 Task: Select traffic view around selected location Cumberland Island National Seashore, Georgia, United States and identify the nearest hotel to the peak traffic point
Action: Mouse moved to (236, 35)
Screenshot: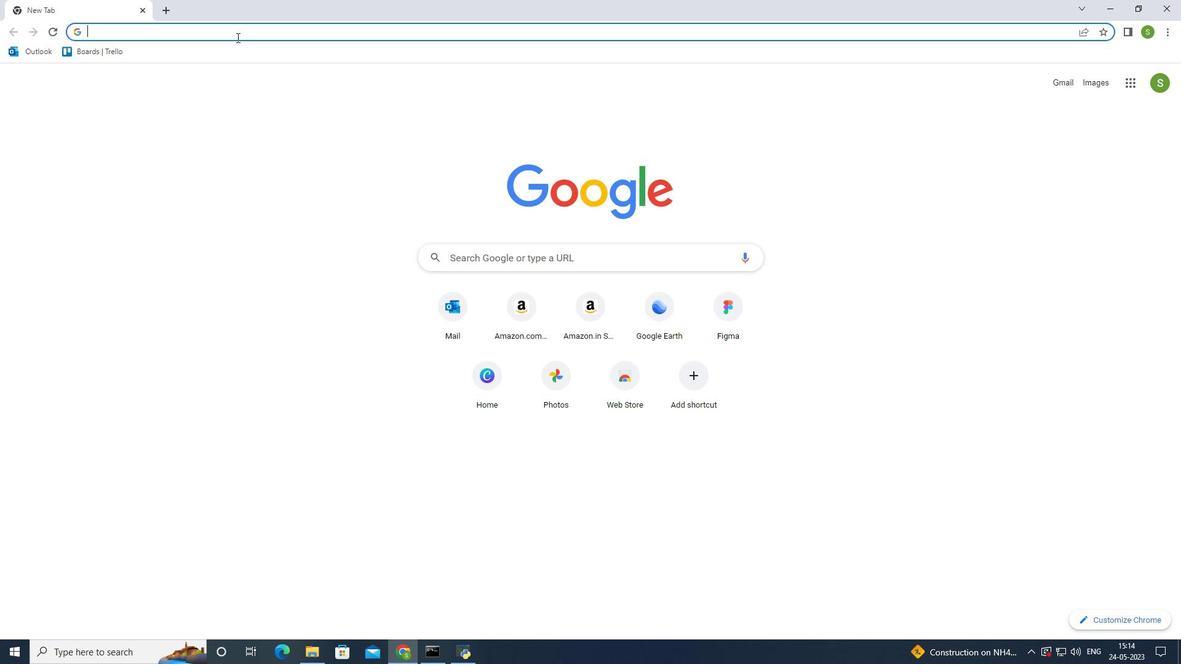 
Action: Mouse pressed left at (236, 35)
Screenshot: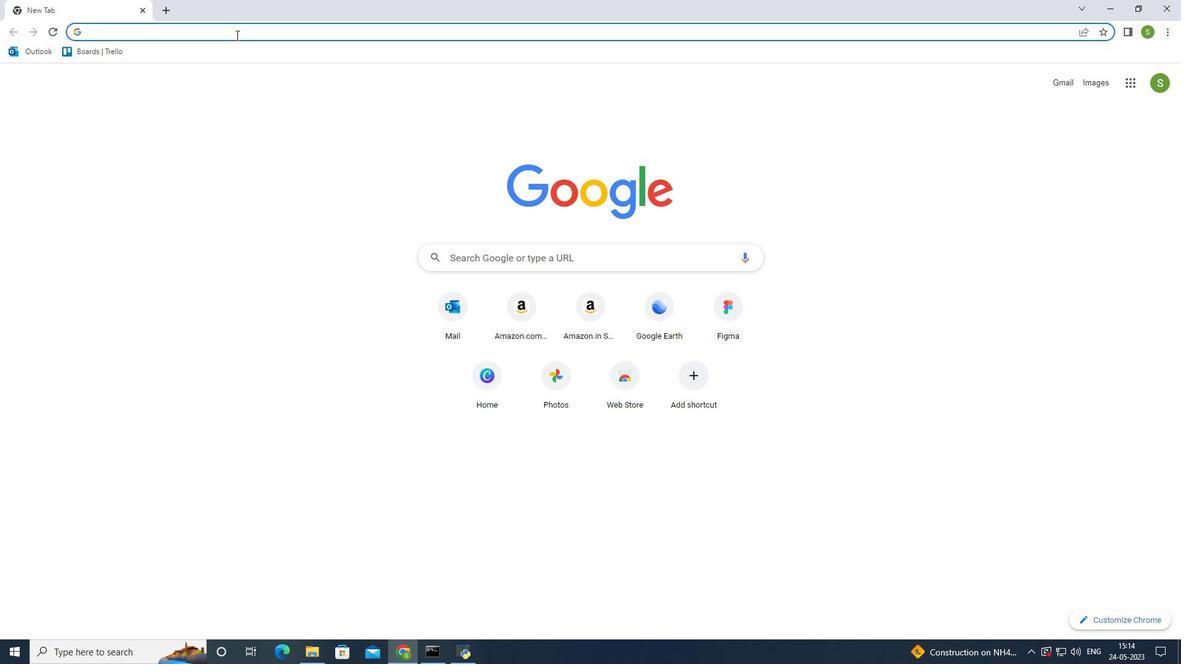 
Action: Mouse moved to (206, 54)
Screenshot: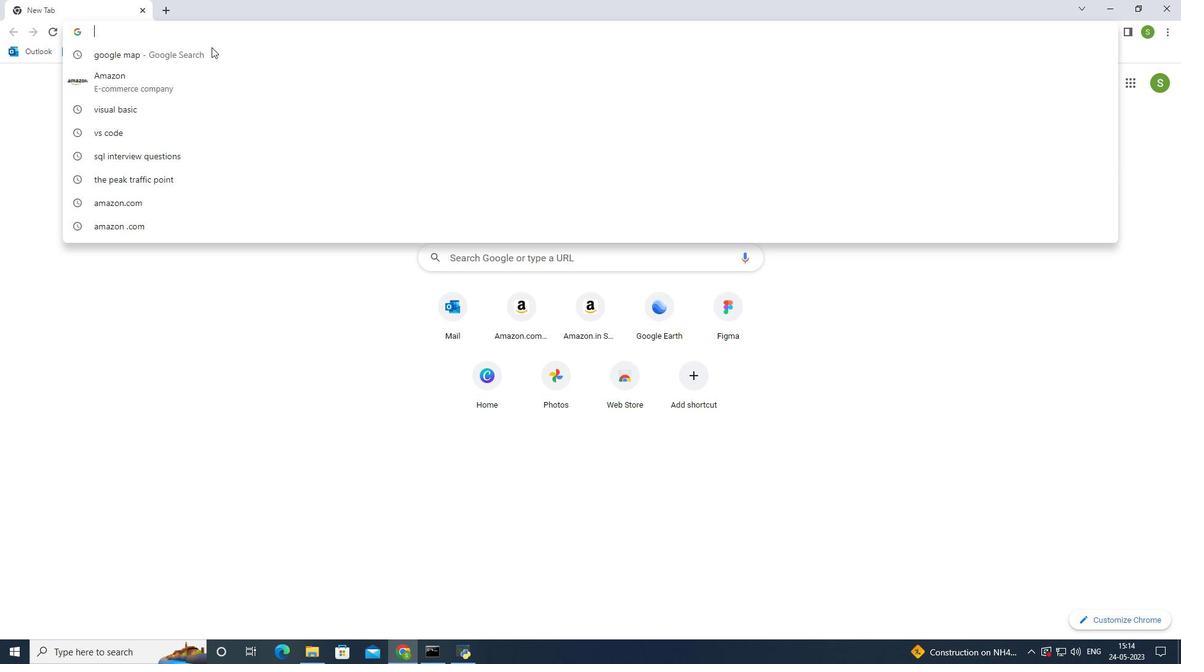 
Action: Mouse pressed left at (206, 54)
Screenshot: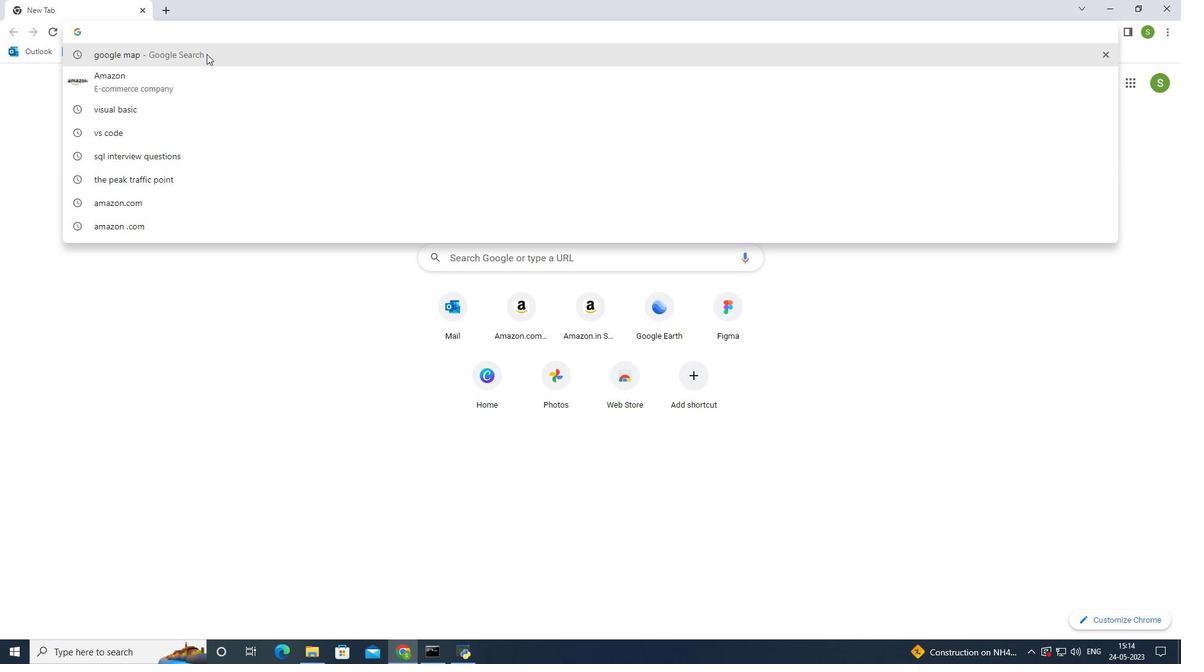 
Action: Mouse moved to (205, 193)
Screenshot: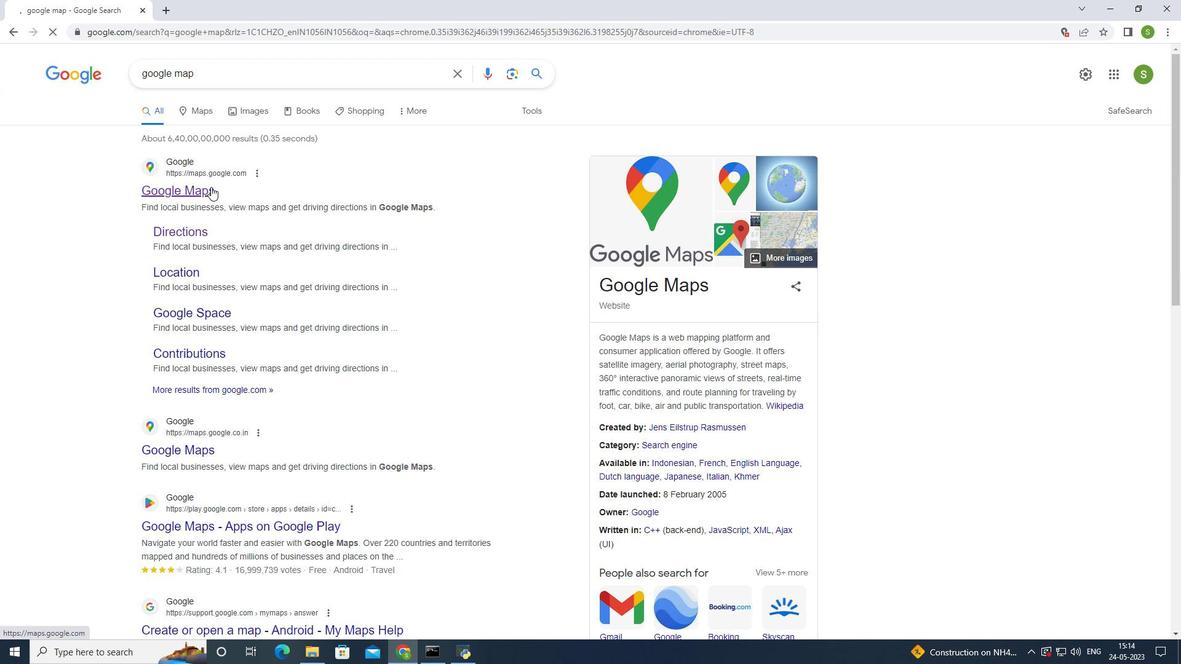 
Action: Mouse pressed left at (205, 193)
Screenshot: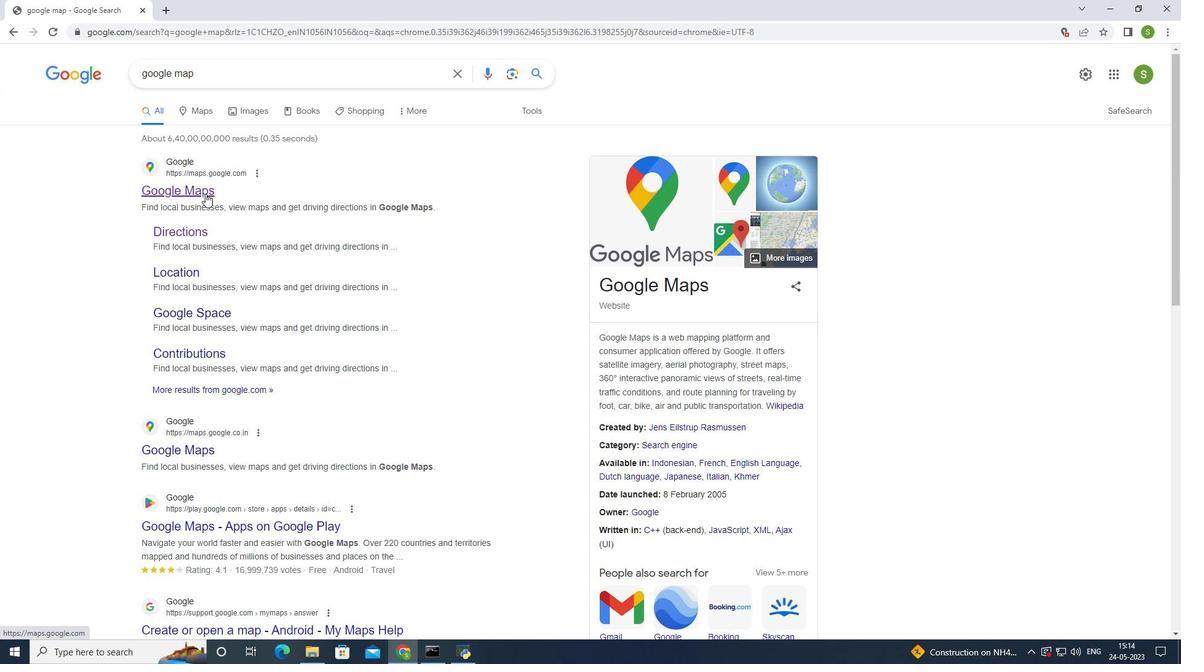 
Action: Mouse moved to (211, 63)
Screenshot: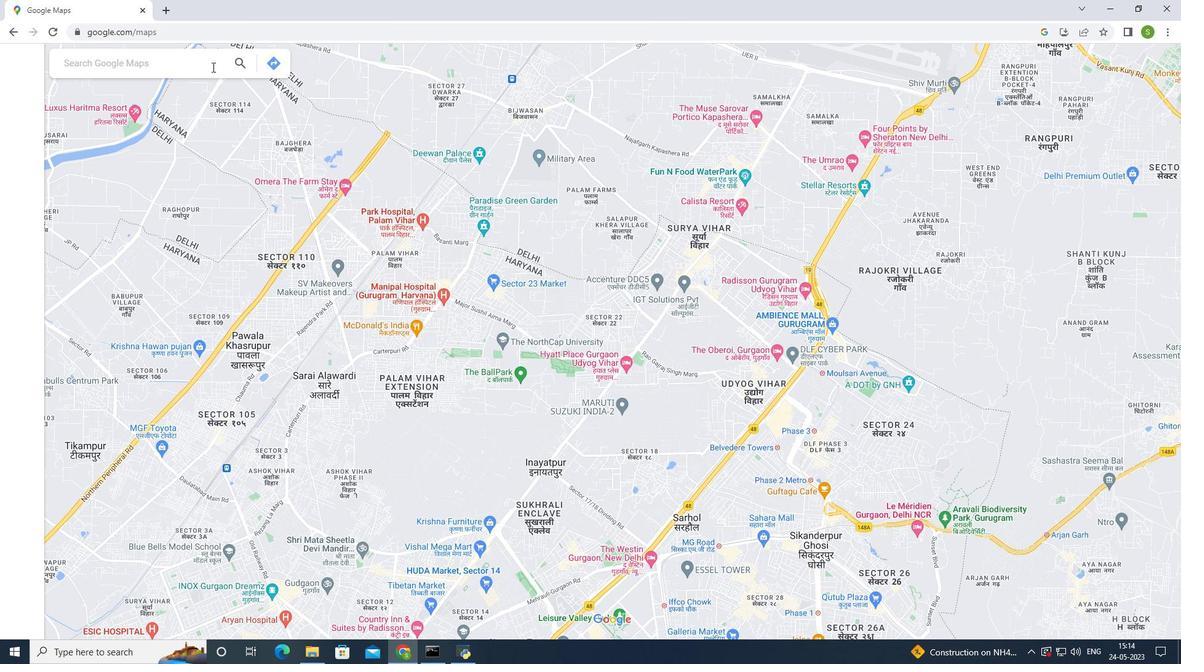 
Action: Mouse pressed left at (211, 63)
Screenshot: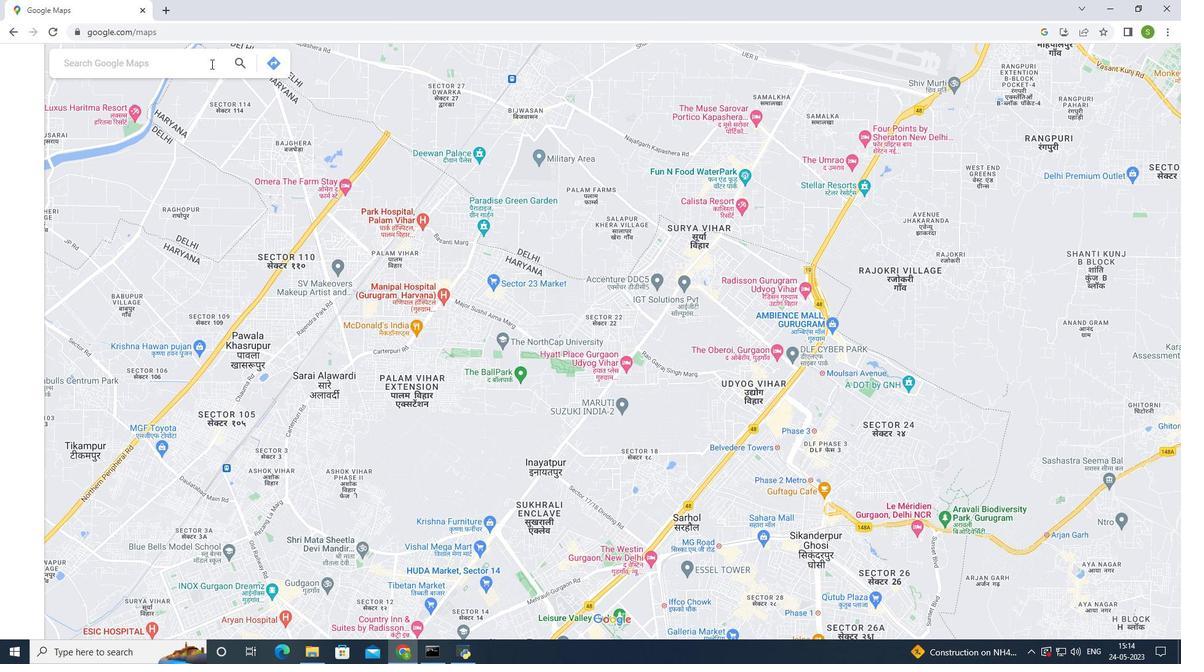 
Action: Mouse moved to (525, 174)
Screenshot: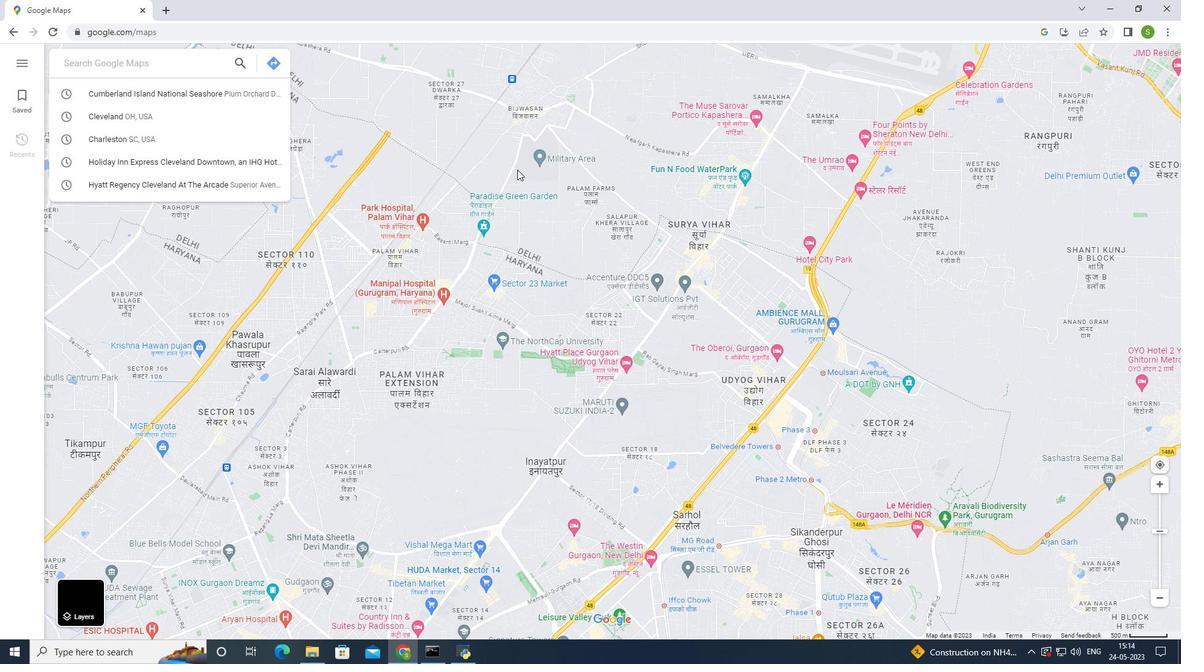 
Action: Key pressed <Key.caps_lock>C<Key.caps_lock>umberland<Key.space><Key.caps_lock>I<Key.caps_lock>sland<Key.space><Key.caps_lock>N<Key.caps_lock>ational<Key.space><Key.caps_lock>S<Key.caps_lock>eashores<Key.space><Key.caps_lock>G<Key.caps_lock>eorgia<Key.space><Key.caps_lock>U<Key.caps_lock>nited<Key.space>satat
Screenshot: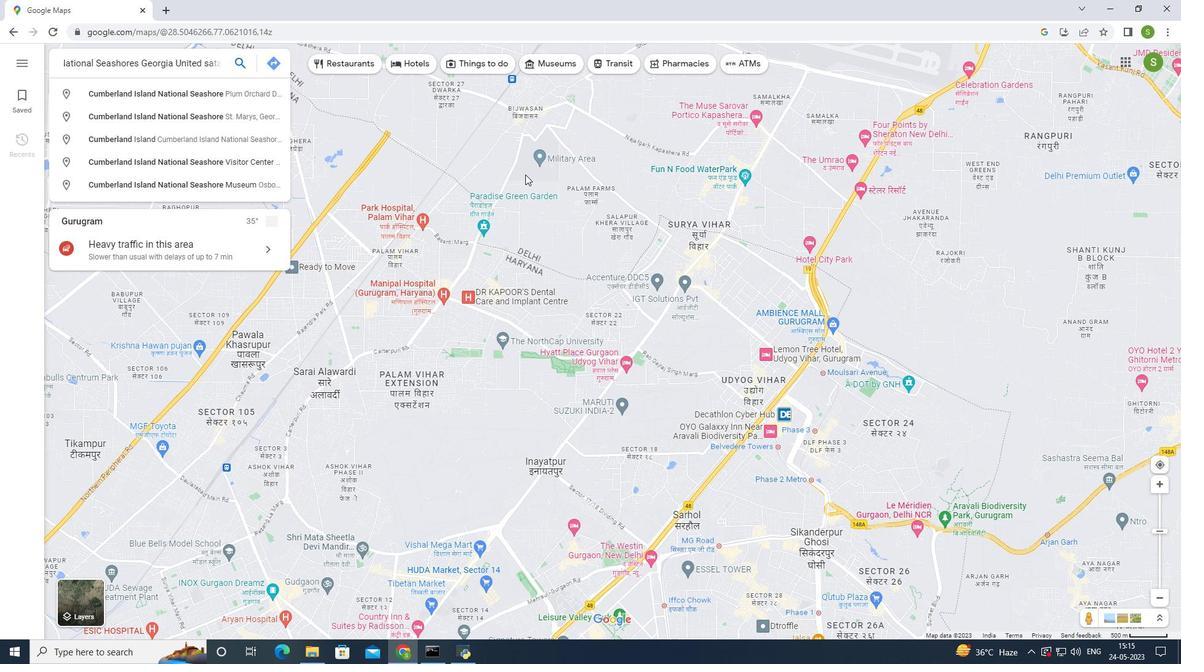 
Action: Mouse moved to (683, 73)
Screenshot: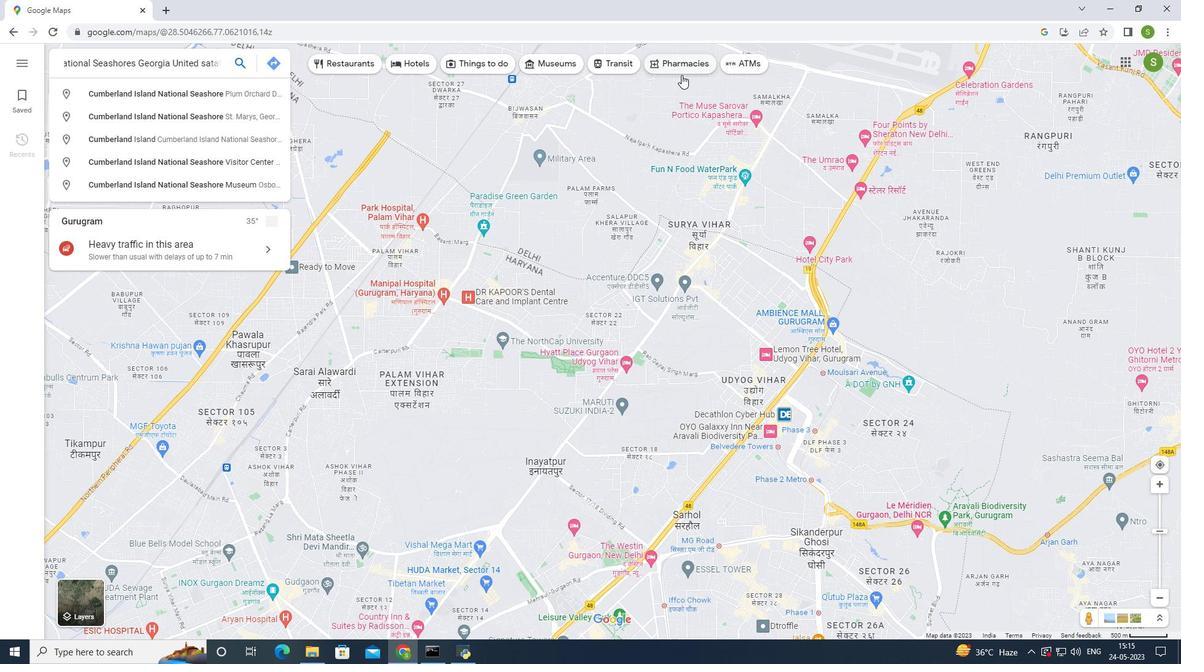 
Action: Key pressed <Key.backspace>
Screenshot: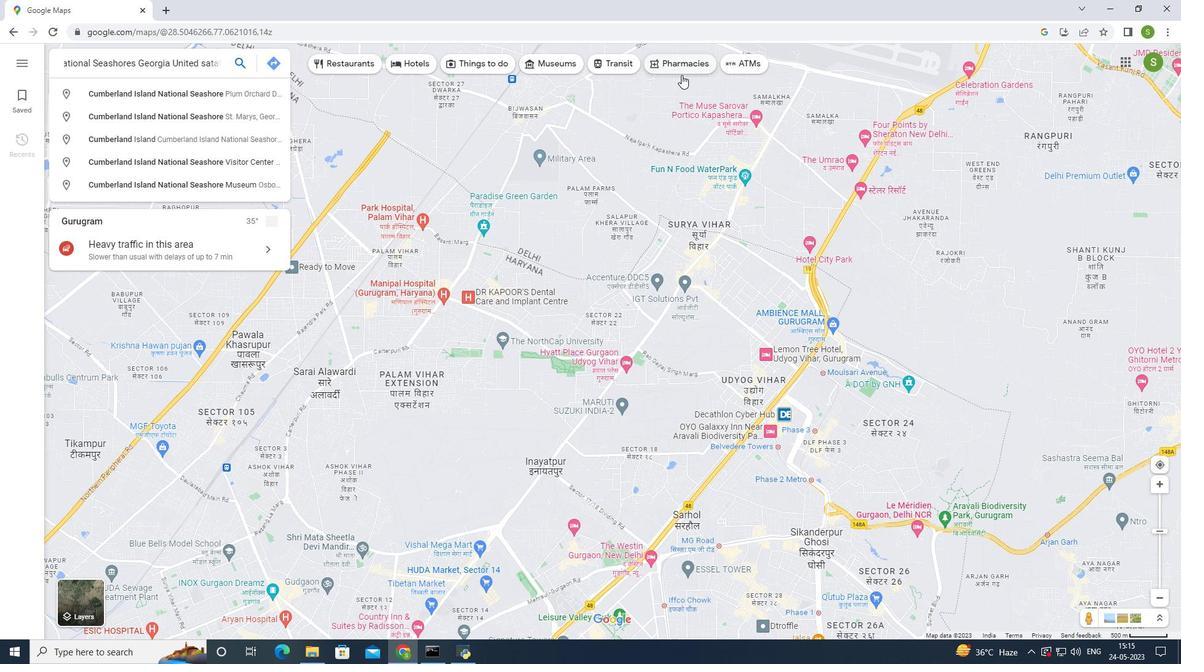 
Action: Mouse moved to (686, 71)
Screenshot: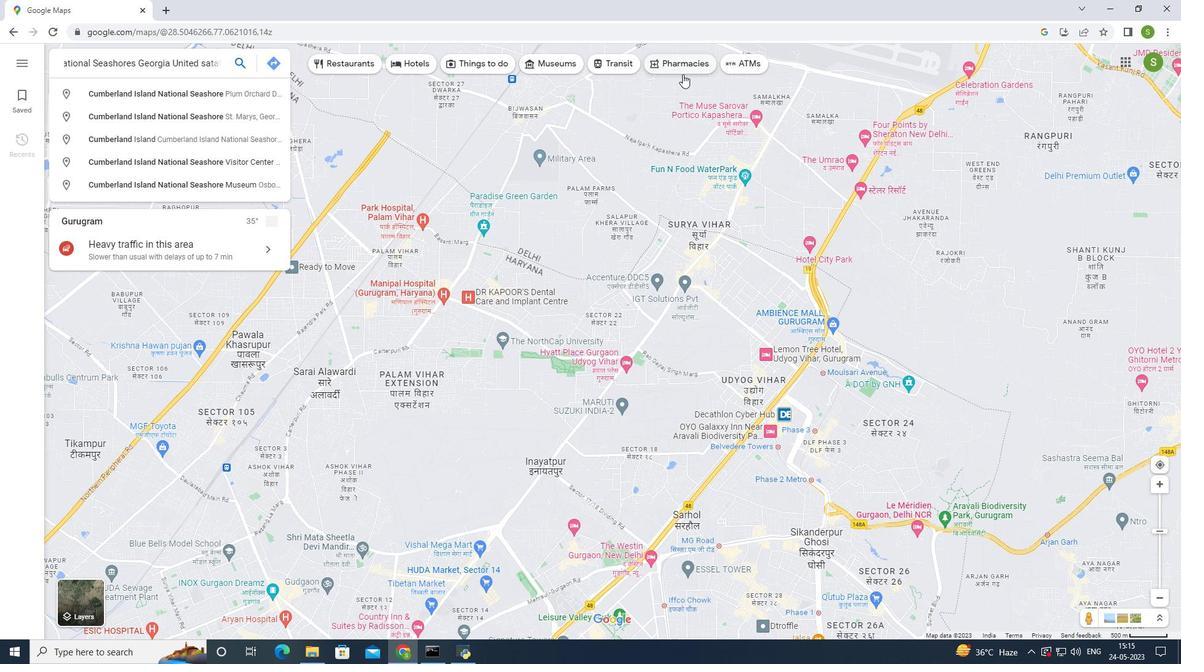 
Action: Key pressed <Key.backspace>
Screenshot: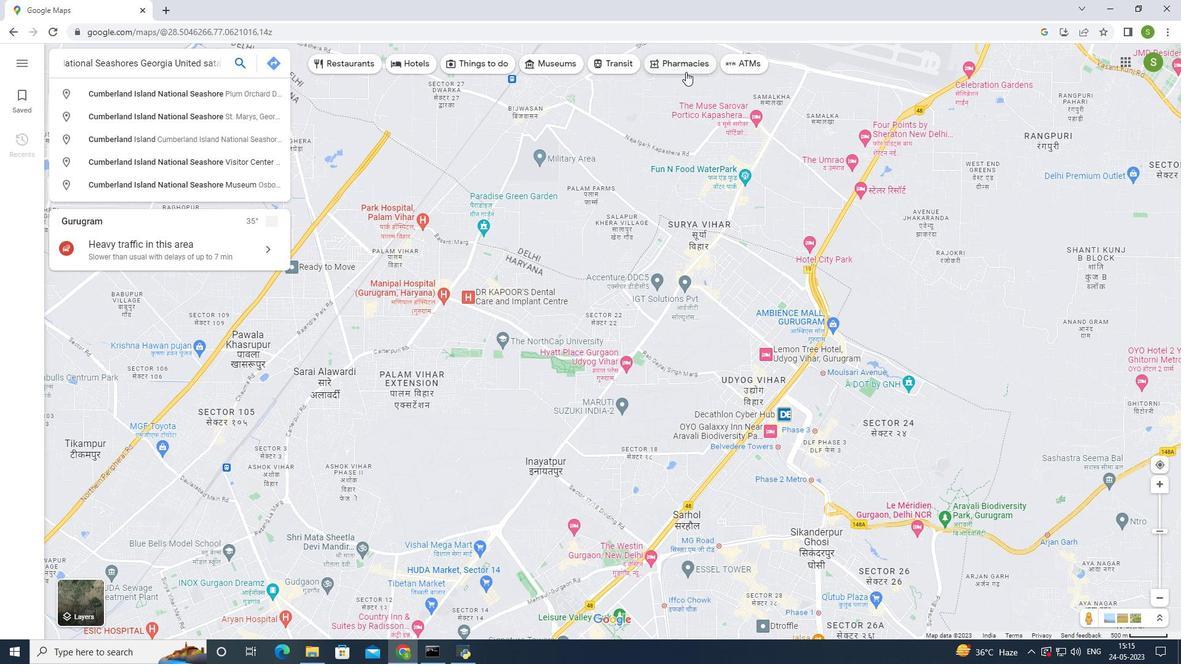 
Action: Mouse moved to (686, 71)
Screenshot: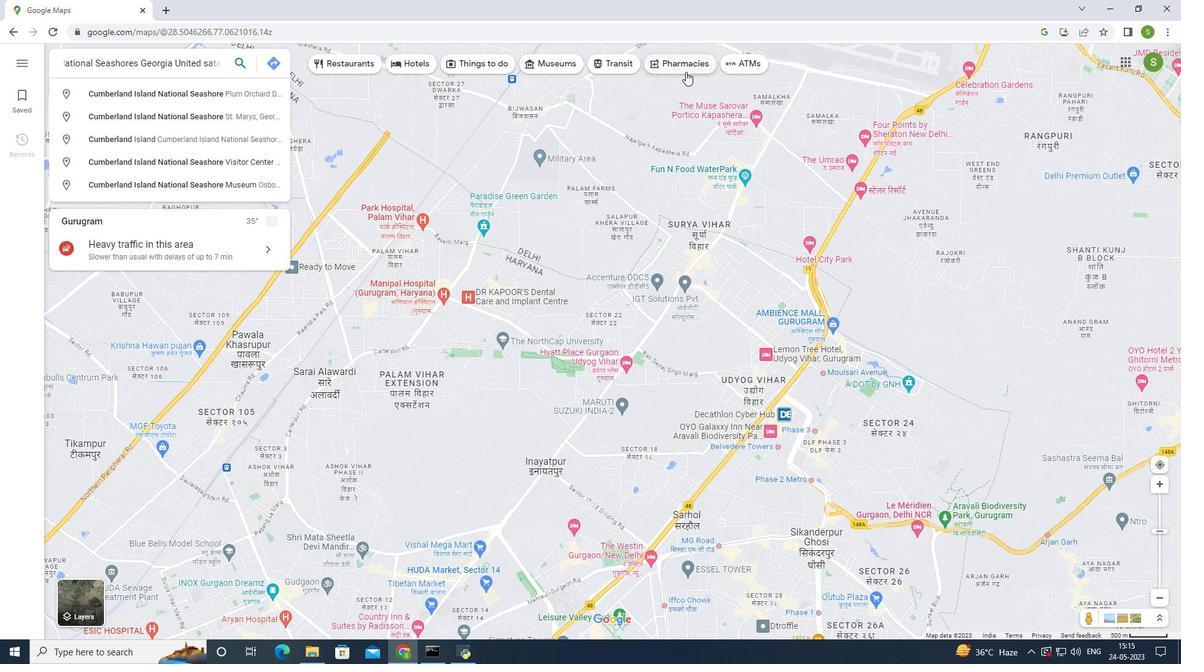 
Action: Key pressed <Key.backspace><Key.backspace>tates
Screenshot: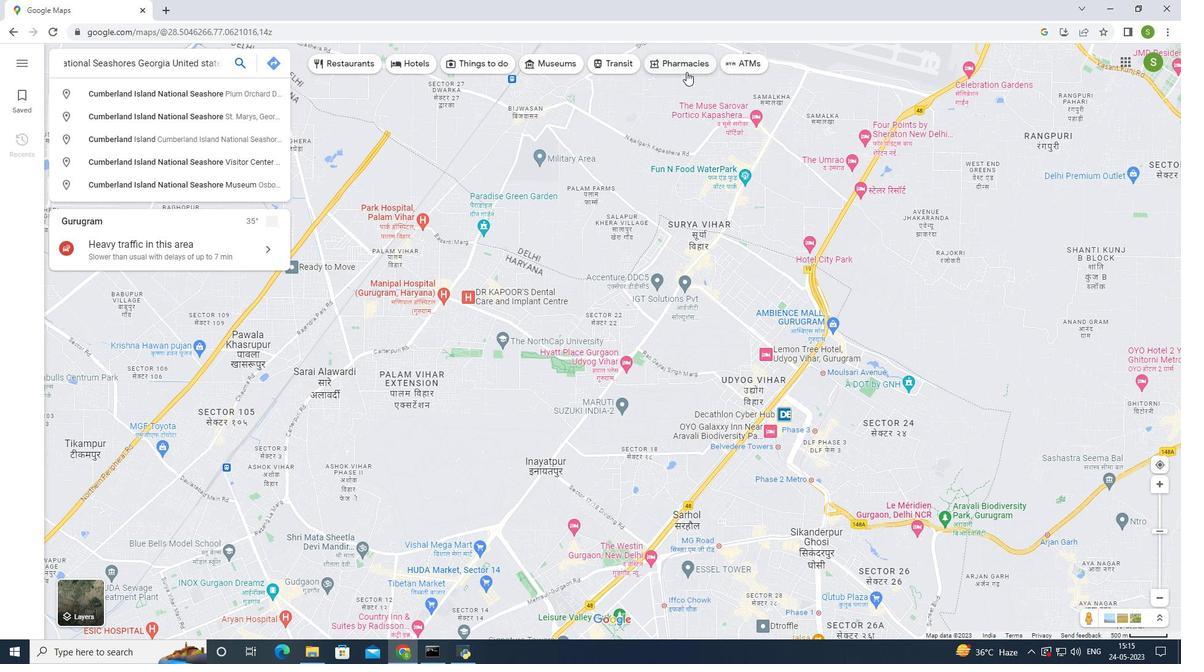 
Action: Mouse moved to (692, 67)
Screenshot: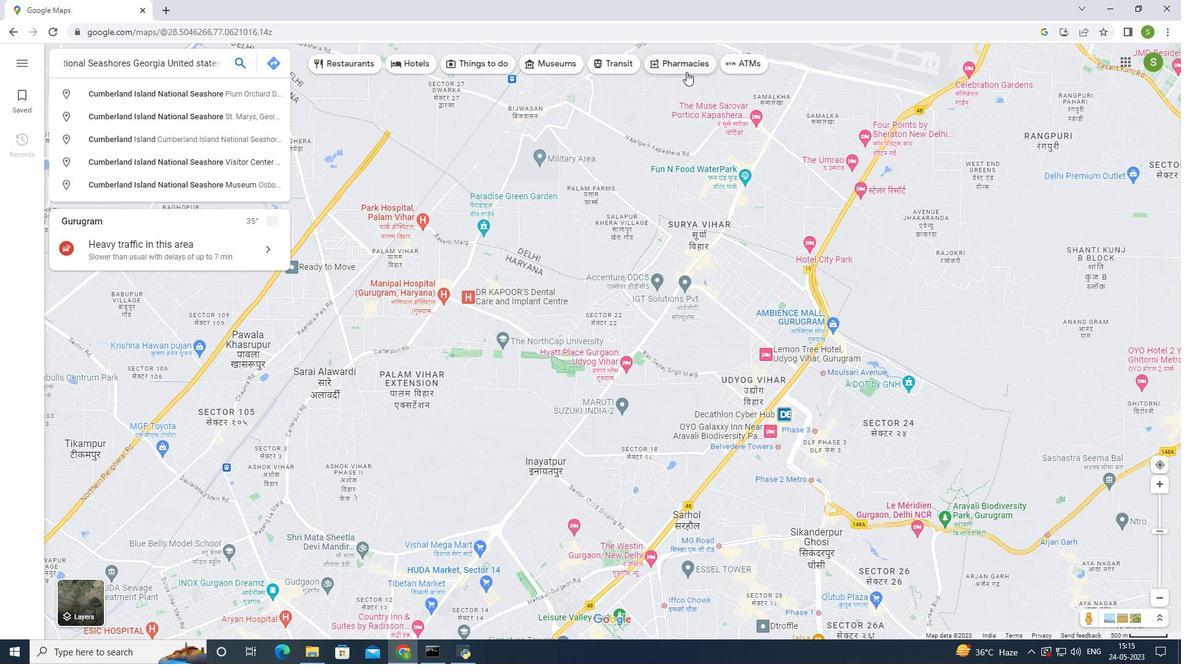 
Action: Key pressed <Key.enter>
Screenshot: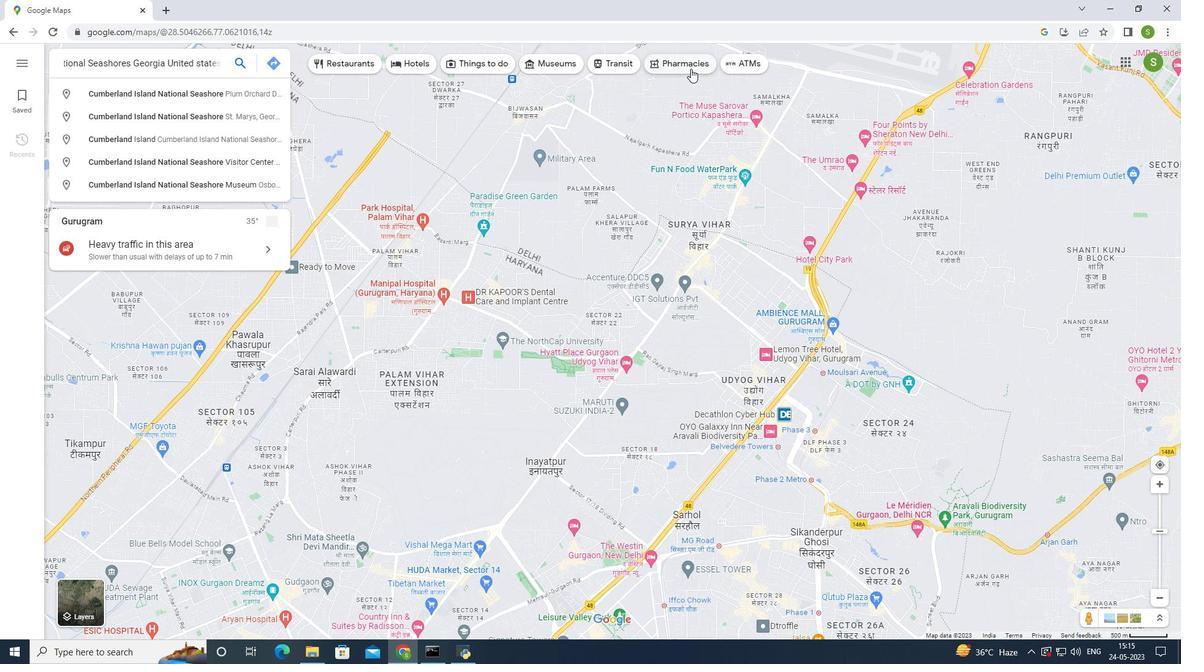 
Action: Mouse moved to (252, 399)
Screenshot: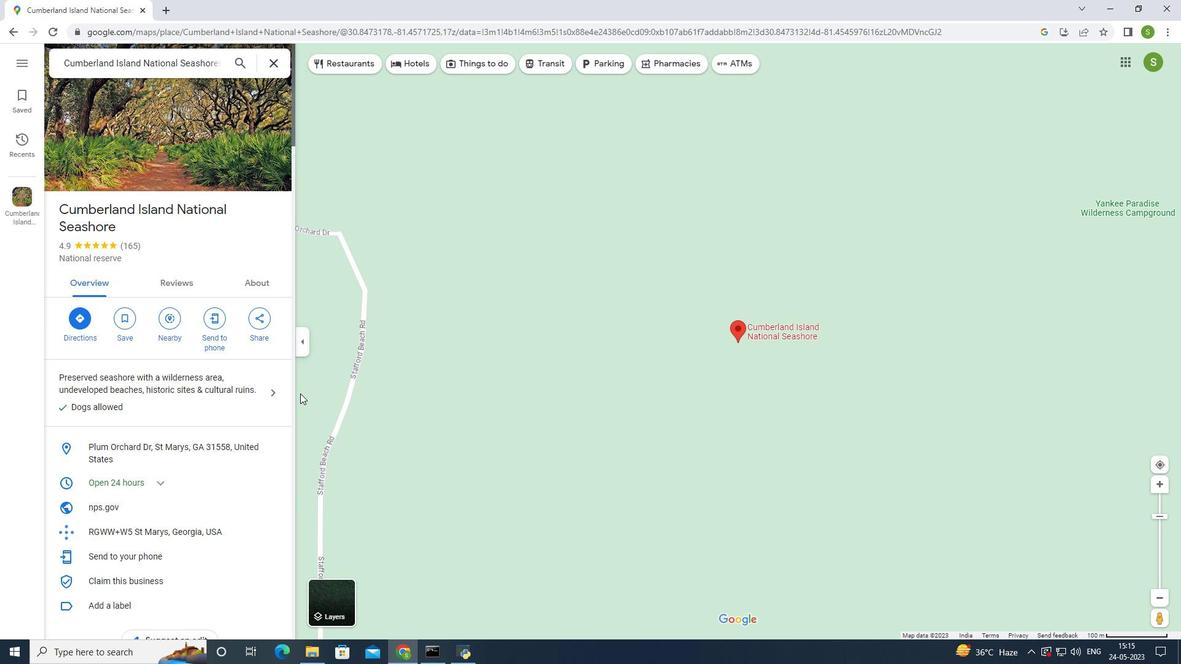 
Action: Mouse scrolled (252, 398) with delta (0, 0)
Screenshot: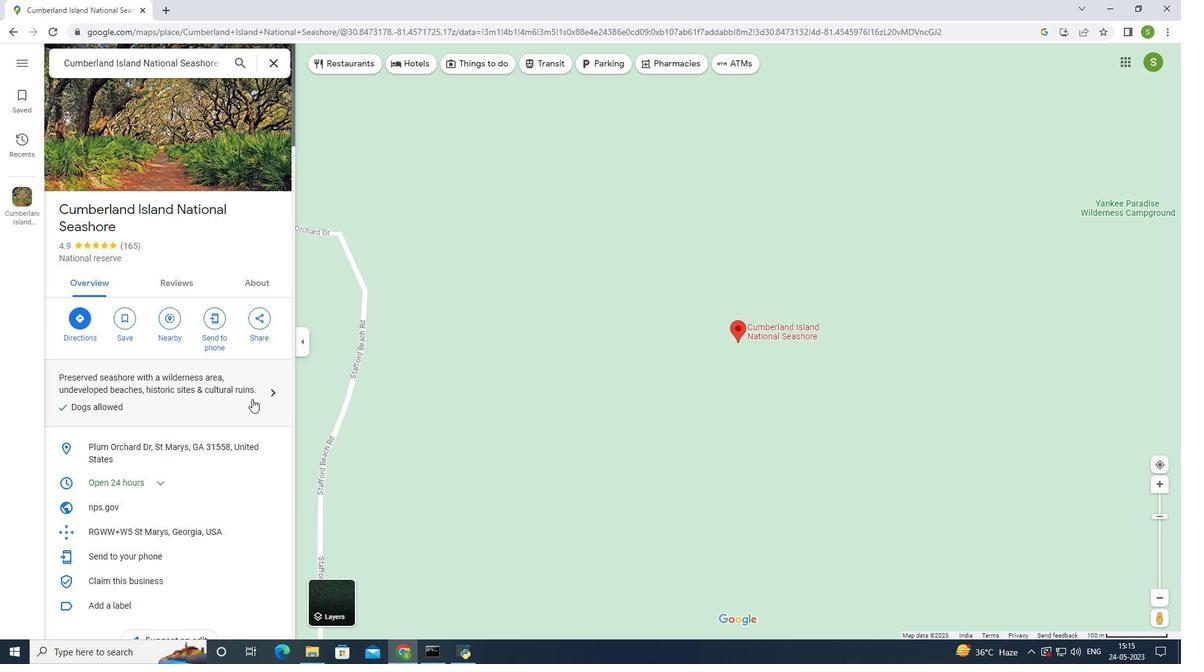 
Action: Mouse scrolled (252, 398) with delta (0, 0)
Screenshot: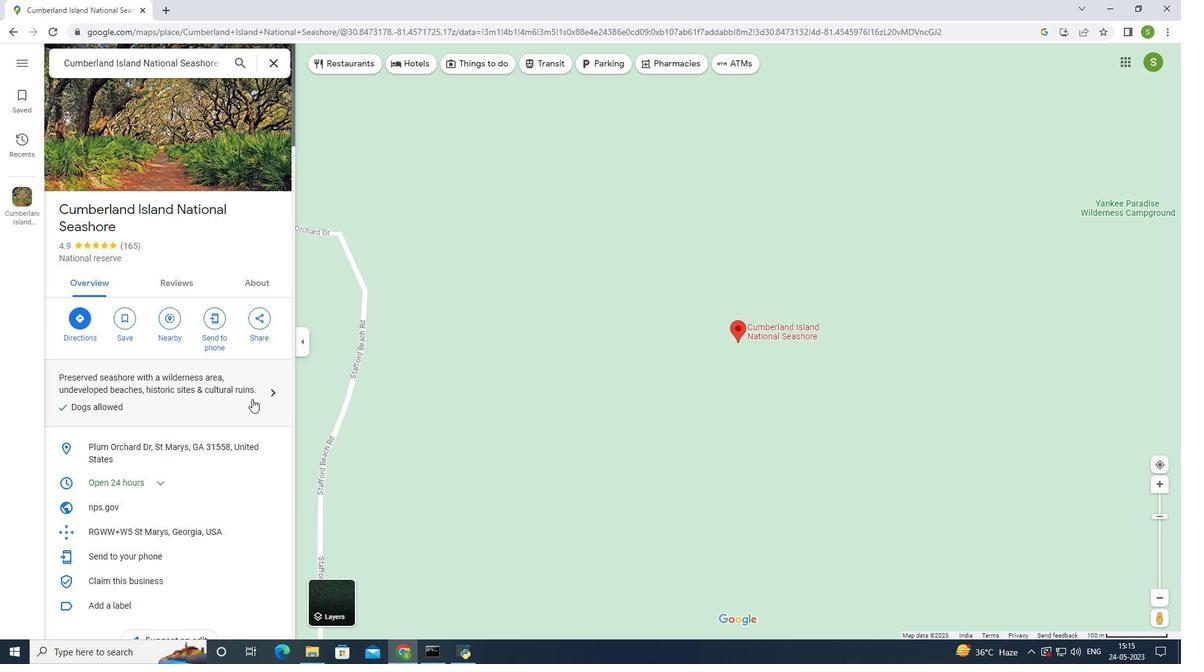 
Action: Mouse scrolled (252, 398) with delta (0, 0)
Screenshot: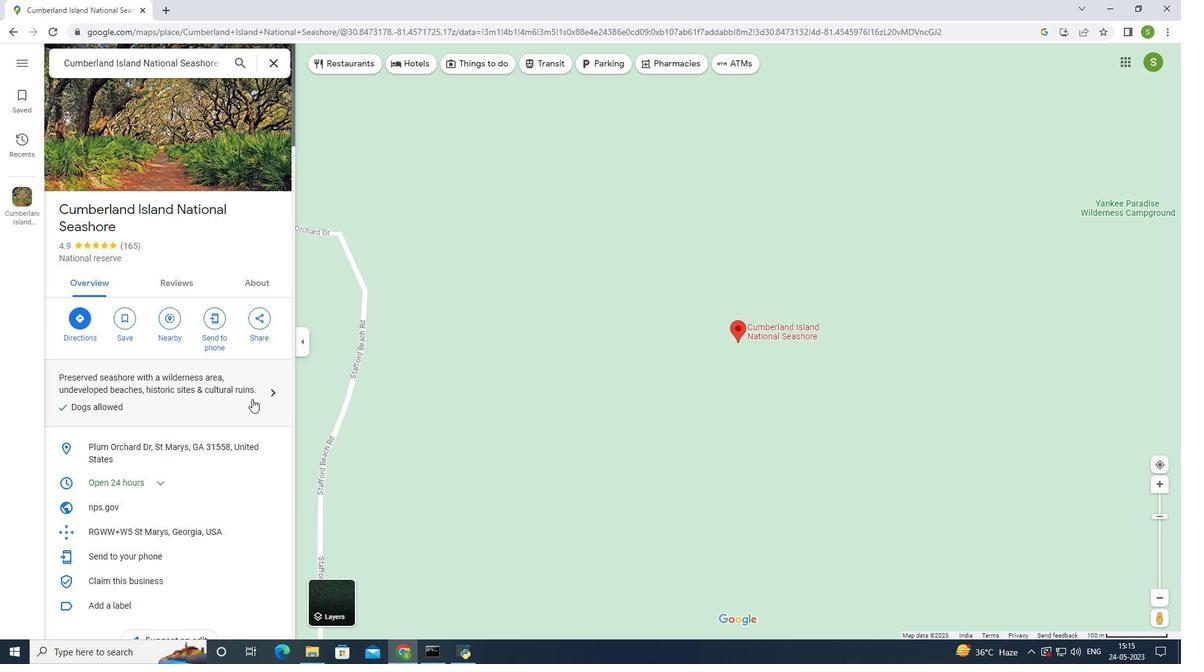 
Action: Mouse scrolled (252, 398) with delta (0, 0)
Screenshot: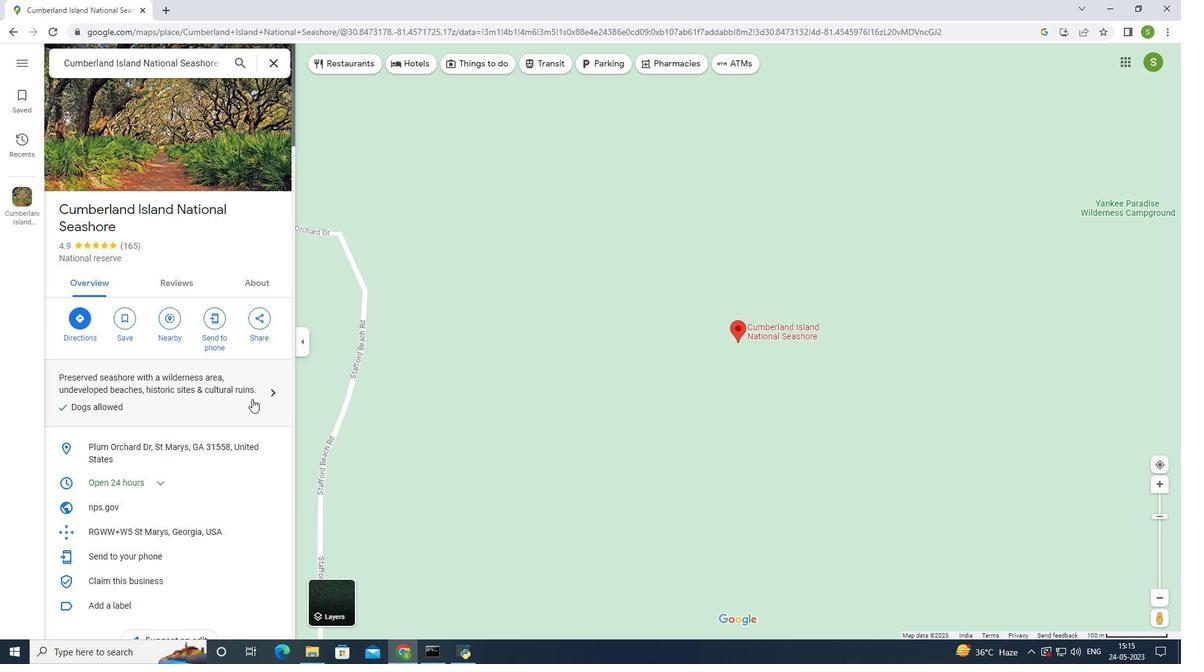 
Action: Mouse moved to (249, 398)
Screenshot: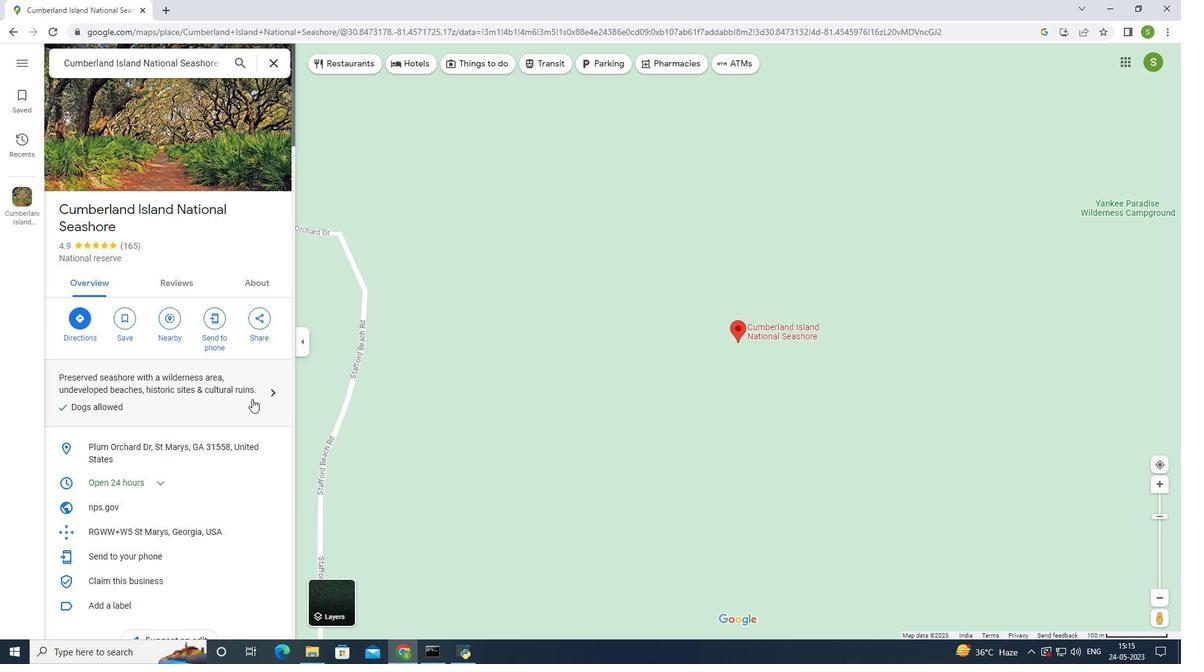 
Action: Mouse scrolled (249, 398) with delta (0, 0)
Screenshot: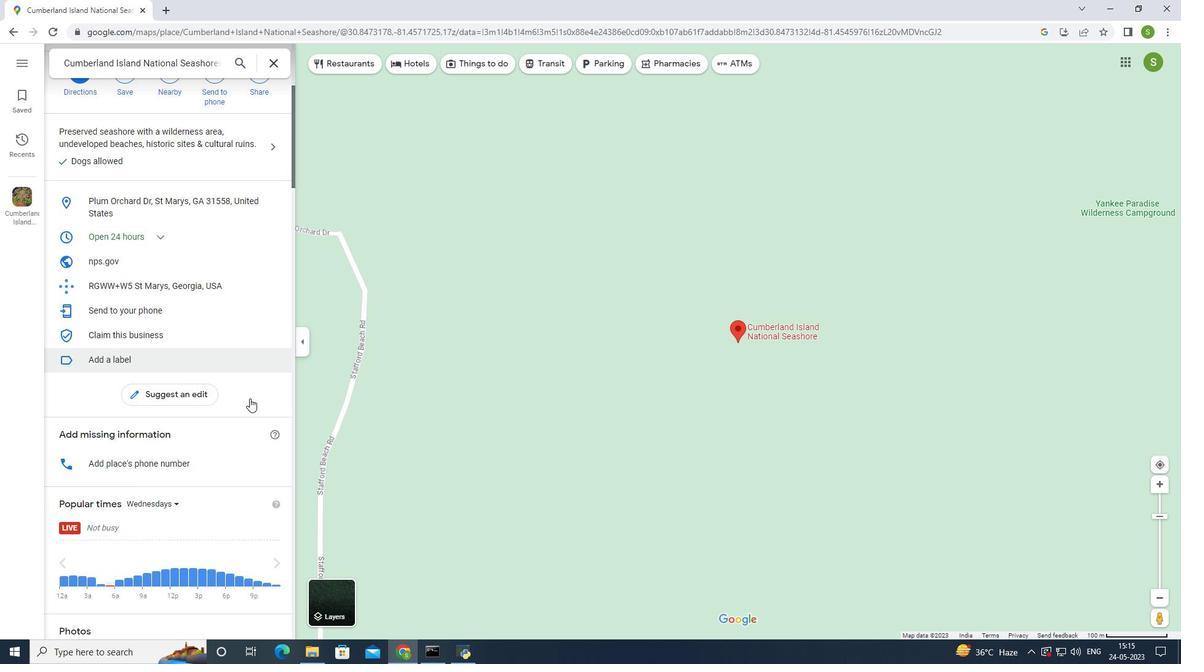 
Action: Mouse scrolled (249, 398) with delta (0, 0)
Screenshot: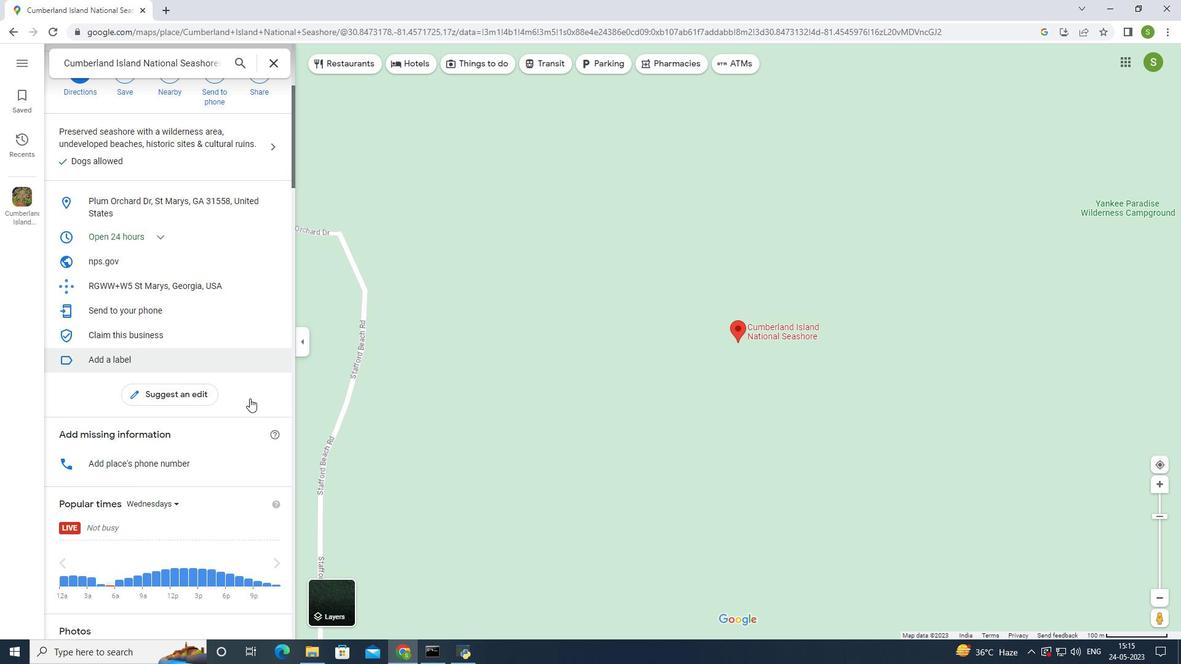 
Action: Mouse scrolled (249, 398) with delta (0, 0)
Screenshot: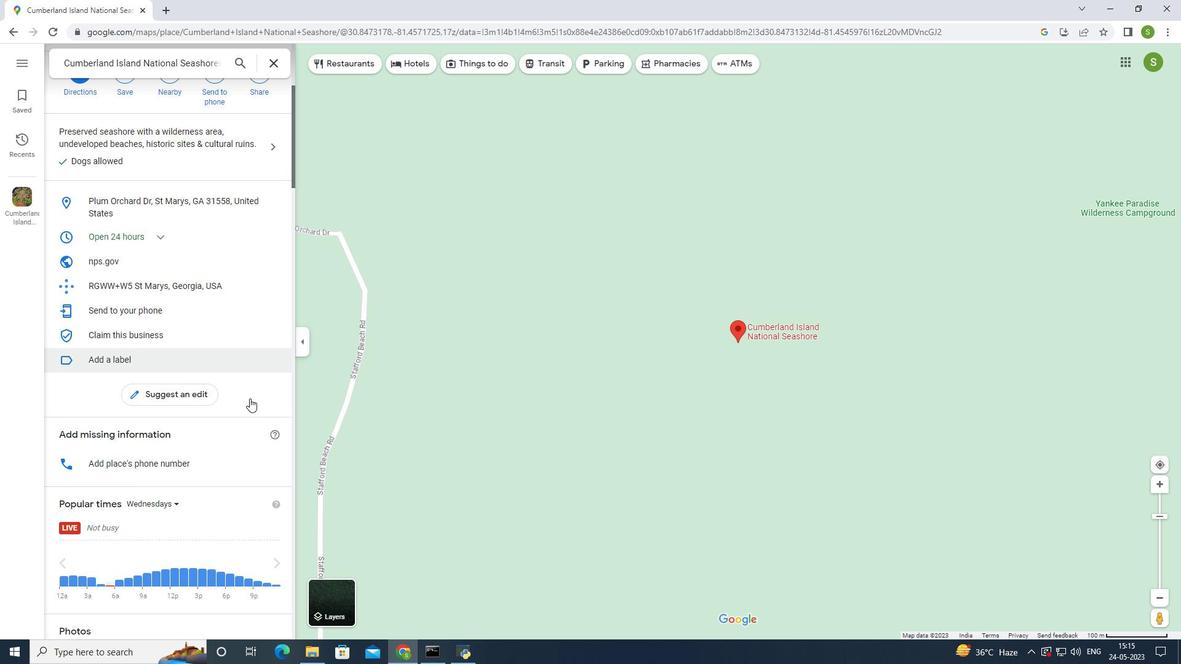 
Action: Mouse scrolled (249, 398) with delta (0, 0)
Screenshot: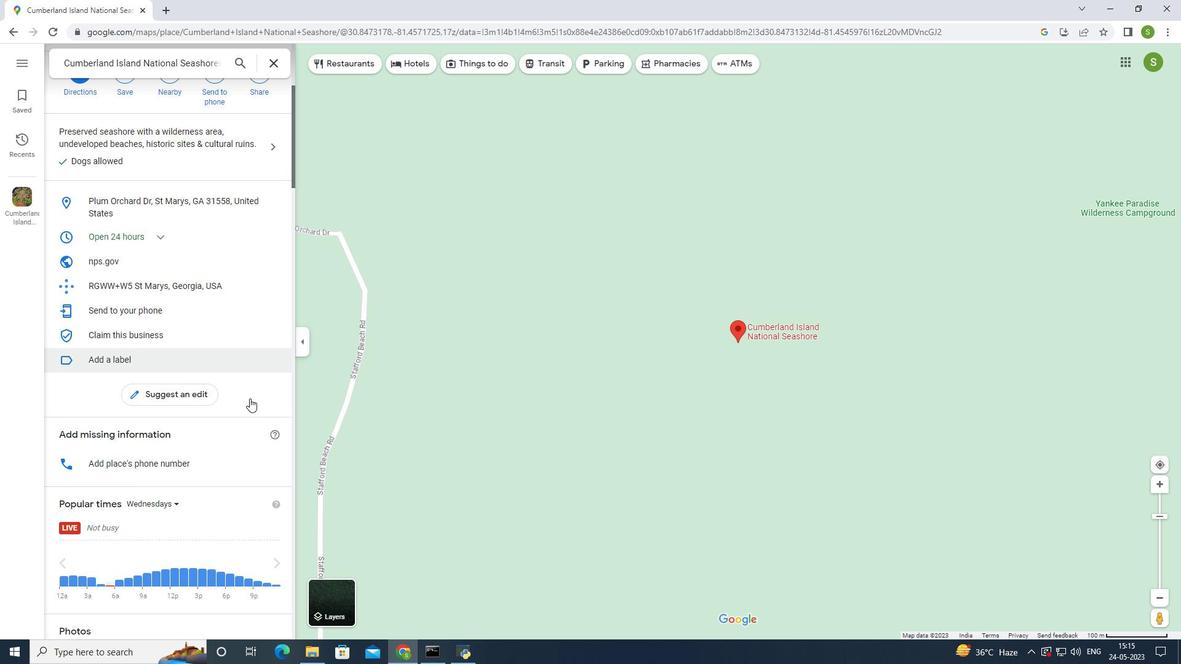
Action: Mouse moved to (243, 395)
Screenshot: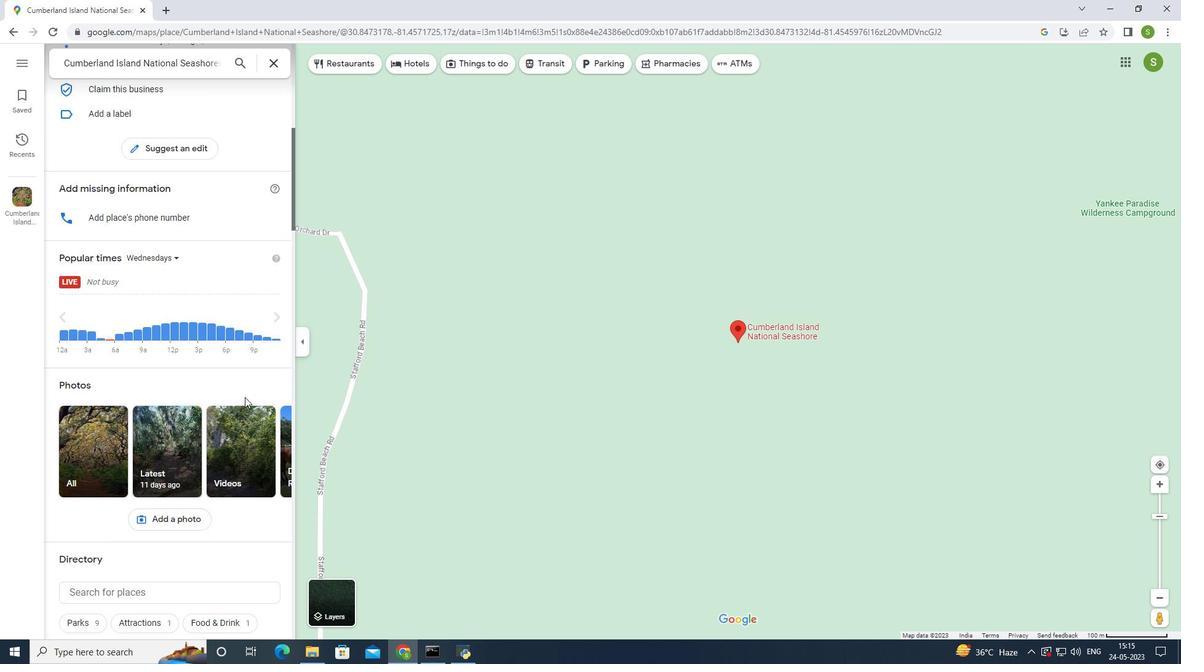 
Action: Mouse scrolled (243, 394) with delta (0, 0)
Screenshot: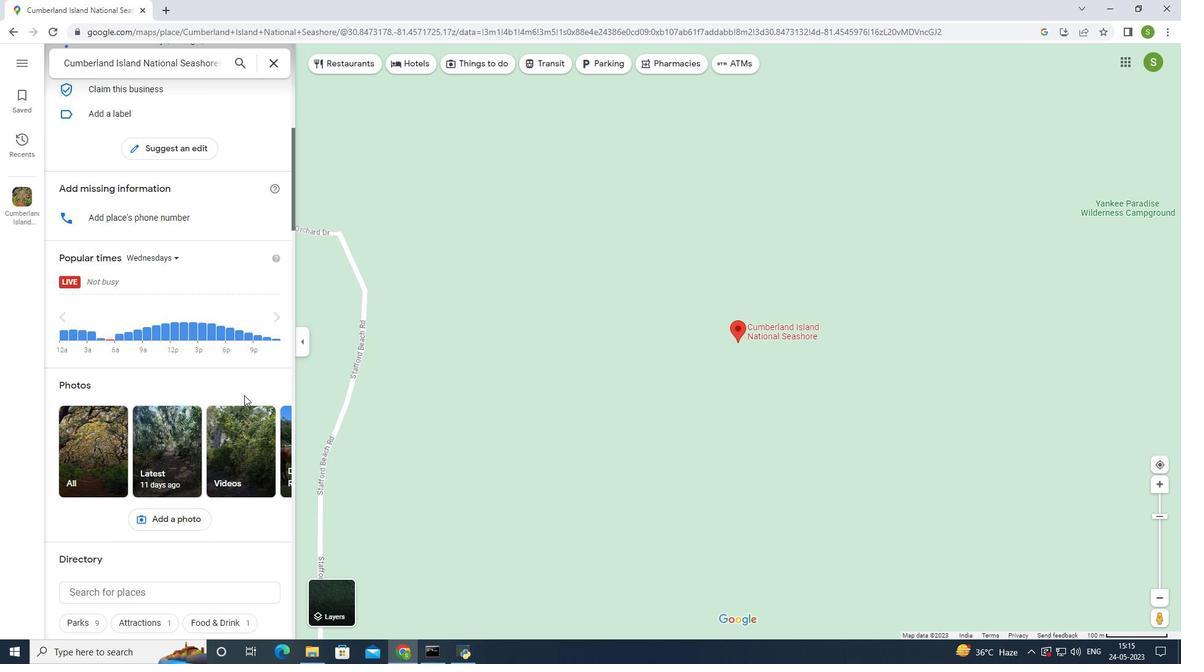
Action: Mouse scrolled (243, 394) with delta (0, 0)
Screenshot: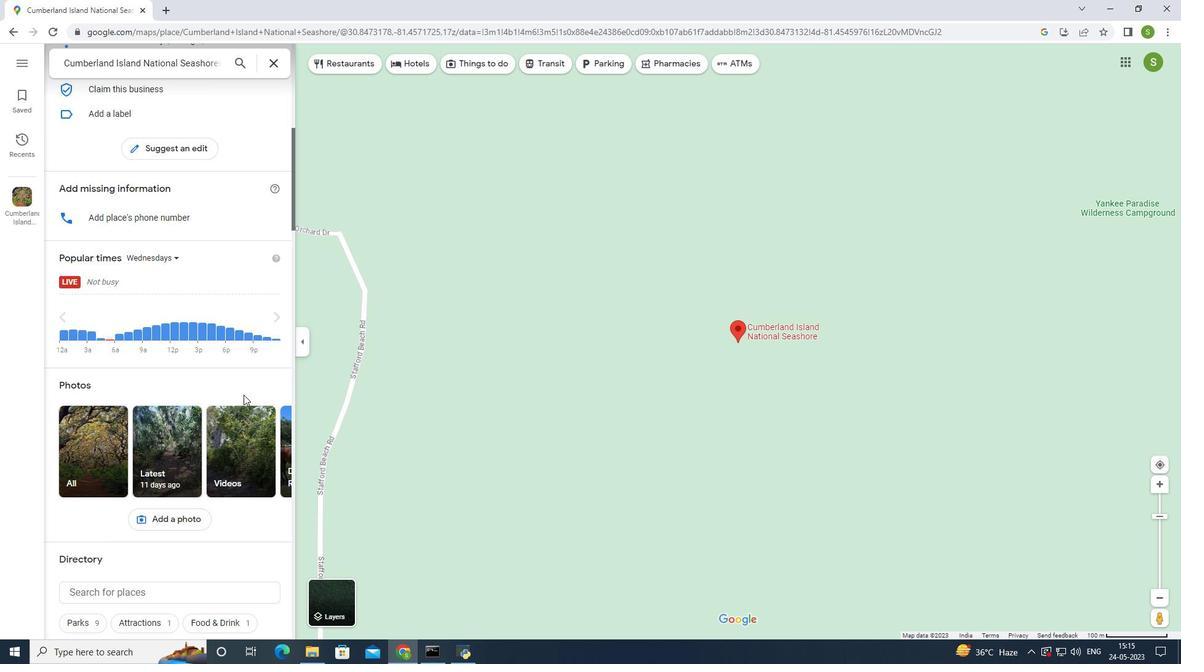 
Action: Mouse scrolled (243, 394) with delta (0, 0)
Screenshot: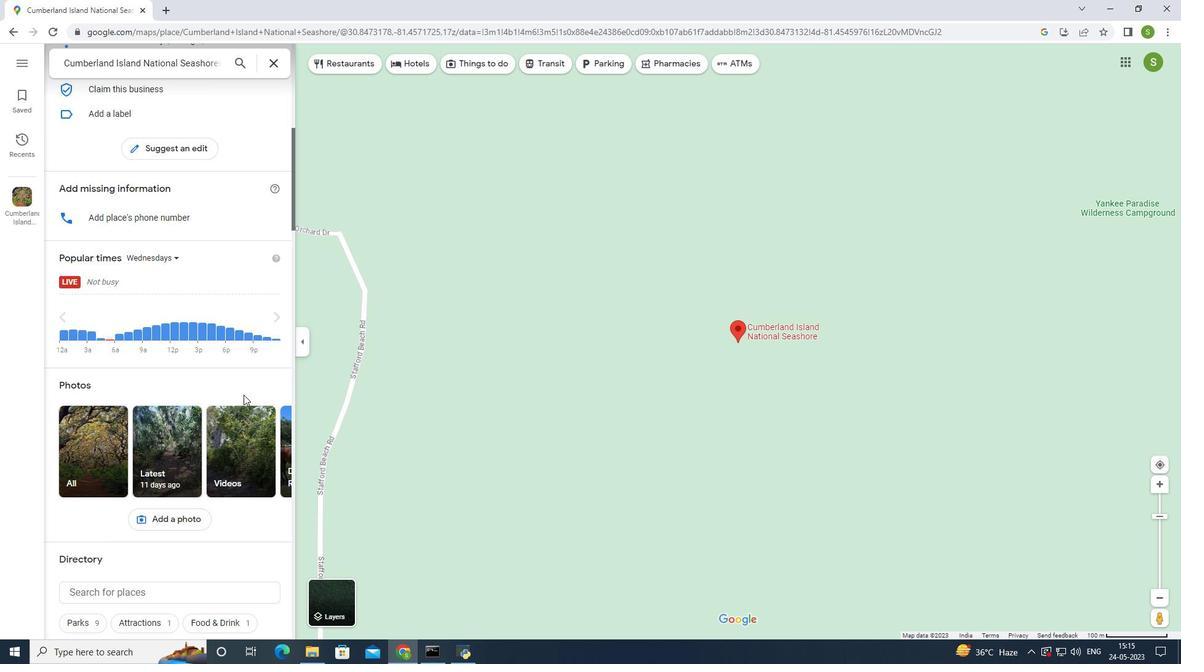 
Action: Mouse scrolled (243, 394) with delta (0, 0)
Screenshot: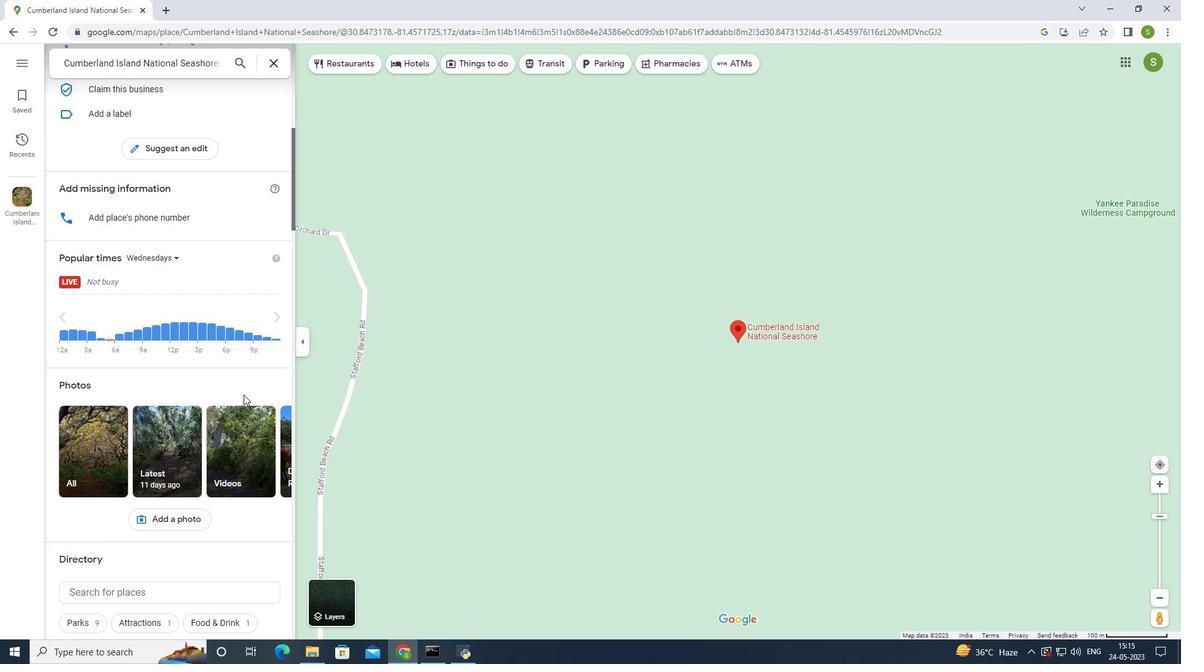 
Action: Mouse scrolled (243, 394) with delta (0, 0)
Screenshot: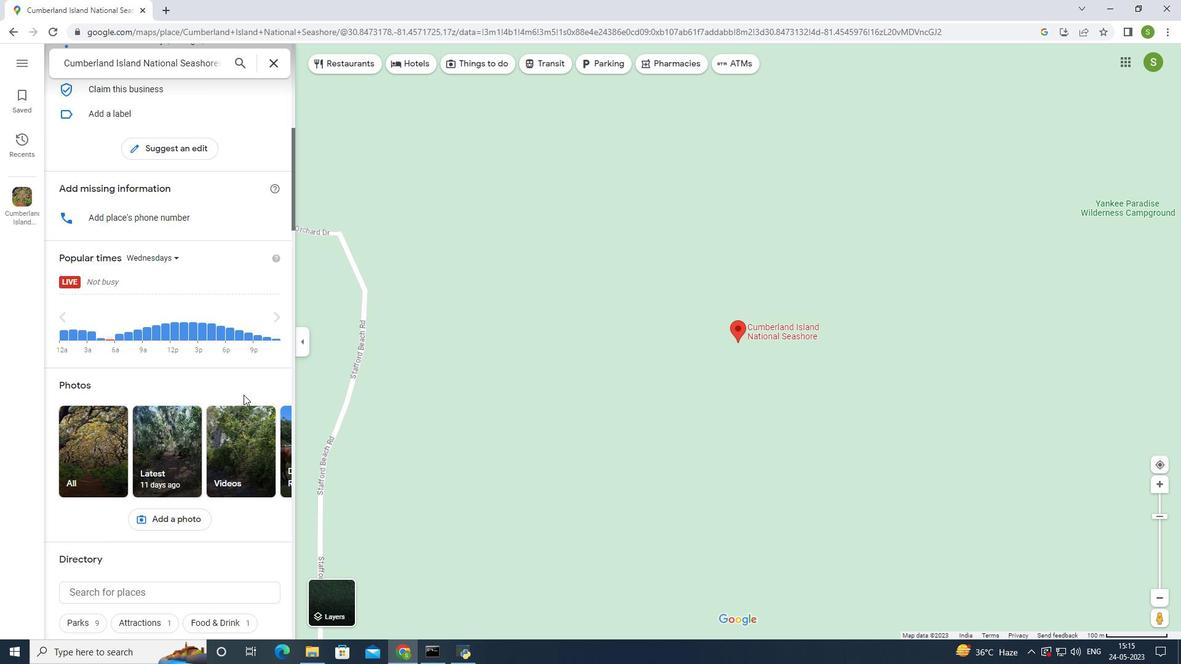 
Action: Mouse moved to (243, 393)
Screenshot: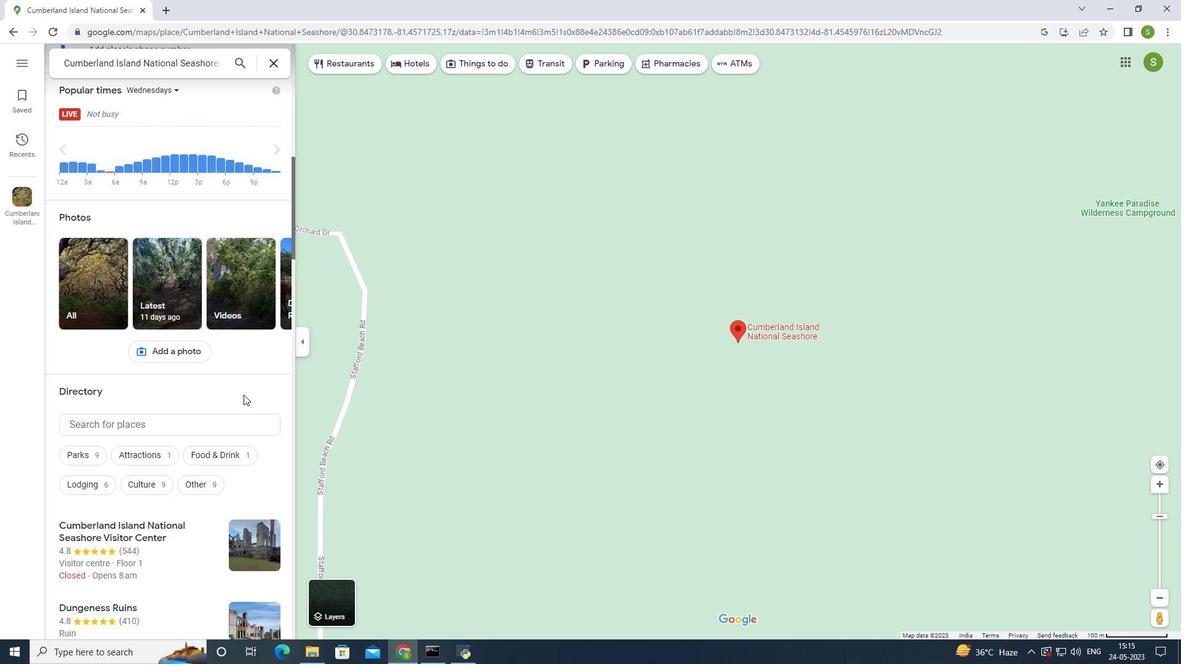 
Action: Mouse scrolled (243, 393) with delta (0, 0)
Screenshot: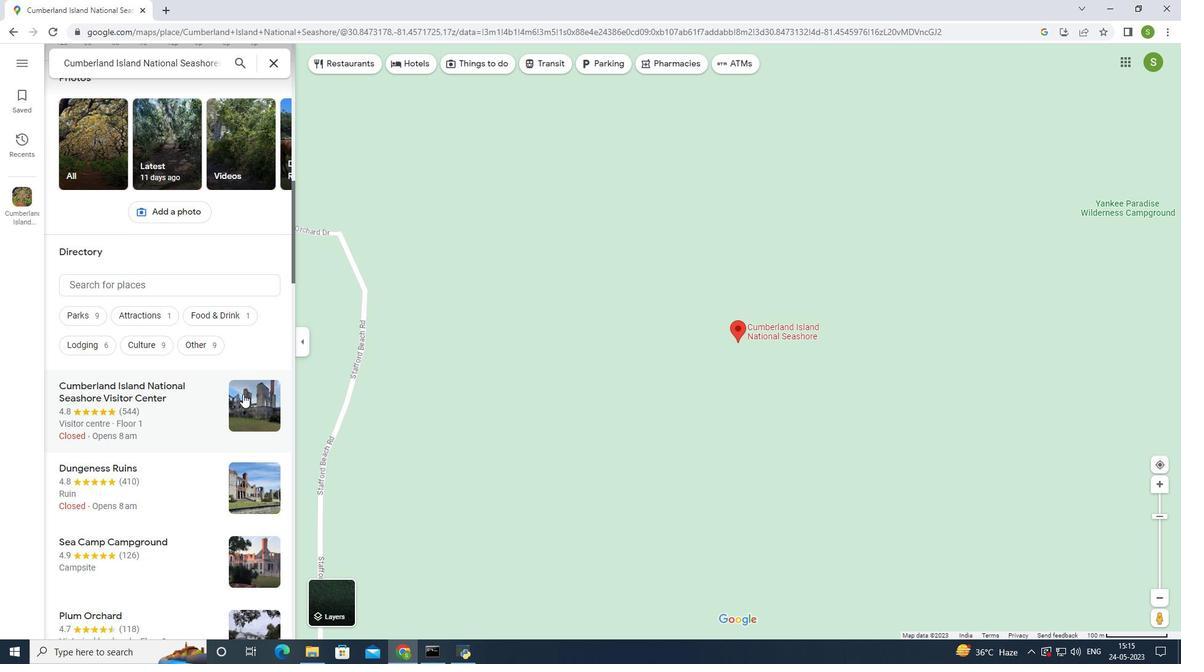 
Action: Mouse scrolled (243, 393) with delta (0, 0)
Screenshot: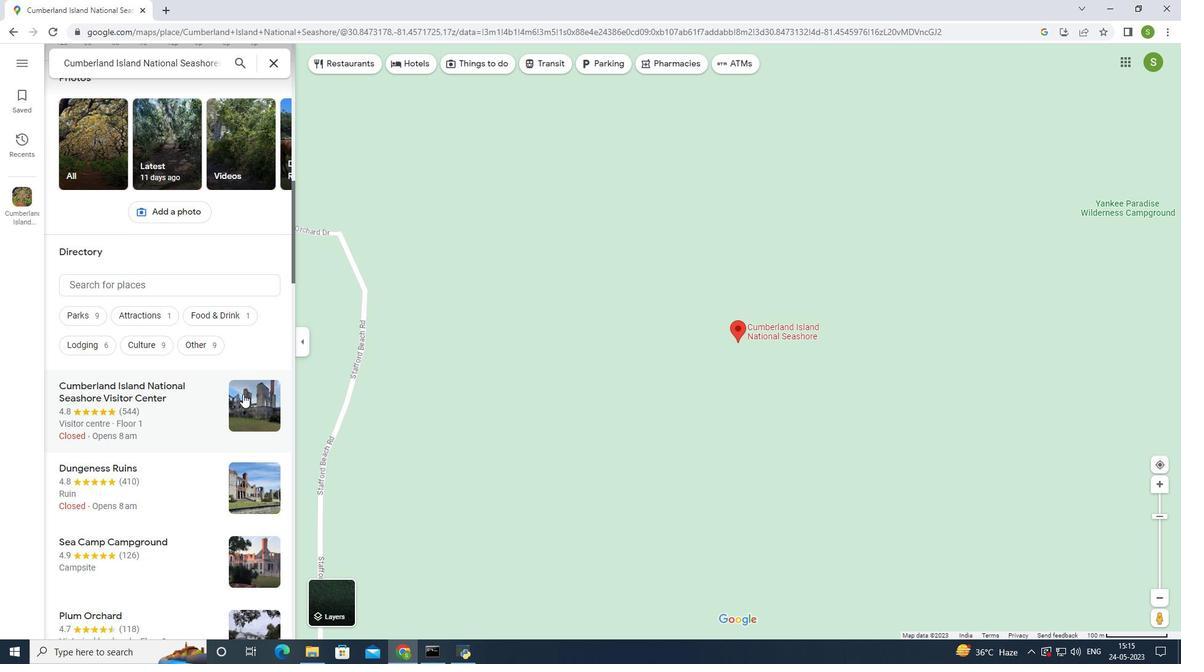 
Action: Mouse scrolled (243, 393) with delta (0, 0)
Screenshot: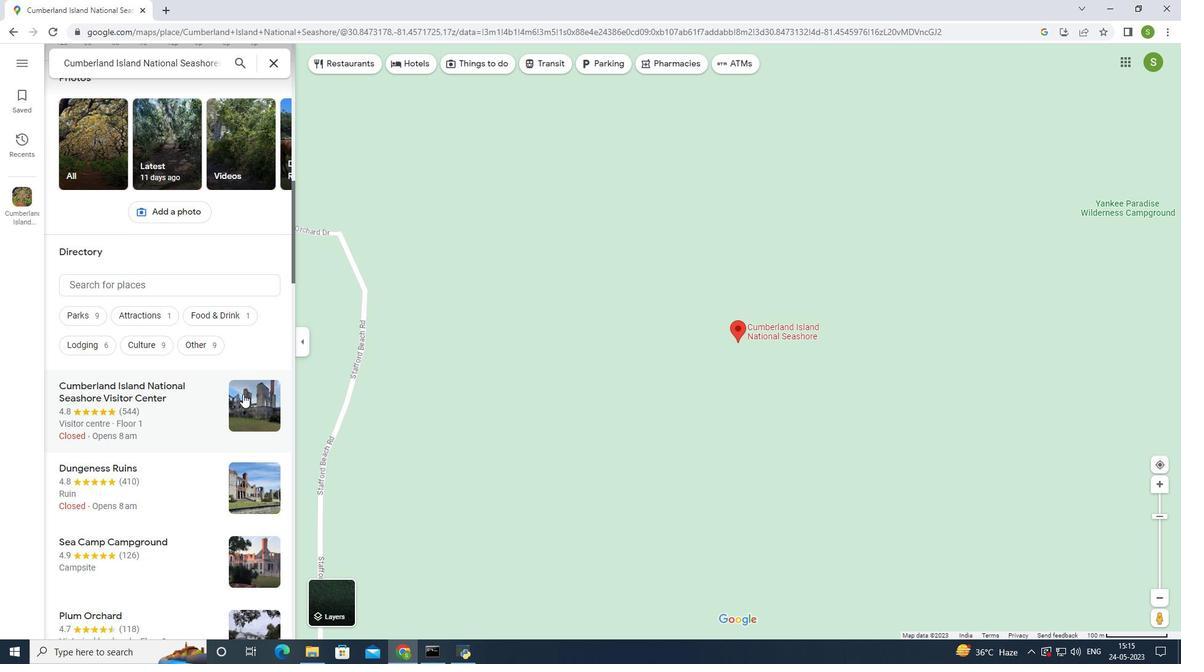 
Action: Mouse scrolled (243, 393) with delta (0, 0)
Screenshot: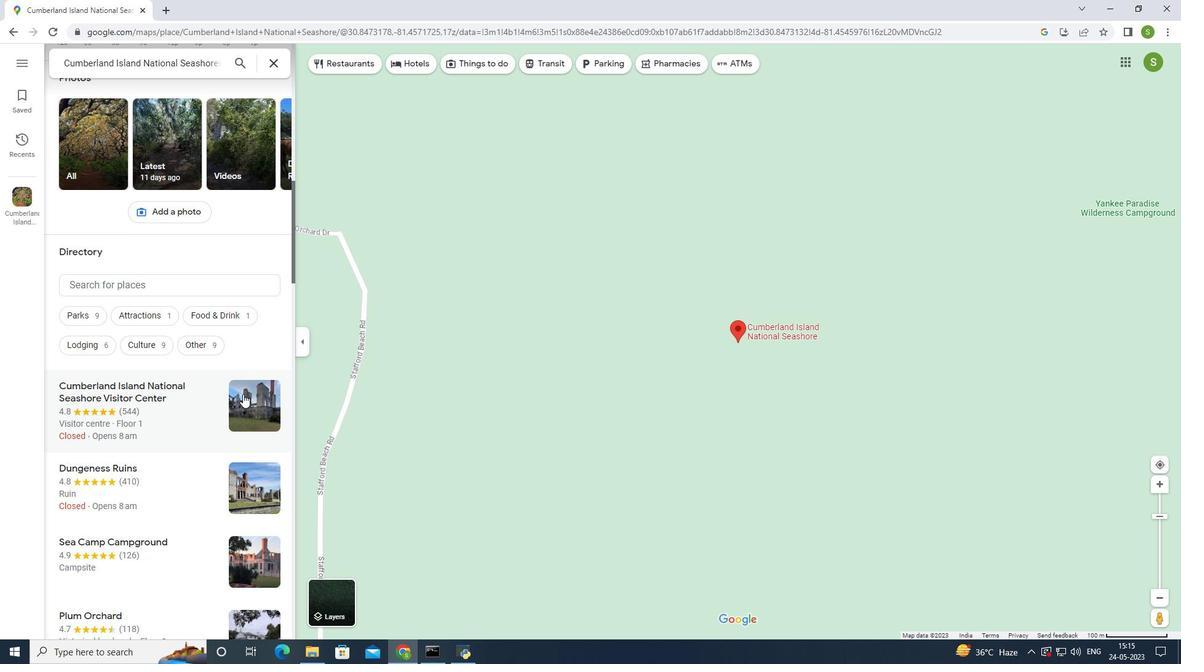 
Action: Mouse moved to (243, 391)
Screenshot: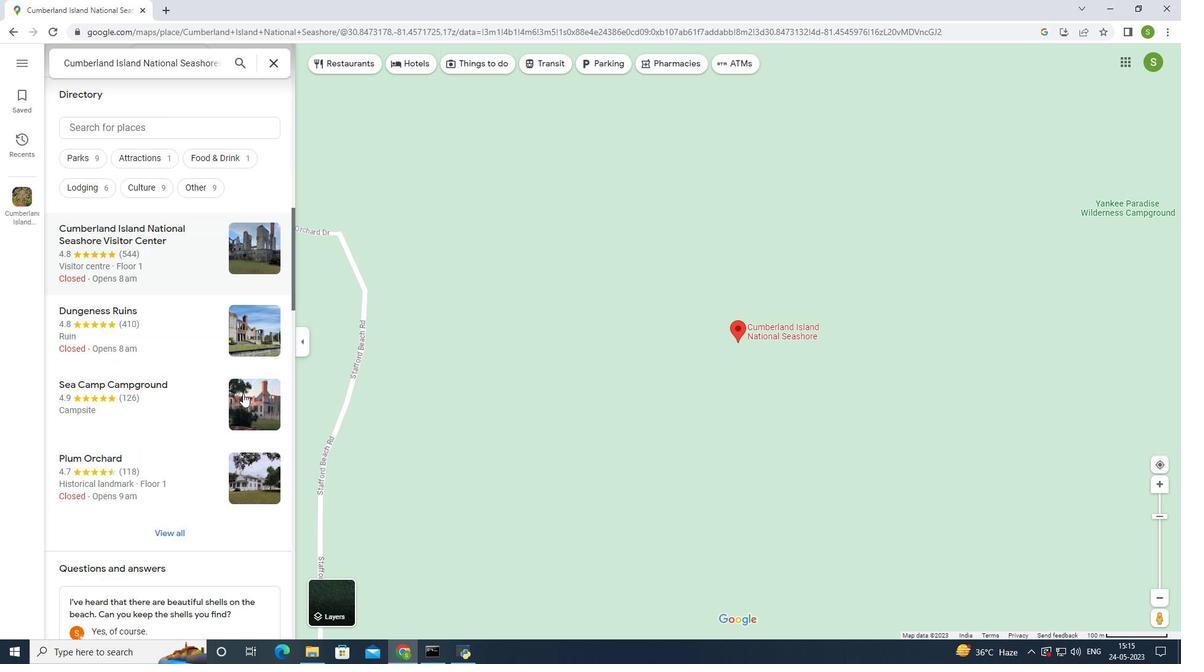 
Action: Mouse scrolled (243, 391) with delta (0, 0)
Screenshot: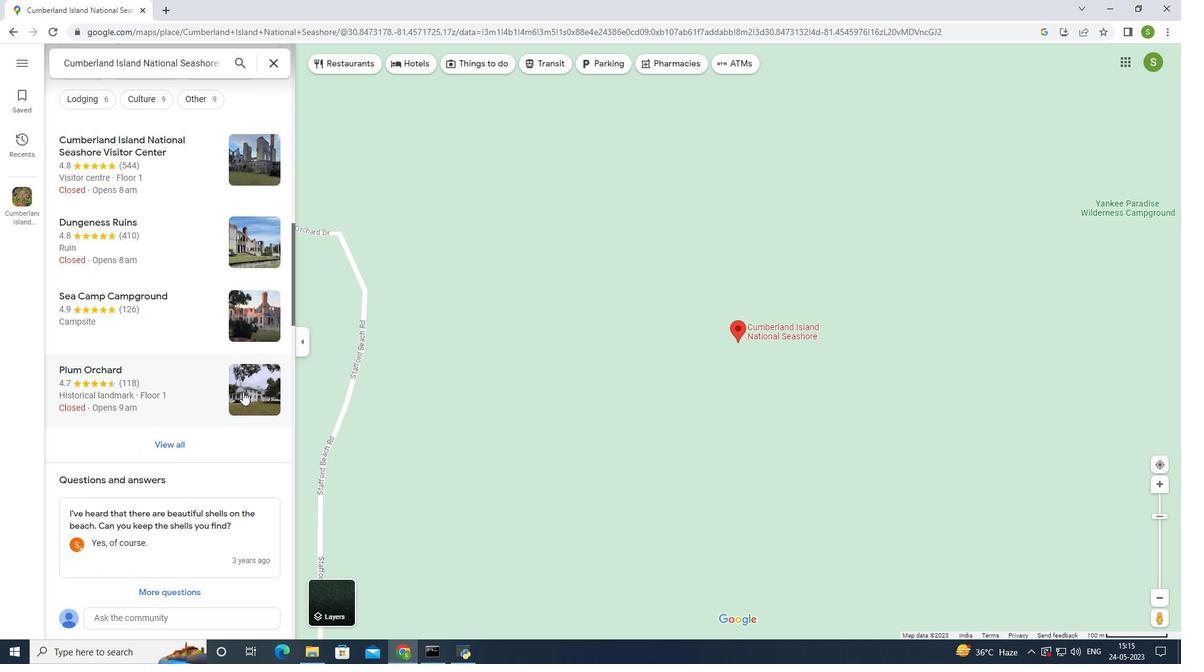 
Action: Mouse scrolled (243, 391) with delta (0, 0)
Screenshot: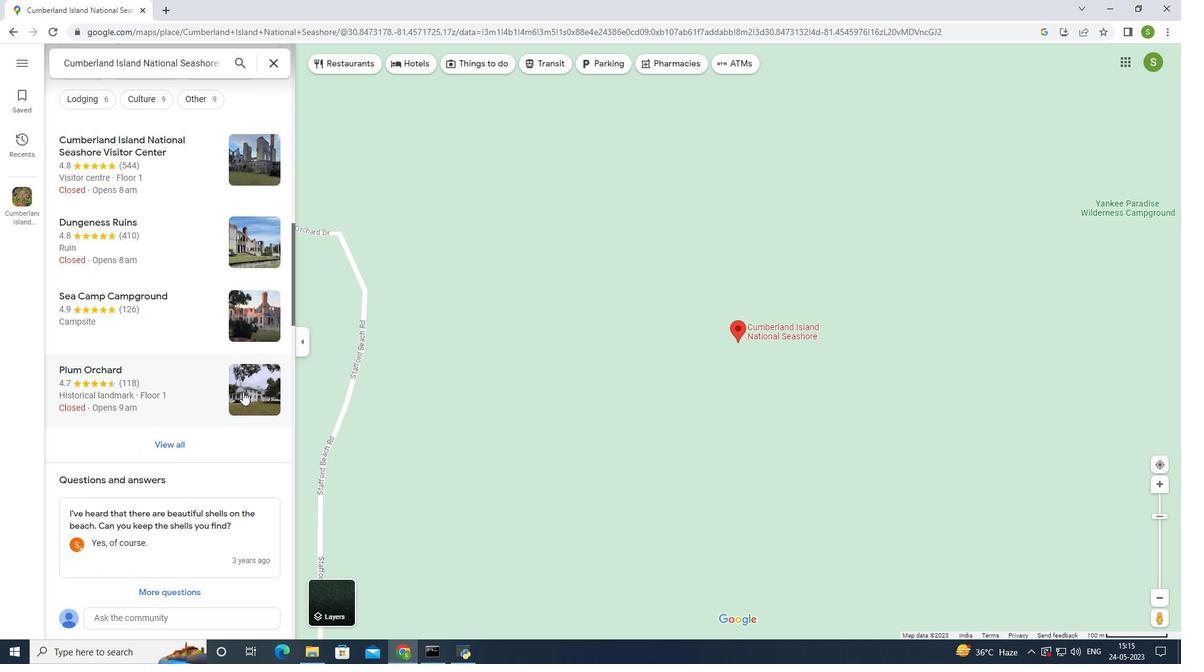 
Action: Mouse scrolled (243, 391) with delta (0, 0)
Screenshot: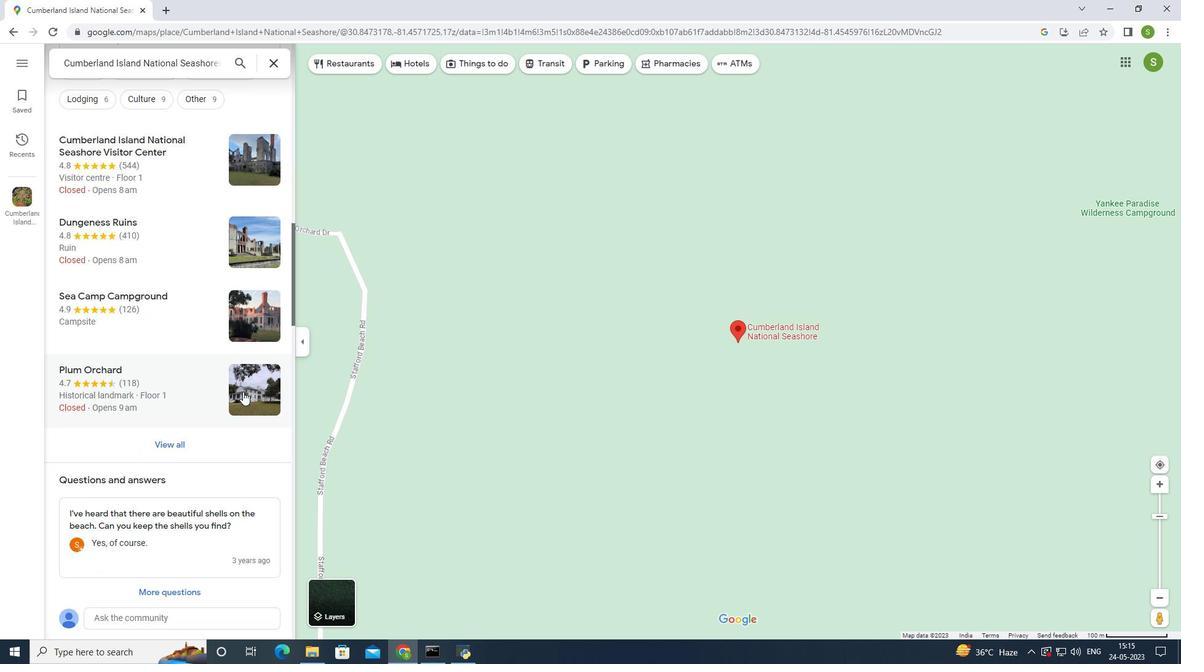 
Action: Mouse scrolled (243, 391) with delta (0, 0)
Screenshot: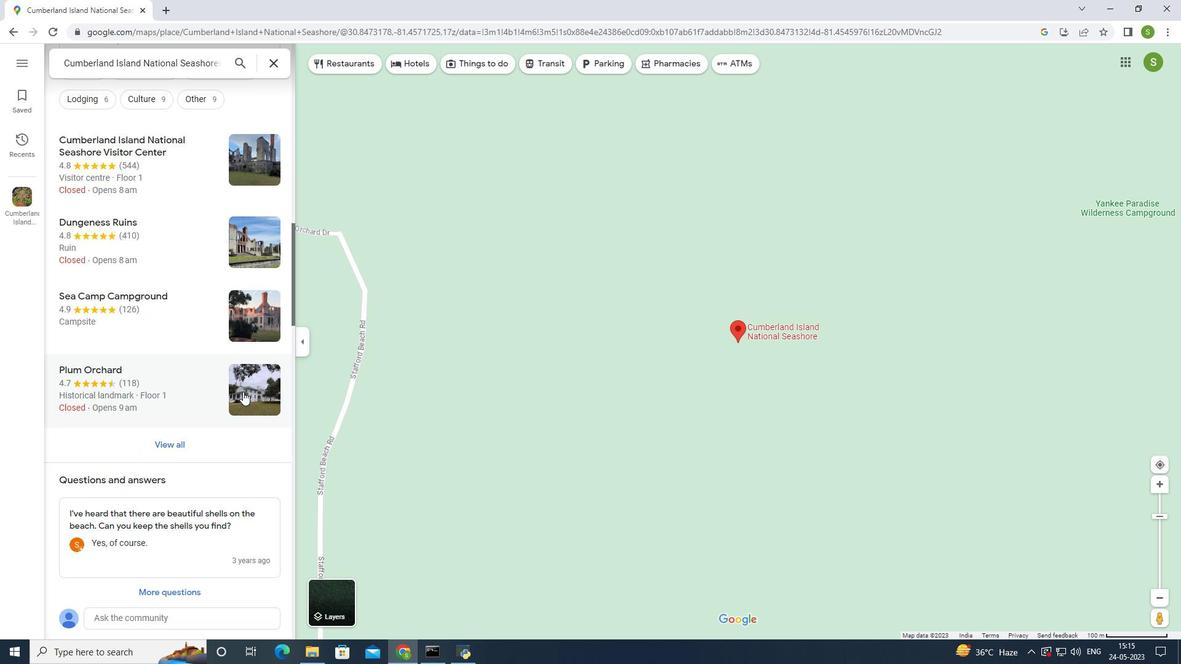 
Action: Mouse moved to (243, 391)
Screenshot: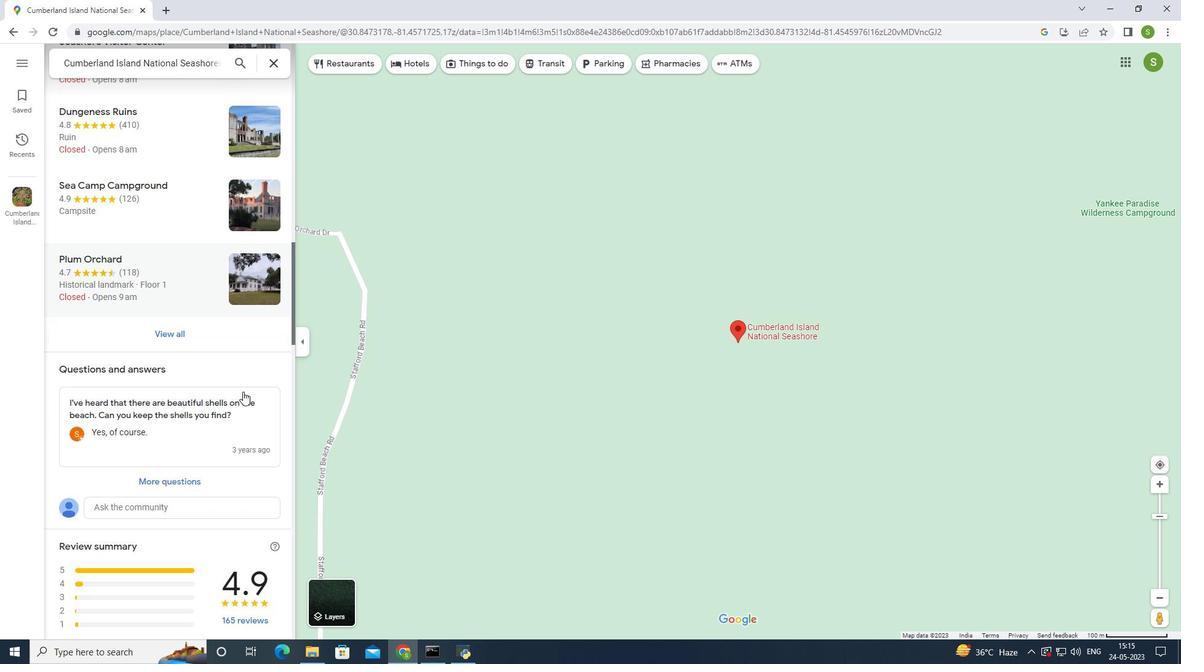 
Action: Mouse scrolled (243, 390) with delta (0, 0)
Screenshot: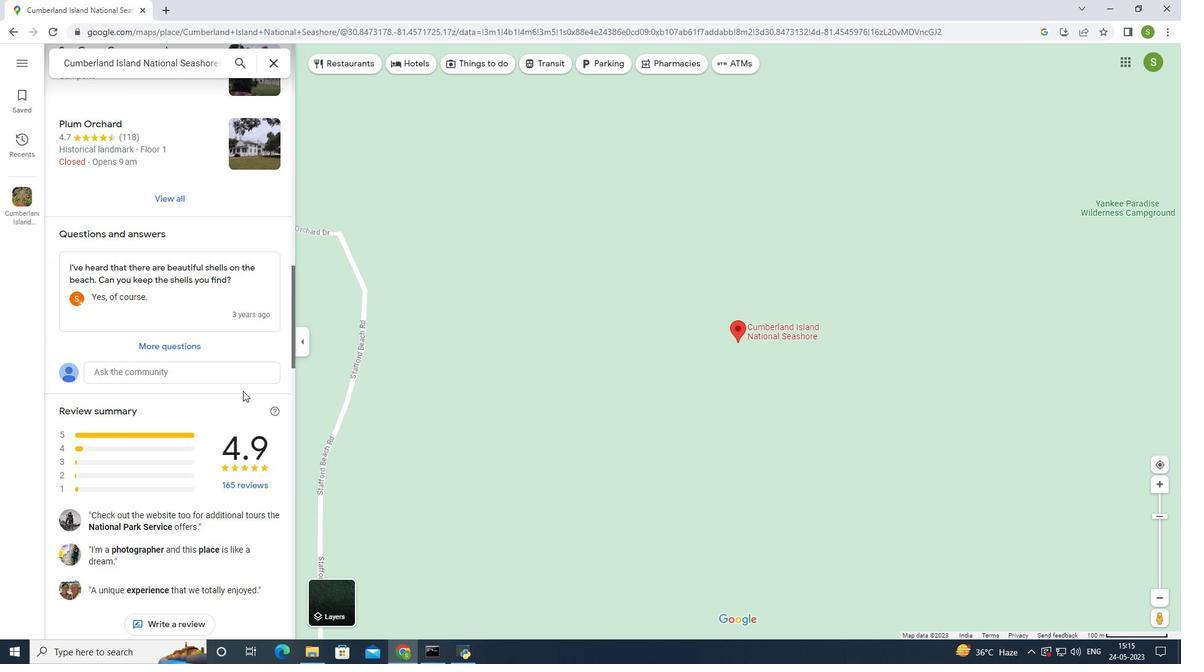 
Action: Mouse scrolled (243, 390) with delta (0, 0)
Screenshot: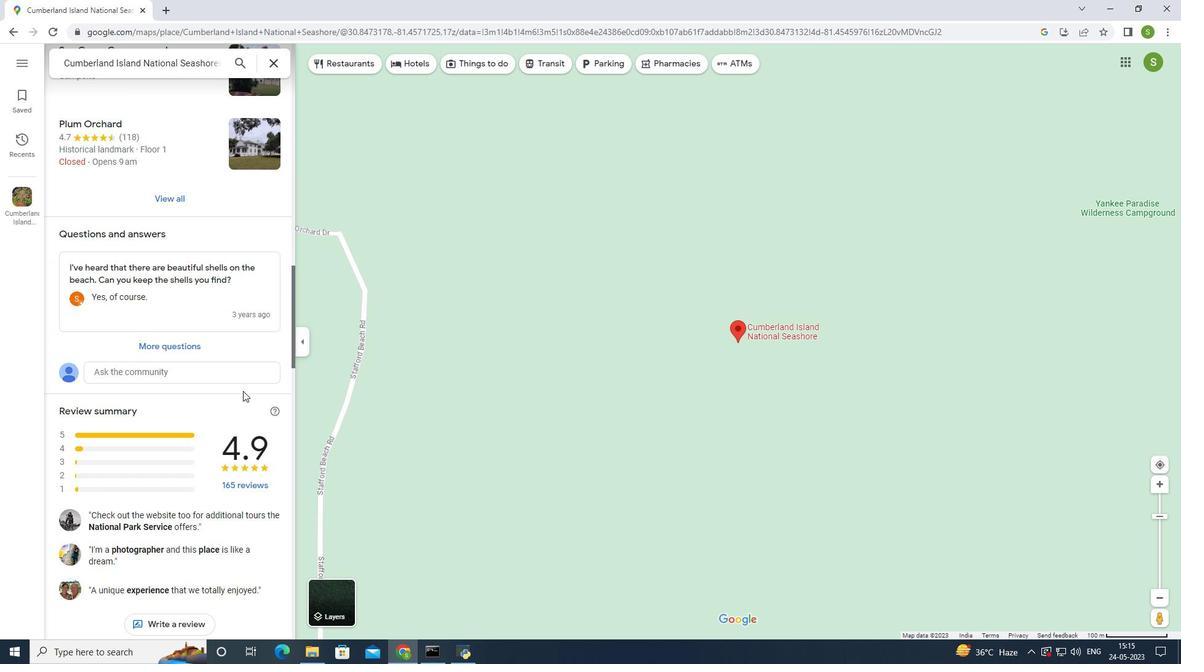 
Action: Mouse scrolled (243, 390) with delta (0, 0)
Screenshot: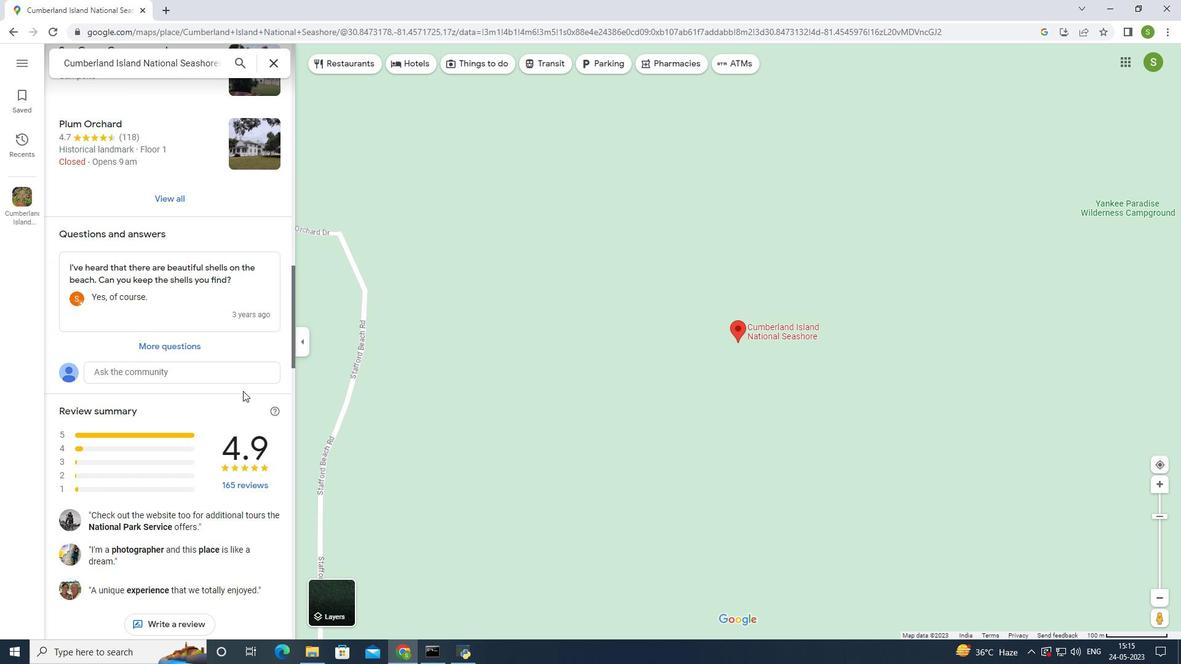 
Action: Mouse scrolled (243, 390) with delta (0, 0)
Screenshot: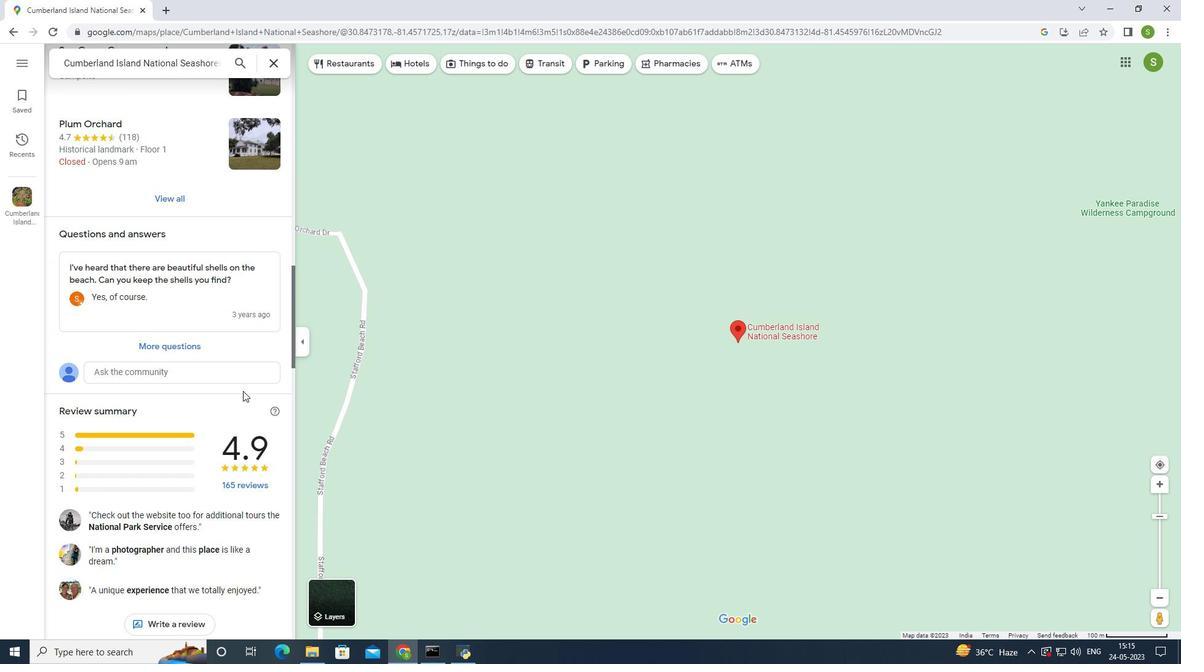 
Action: Mouse moved to (242, 388)
Screenshot: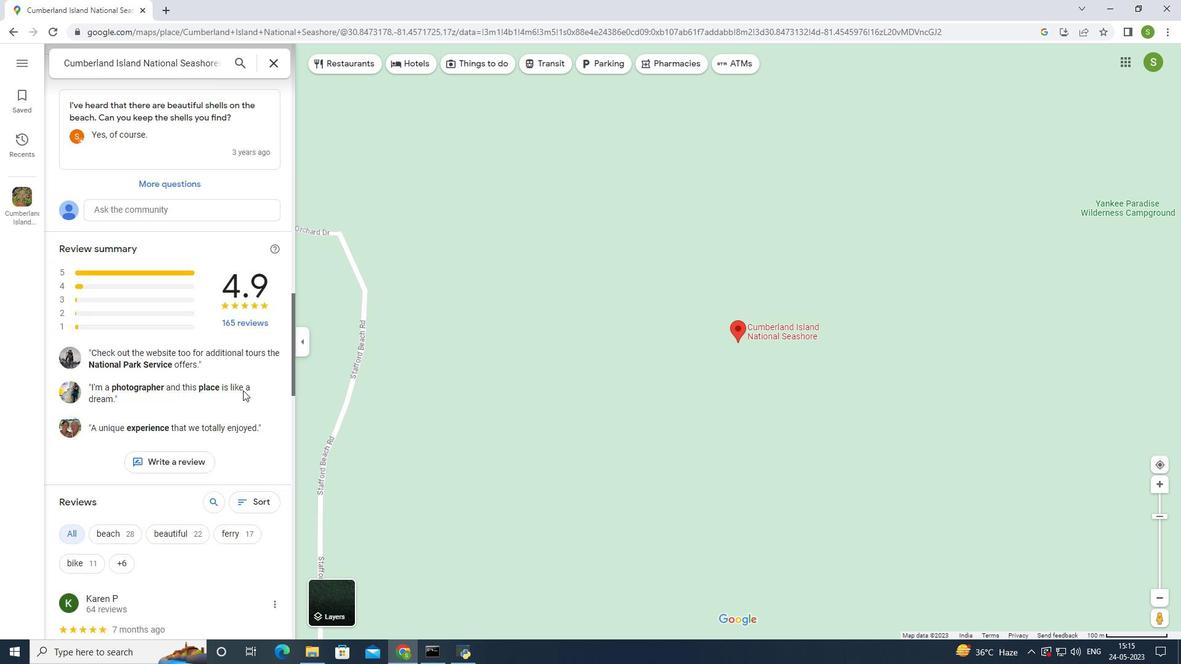 
Action: Mouse scrolled (242, 387) with delta (0, 0)
Screenshot: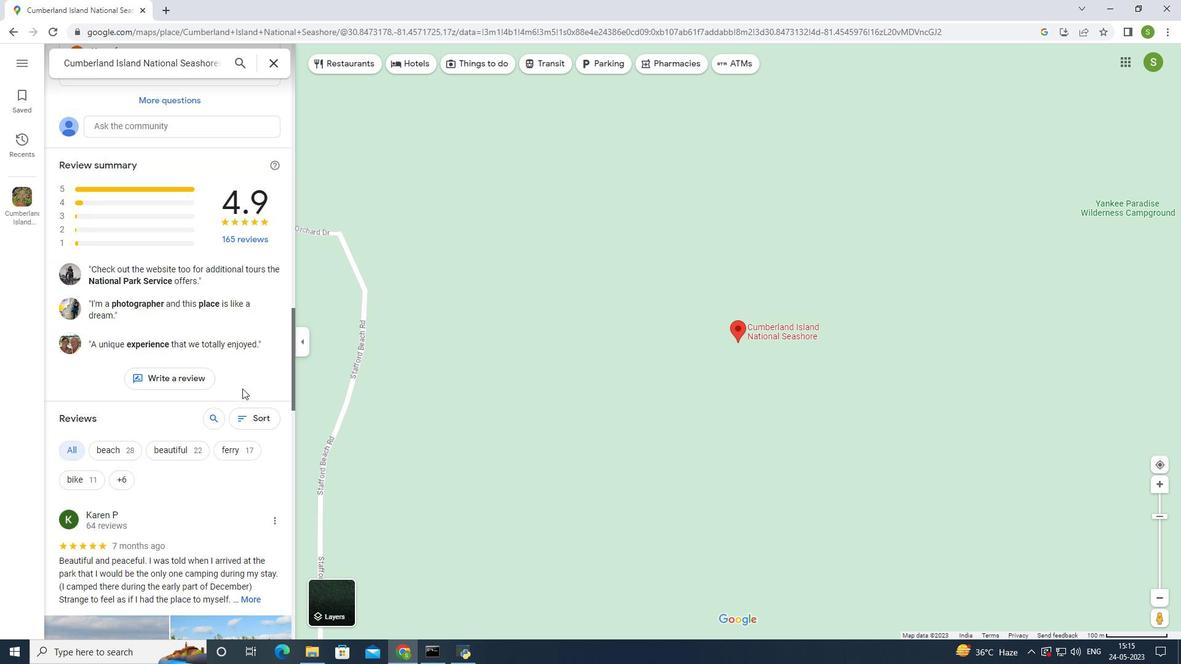 
Action: Mouse moved to (242, 388)
Screenshot: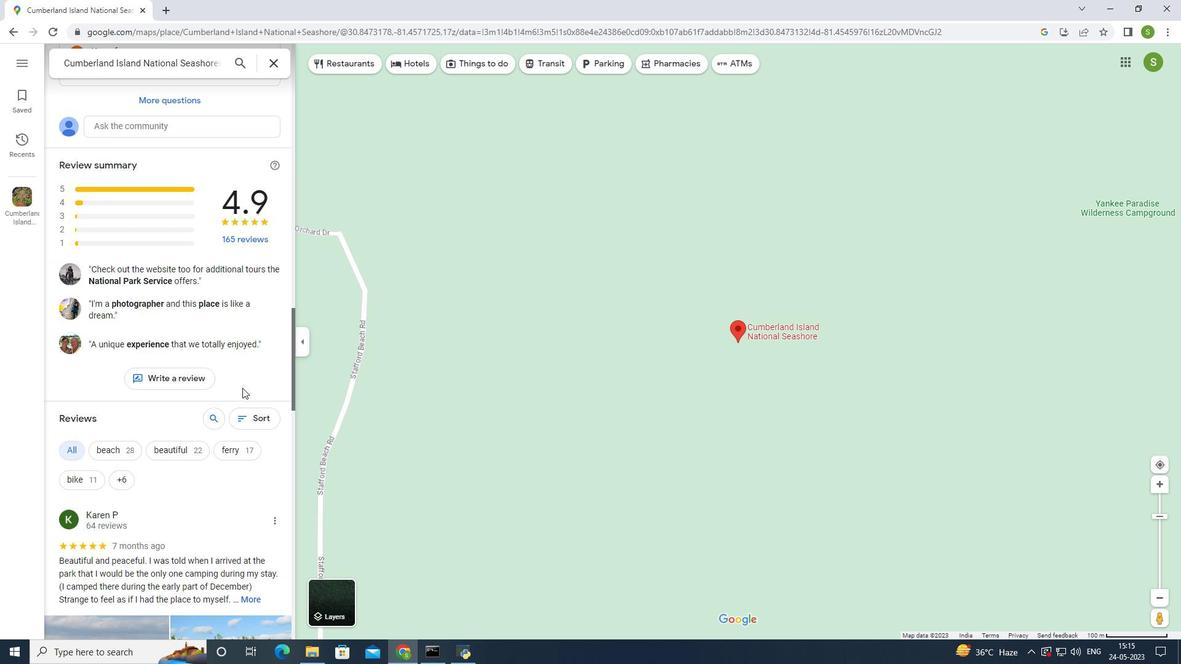 
Action: Mouse scrolled (242, 387) with delta (0, 0)
Screenshot: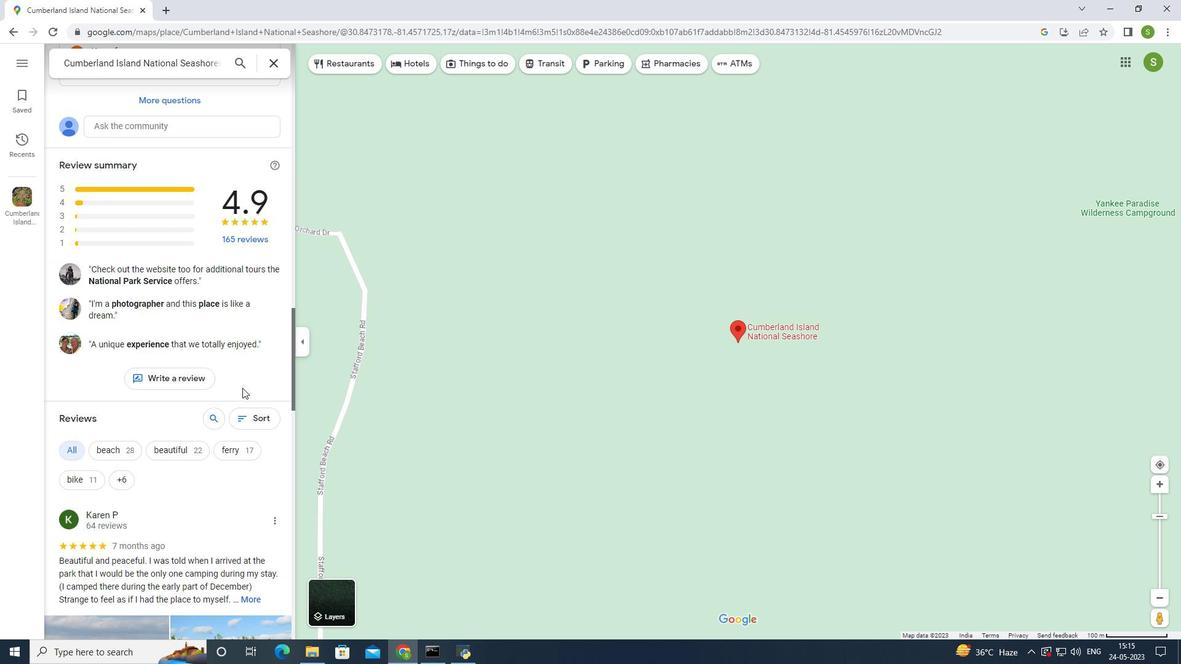 
Action: Mouse scrolled (242, 387) with delta (0, 0)
Screenshot: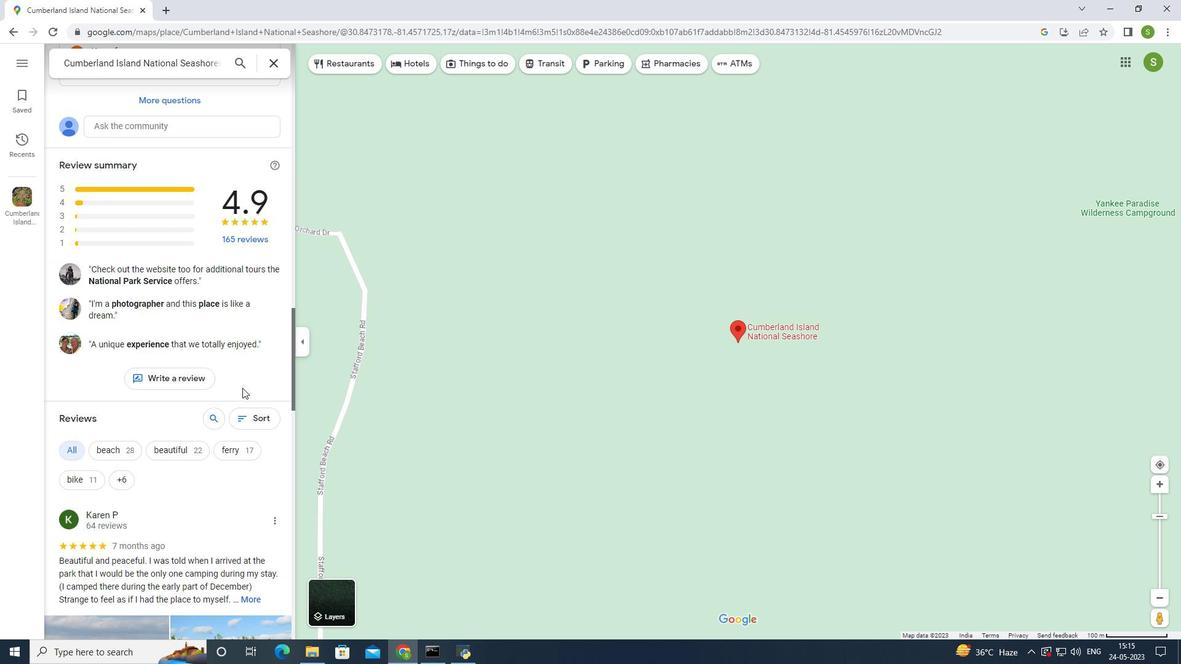 
Action: Mouse moved to (242, 387)
Screenshot: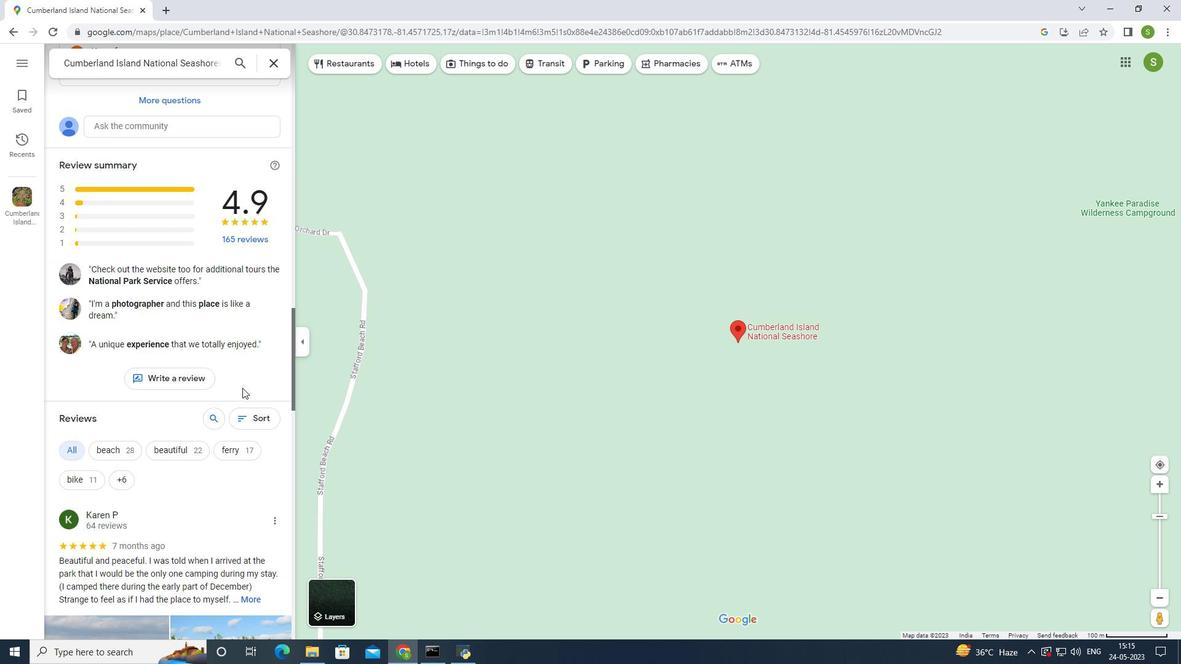 
Action: Mouse scrolled (242, 387) with delta (0, 0)
Screenshot: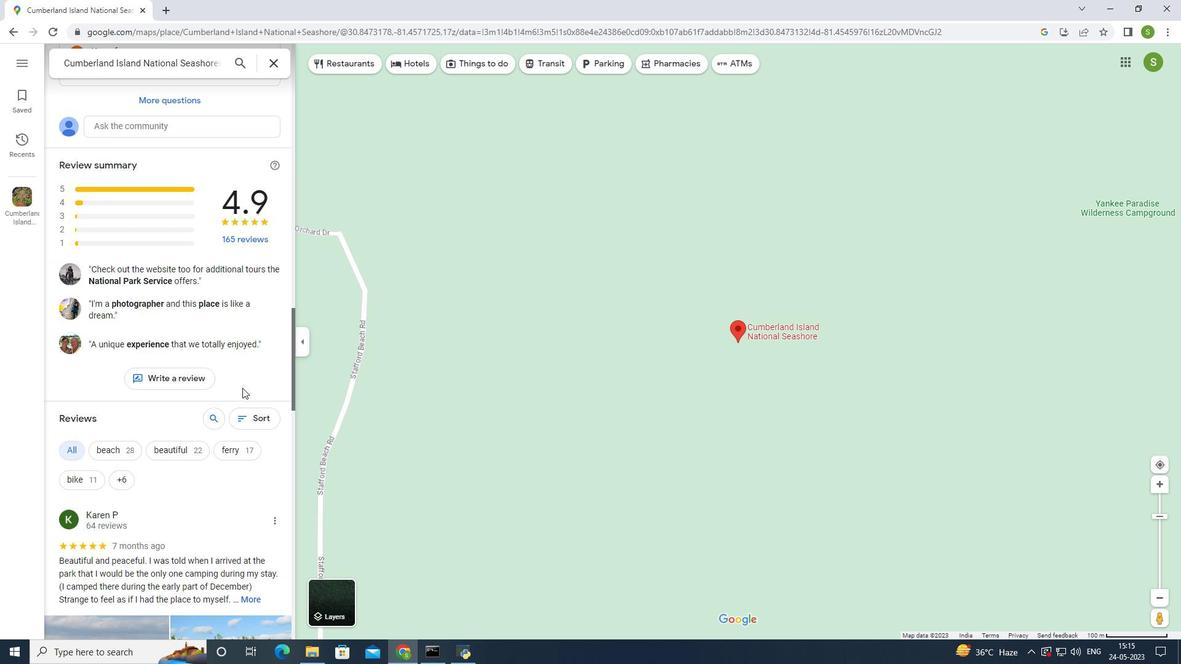 
Action: Mouse moved to (242, 386)
Screenshot: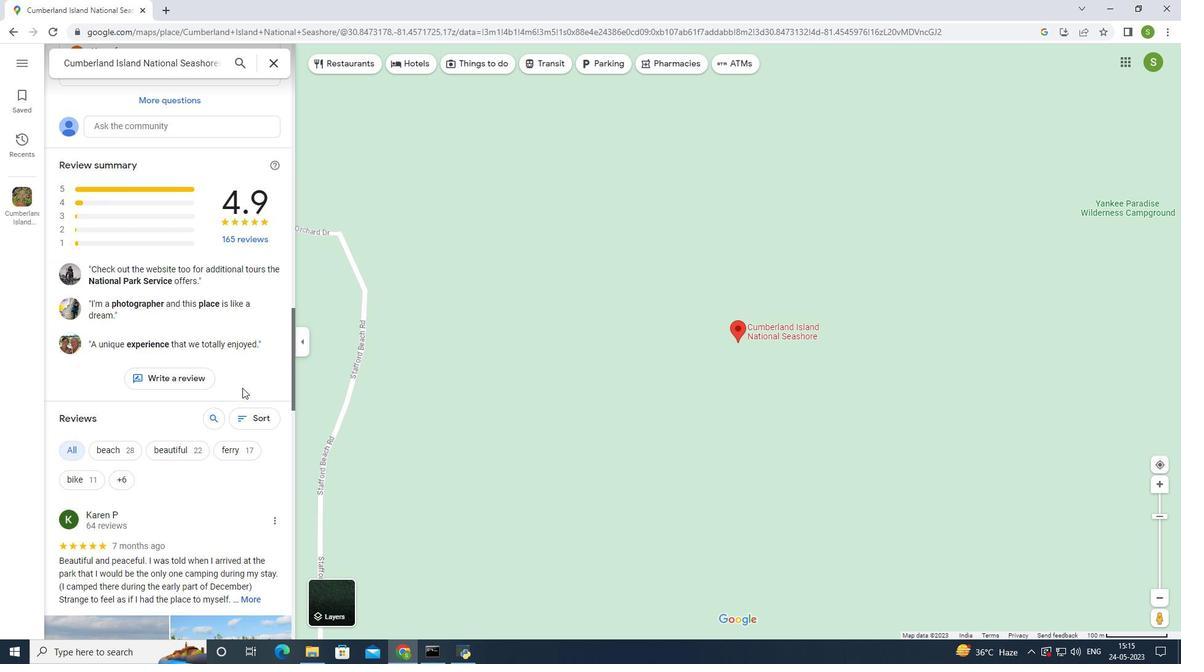 
Action: Mouse scrolled (242, 385) with delta (0, 0)
Screenshot: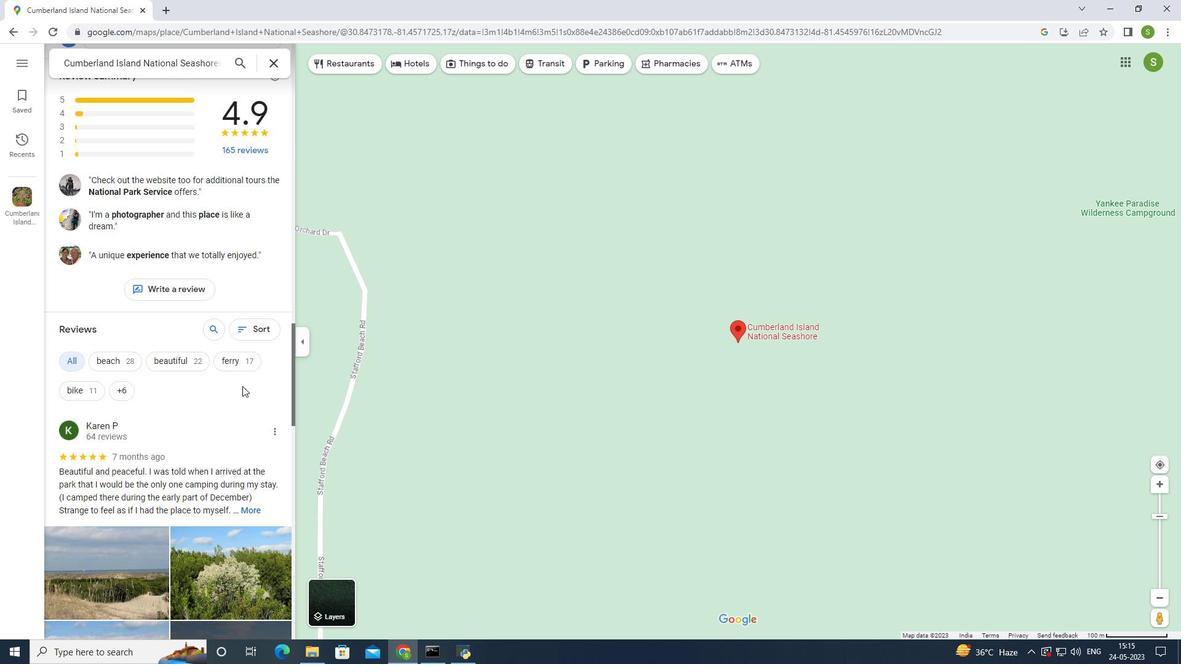 
Action: Mouse scrolled (242, 385) with delta (0, 0)
Screenshot: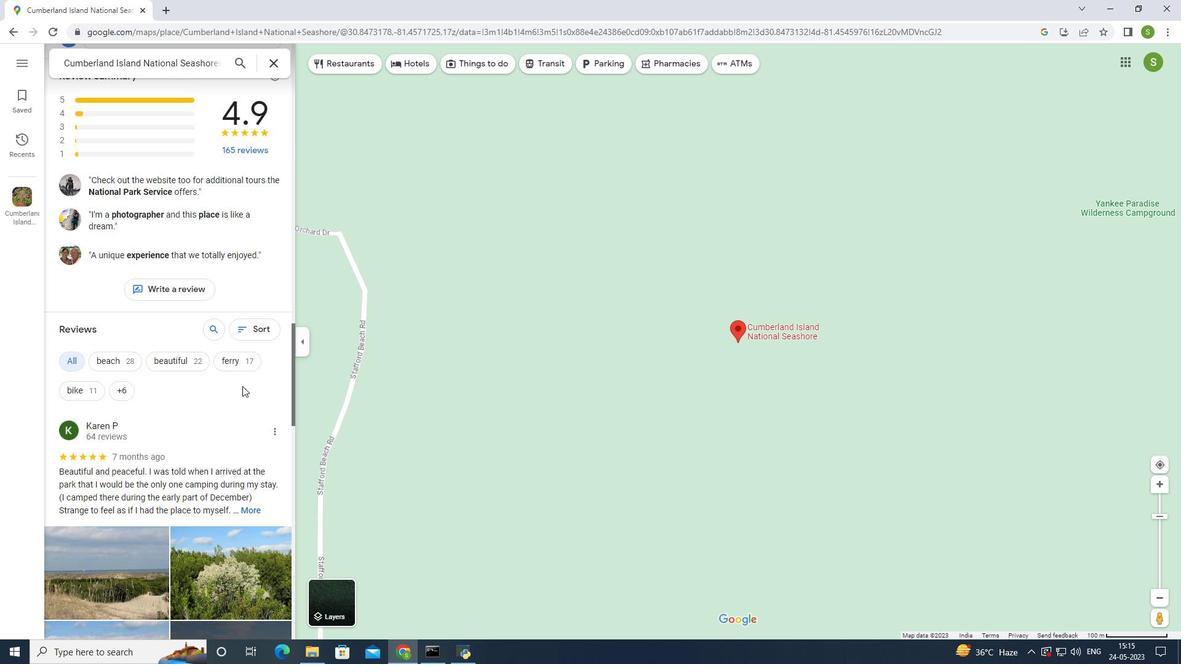 
Action: Mouse scrolled (242, 385) with delta (0, 0)
Screenshot: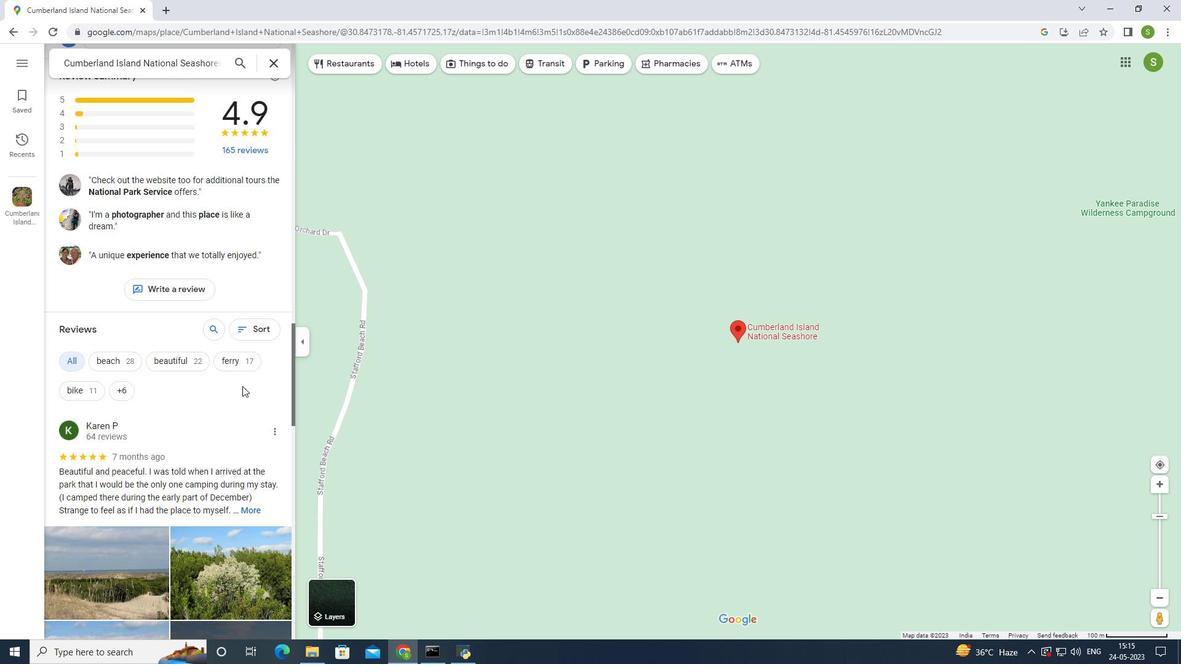 
Action: Mouse scrolled (242, 385) with delta (0, 0)
Screenshot: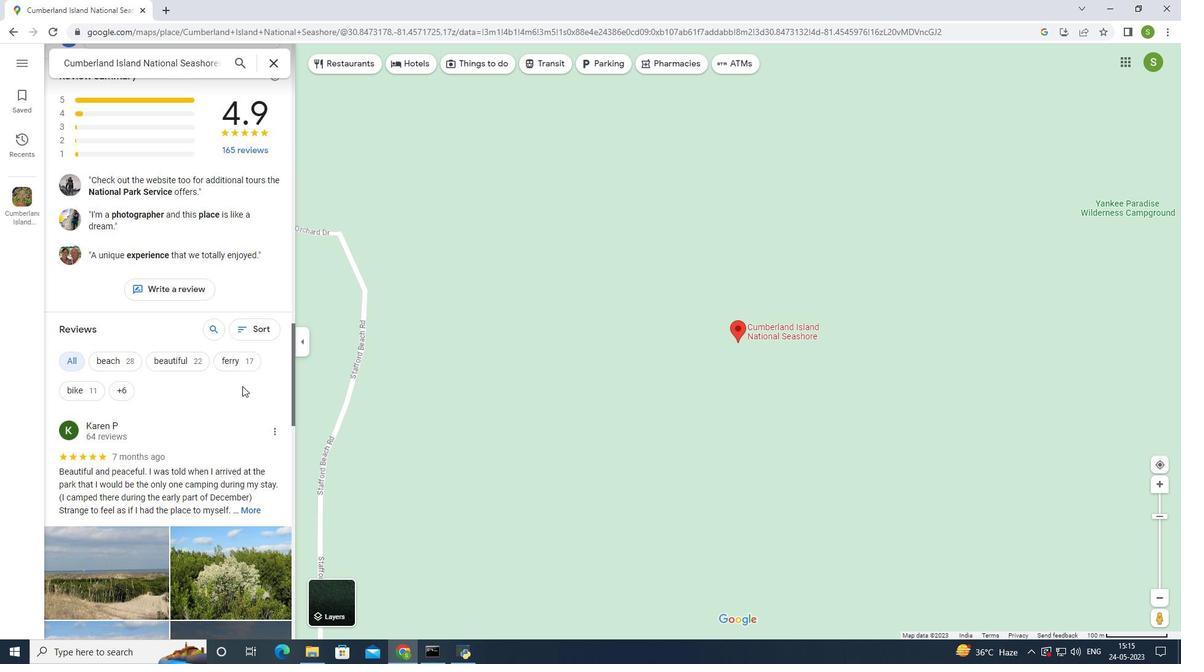 
Action: Mouse scrolled (242, 385) with delta (0, 0)
Screenshot: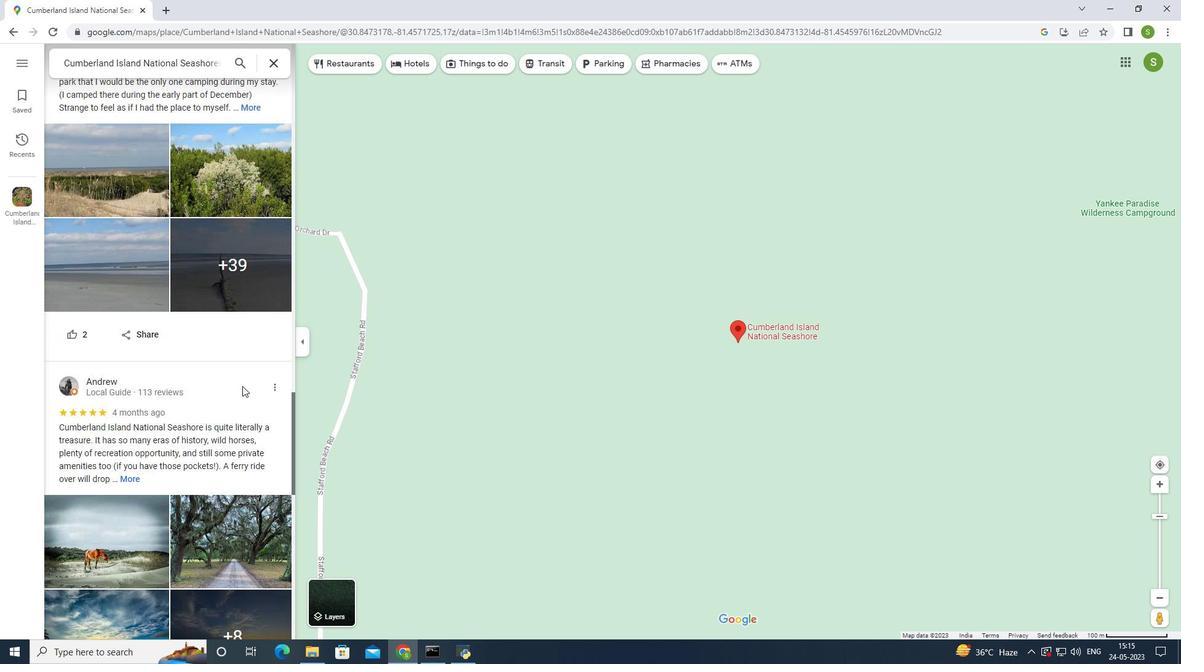 
Action: Mouse scrolled (242, 385) with delta (0, 0)
Screenshot: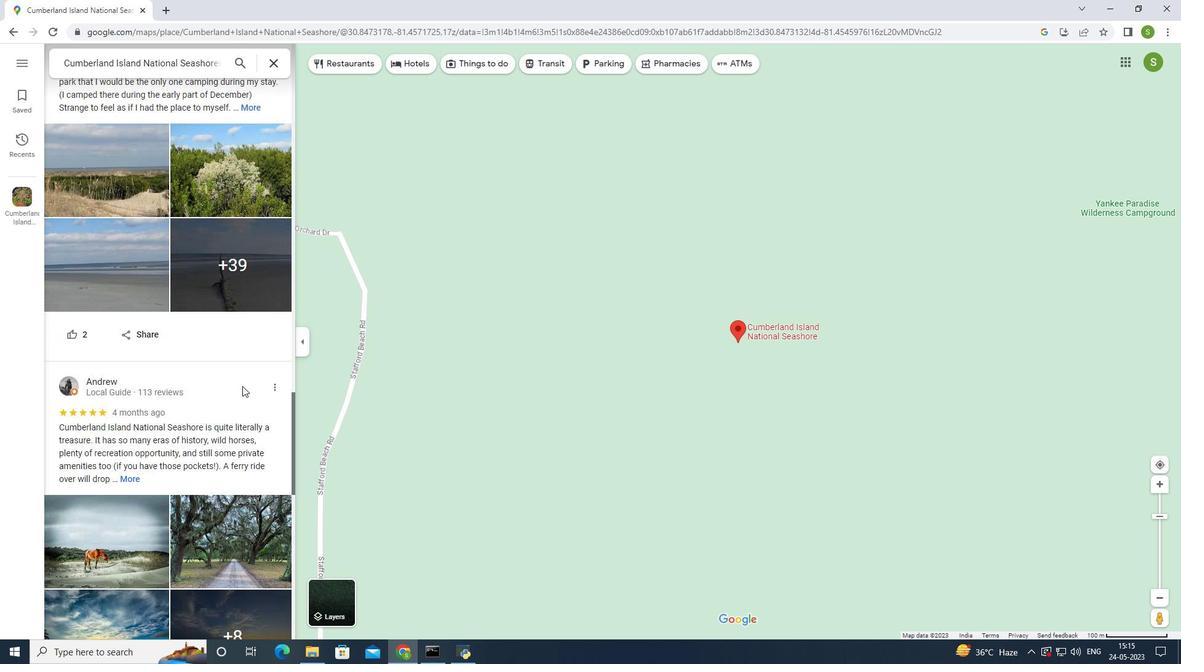 
Action: Mouse scrolled (242, 385) with delta (0, 0)
Screenshot: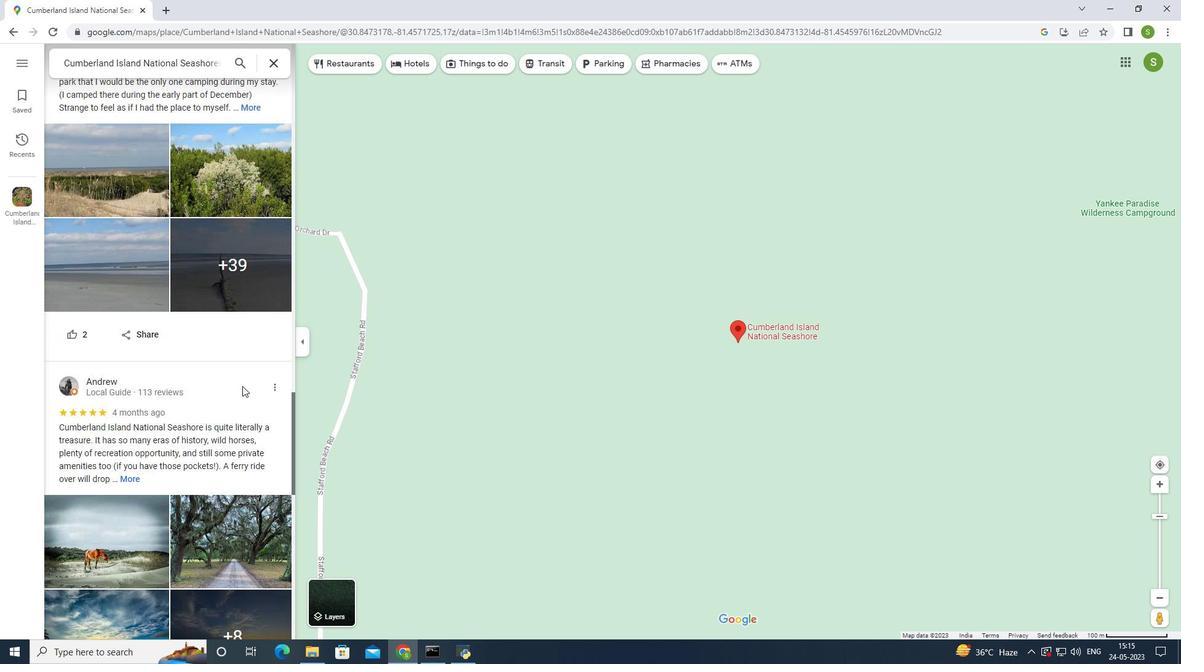 
Action: Mouse scrolled (242, 385) with delta (0, 0)
Screenshot: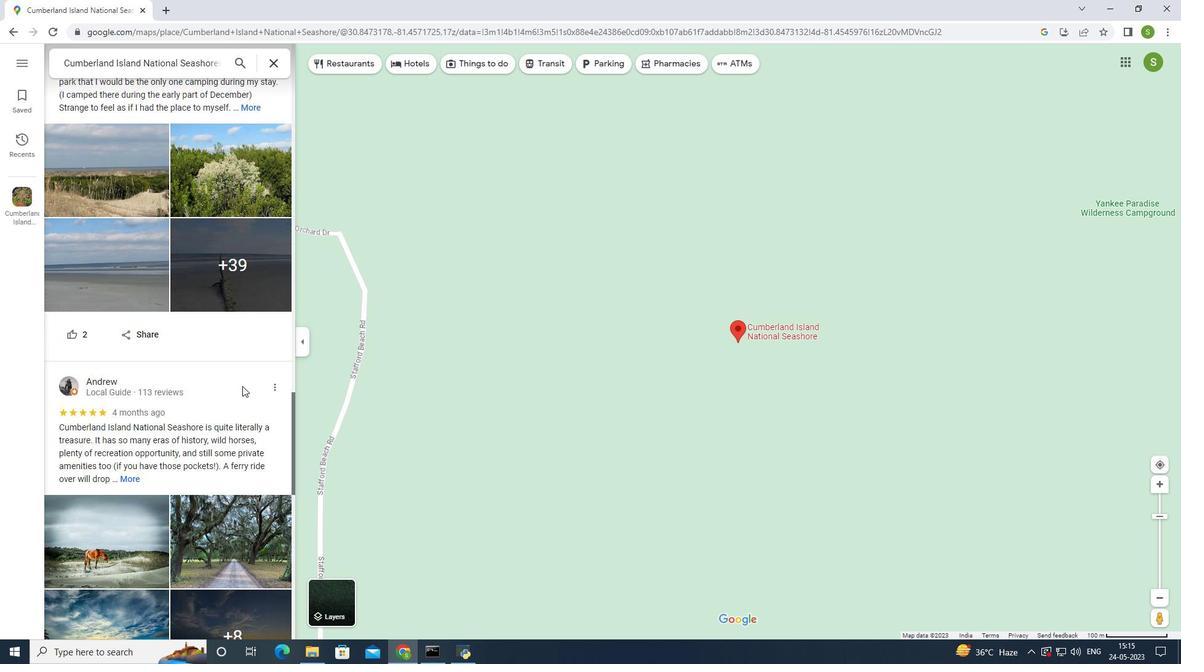 
Action: Mouse moved to (242, 384)
Screenshot: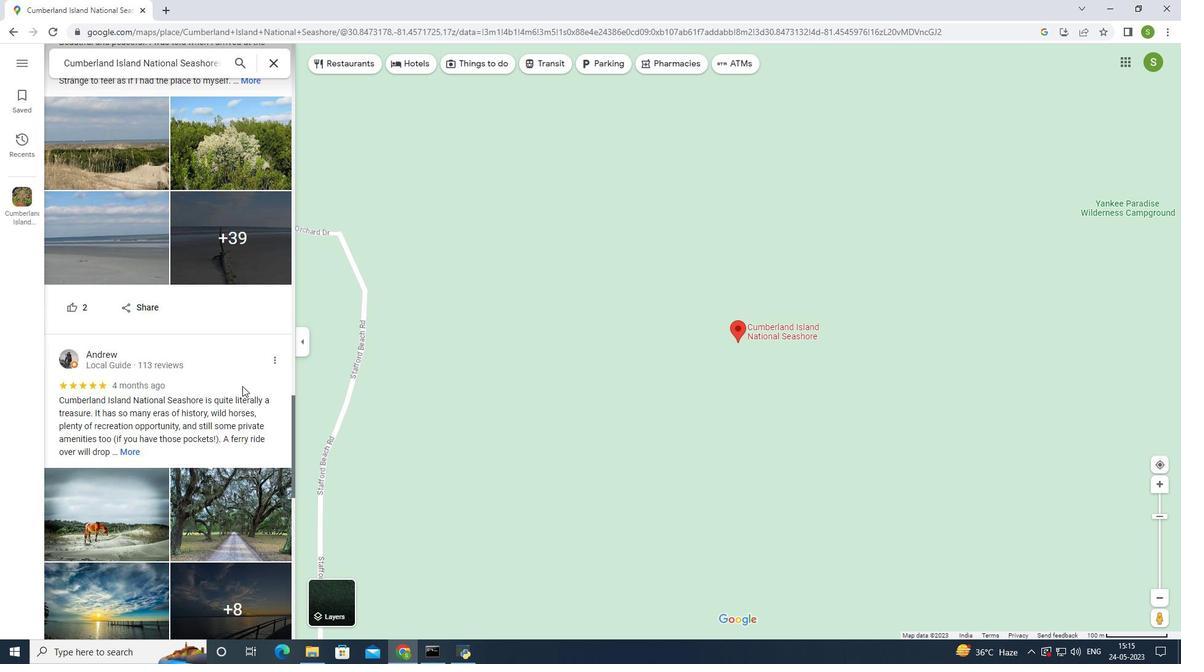 
Action: Mouse scrolled (242, 383) with delta (0, 0)
Screenshot: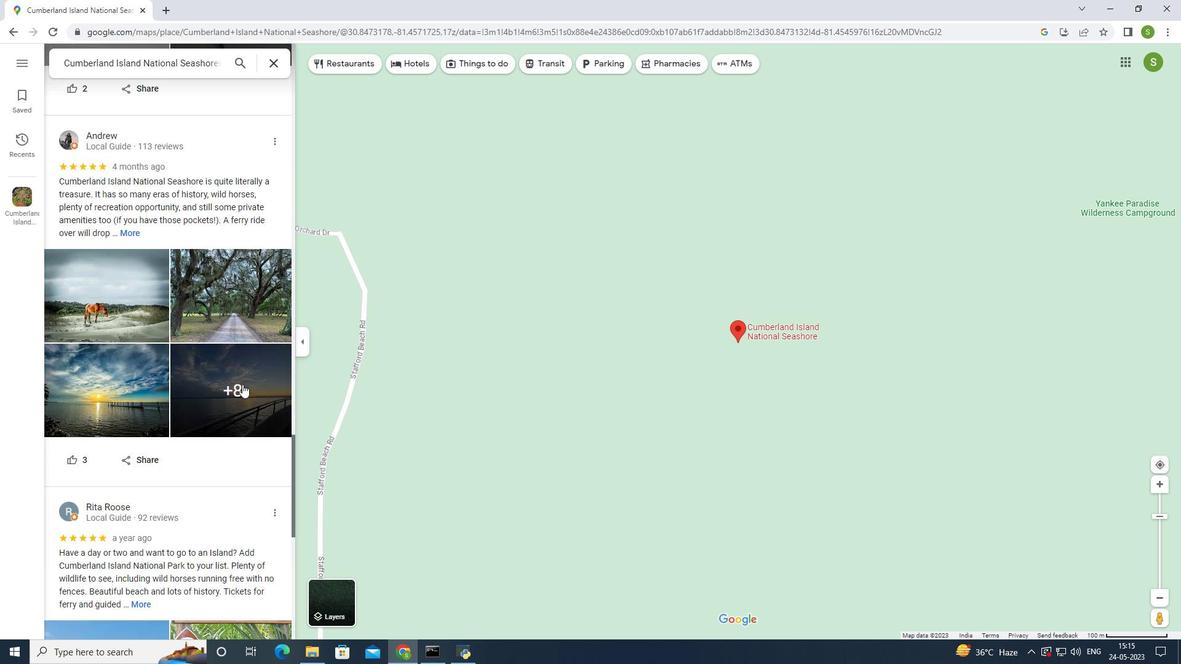 
Action: Mouse scrolled (242, 383) with delta (0, 0)
Screenshot: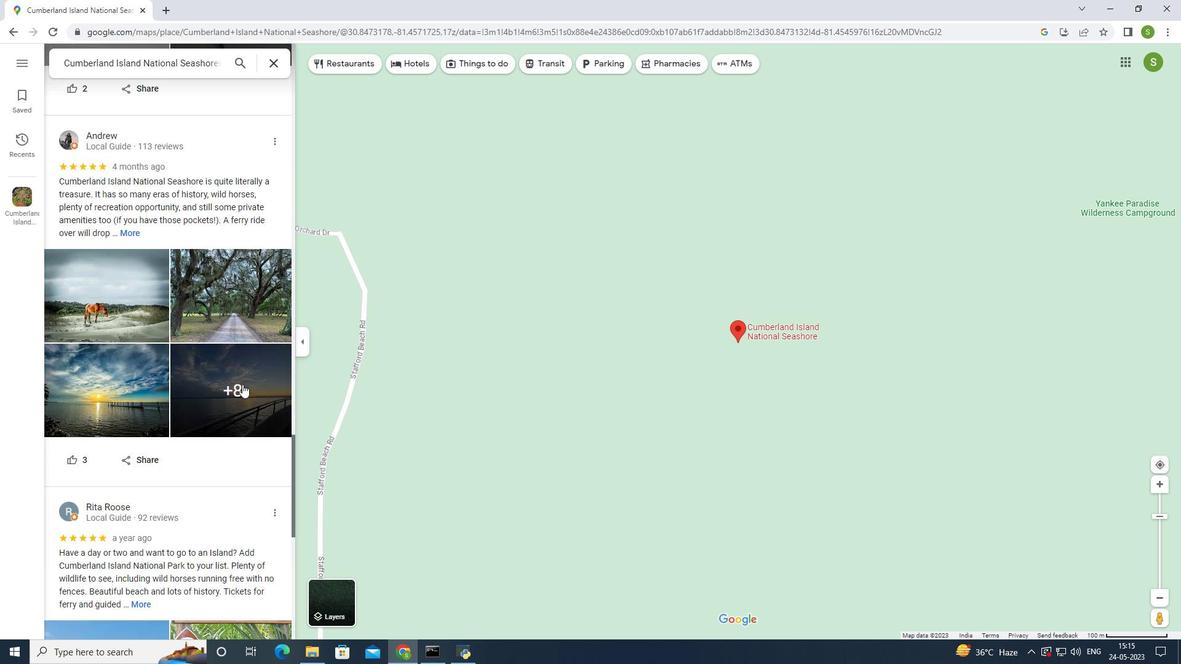 
Action: Mouse scrolled (242, 383) with delta (0, 0)
Screenshot: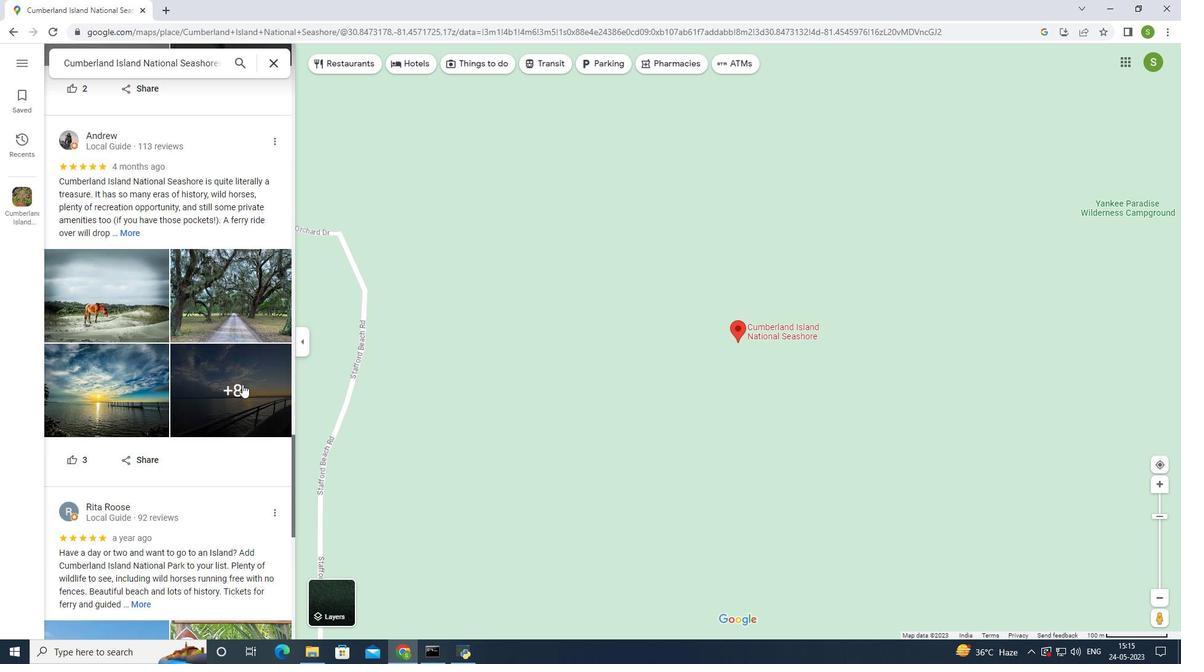 
Action: Mouse scrolled (242, 383) with delta (0, 0)
Screenshot: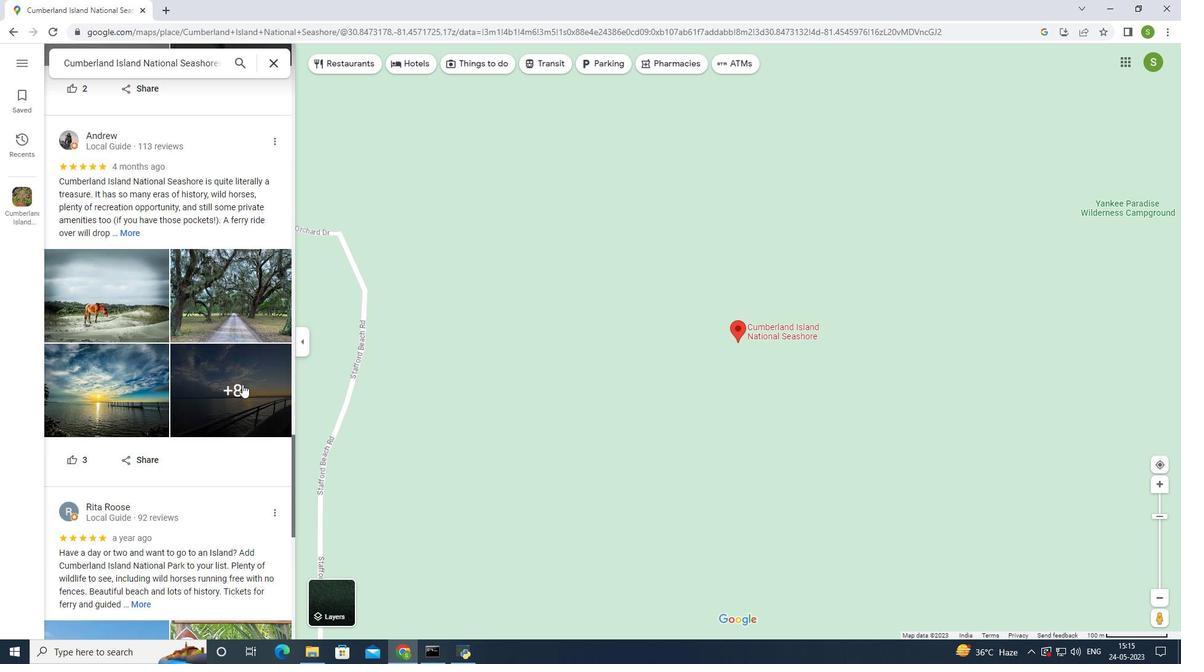 
Action: Mouse moved to (242, 382)
Screenshot: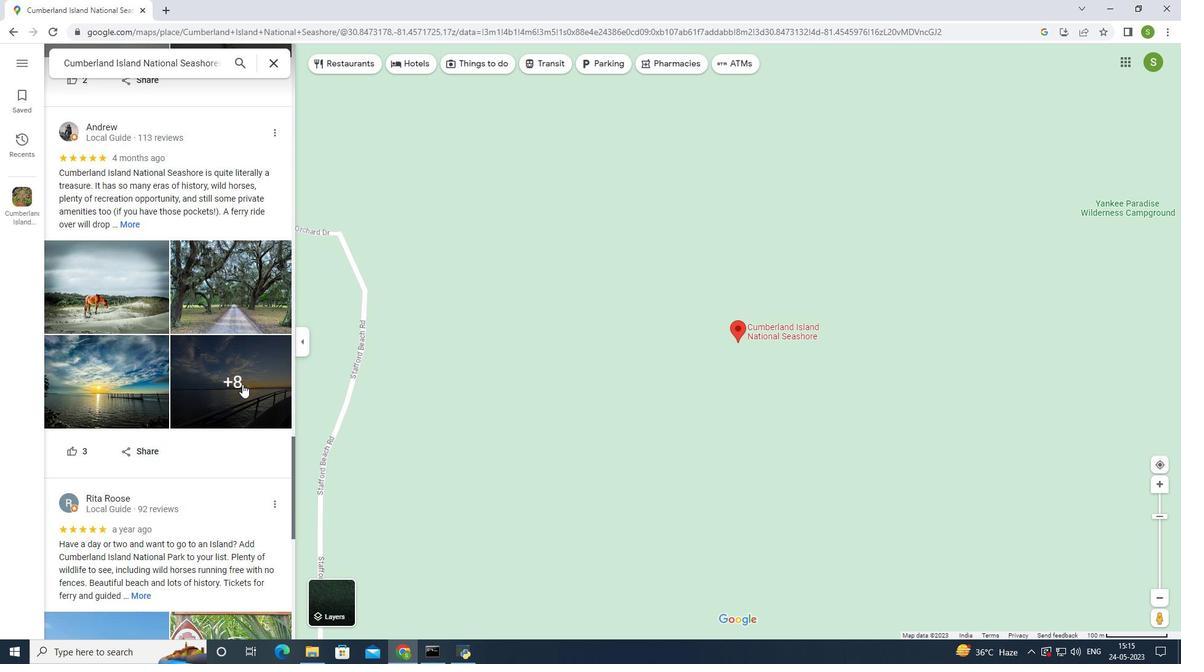 
Action: Mouse scrolled (242, 382) with delta (0, 0)
Screenshot: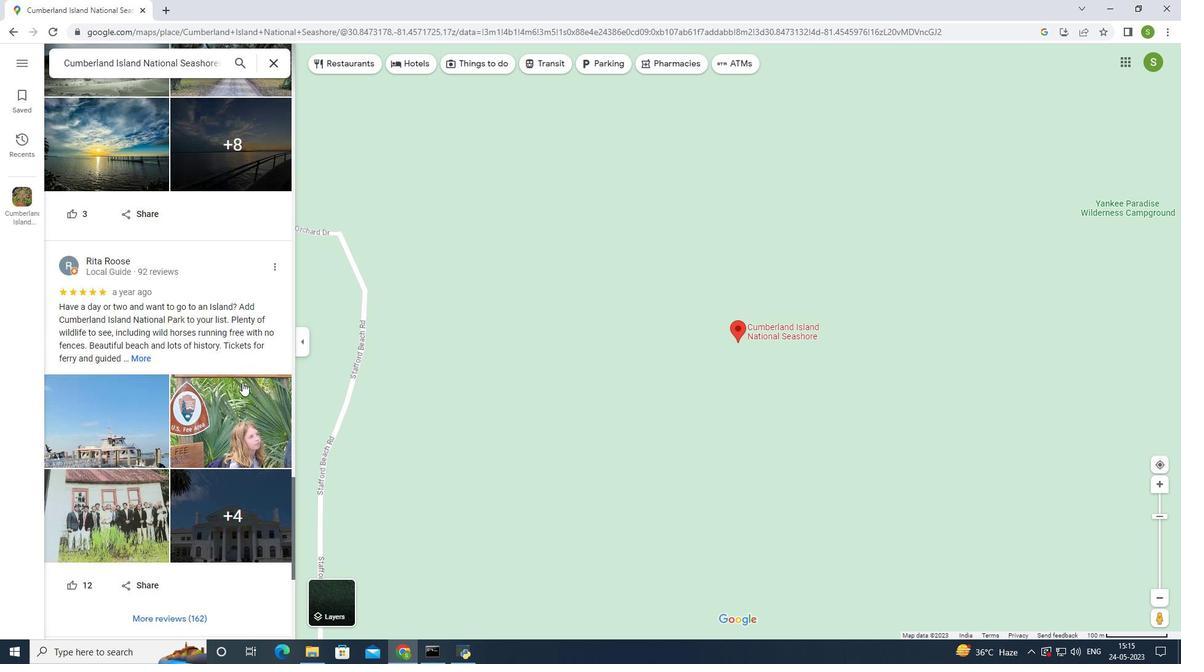 
Action: Mouse scrolled (242, 382) with delta (0, 0)
Screenshot: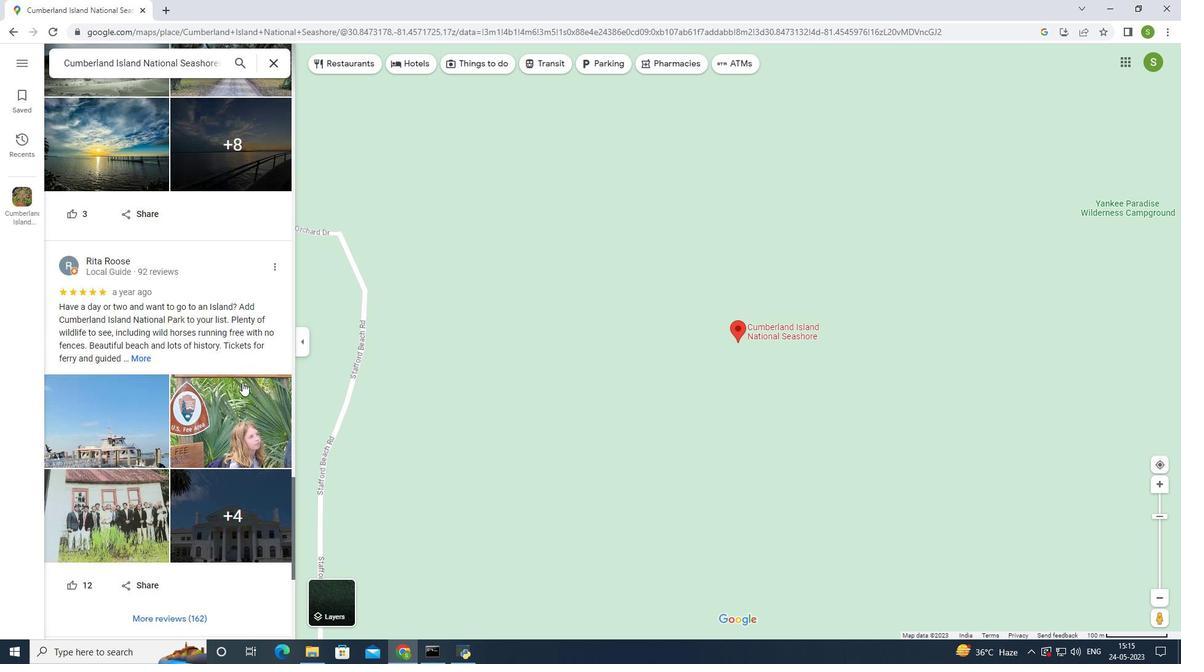 
Action: Mouse scrolled (242, 382) with delta (0, 0)
Screenshot: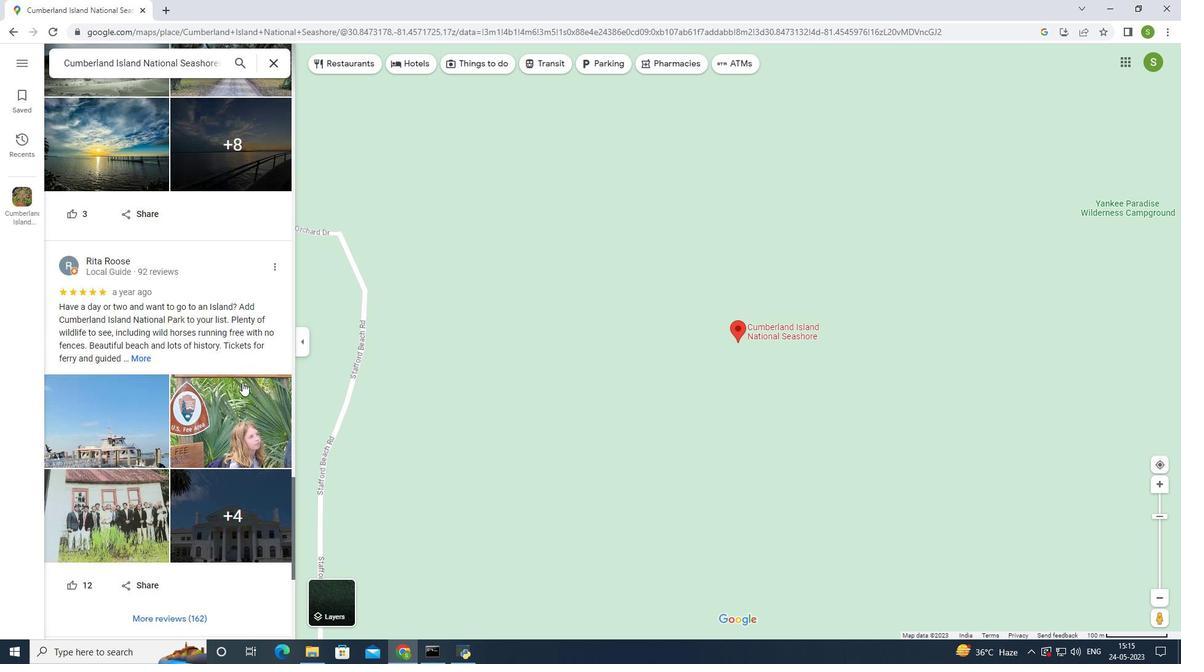 
Action: Mouse scrolled (242, 382) with delta (0, 0)
Screenshot: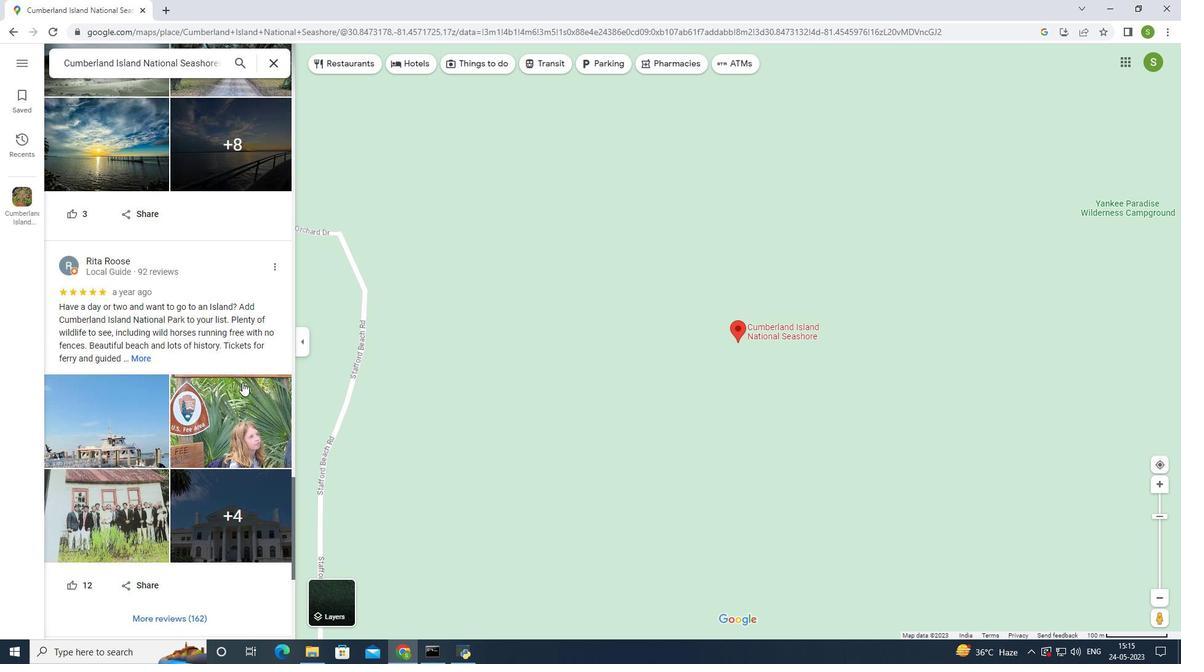 
Action: Mouse scrolled (242, 382) with delta (0, 0)
Screenshot: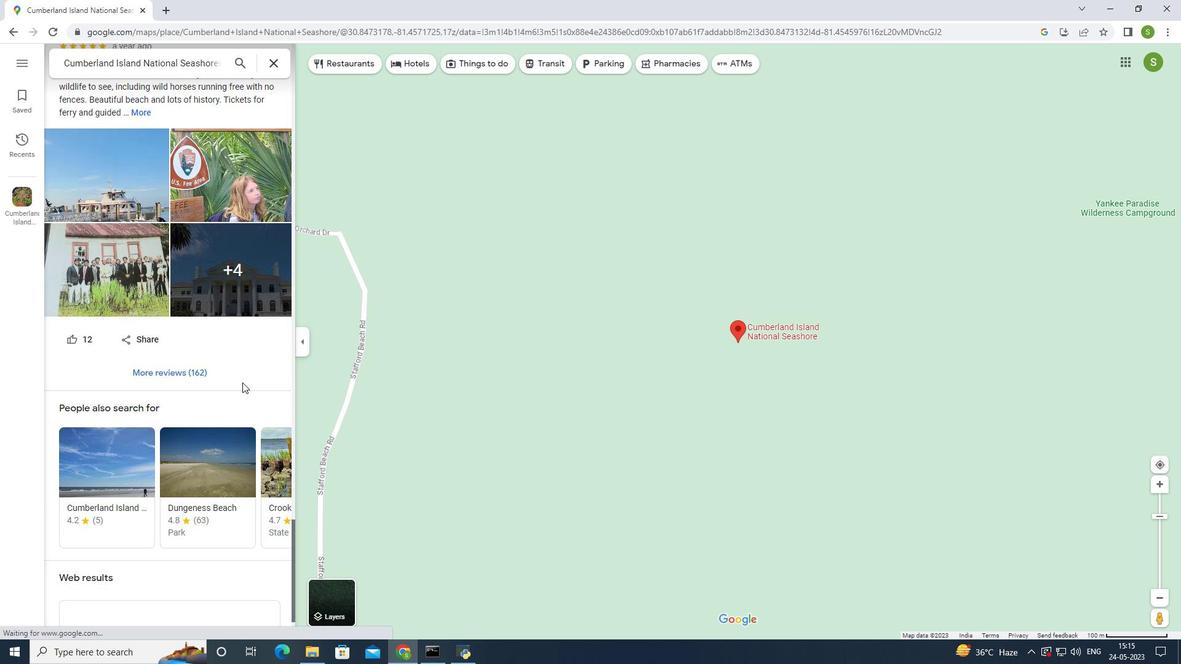 
Action: Mouse scrolled (242, 382) with delta (0, 0)
Screenshot: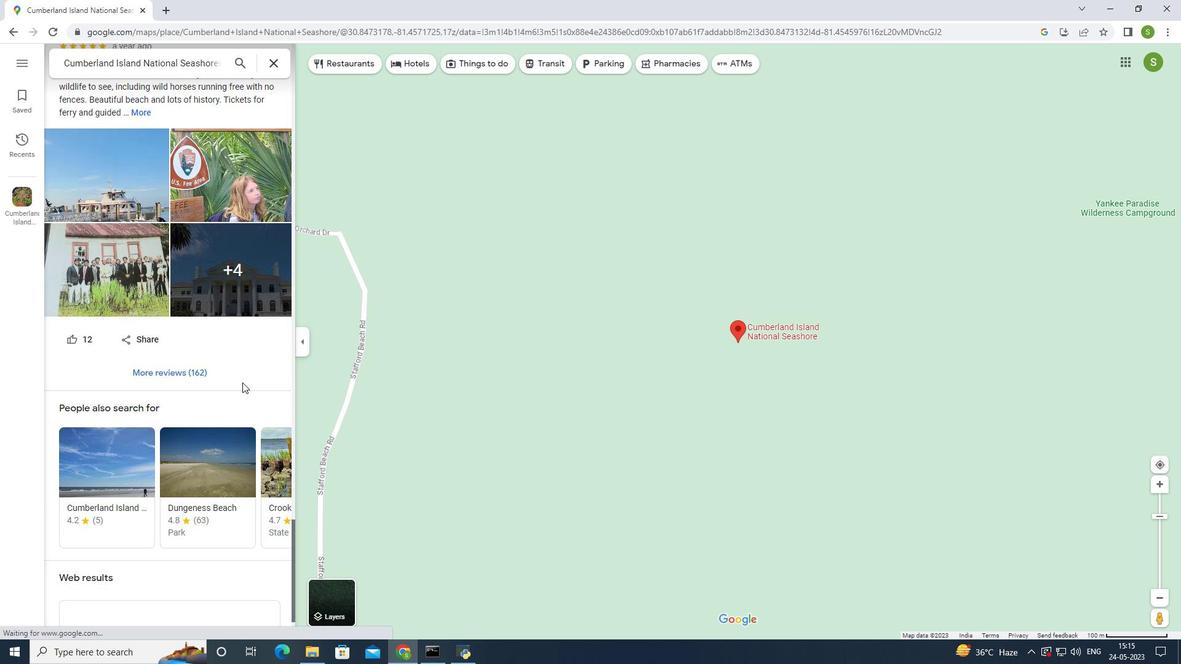 
Action: Mouse scrolled (242, 382) with delta (0, 0)
Screenshot: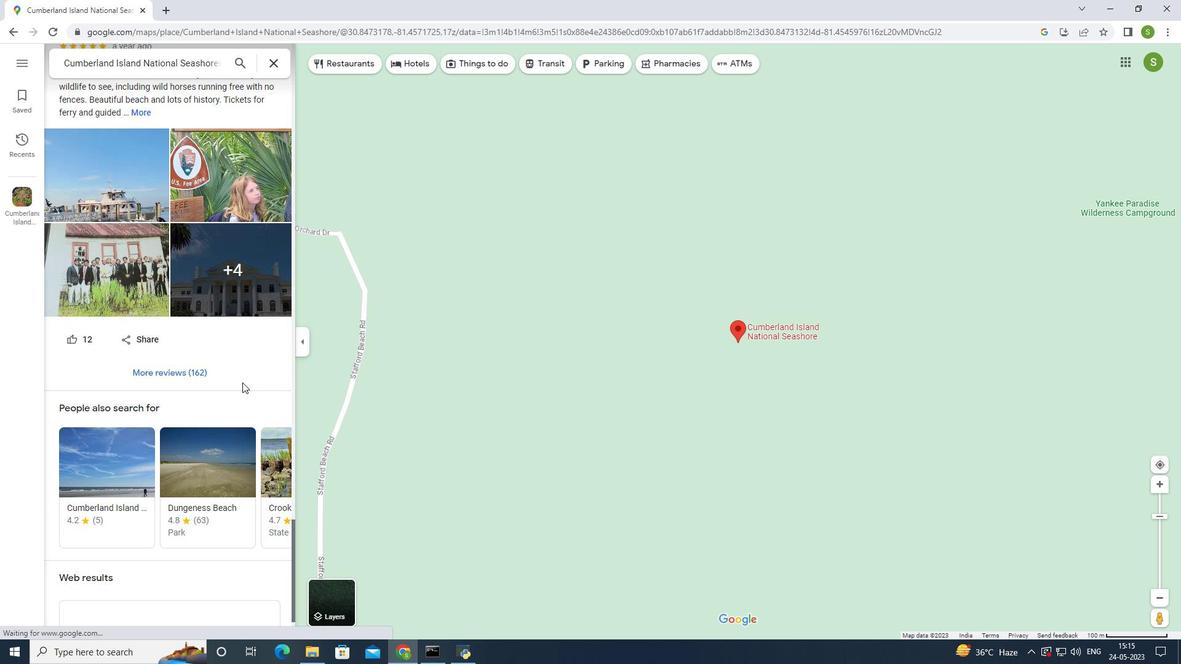 
Action: Mouse scrolled (242, 382) with delta (0, 0)
Screenshot: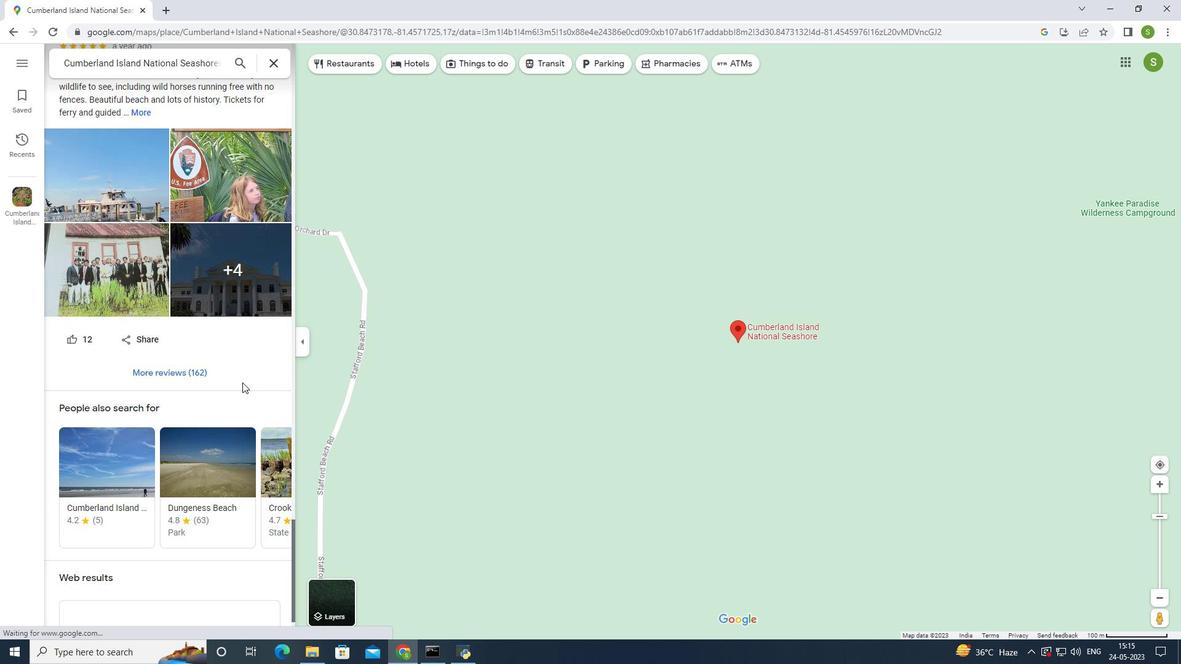 
Action: Mouse scrolled (242, 382) with delta (0, 0)
Screenshot: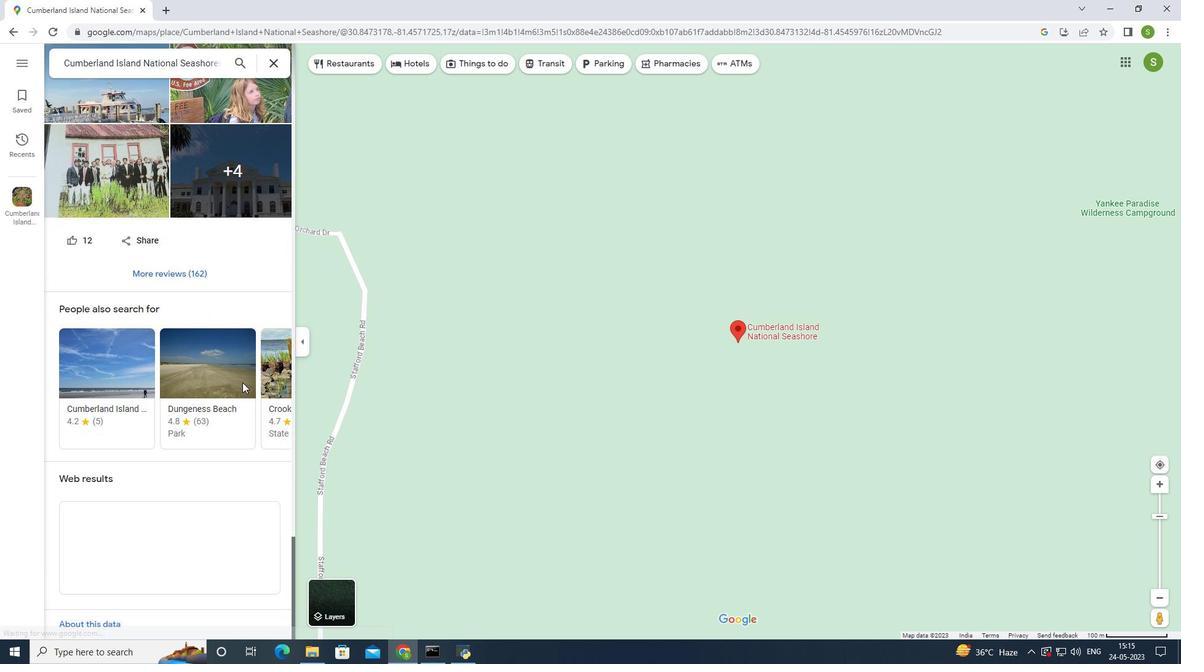 
Action: Mouse scrolled (242, 382) with delta (0, 0)
Screenshot: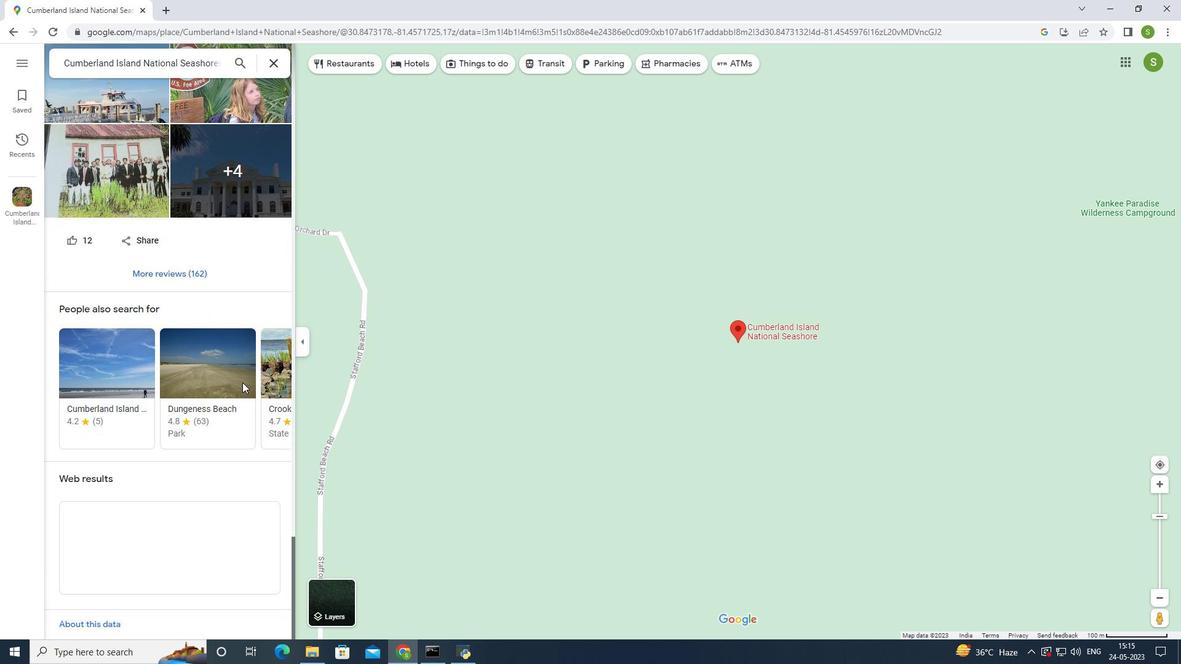 
Action: Mouse scrolled (242, 382) with delta (0, 0)
Screenshot: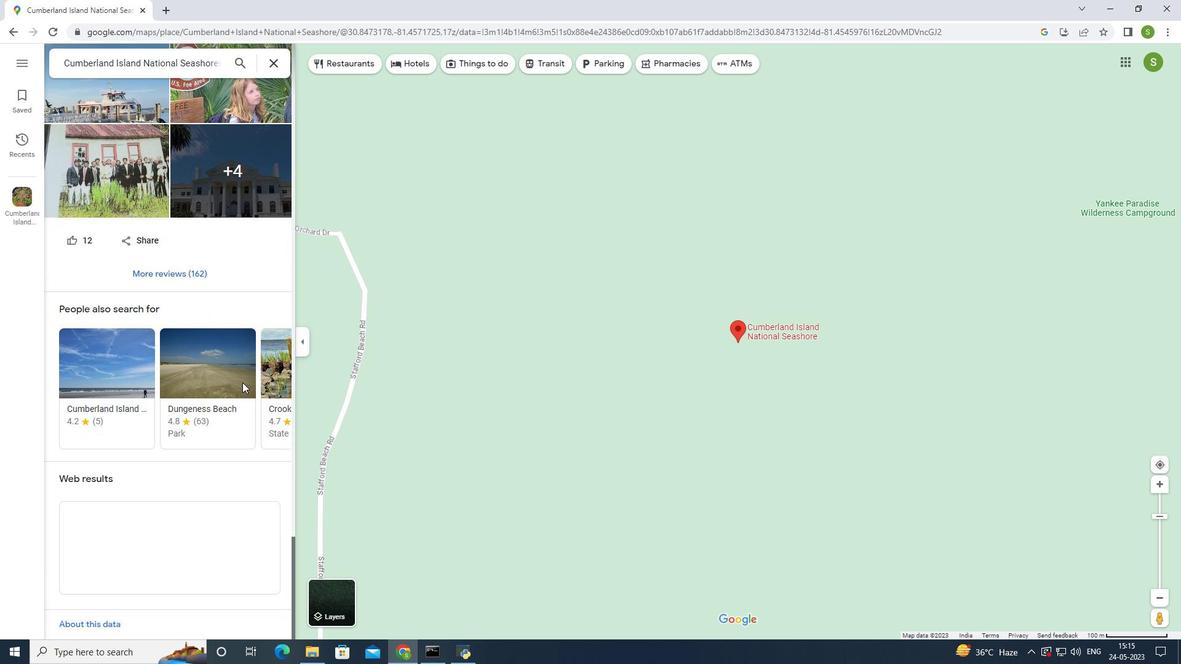 
Action: Mouse scrolled (242, 382) with delta (0, 0)
Screenshot: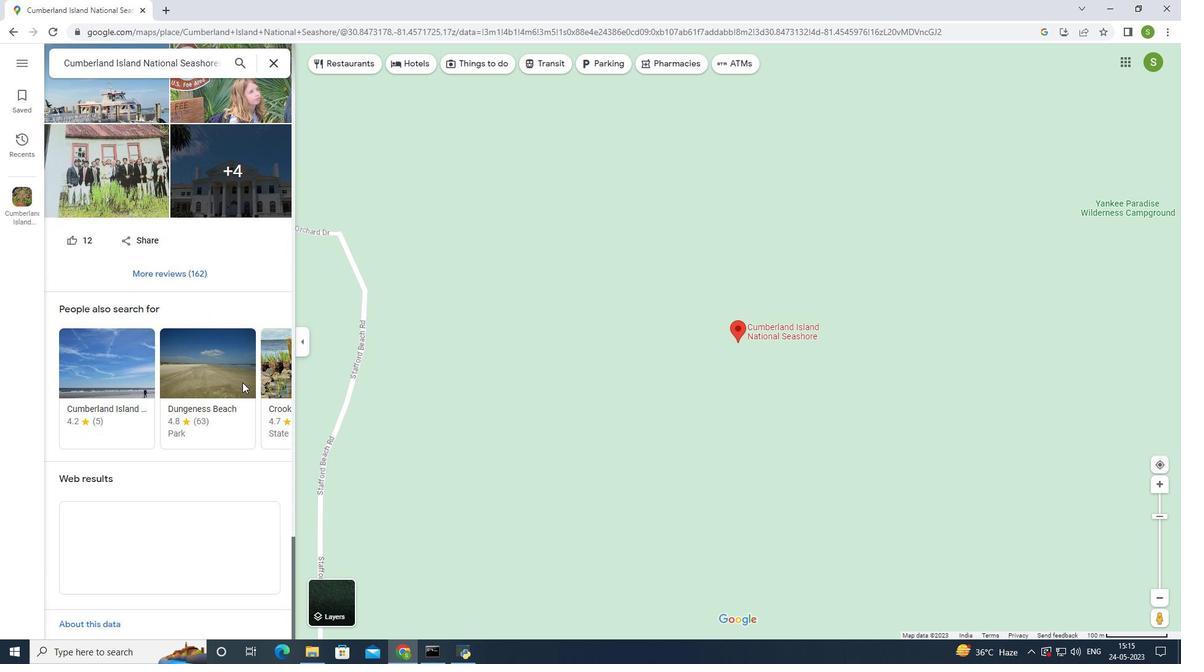 
Action: Mouse scrolled (242, 382) with delta (0, 0)
Screenshot: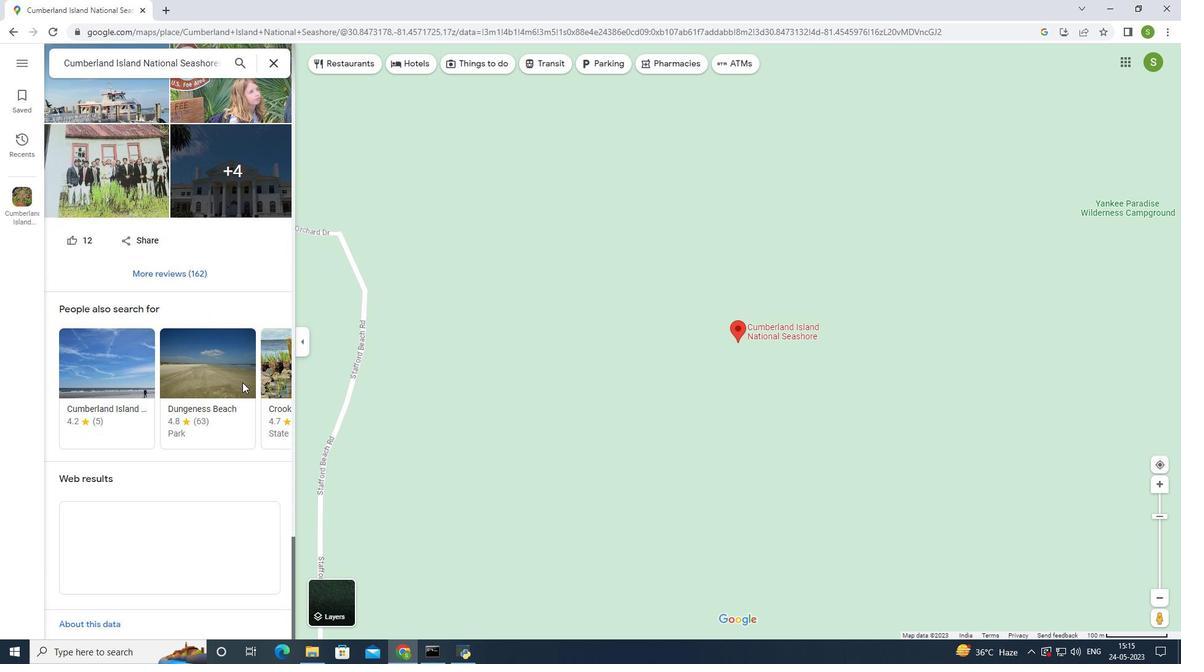 
Action: Mouse scrolled (242, 382) with delta (0, 0)
Screenshot: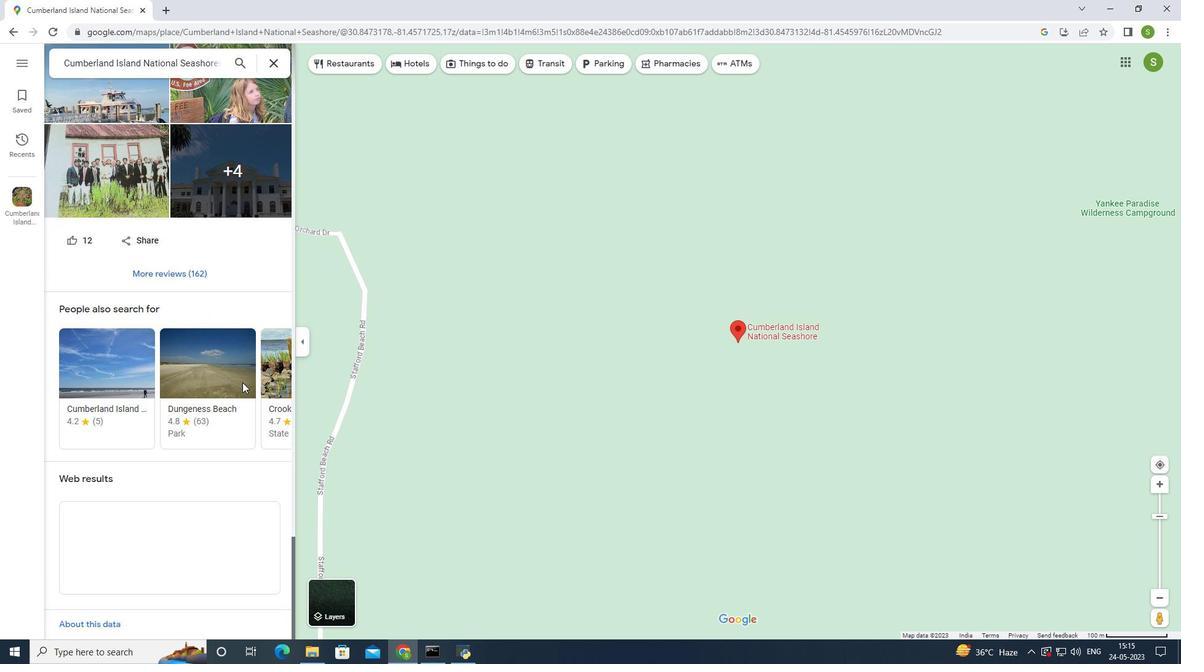
Action: Mouse scrolled (242, 382) with delta (0, 0)
Screenshot: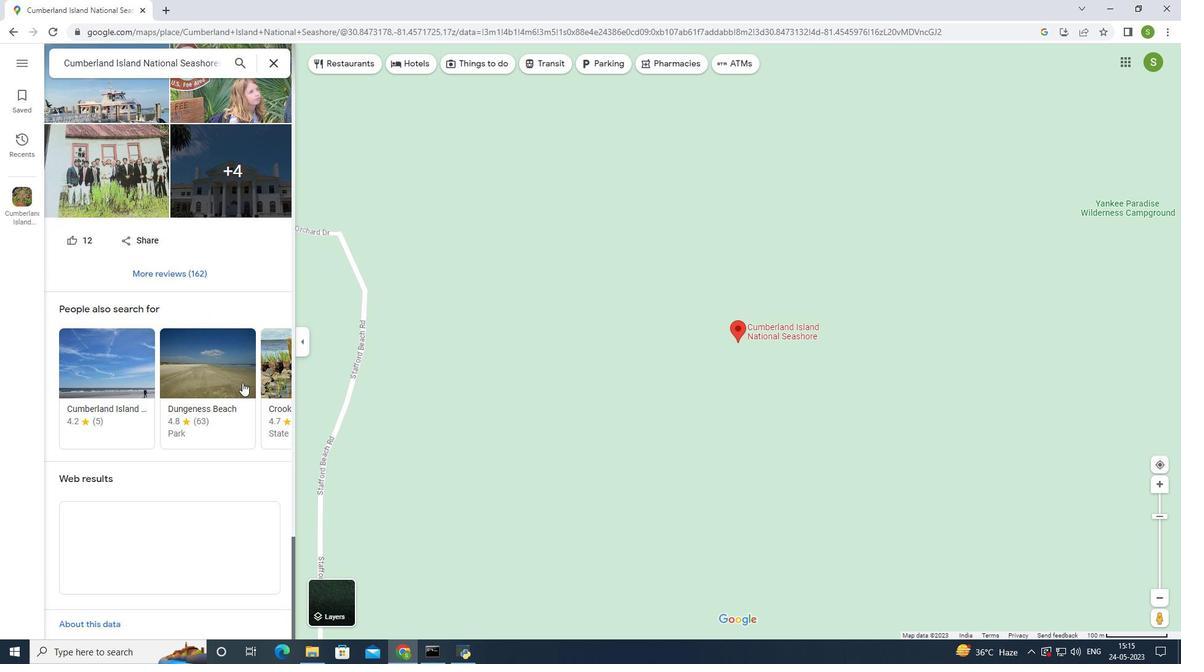 
Action: Mouse scrolled (242, 382) with delta (0, 0)
Screenshot: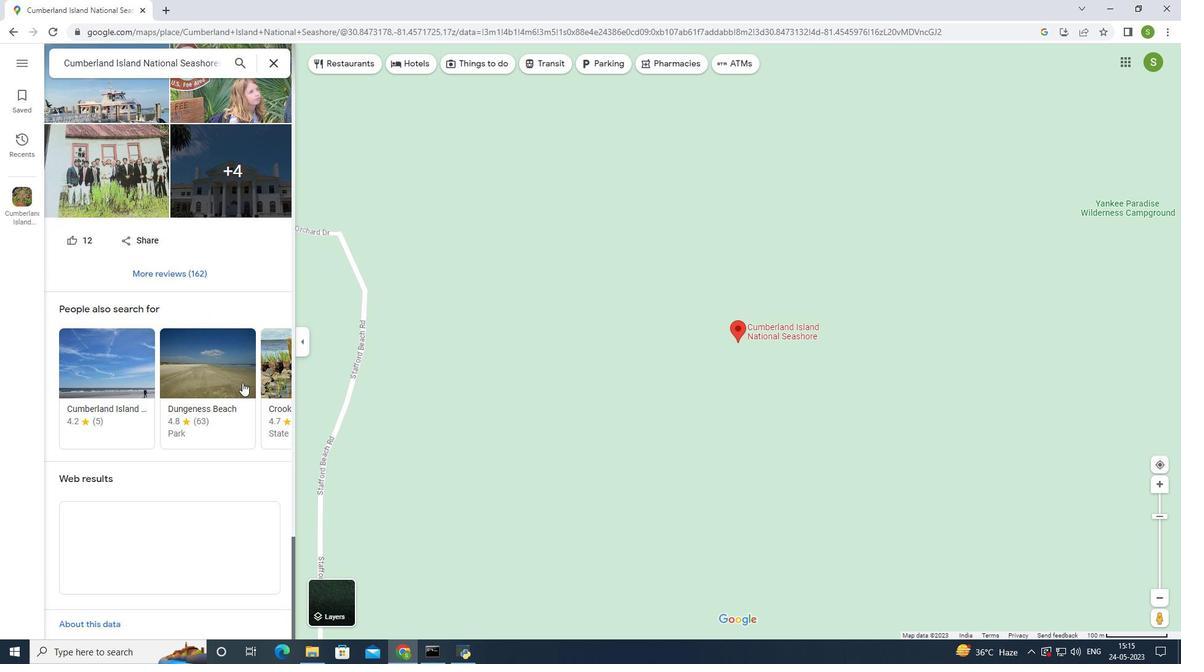 
Action: Mouse scrolled (242, 382) with delta (0, 0)
Screenshot: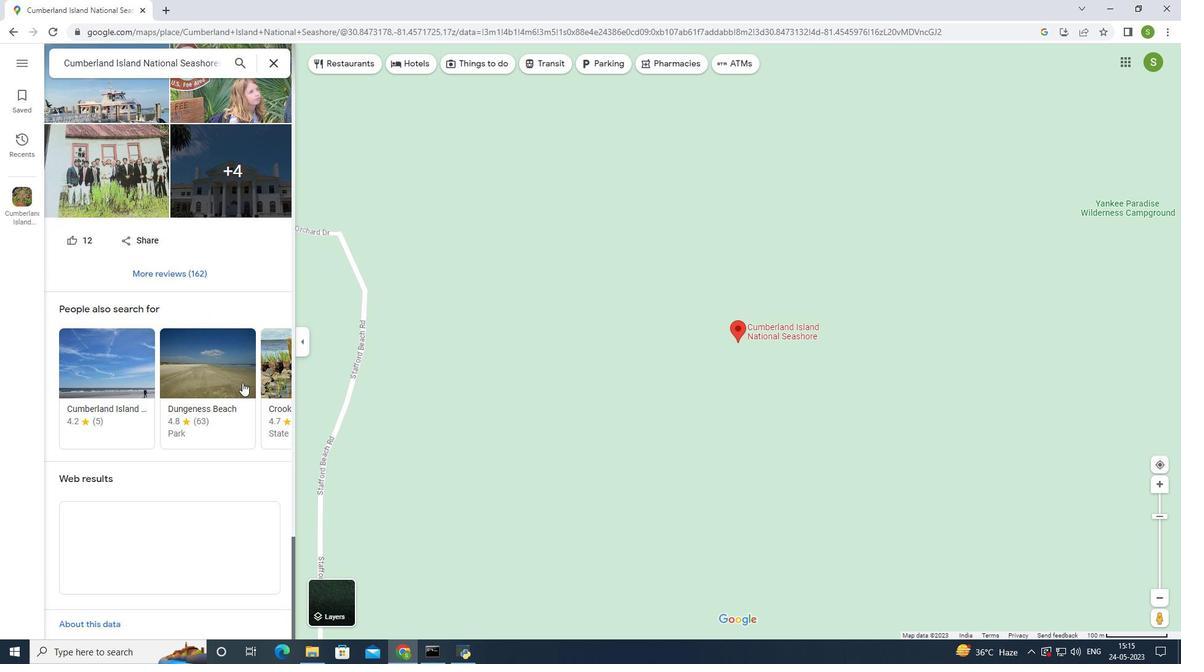 
Action: Mouse scrolled (242, 382) with delta (0, 0)
Screenshot: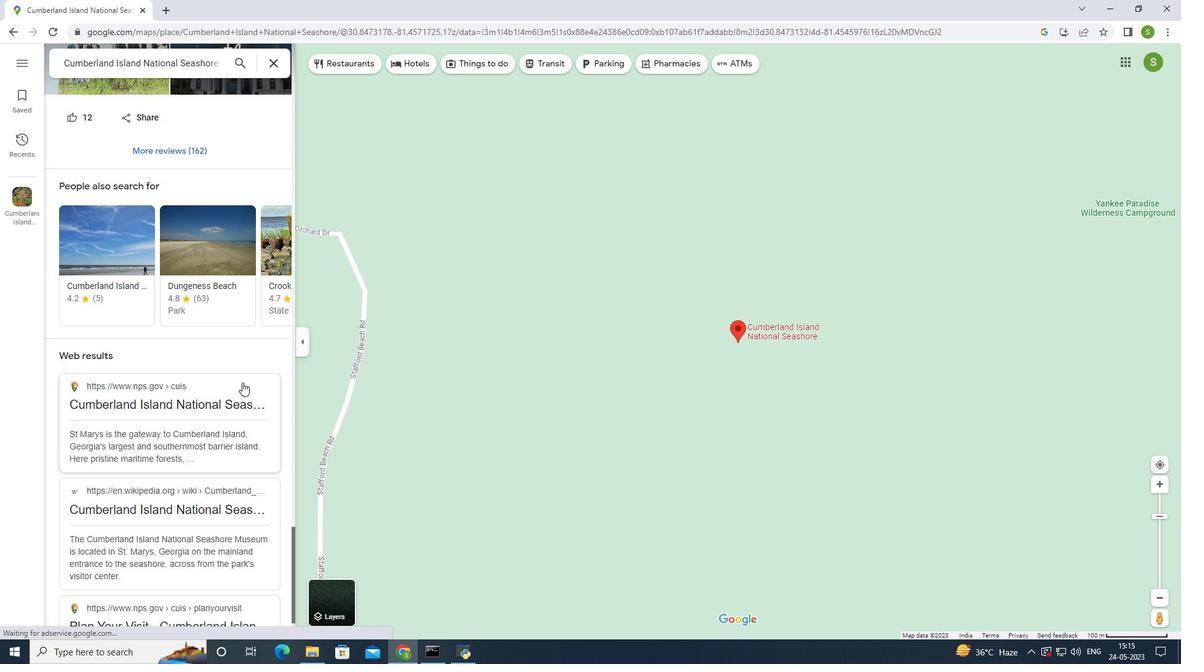 
Action: Mouse scrolled (242, 382) with delta (0, 0)
Screenshot: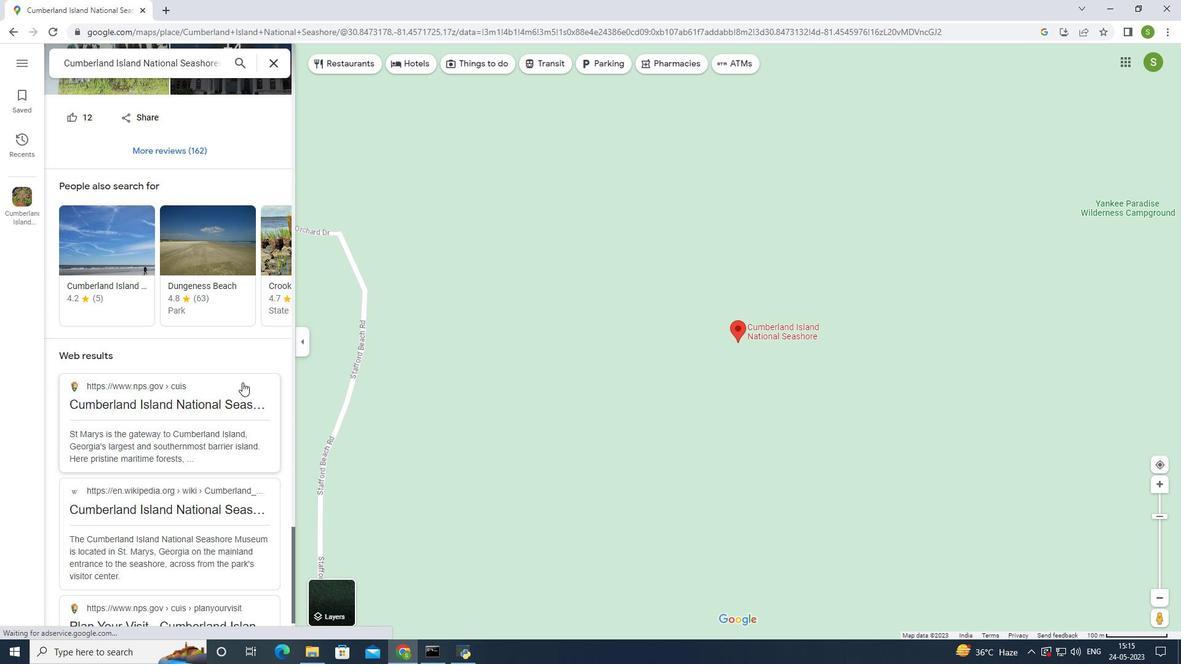 
Action: Mouse scrolled (242, 382) with delta (0, 0)
Screenshot: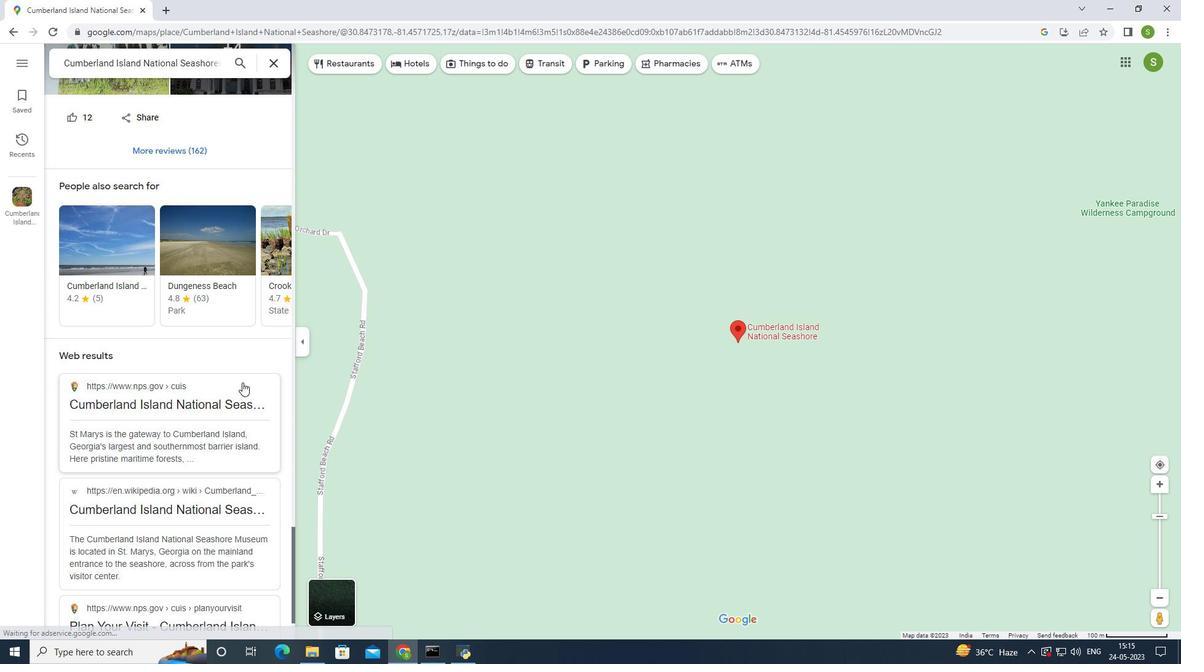 
Action: Mouse scrolled (242, 382) with delta (0, 0)
Screenshot: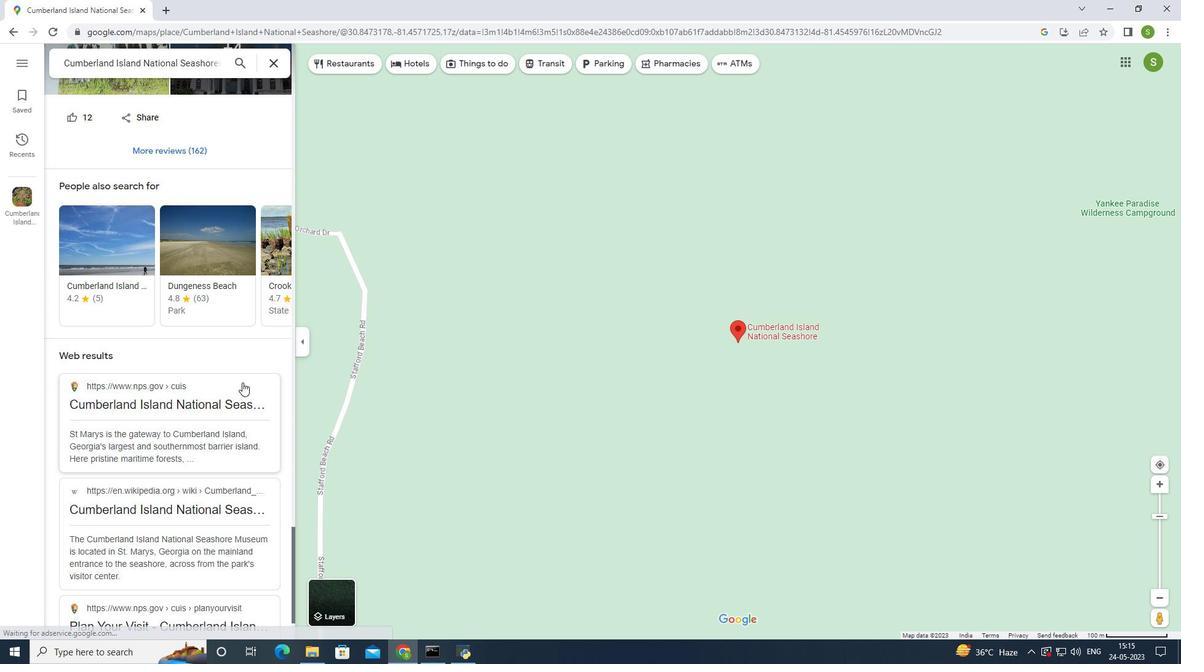 
Action: Mouse scrolled (242, 382) with delta (0, 0)
Screenshot: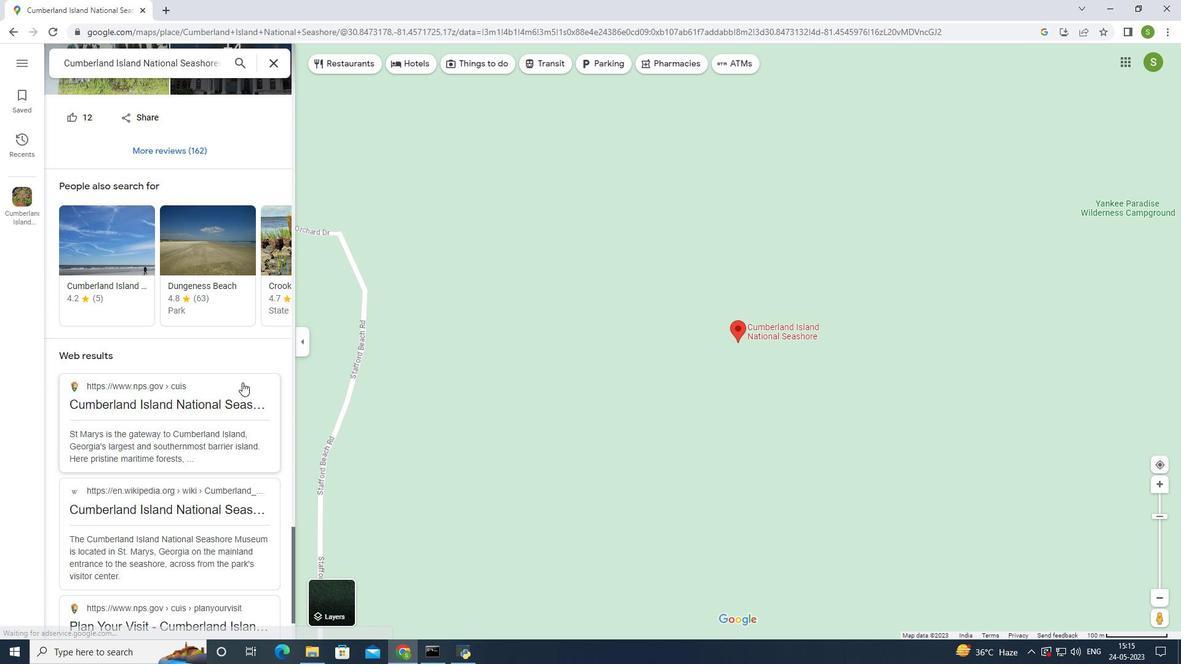 
Action: Mouse moved to (242, 382)
Screenshot: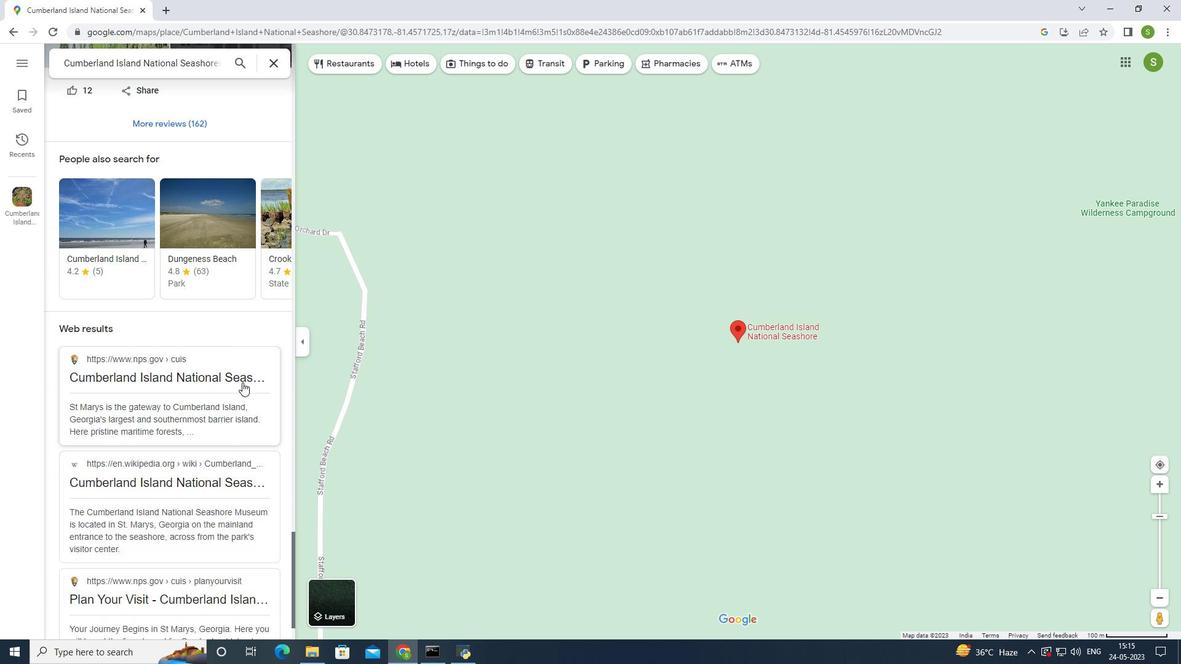 
Action: Mouse scrolled (242, 381) with delta (0, 0)
Screenshot: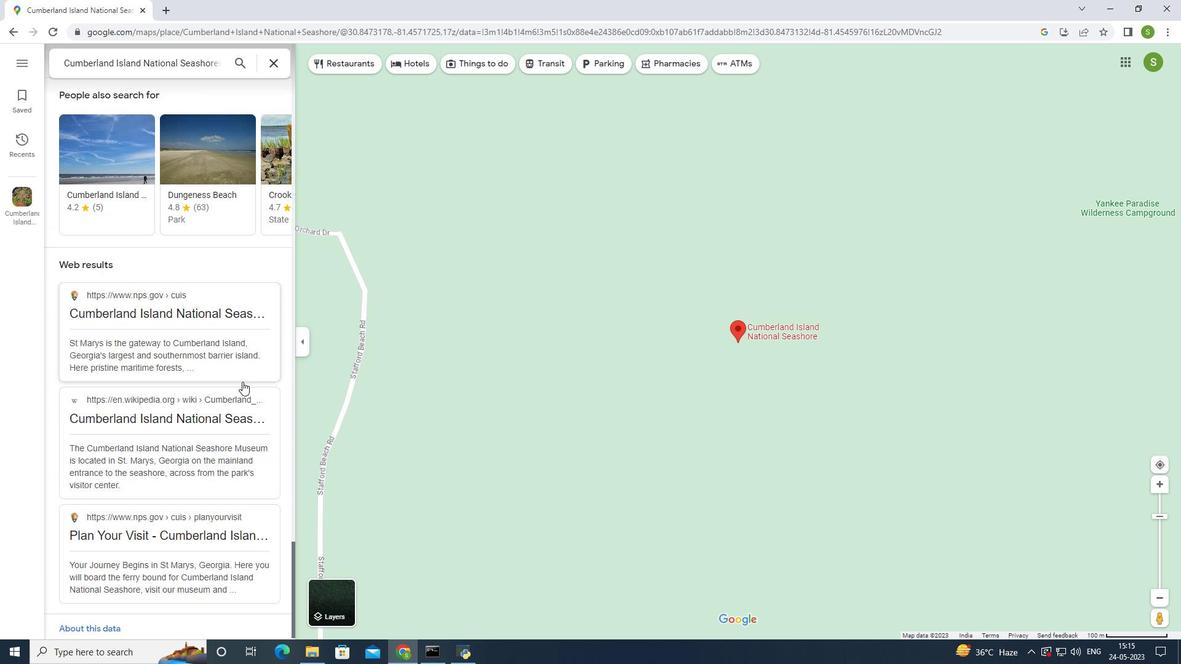 
Action: Mouse scrolled (242, 381) with delta (0, 0)
Screenshot: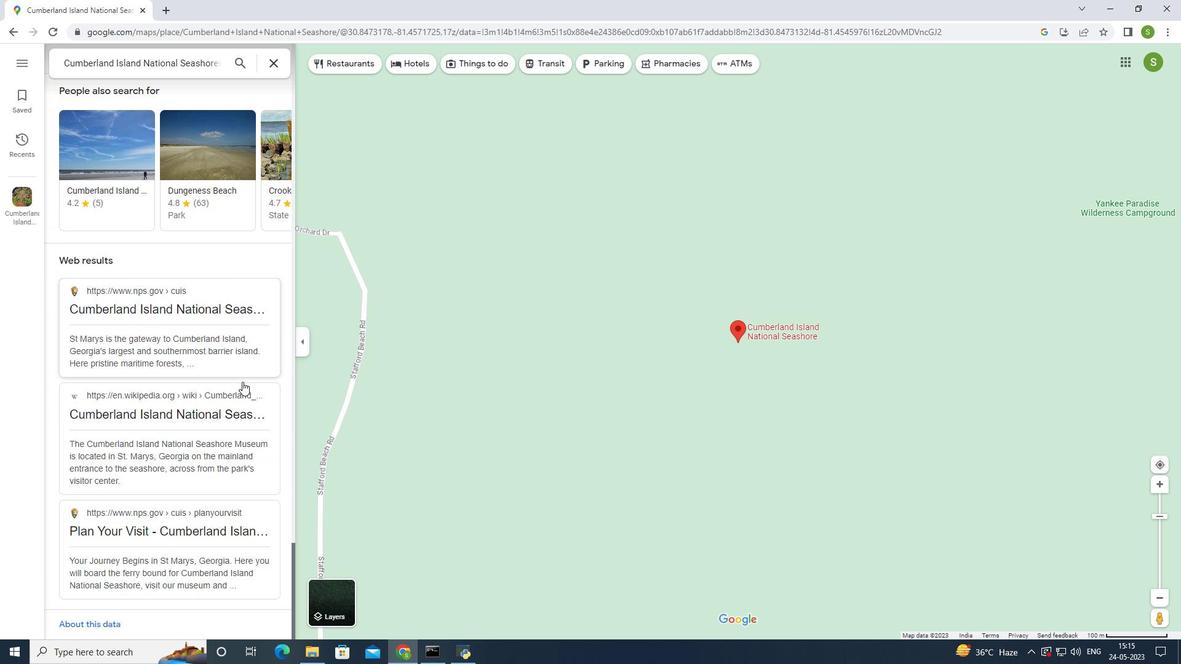 
Action: Mouse scrolled (242, 381) with delta (0, 0)
Screenshot: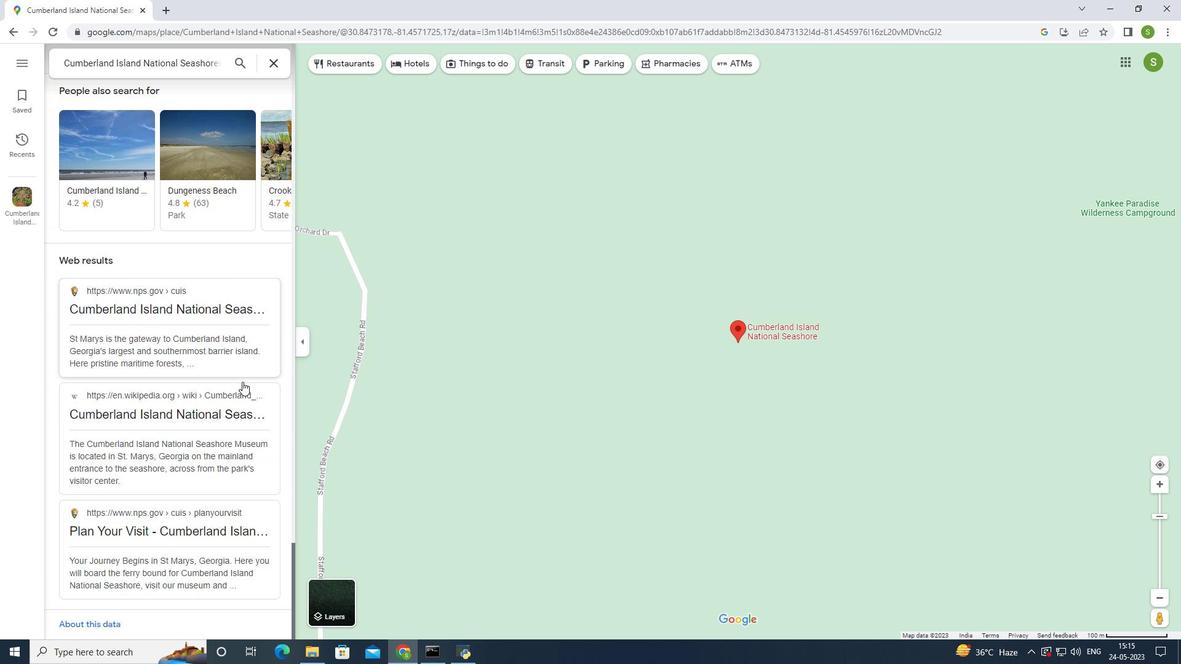 
Action: Mouse scrolled (242, 381) with delta (0, 0)
Screenshot: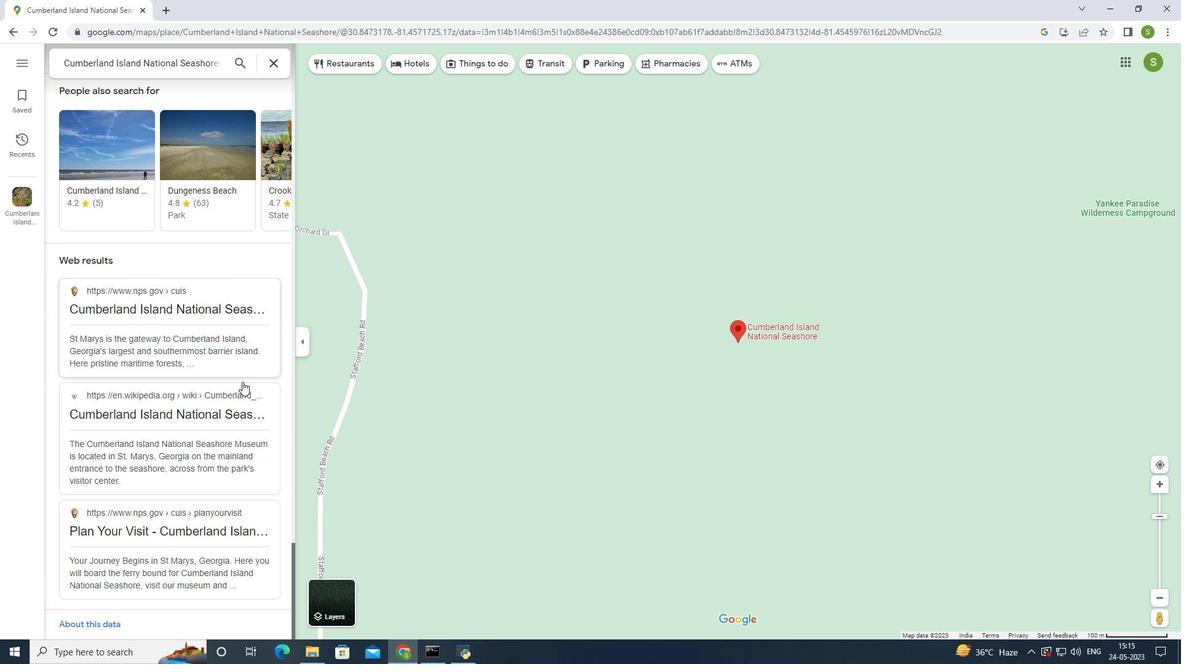 
Action: Mouse scrolled (242, 381) with delta (0, 0)
Screenshot: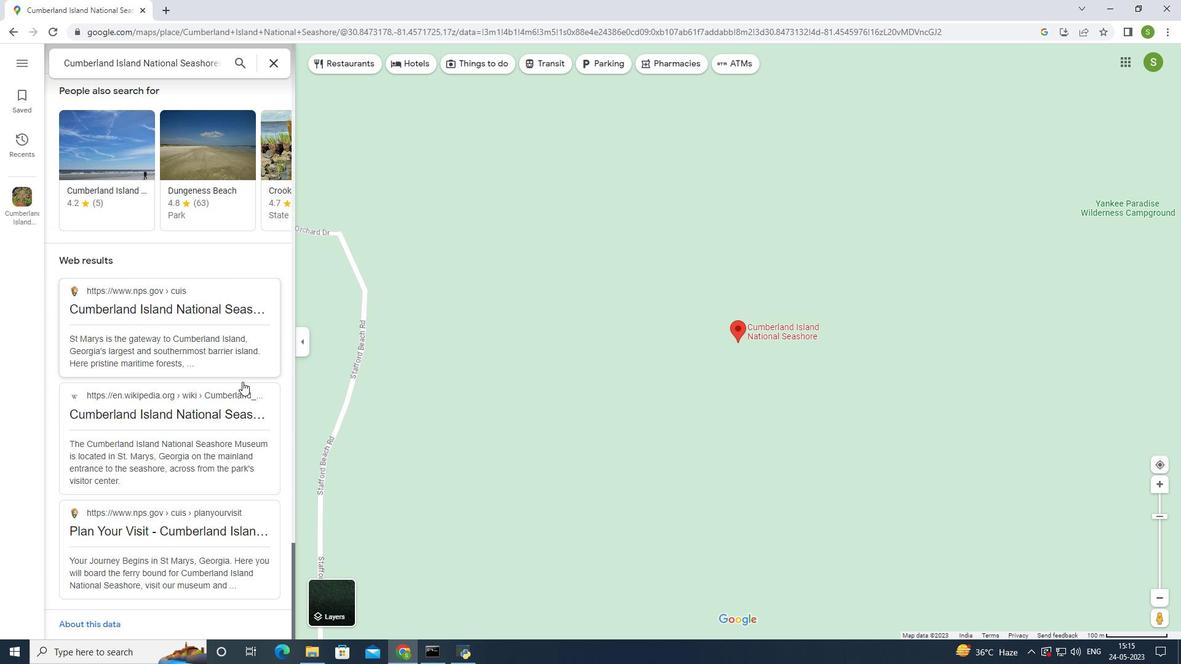
Action: Mouse scrolled (242, 381) with delta (0, 0)
Screenshot: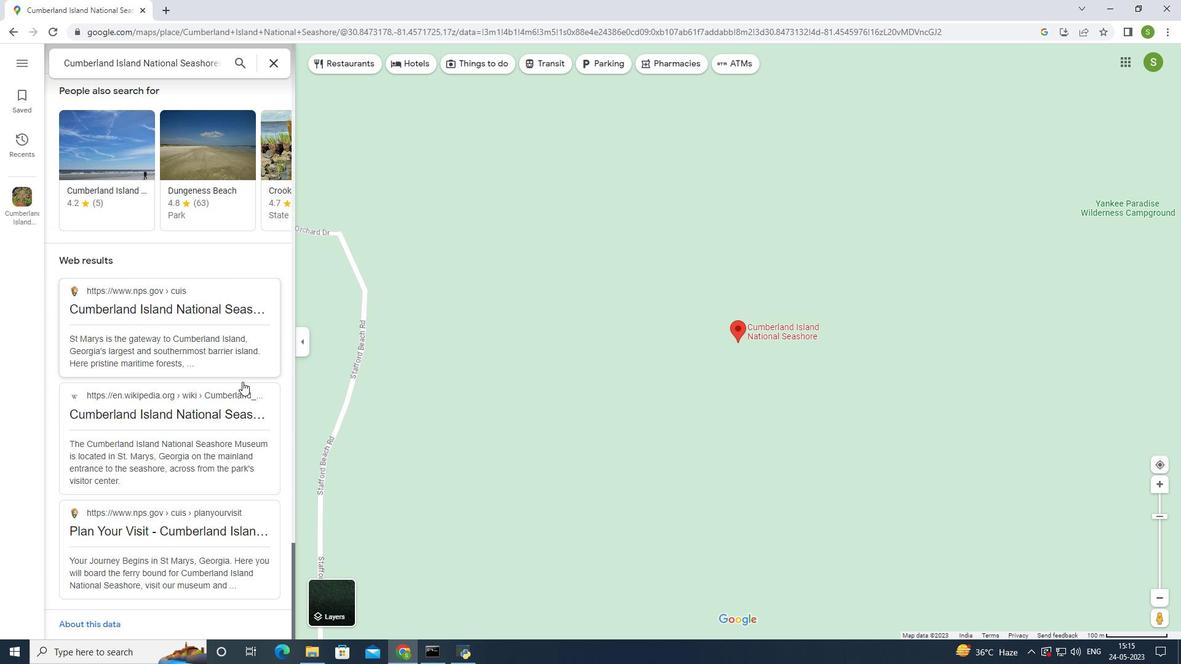 
Action: Mouse scrolled (242, 381) with delta (0, 0)
Screenshot: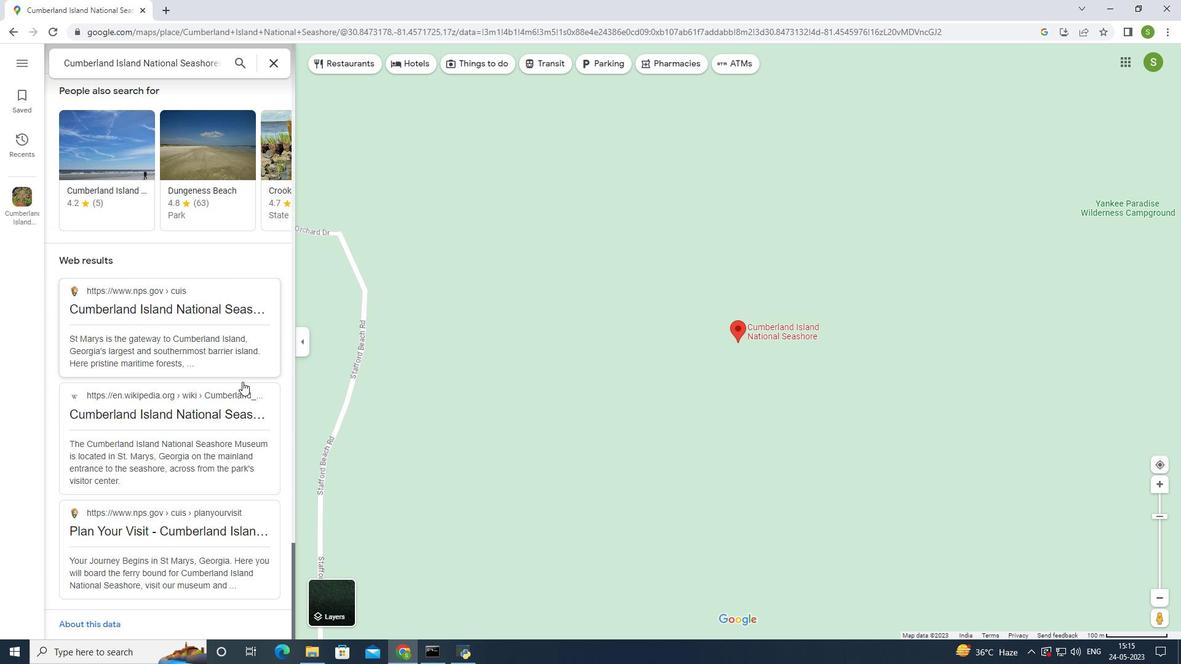 
Action: Mouse scrolled (242, 381) with delta (0, 0)
Screenshot: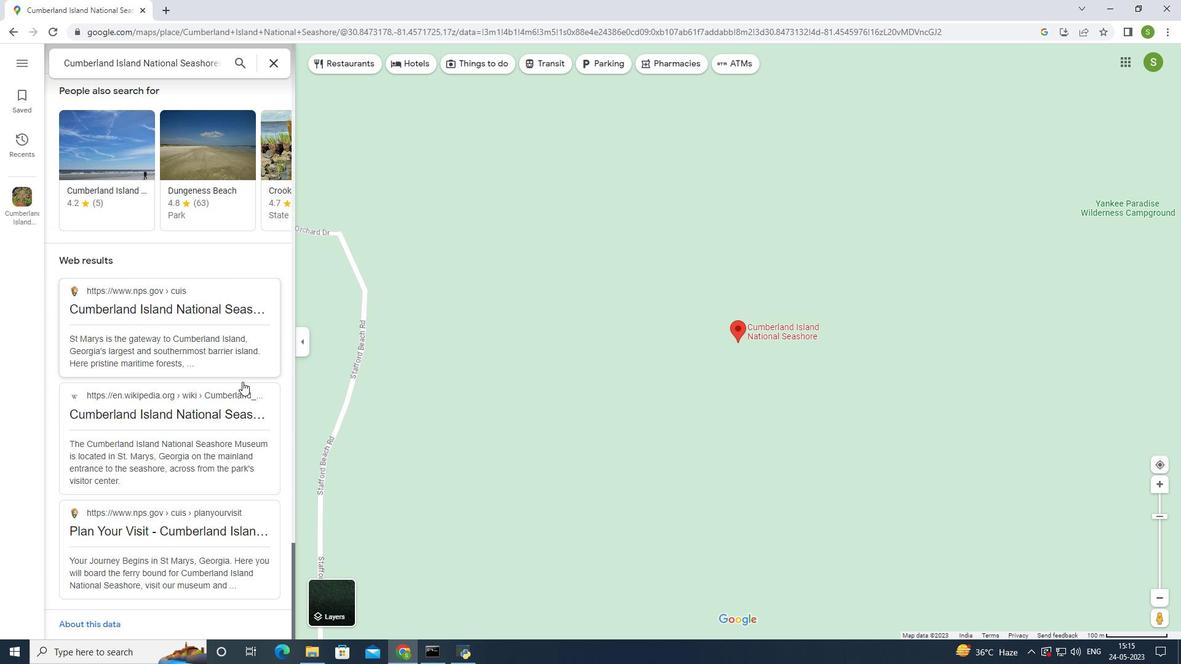 
Action: Mouse scrolled (242, 381) with delta (0, 0)
Screenshot: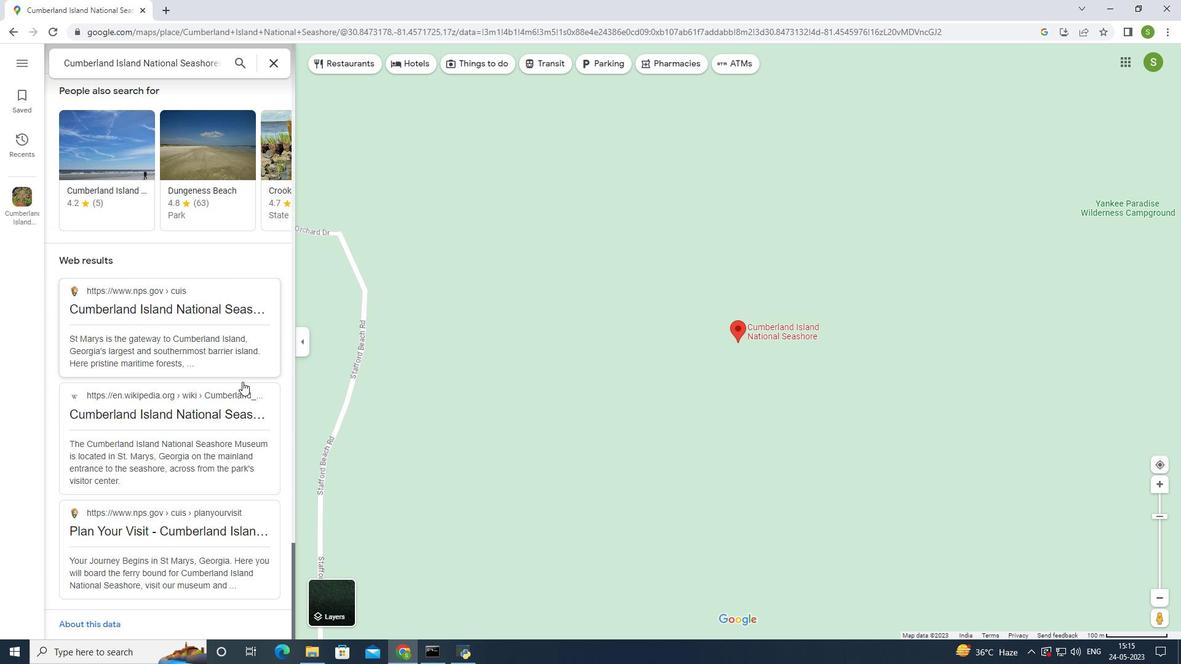 
Action: Mouse scrolled (242, 381) with delta (0, 0)
Screenshot: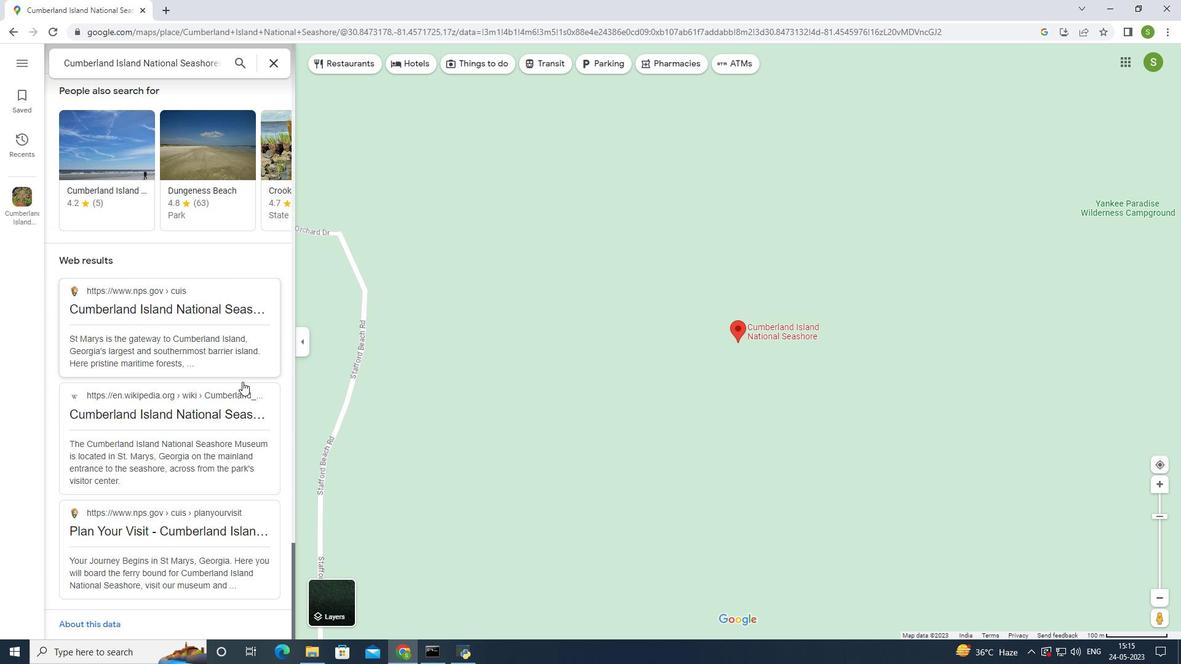 
Action: Mouse scrolled (242, 381) with delta (0, 0)
Screenshot: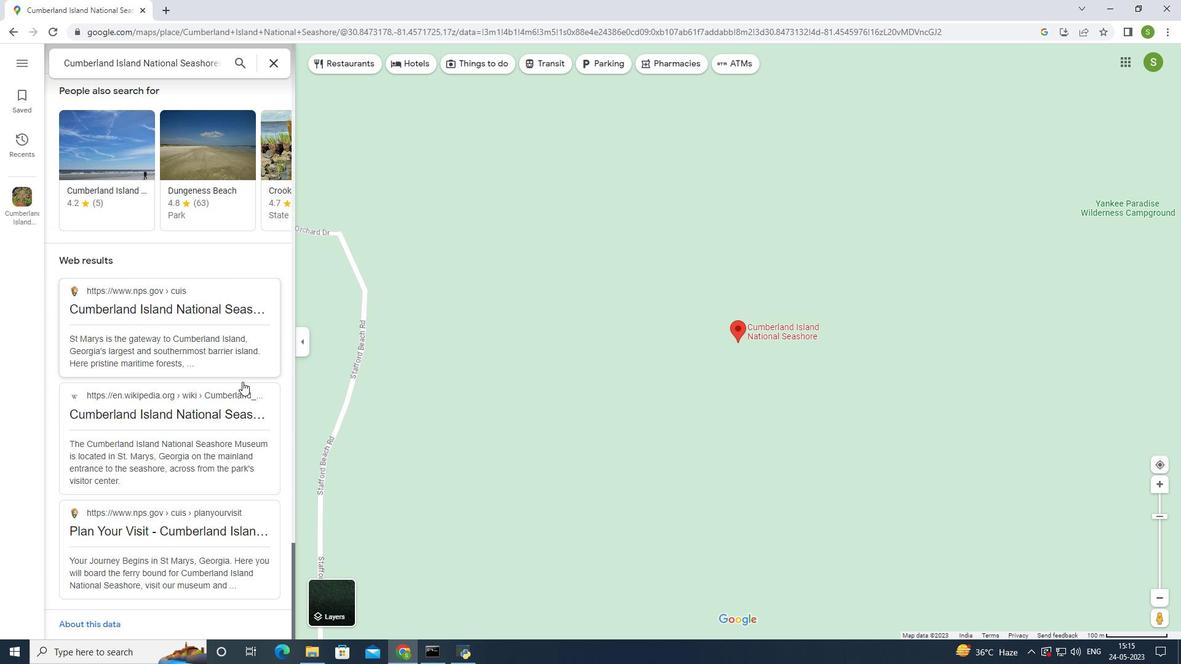 
Action: Mouse moved to (242, 381)
Screenshot: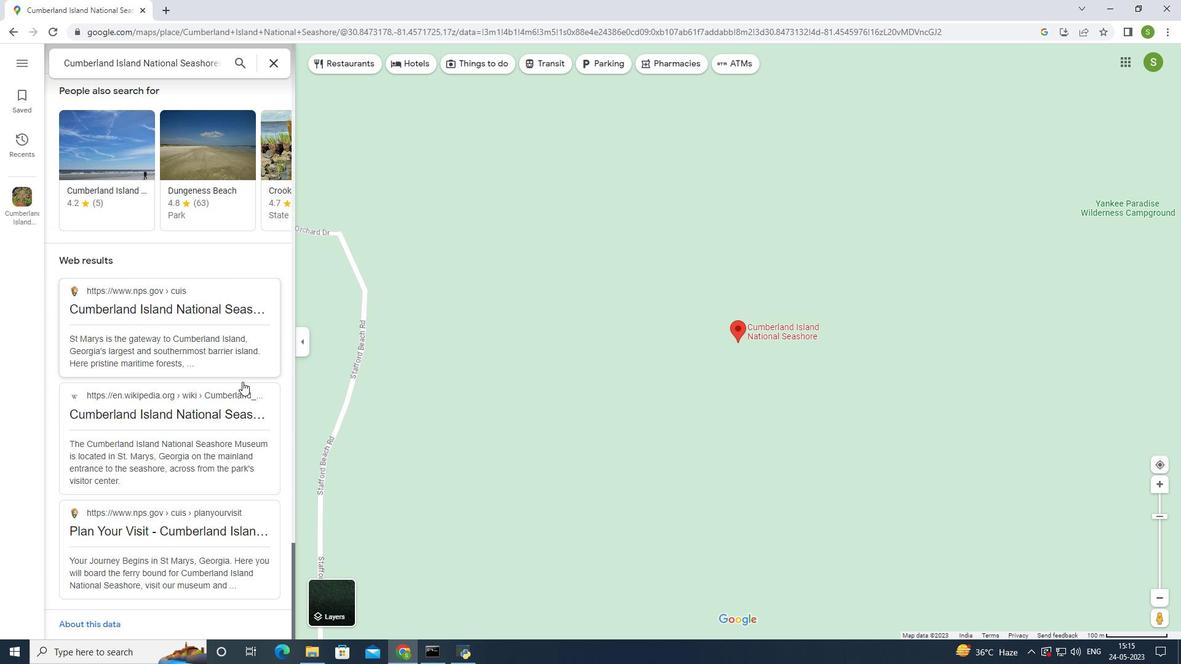 
Action: Mouse scrolled (242, 382) with delta (0, 0)
Screenshot: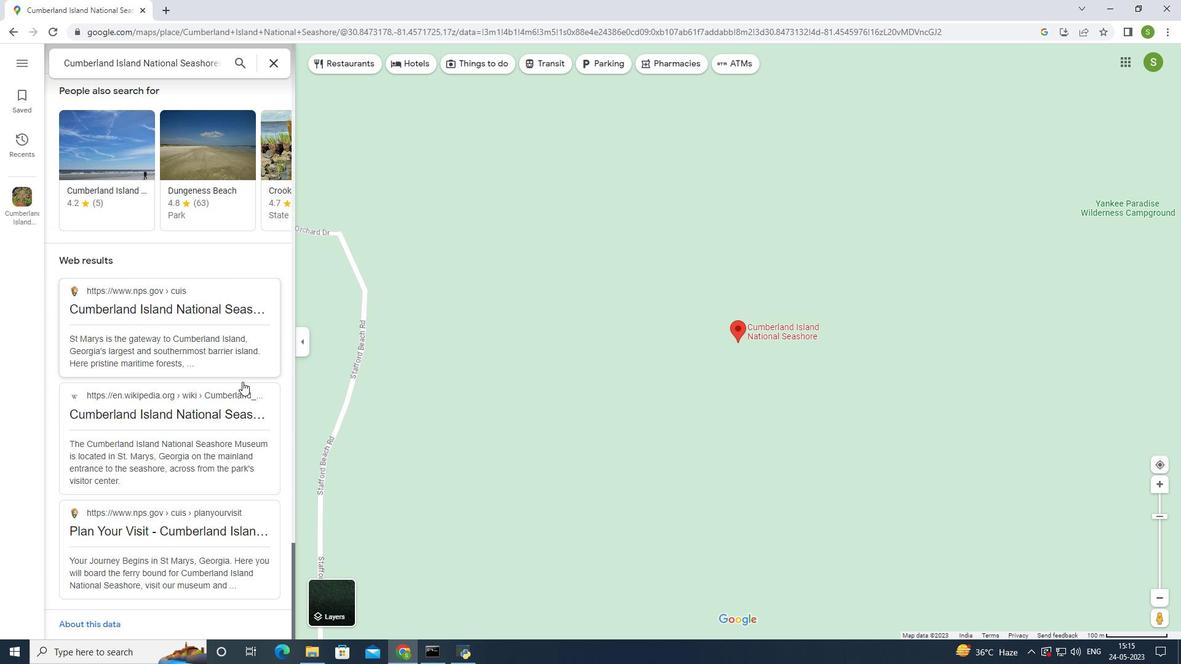 
Action: Mouse scrolled (242, 382) with delta (0, 0)
Screenshot: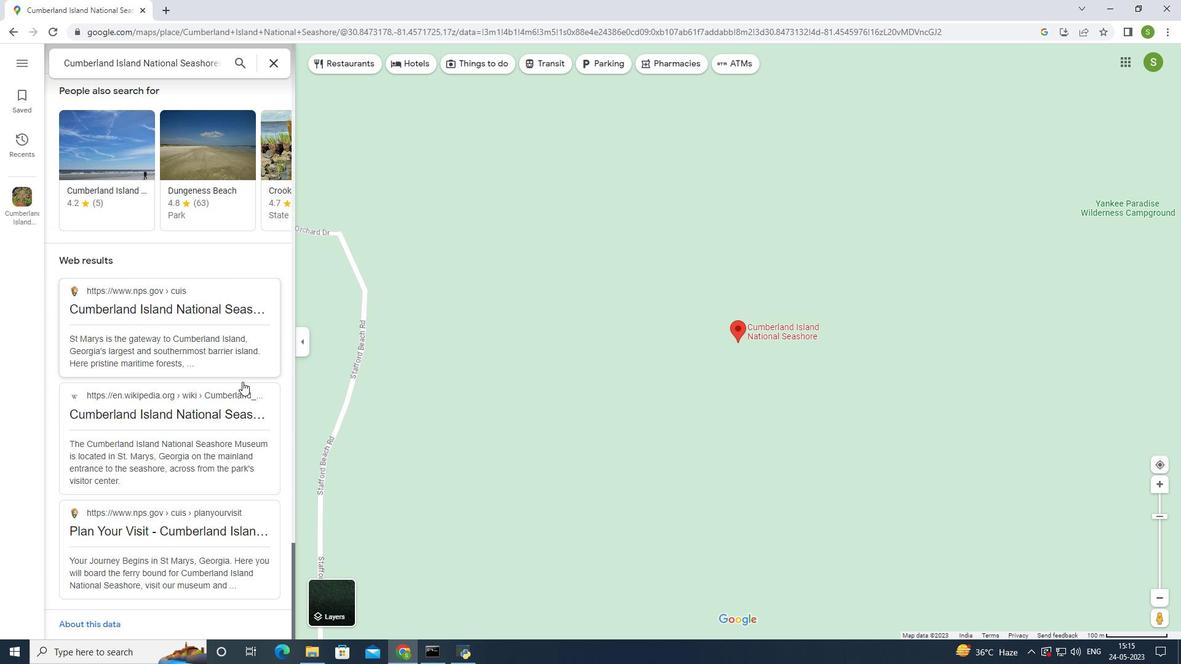 
Action: Mouse scrolled (242, 382) with delta (0, 0)
Screenshot: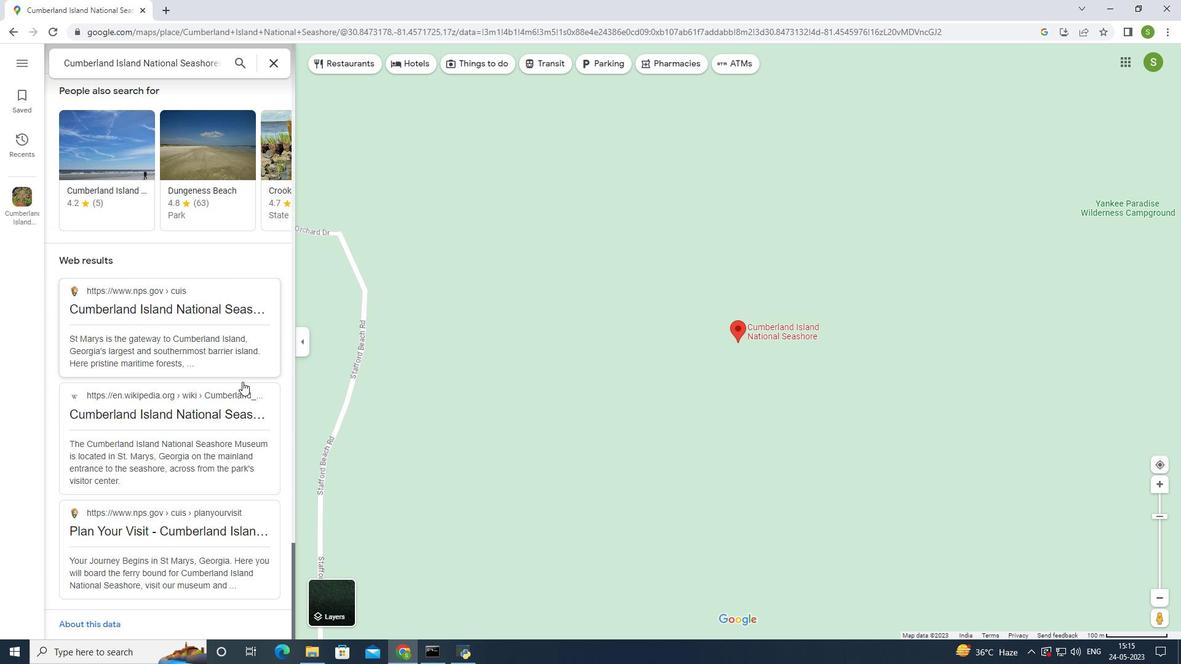 
Action: Mouse moved to (242, 380)
Screenshot: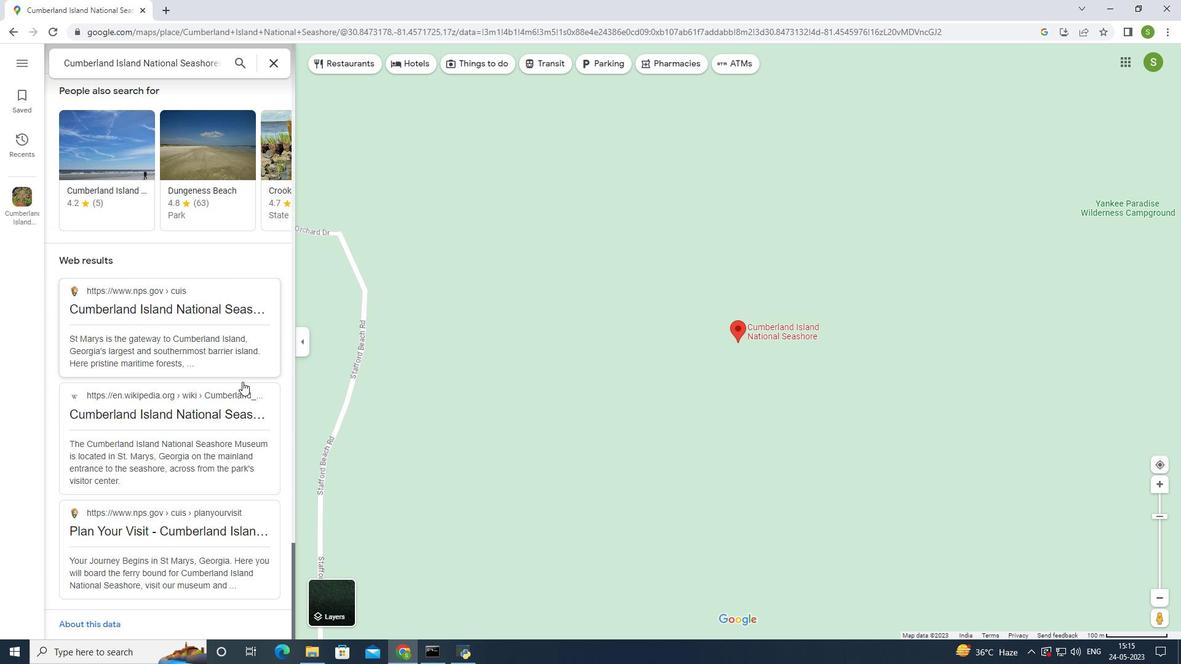
Action: Mouse scrolled (242, 381) with delta (0, 0)
Screenshot: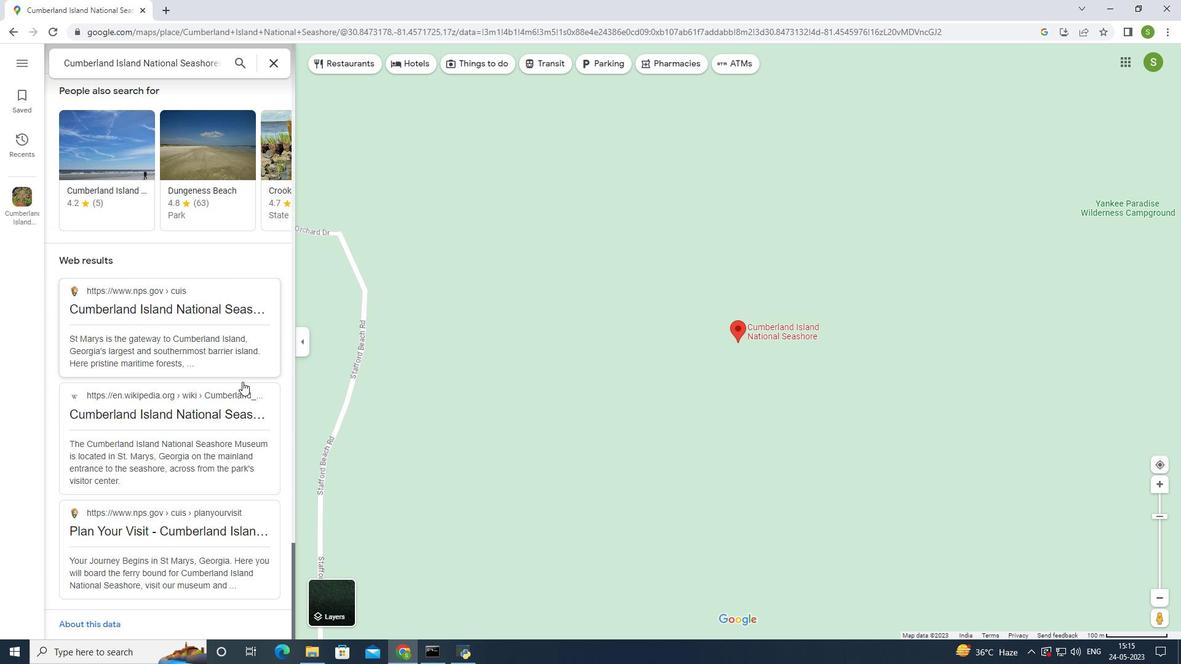 
Action: Mouse scrolled (242, 381) with delta (0, 0)
Screenshot: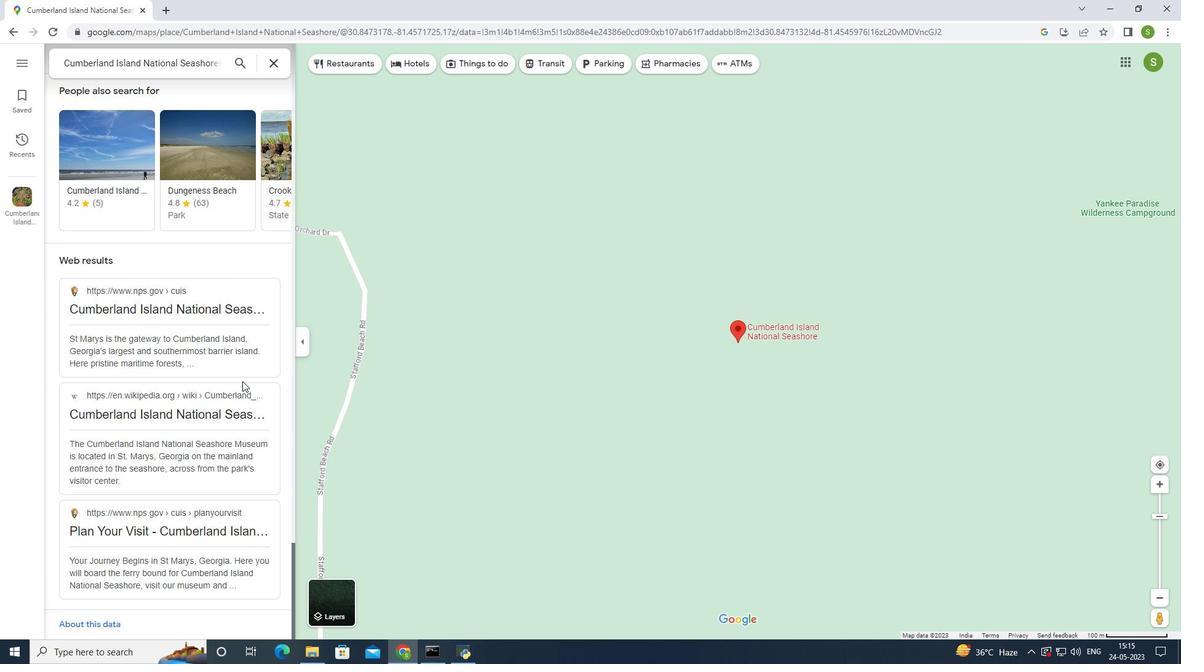 
Action: Mouse scrolled (242, 381) with delta (0, 0)
Screenshot: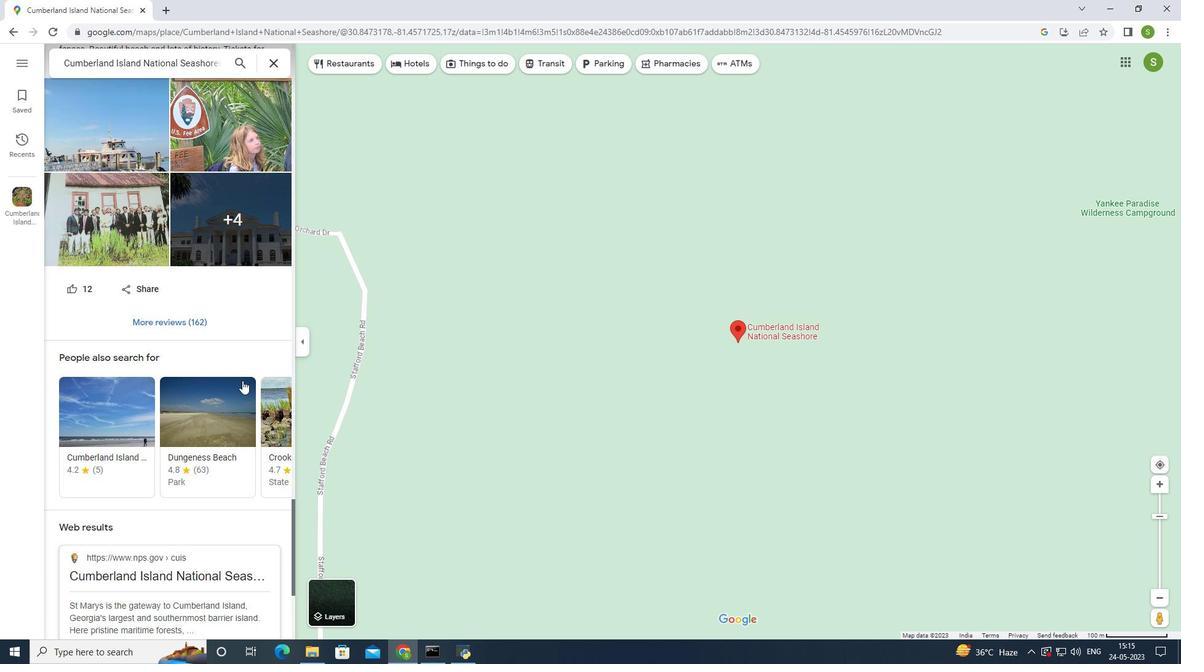 
Action: Mouse moved to (242, 380)
Screenshot: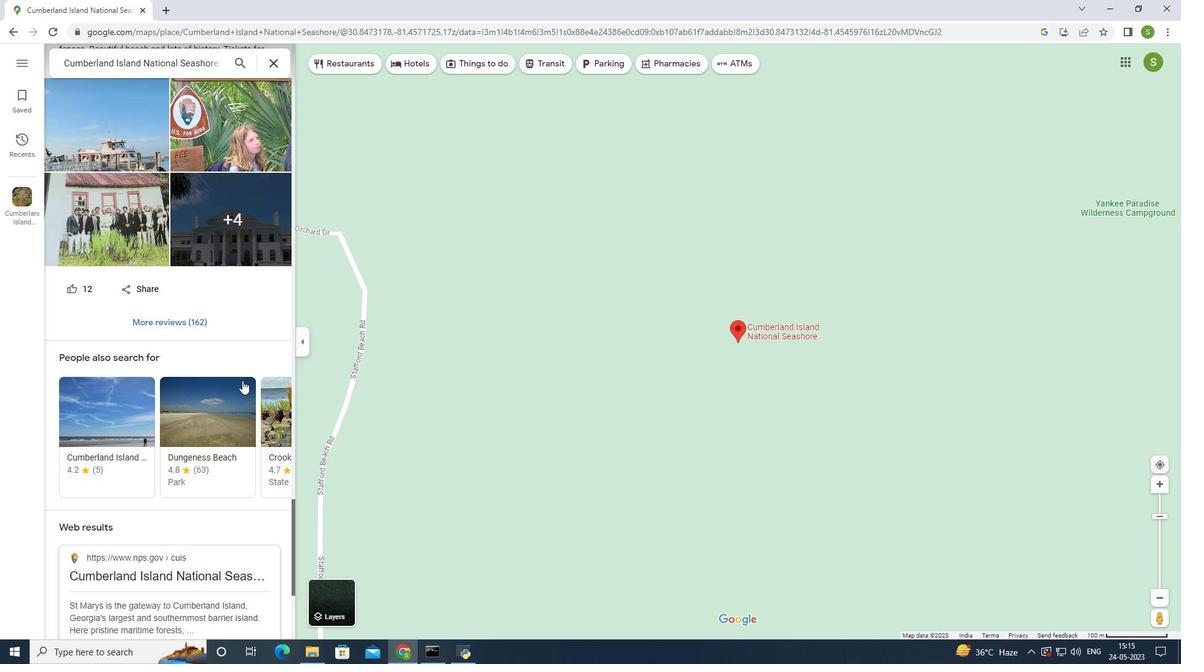 
Action: Mouse scrolled (242, 381) with delta (0, 0)
Screenshot: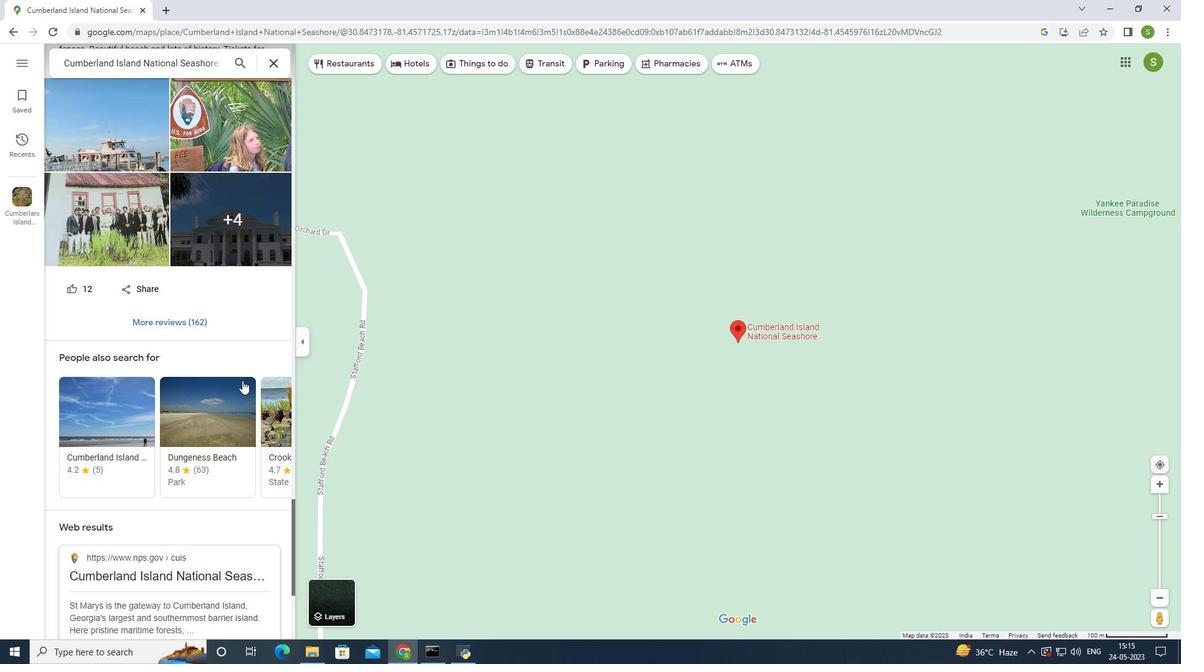 
Action: Mouse moved to (243, 380)
Screenshot: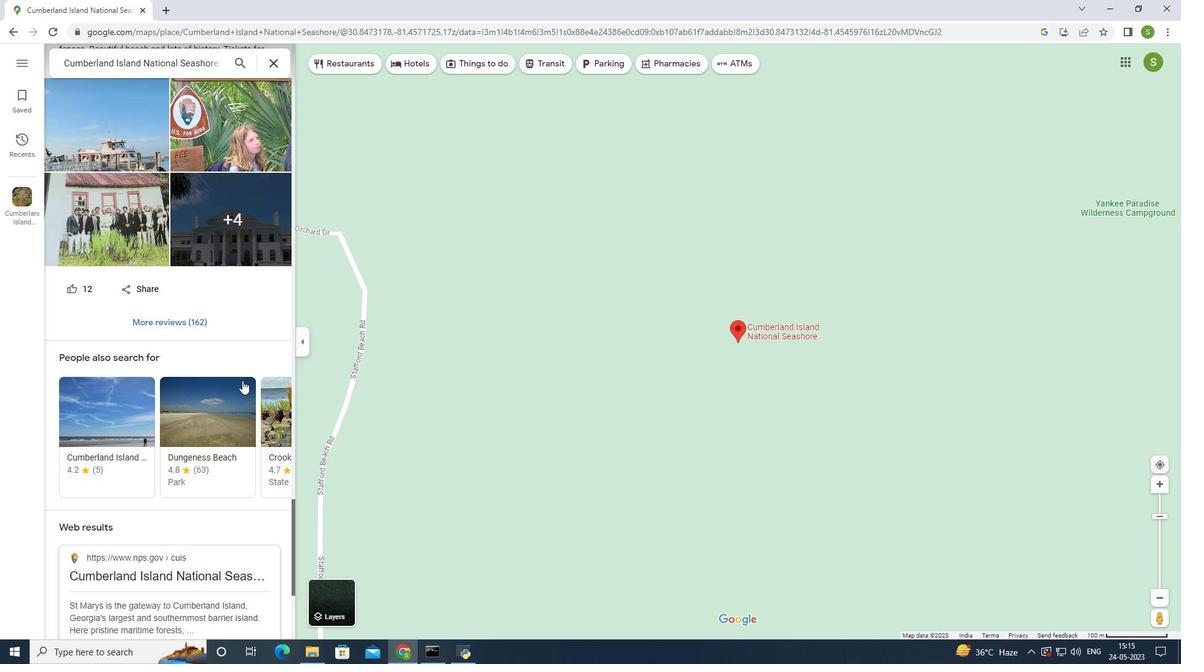 
Action: Mouse scrolled (242, 381) with delta (0, 0)
Screenshot: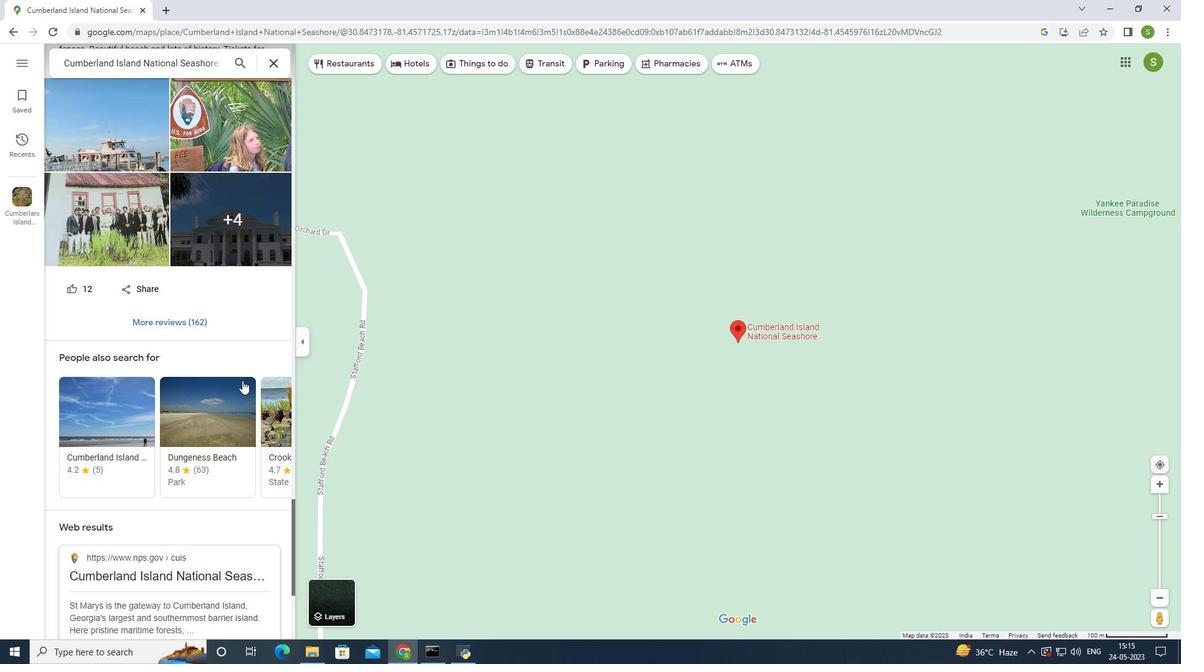 
Action: Mouse scrolled (243, 380) with delta (0, 0)
Screenshot: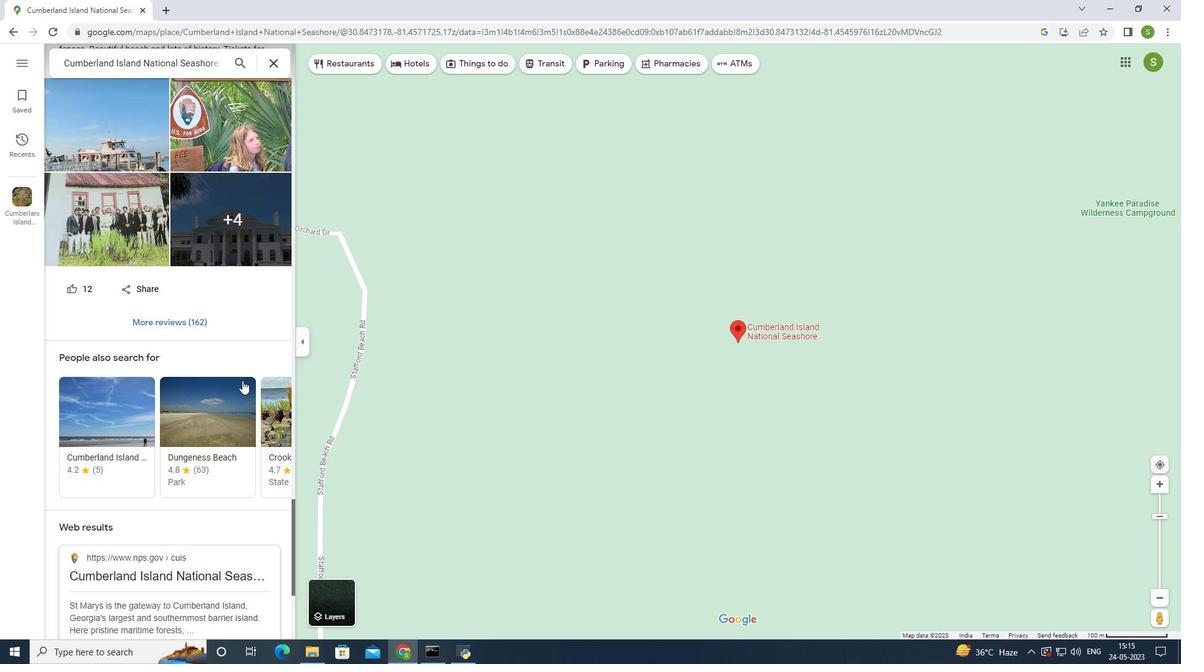 
Action: Mouse moved to (243, 379)
Screenshot: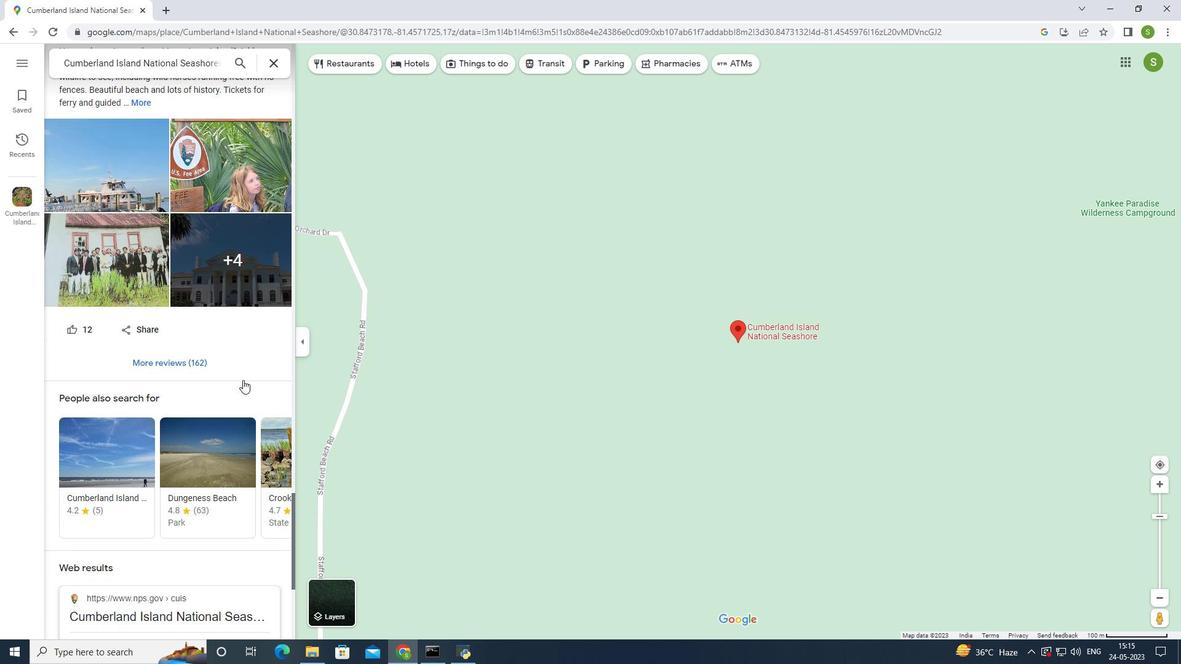
Action: Mouse scrolled (243, 380) with delta (0, 0)
Screenshot: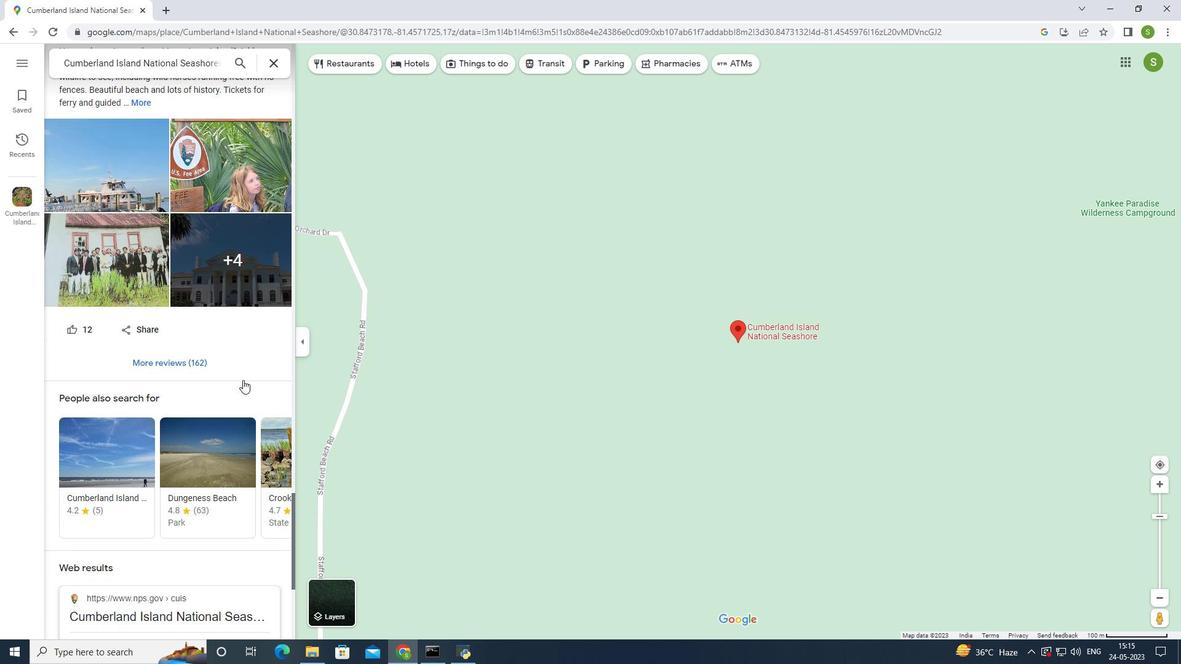 
Action: Mouse moved to (243, 379)
Screenshot: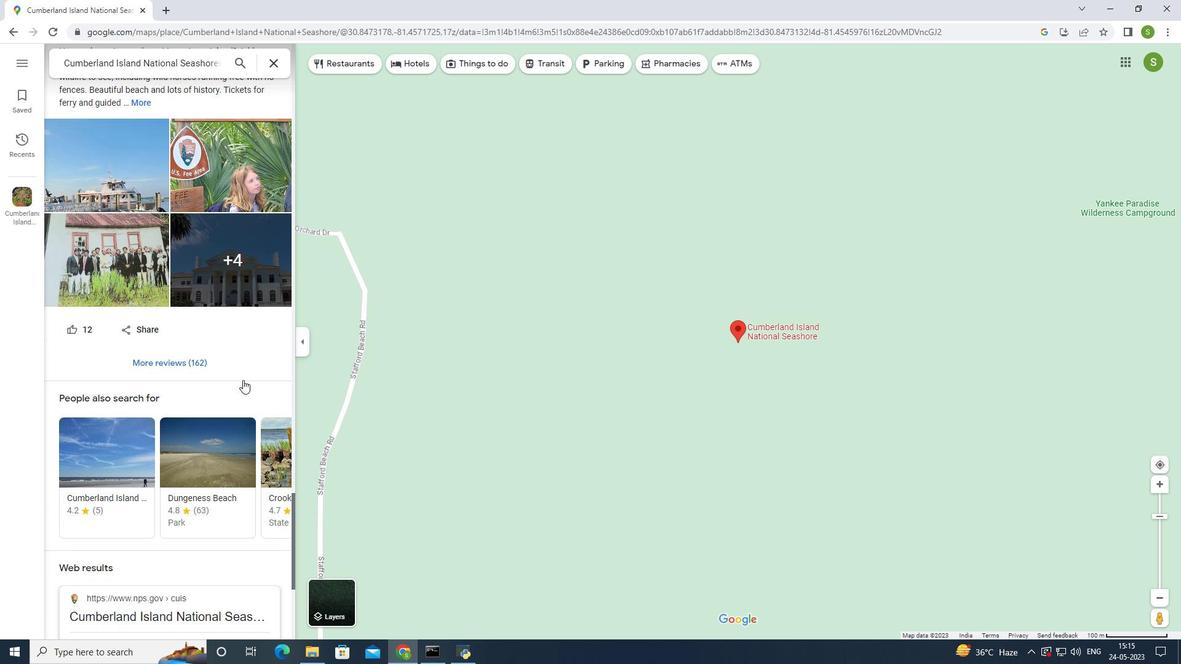 
Action: Mouse scrolled (243, 380) with delta (0, 0)
Screenshot: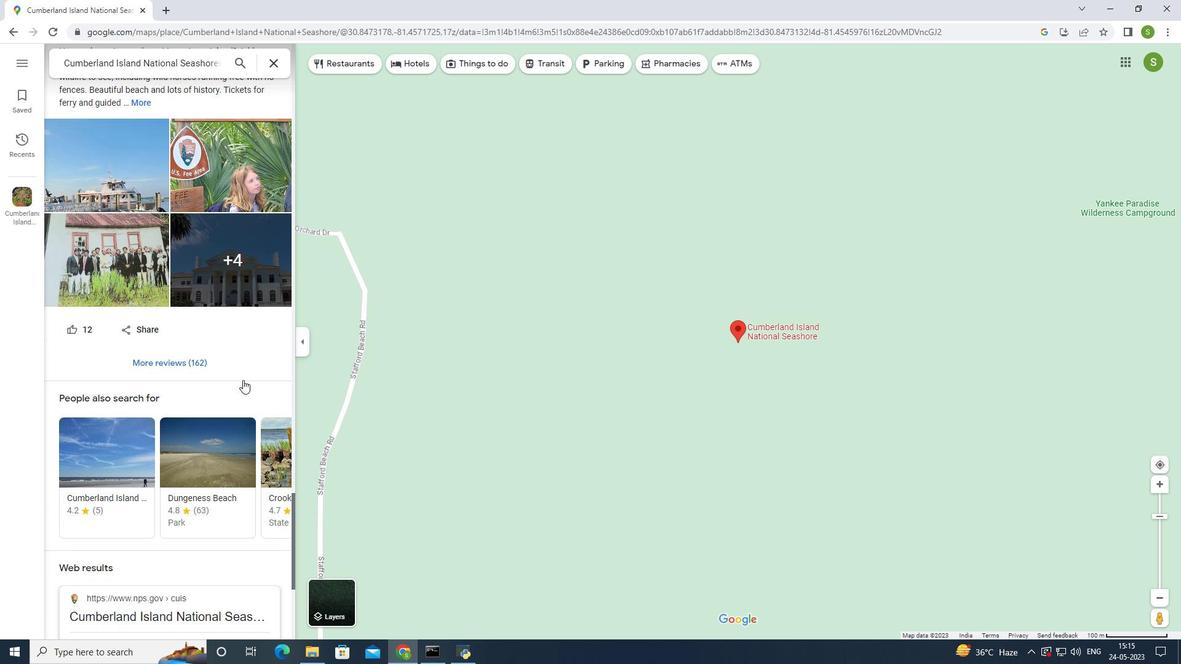 
Action: Mouse scrolled (243, 380) with delta (0, 0)
Screenshot: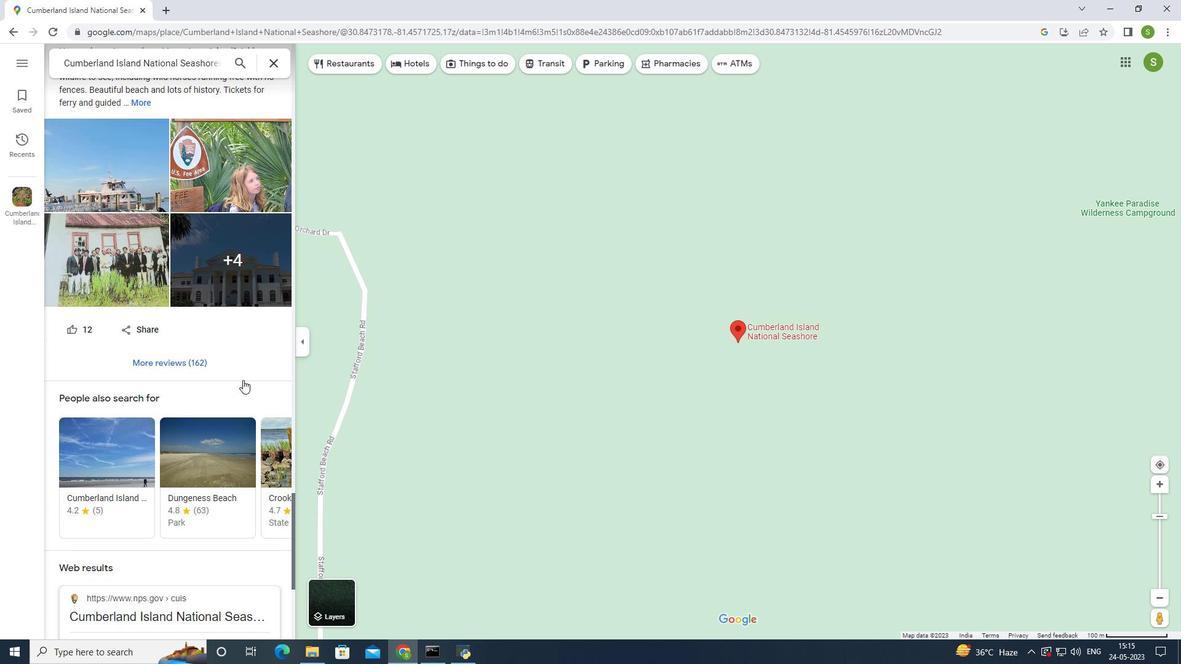 
Action: Mouse moved to (243, 379)
Screenshot: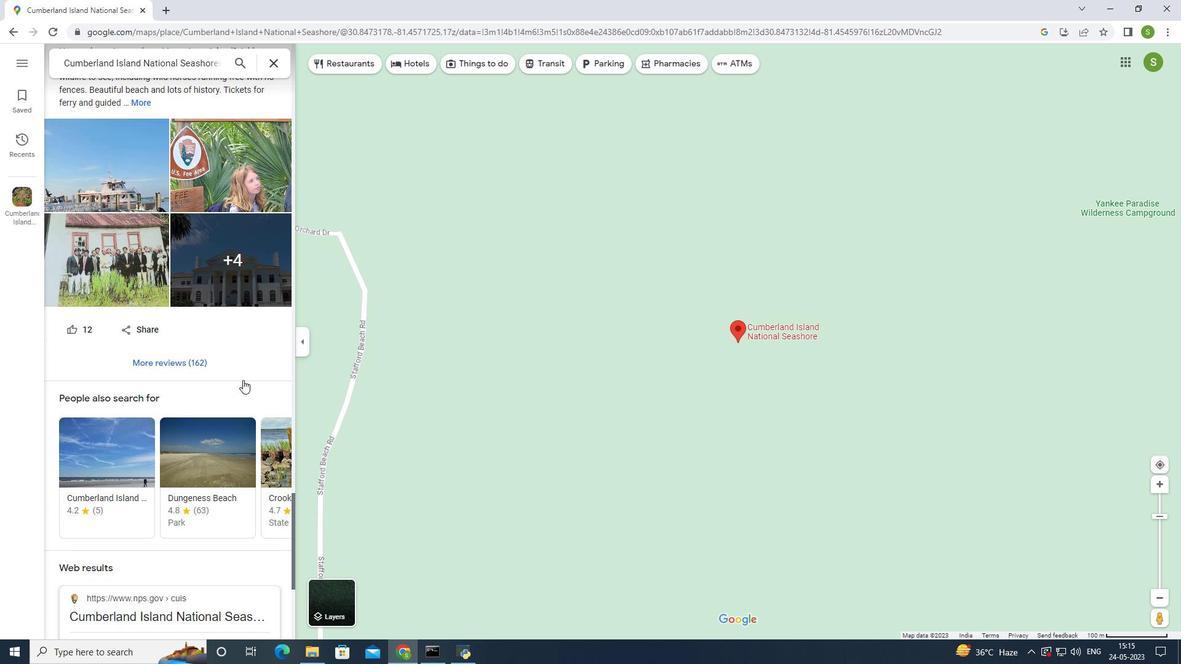 
Action: Mouse scrolled (243, 379) with delta (0, 0)
Screenshot: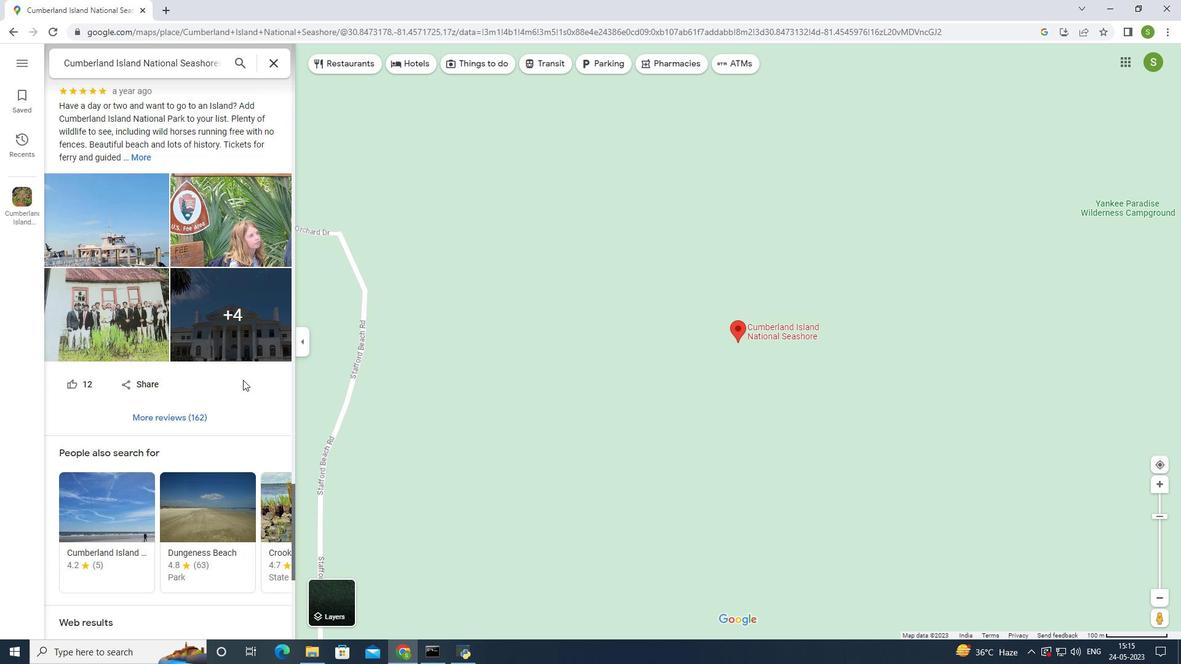
Action: Mouse moved to (244, 377)
Screenshot: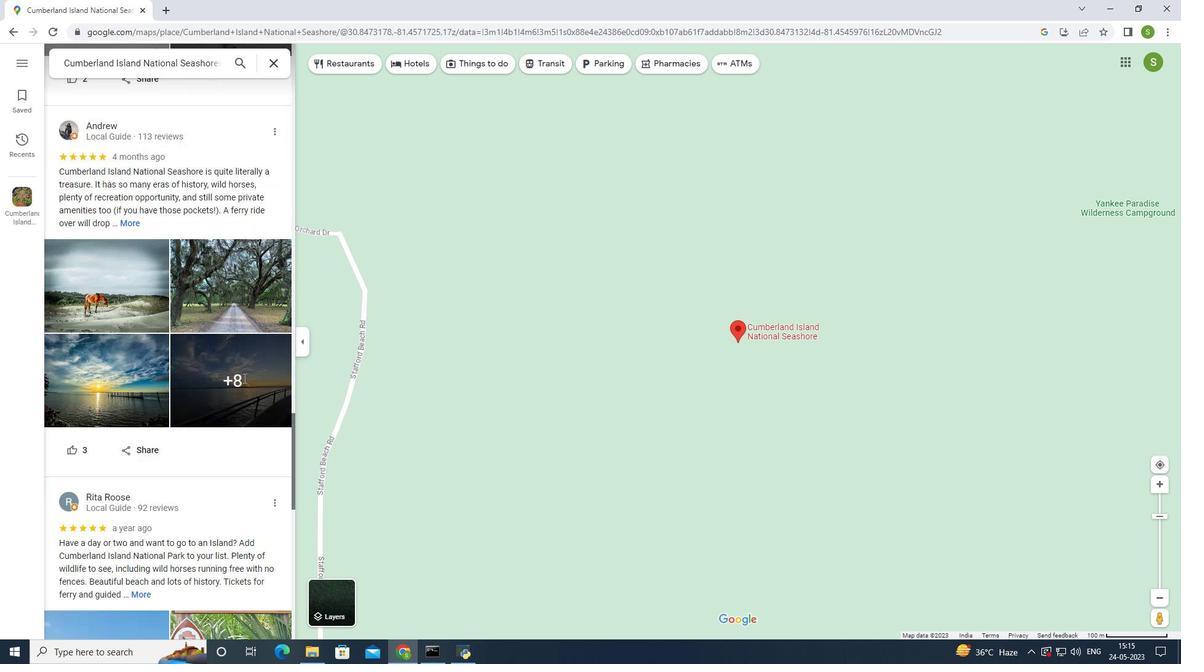 
Action: Mouse scrolled (243, 378) with delta (0, 0)
Screenshot: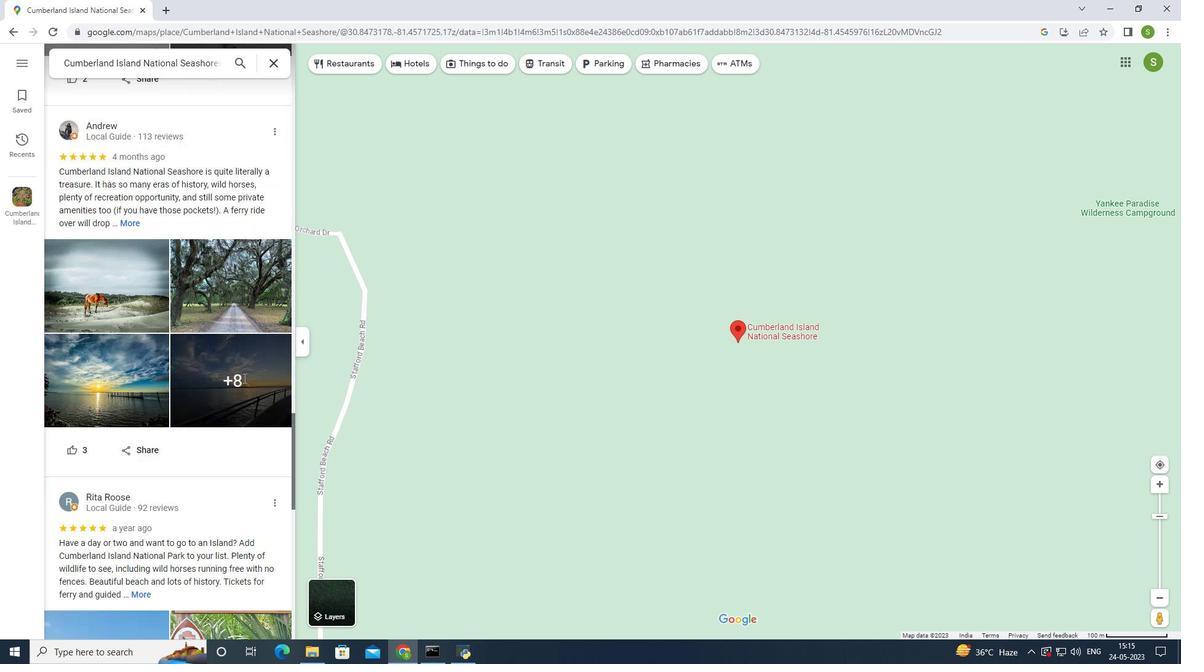 
Action: Mouse scrolled (244, 377) with delta (0, 0)
Screenshot: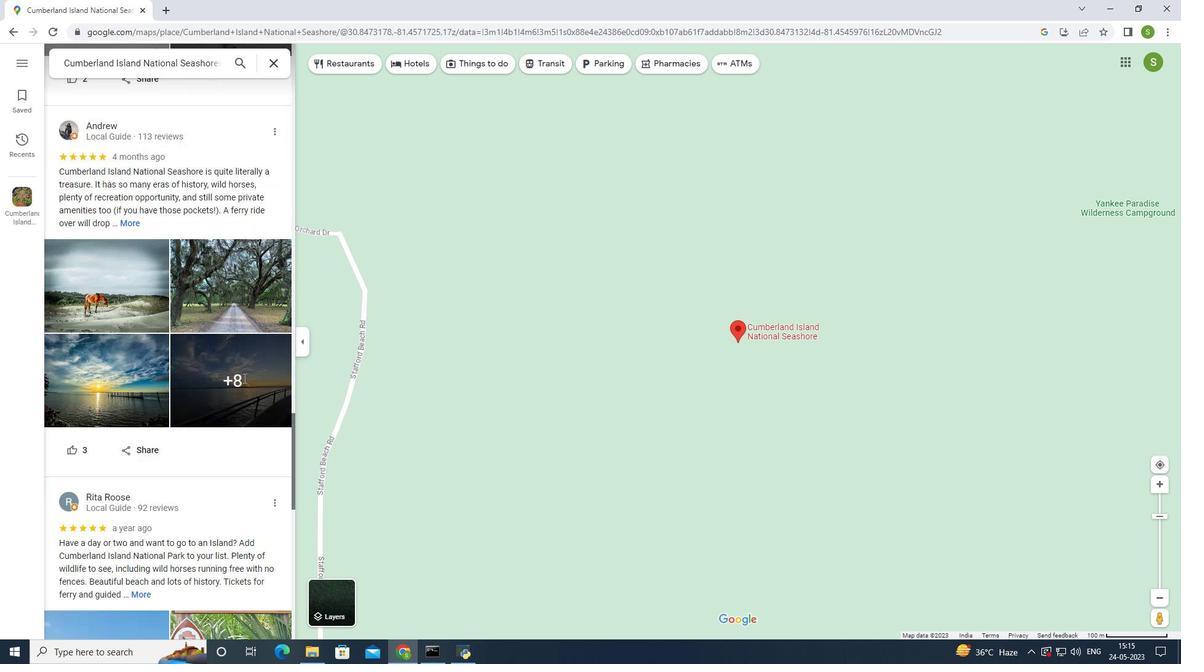 
Action: Mouse scrolled (244, 377) with delta (0, 0)
Screenshot: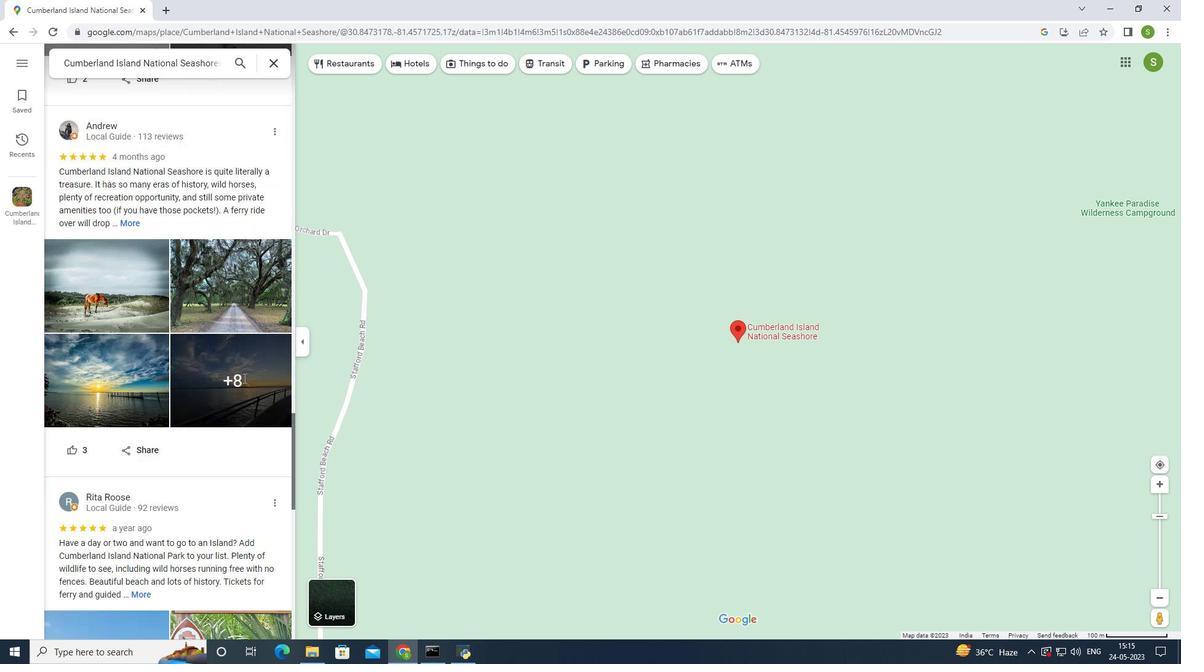 
Action: Mouse scrolled (244, 377) with delta (0, 0)
Screenshot: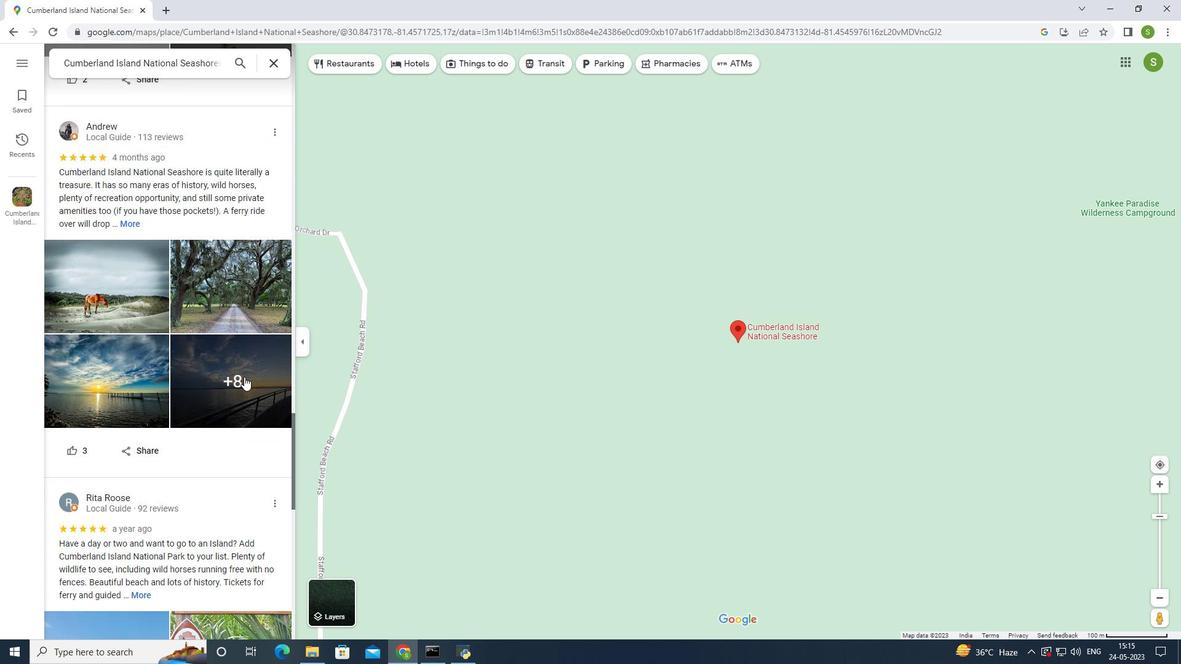 
Action: Mouse scrolled (244, 377) with delta (0, 0)
Screenshot: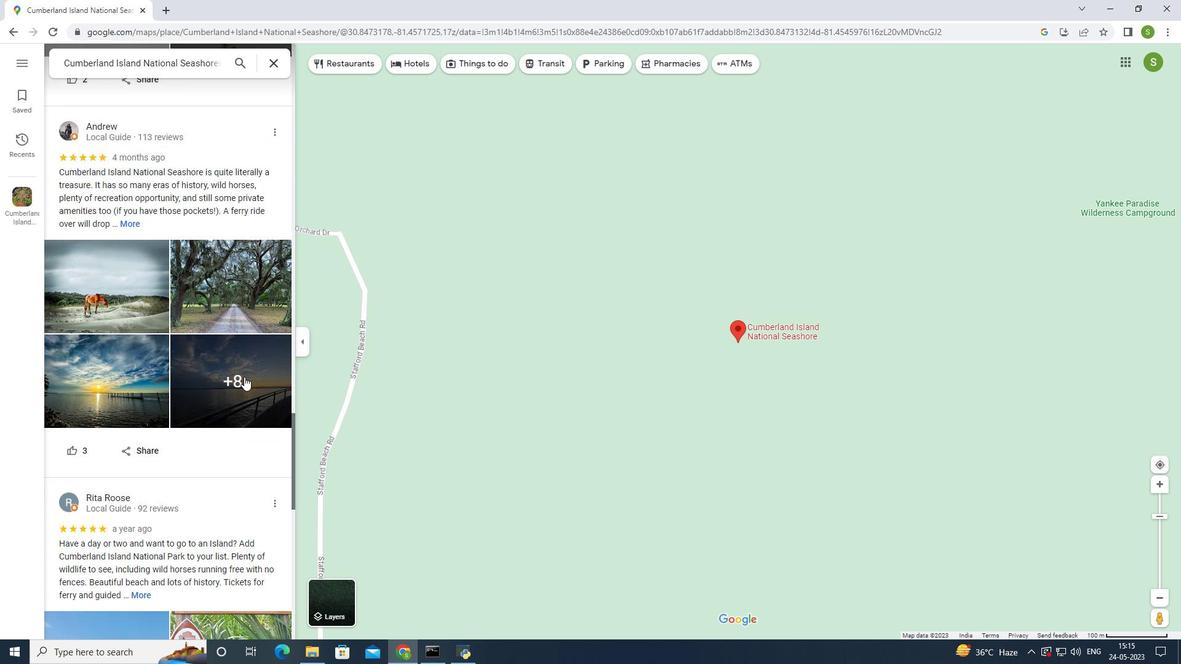 
Action: Mouse scrolled (244, 377) with delta (0, 0)
Screenshot: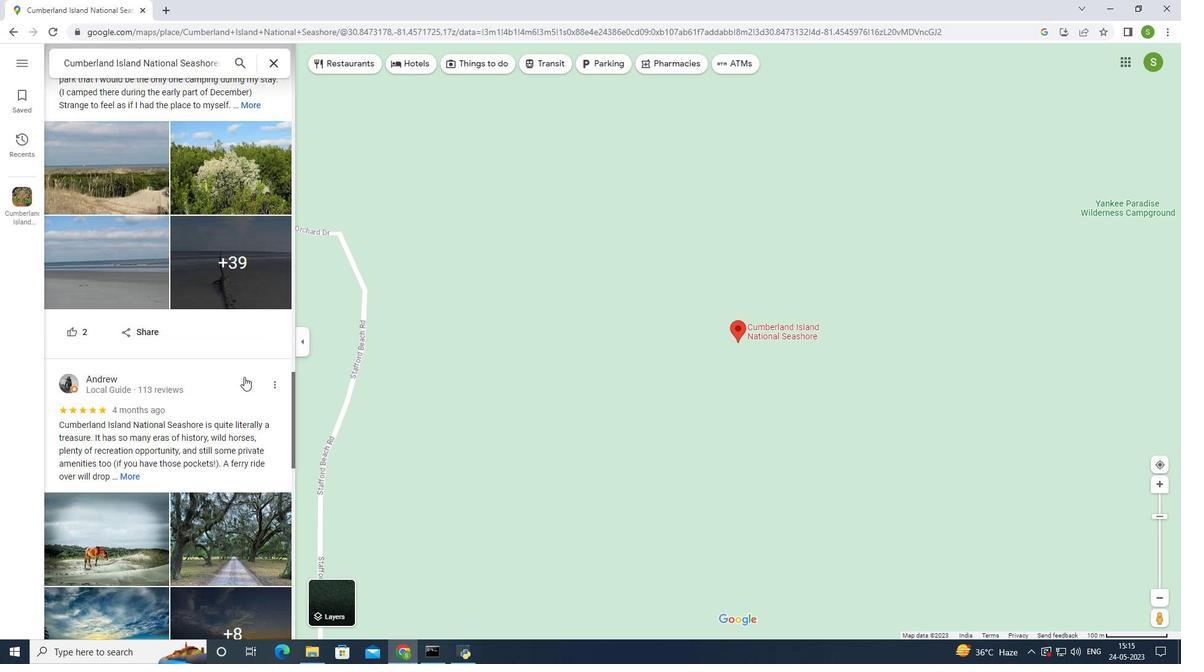 
Action: Mouse scrolled (244, 377) with delta (0, 0)
Screenshot: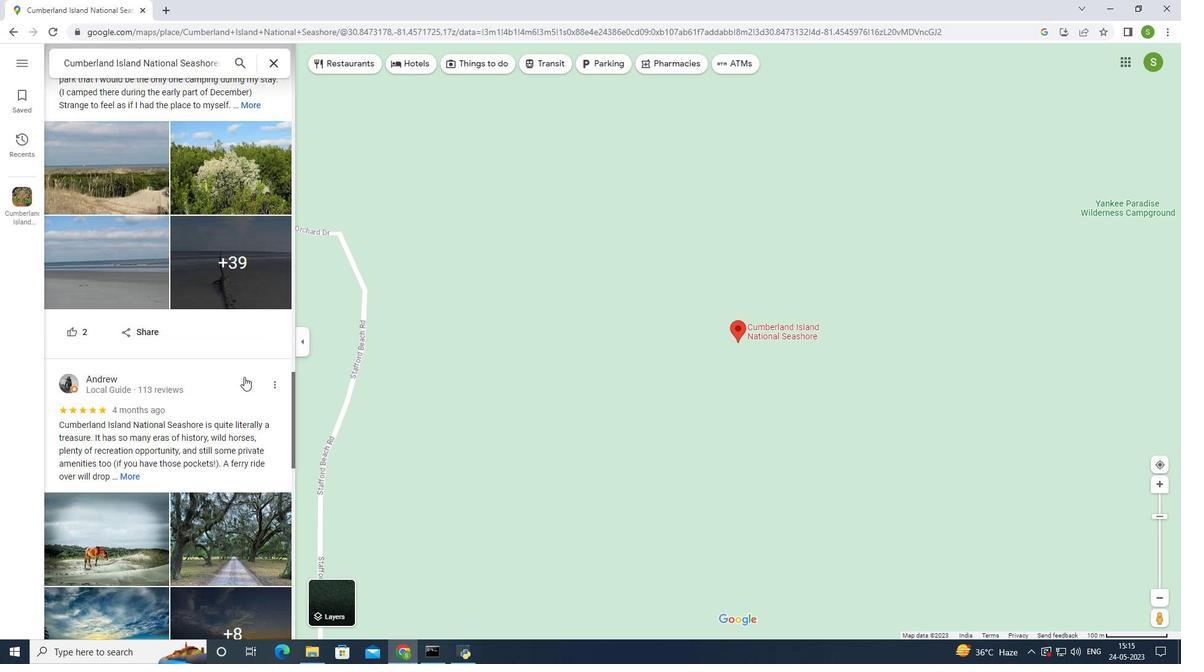 
Action: Mouse scrolled (244, 377) with delta (0, 0)
Screenshot: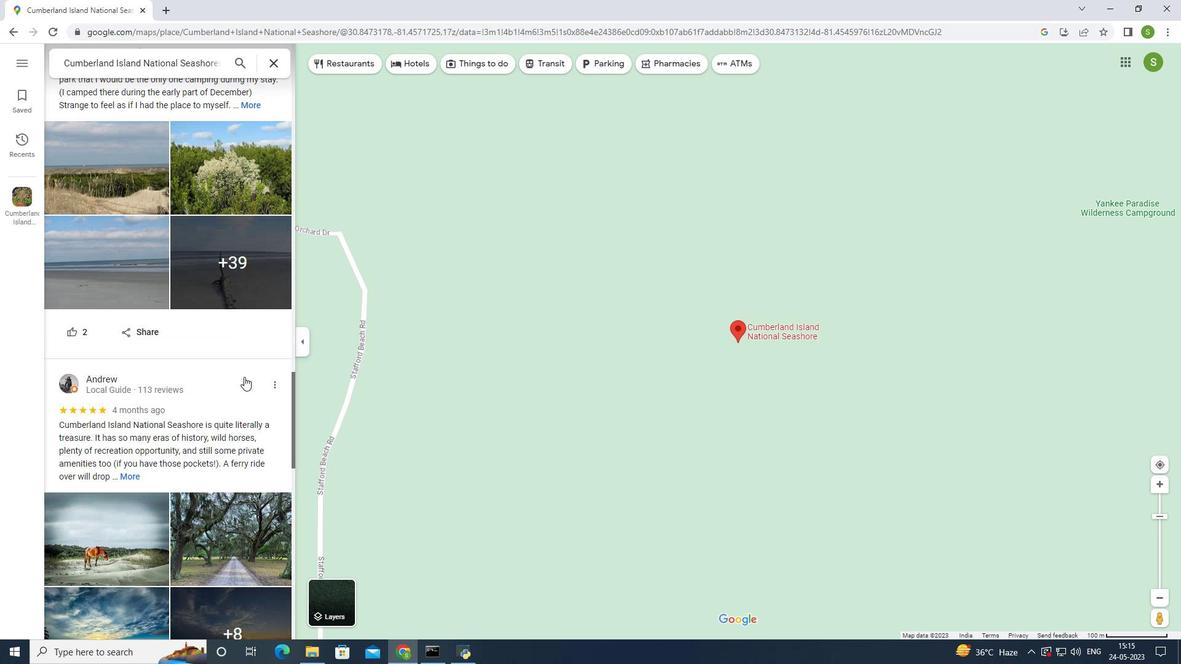 
Action: Mouse scrolled (244, 377) with delta (0, 0)
Screenshot: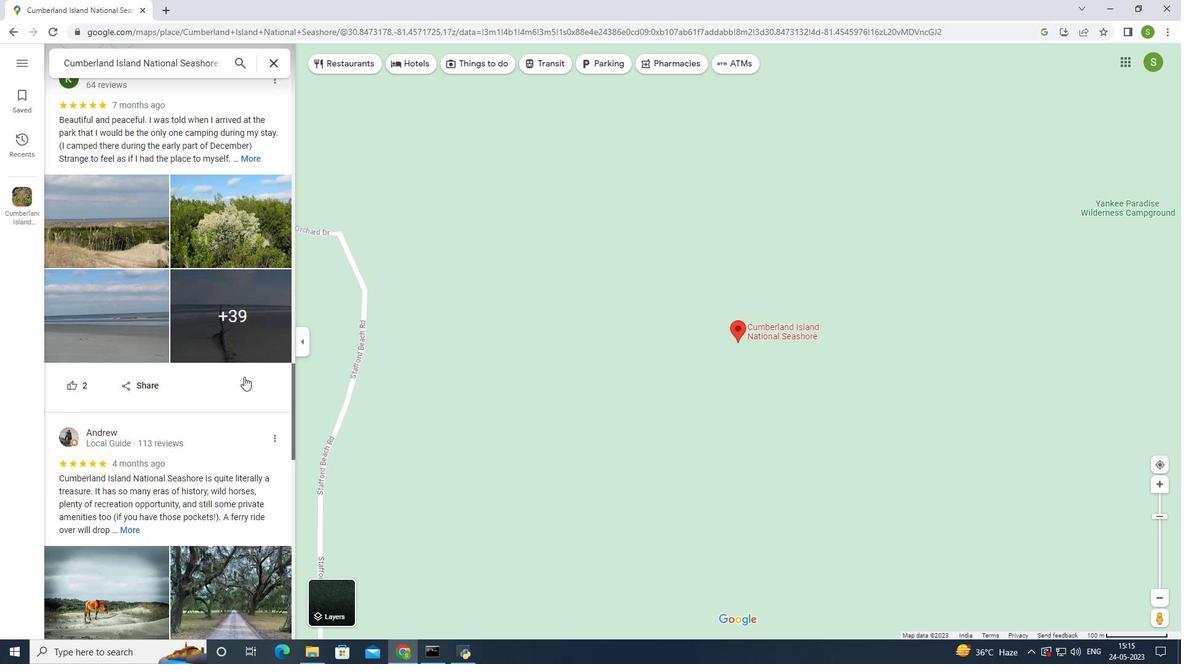 
Action: Mouse moved to (251, 380)
Screenshot: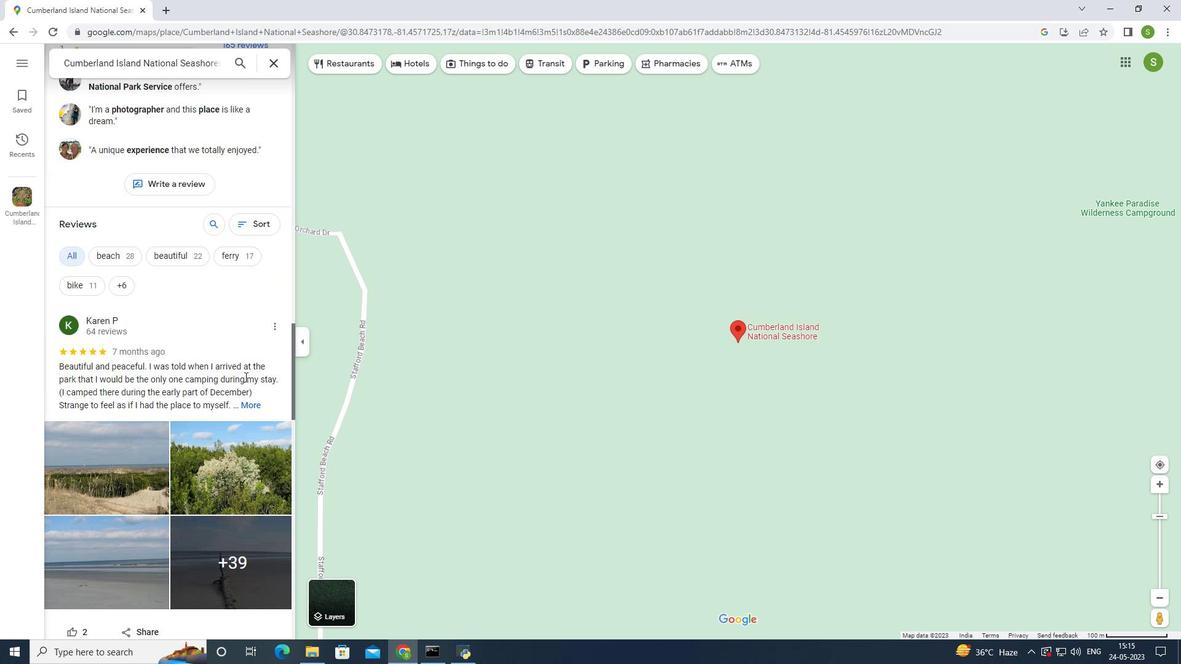 
Action: Mouse scrolled (251, 381) with delta (0, 0)
Screenshot: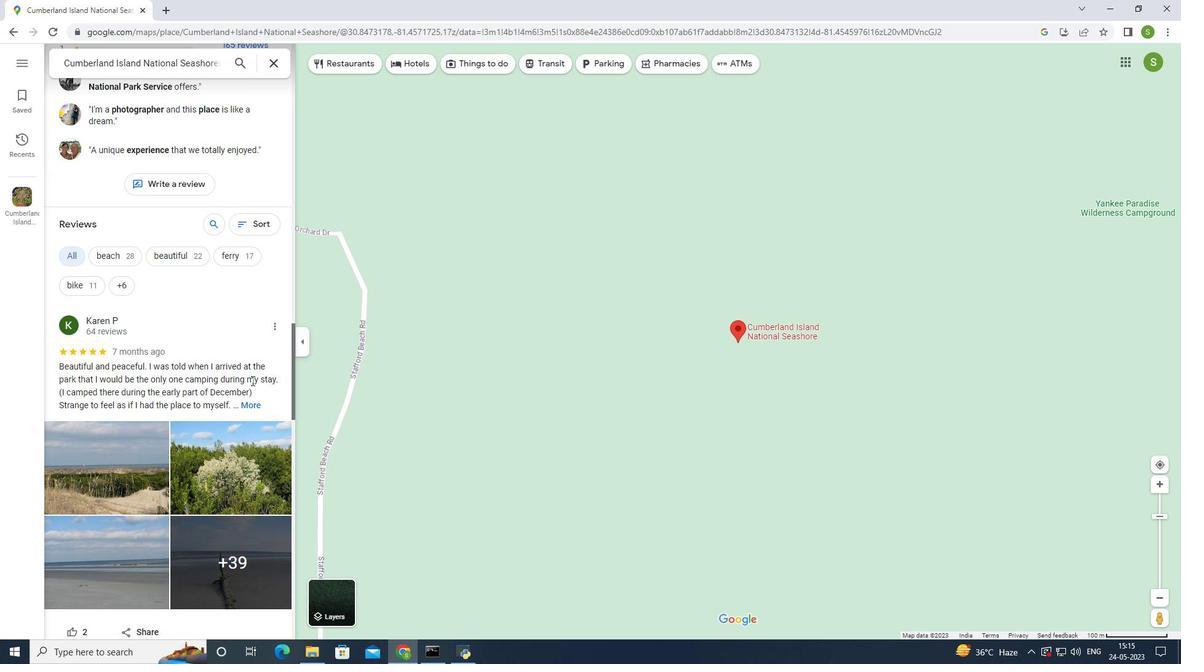 
Action: Mouse moved to (252, 381)
Screenshot: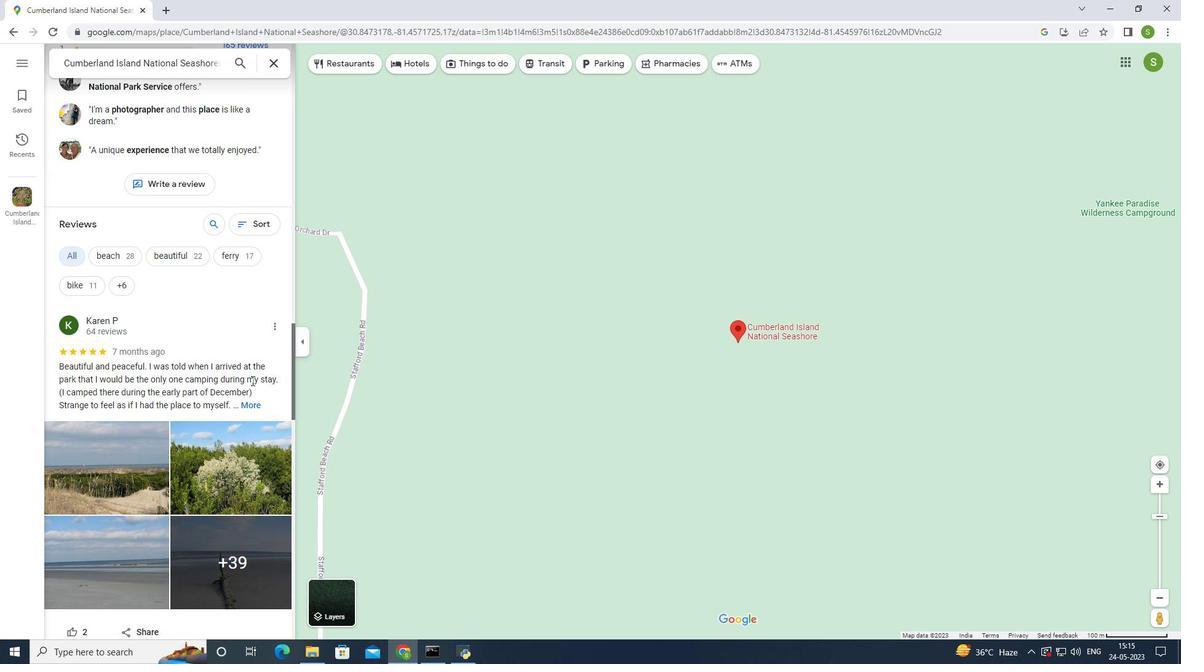 
Action: Mouse scrolled (252, 382) with delta (0, 0)
Screenshot: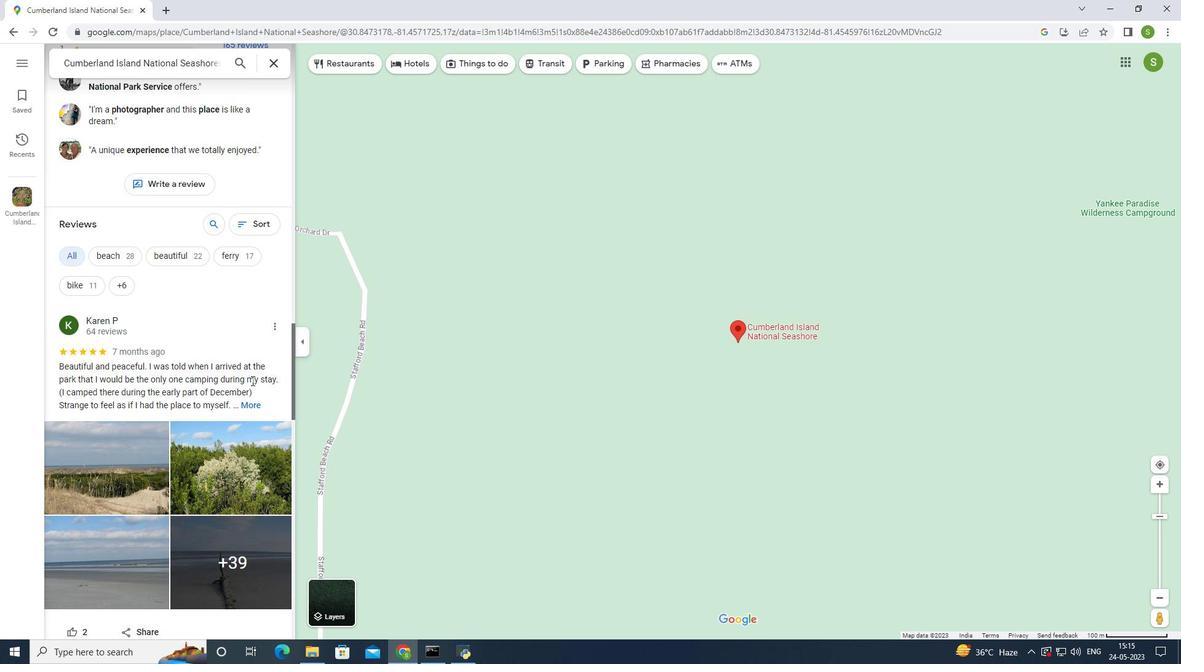 
Action: Mouse scrolled (252, 382) with delta (0, 0)
Screenshot: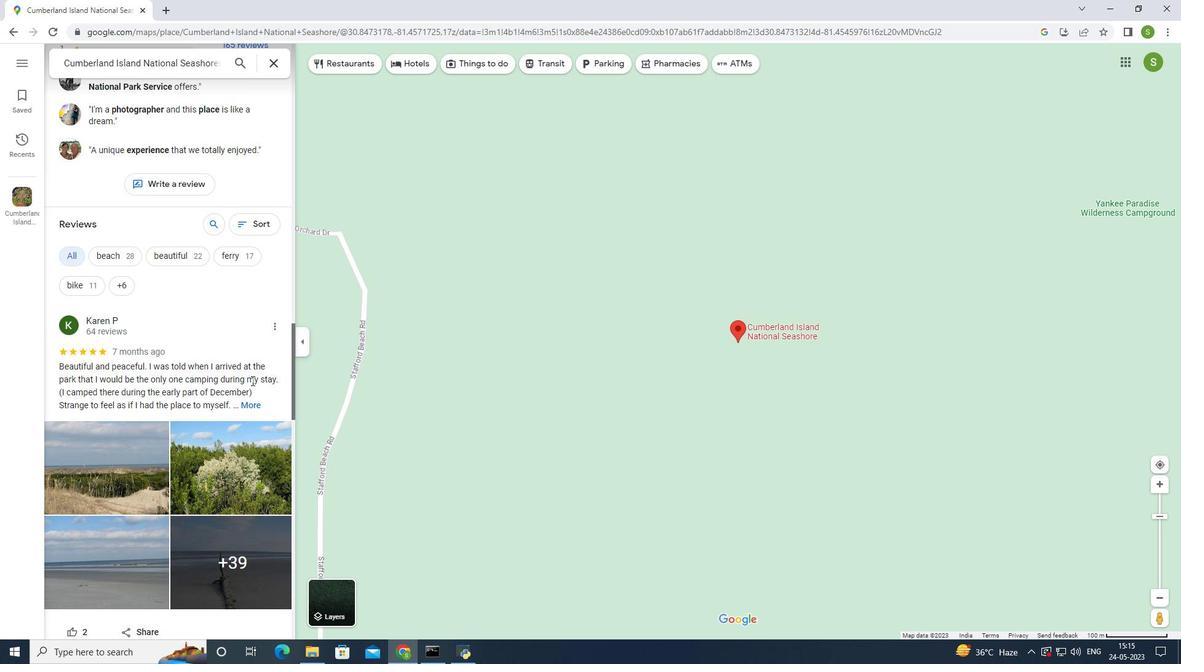 
Action: Mouse scrolled (252, 382) with delta (0, 0)
Screenshot: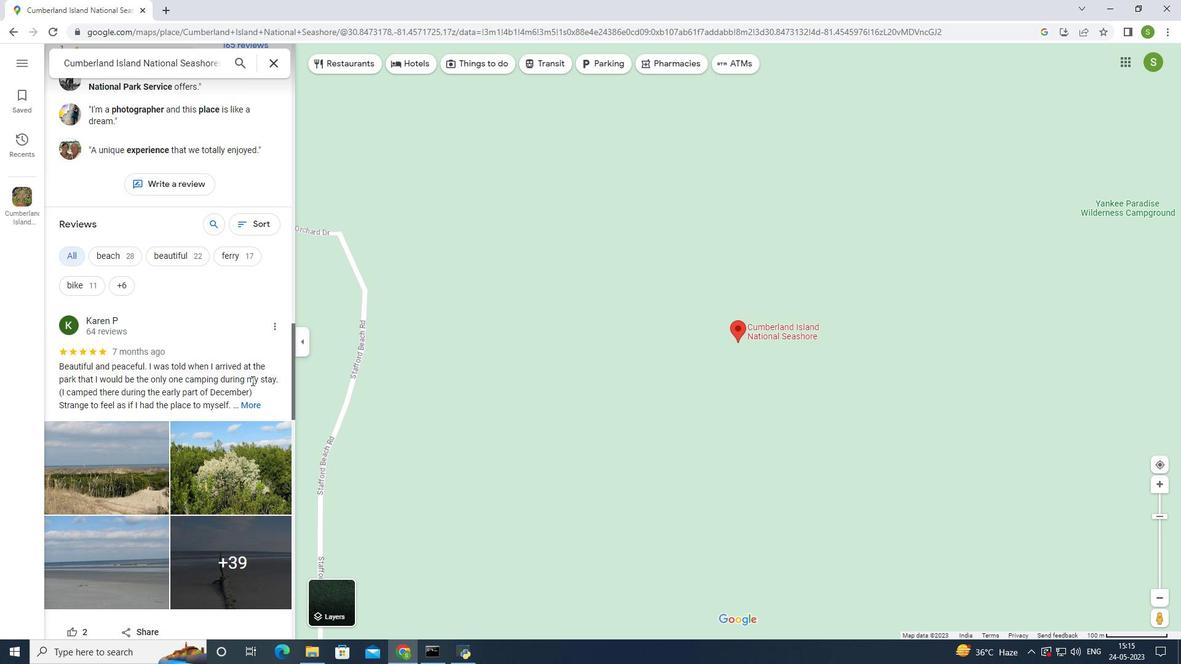 
Action: Mouse moved to (252, 381)
Screenshot: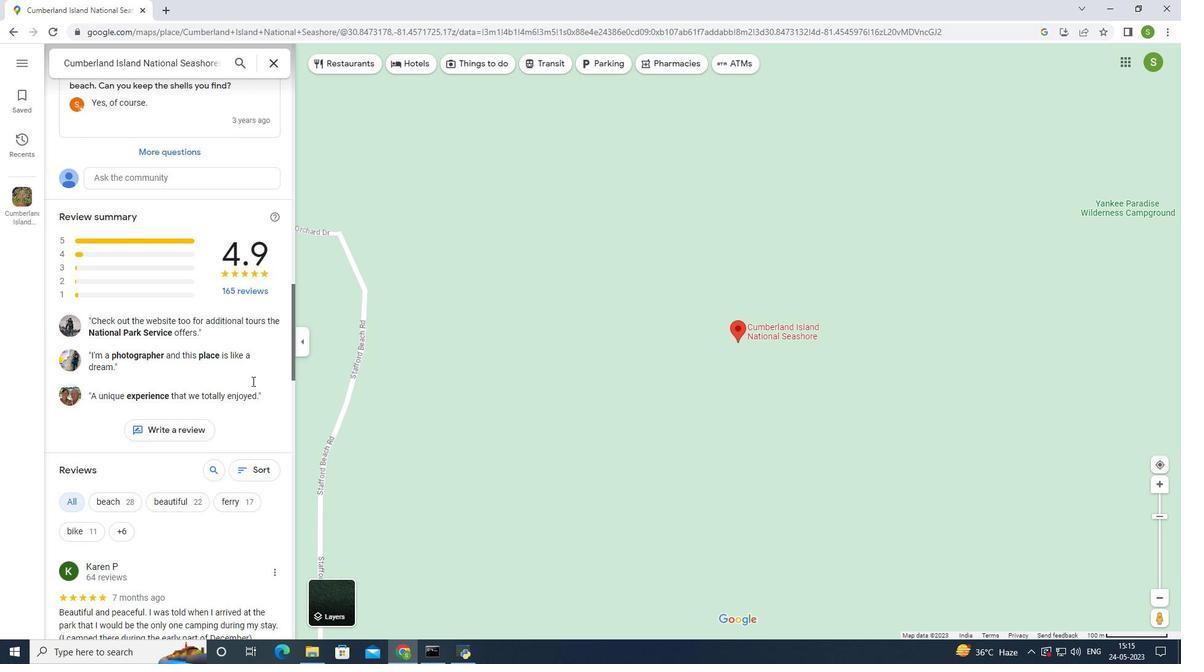 
Action: Mouse scrolled (252, 382) with delta (0, 0)
Screenshot: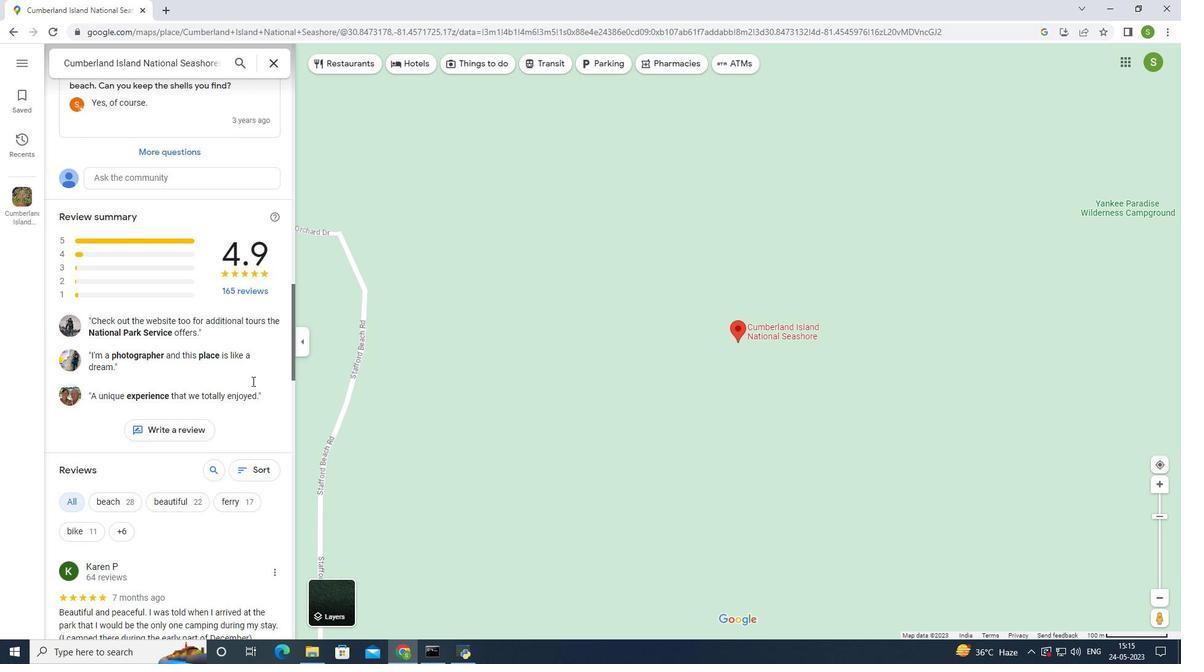 
Action: Mouse scrolled (252, 382) with delta (0, 0)
Screenshot: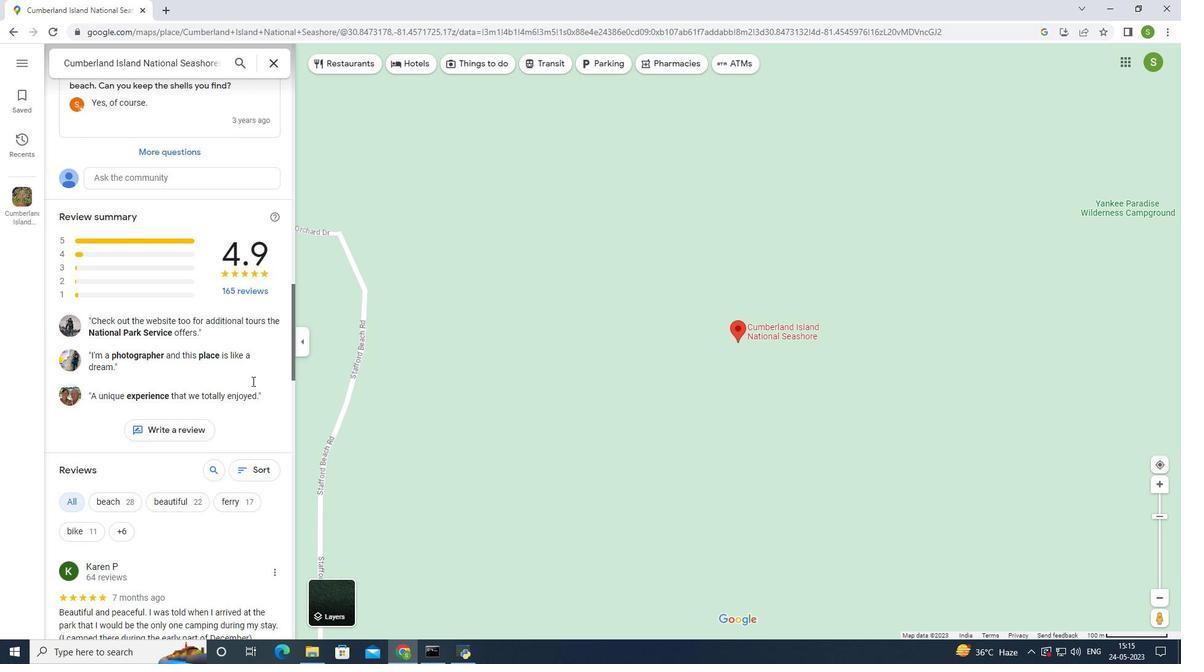 
Action: Mouse scrolled (252, 382) with delta (0, 0)
Screenshot: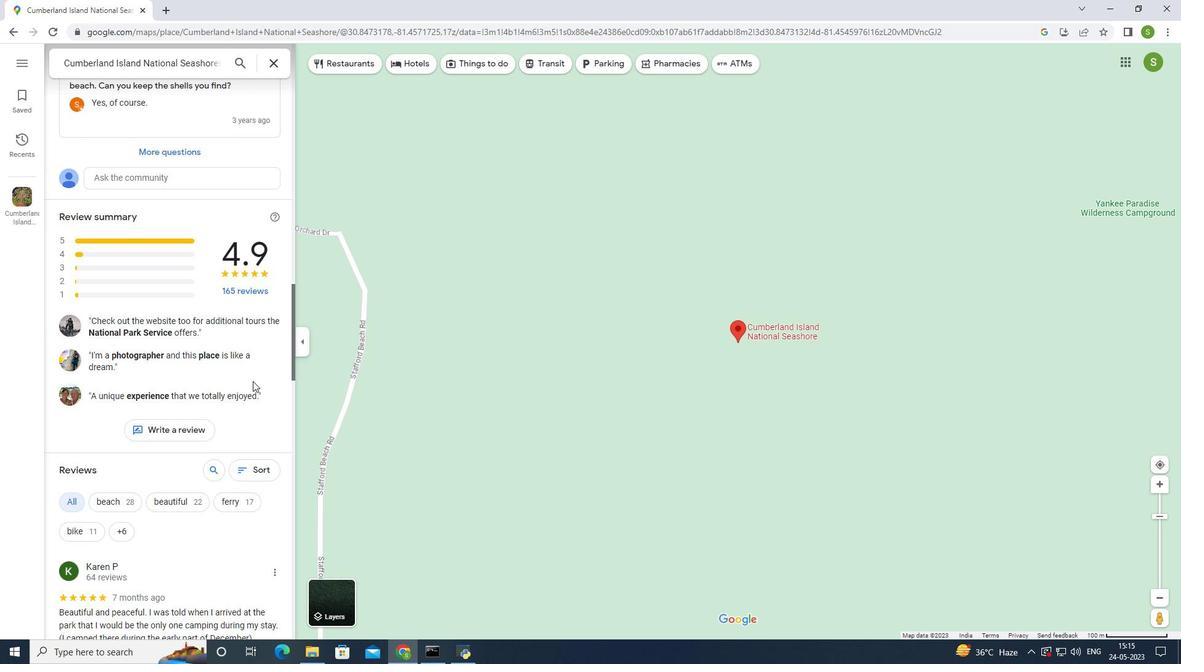 
Action: Mouse scrolled (252, 382) with delta (0, 0)
Screenshot: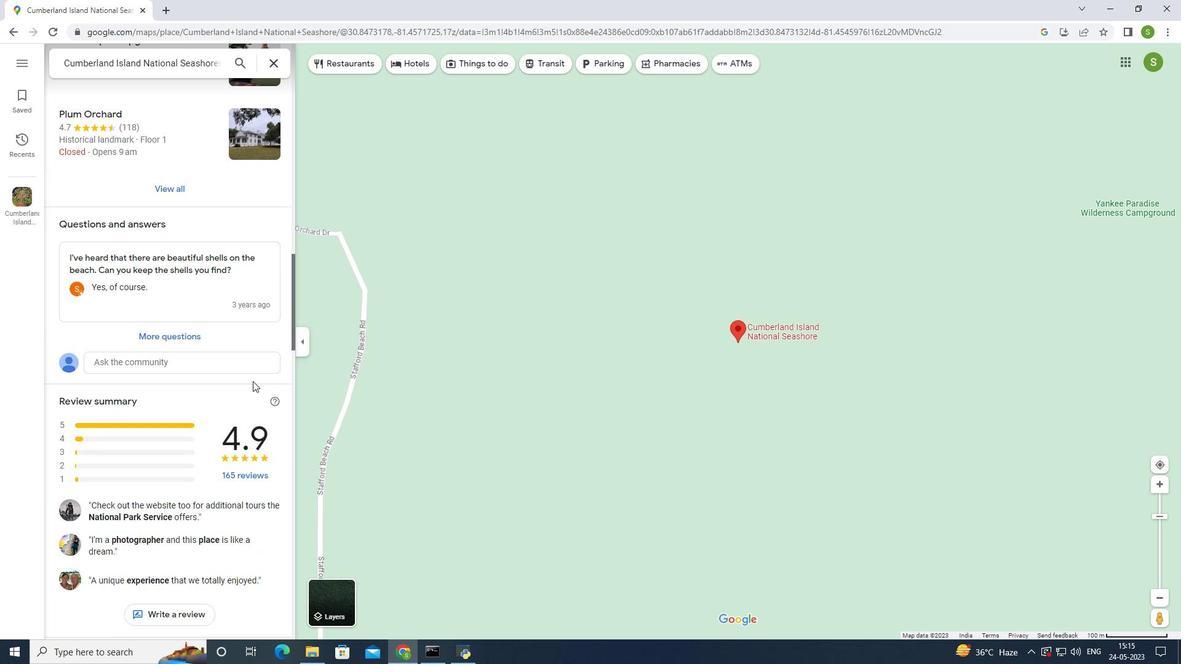 
Action: Mouse moved to (252, 381)
Screenshot: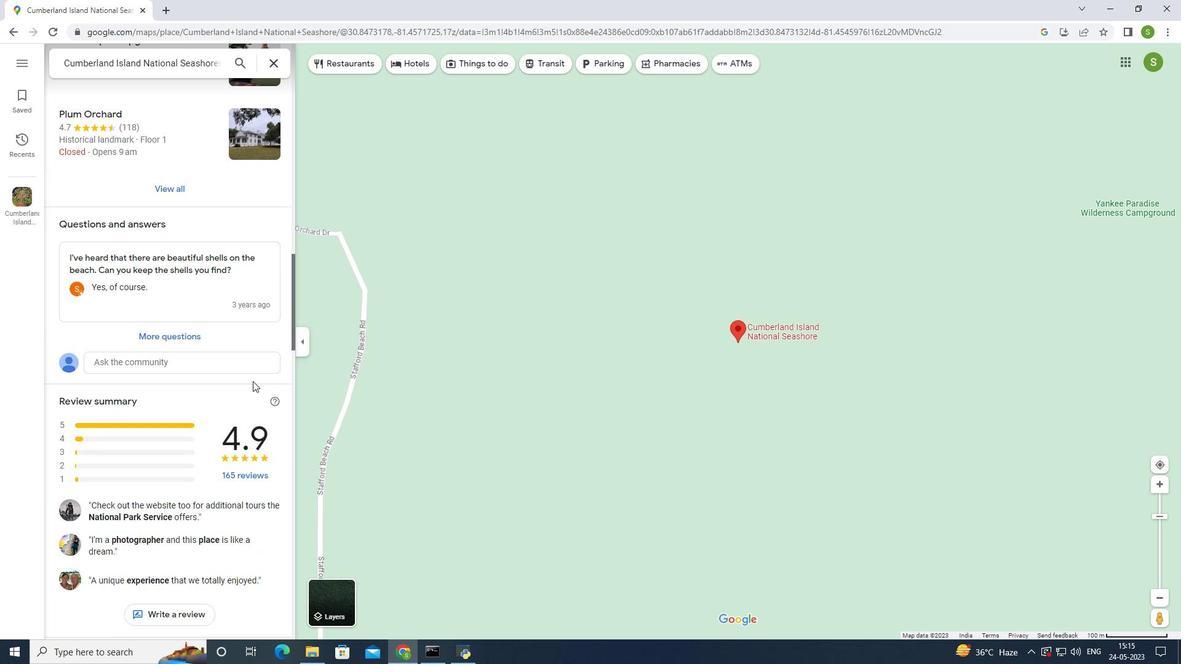 
Action: Mouse scrolled (252, 382) with delta (0, 0)
Screenshot: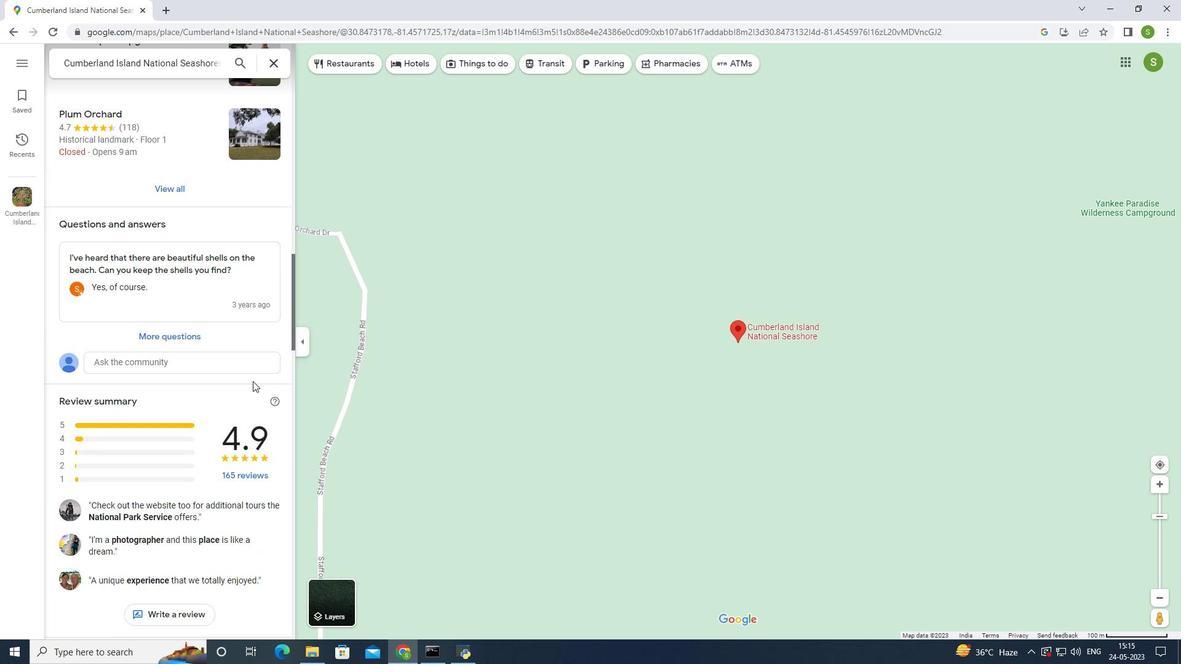 
Action: Mouse scrolled (252, 382) with delta (0, 0)
Screenshot: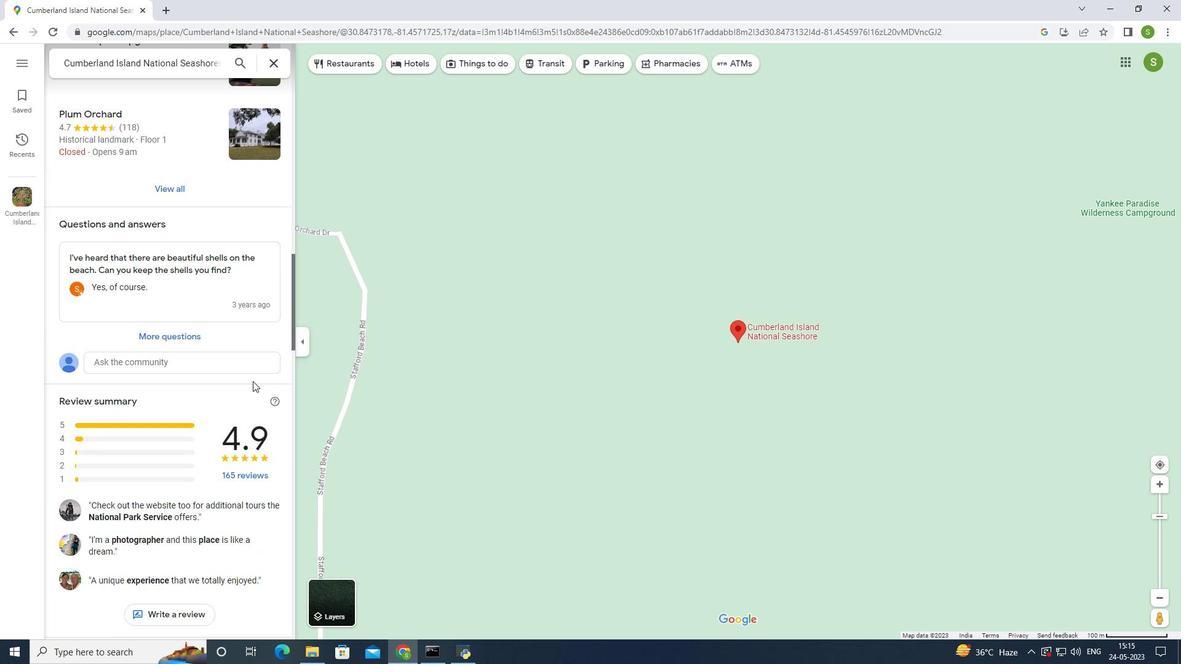 
Action: Mouse moved to (254, 381)
Screenshot: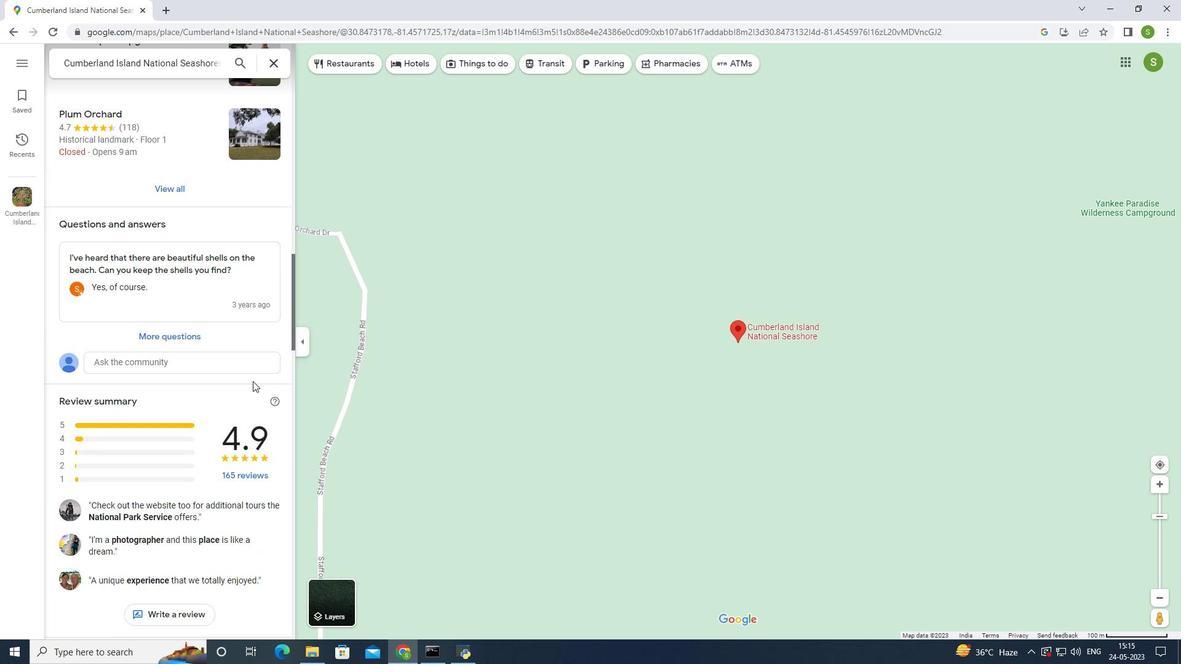 
Action: Mouse scrolled (254, 382) with delta (0, 0)
Screenshot: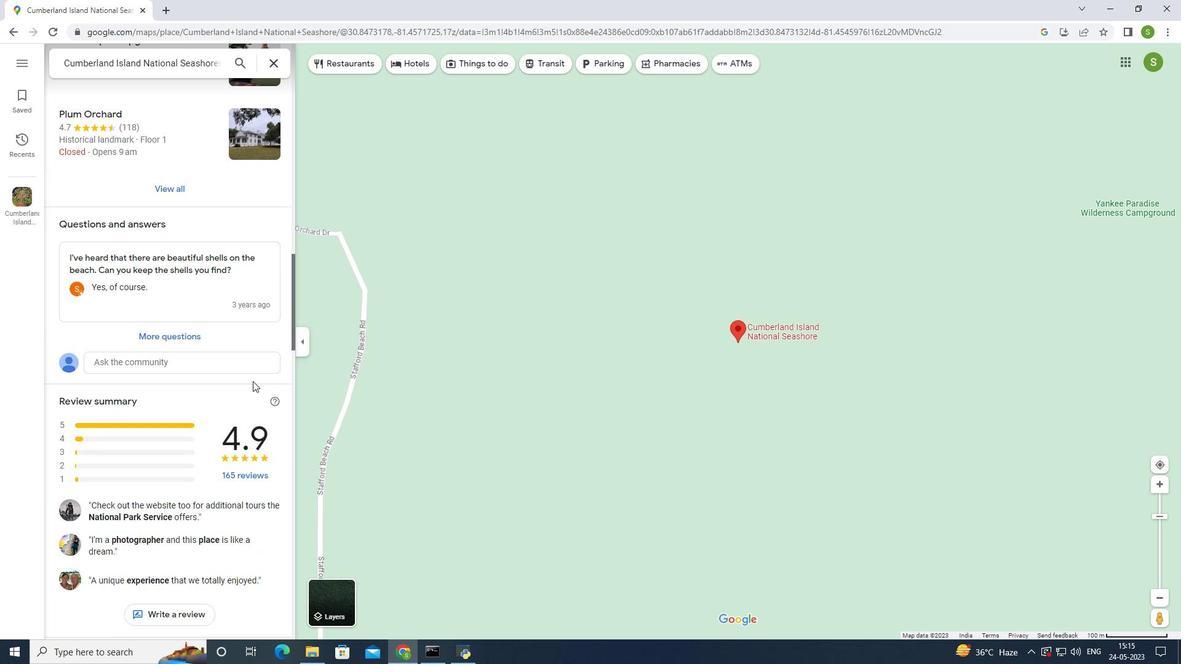 
Action: Mouse scrolled (254, 382) with delta (0, 0)
Screenshot: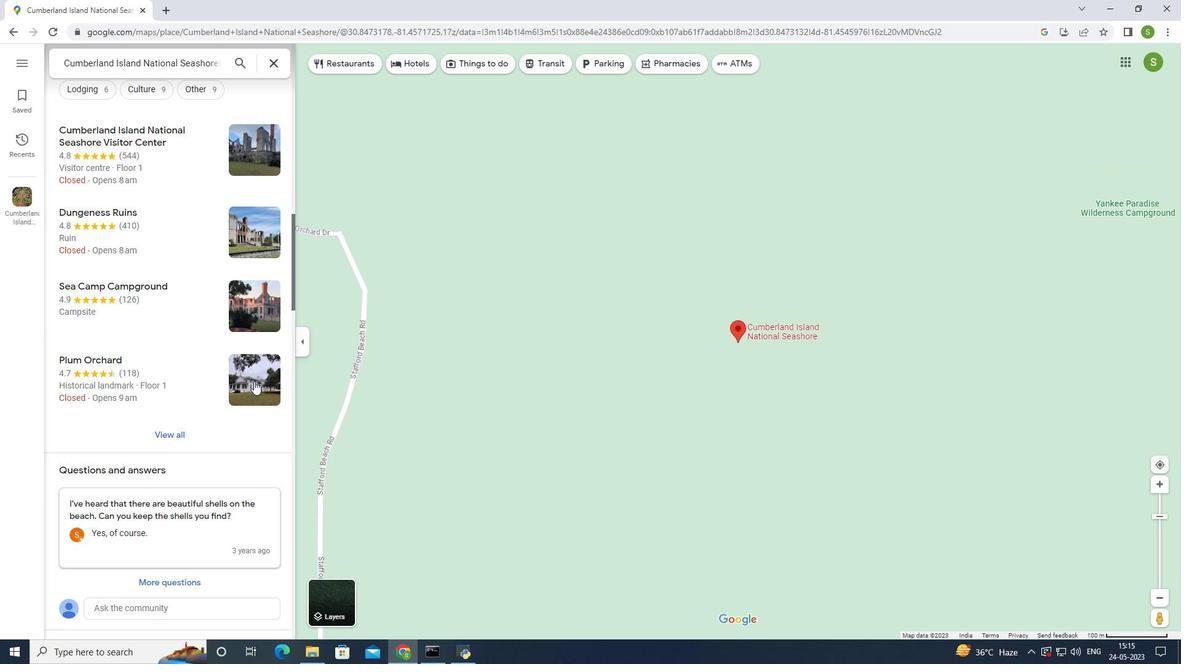 
Action: Mouse moved to (254, 381)
Screenshot: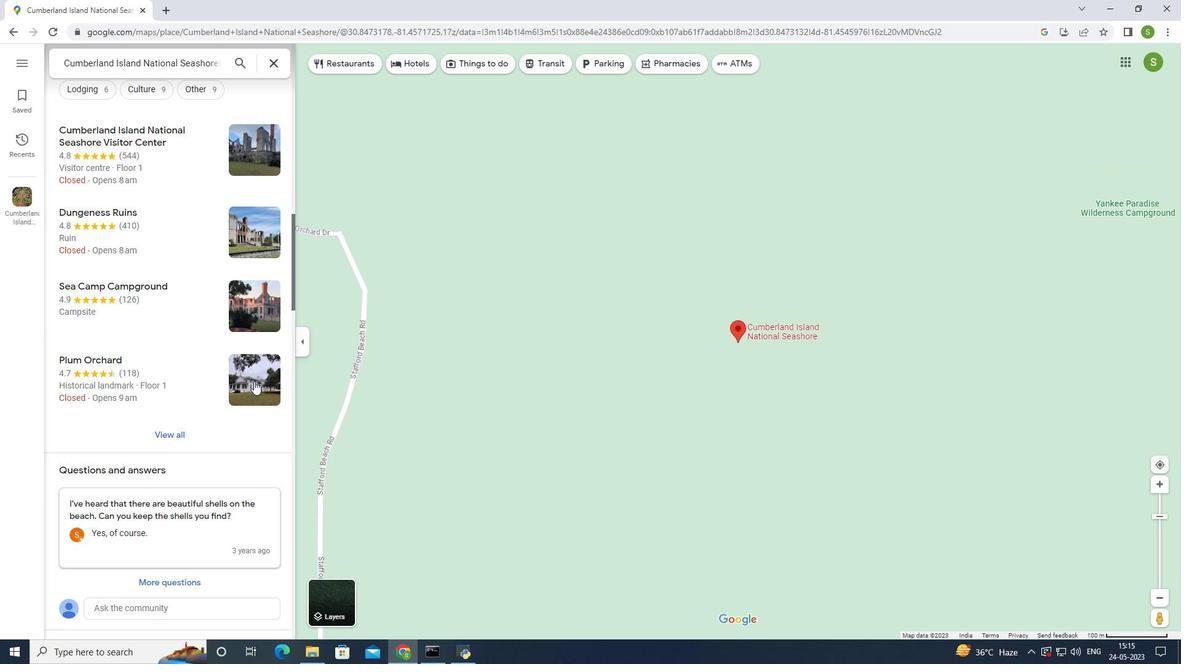 
Action: Mouse scrolled (254, 382) with delta (0, 0)
Screenshot: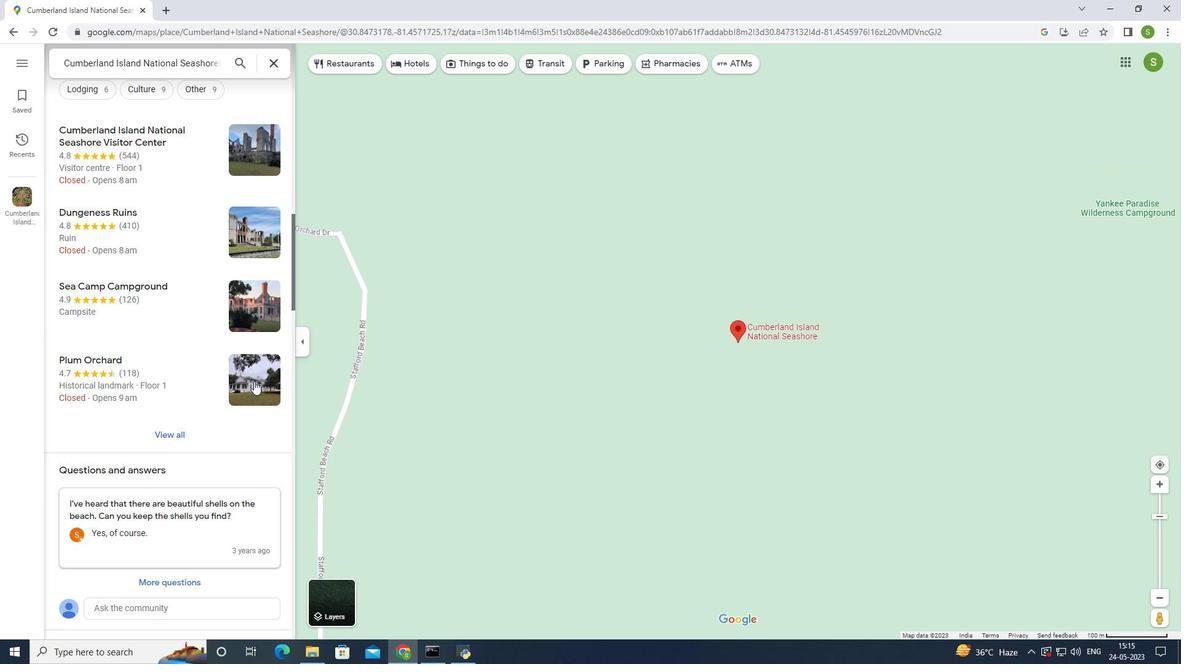 
Action: Mouse scrolled (254, 382) with delta (0, 0)
Screenshot: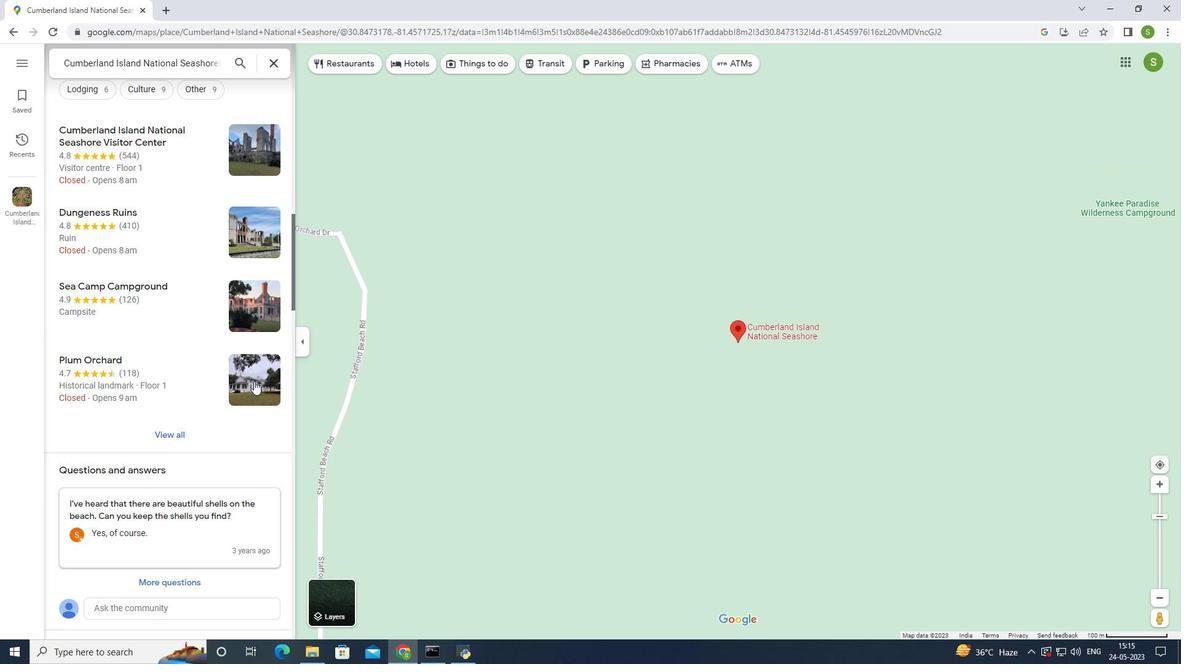 
Action: Mouse moved to (255, 380)
Screenshot: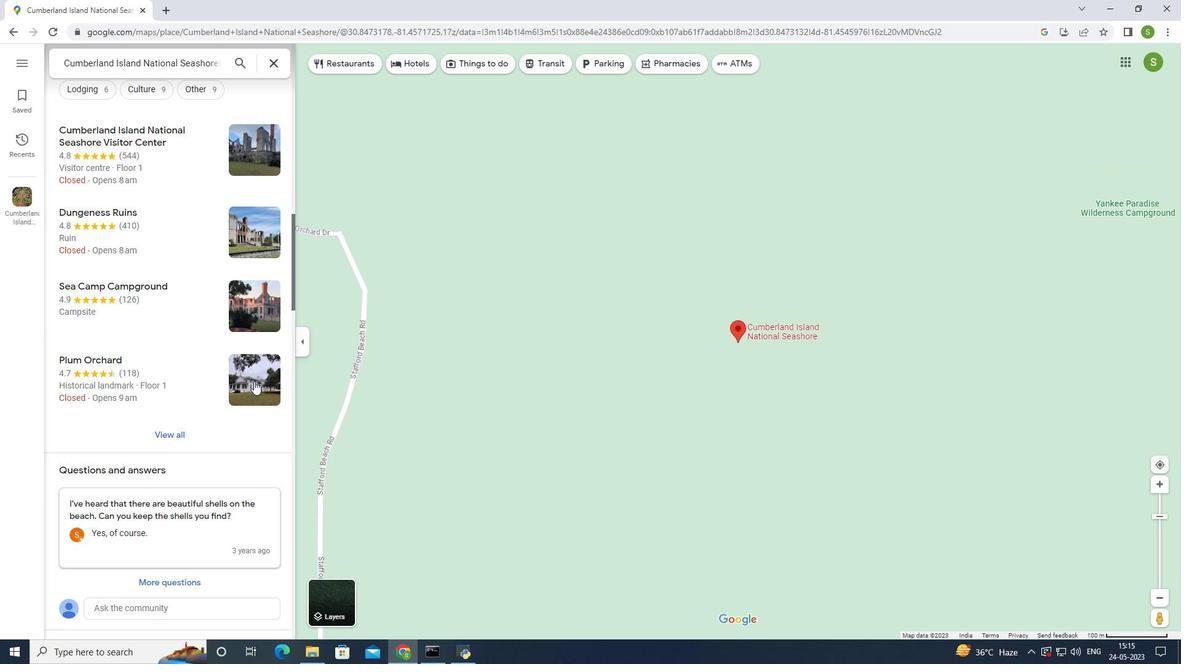 
Action: Mouse scrolled (255, 381) with delta (0, 0)
Screenshot: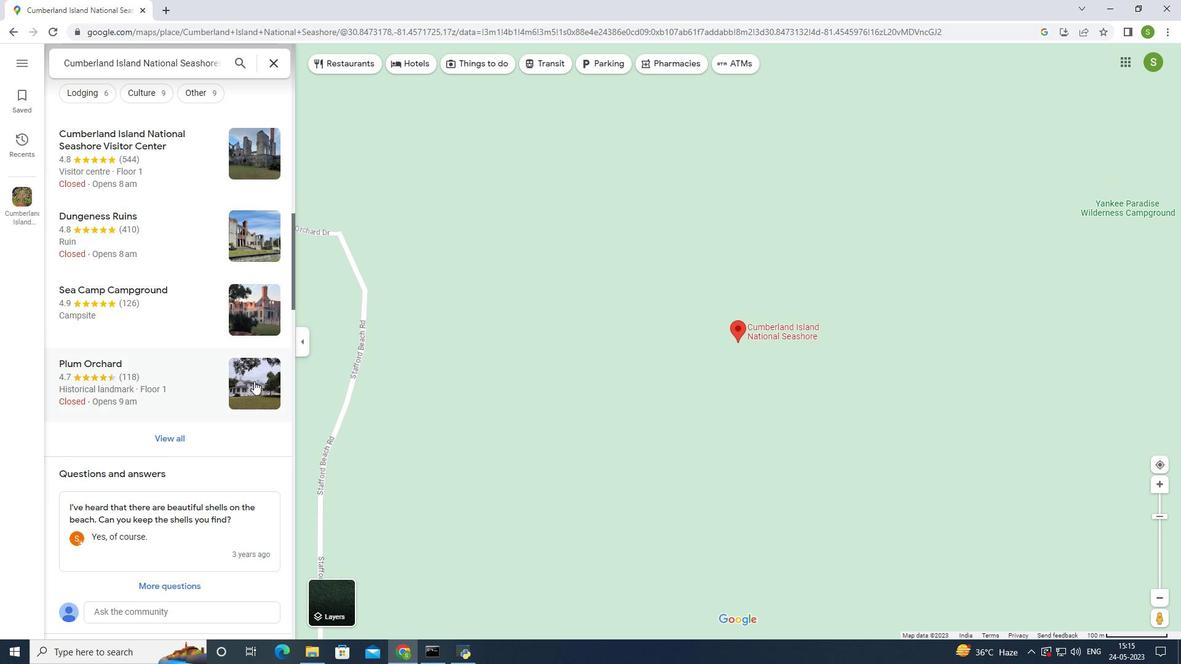 
Action: Mouse scrolled (255, 381) with delta (0, 0)
Screenshot: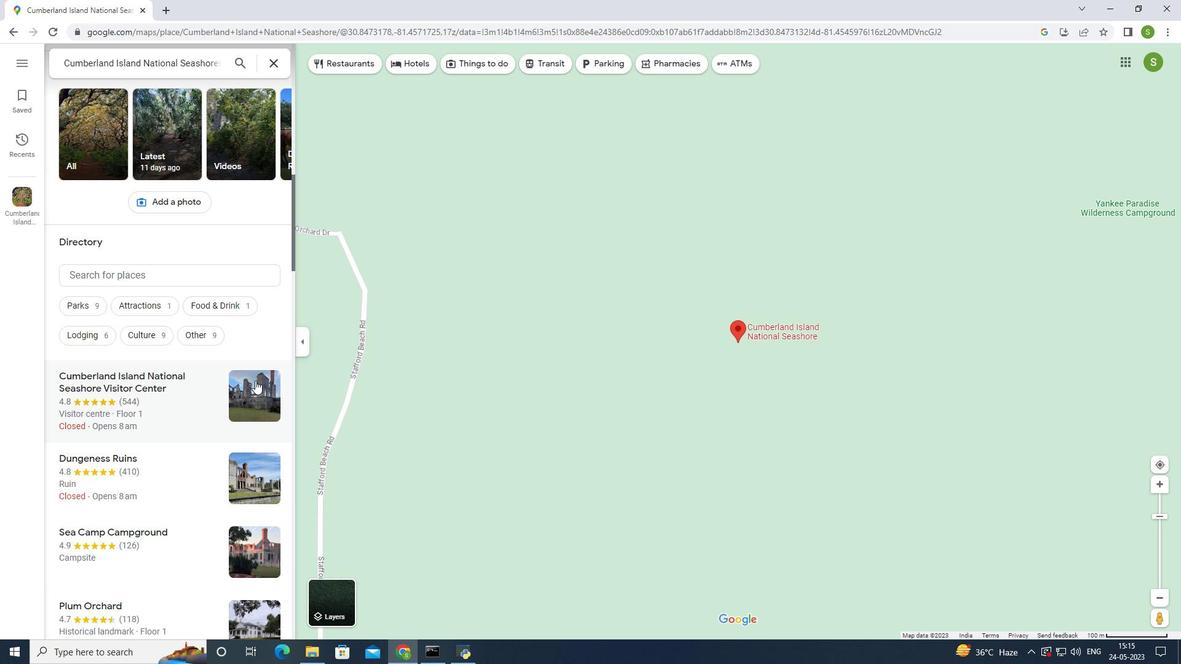 
Action: Mouse moved to (255, 380)
Screenshot: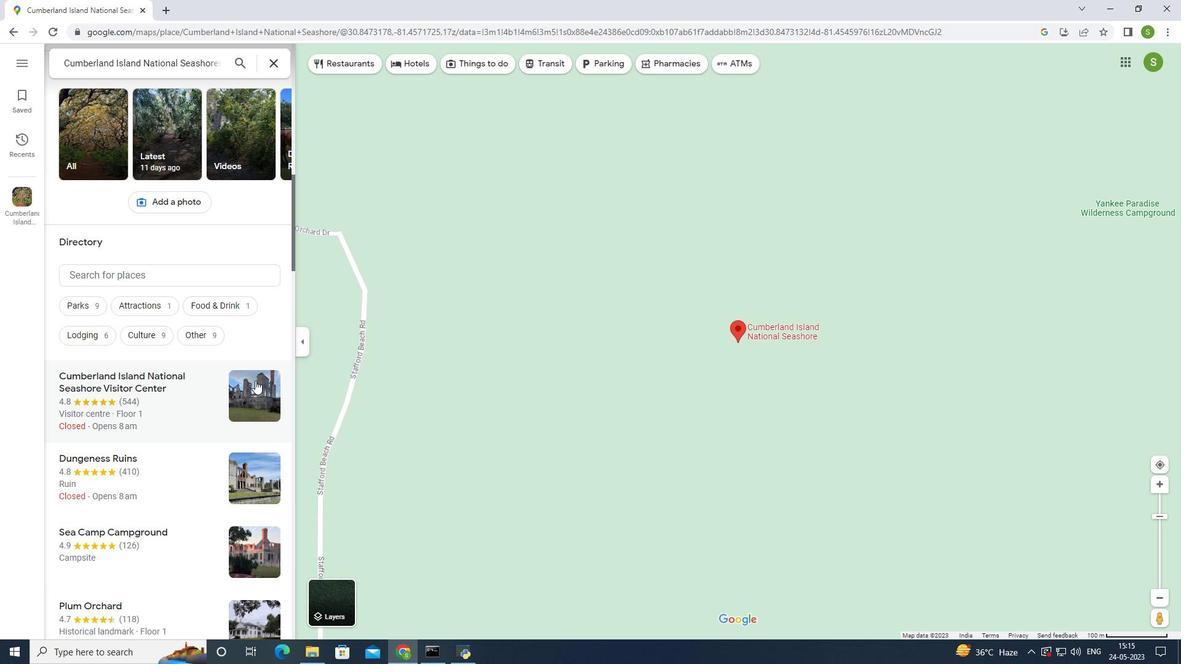 
Action: Mouse scrolled (255, 381) with delta (0, 0)
Screenshot: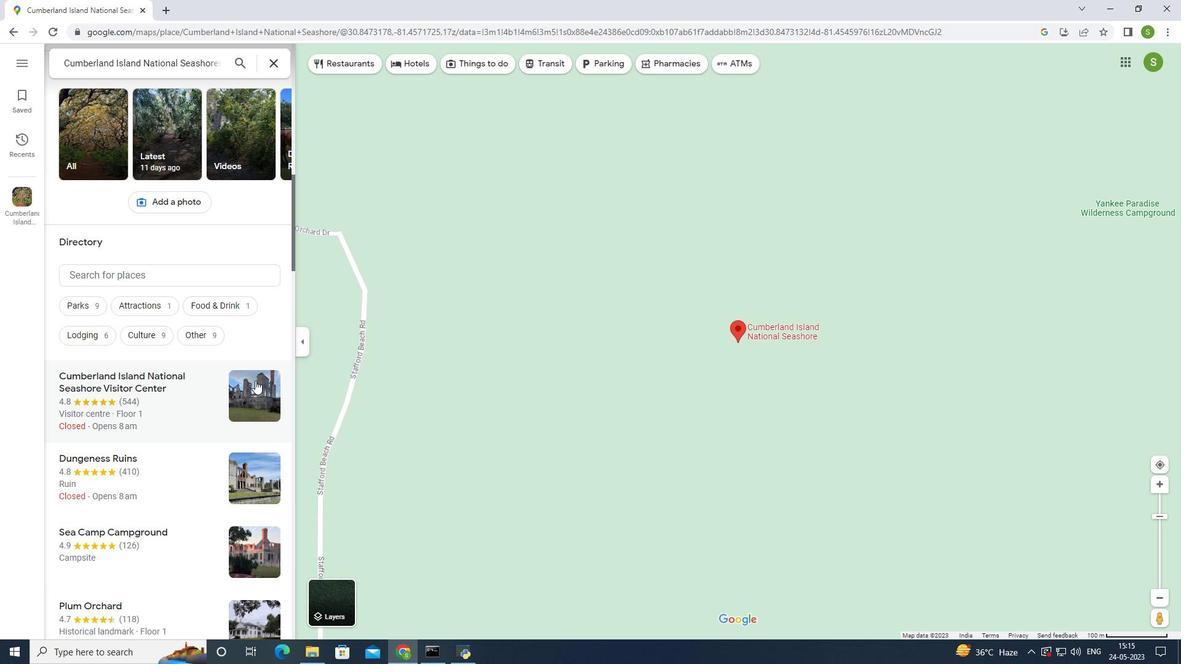 
Action: Mouse moved to (255, 380)
Screenshot: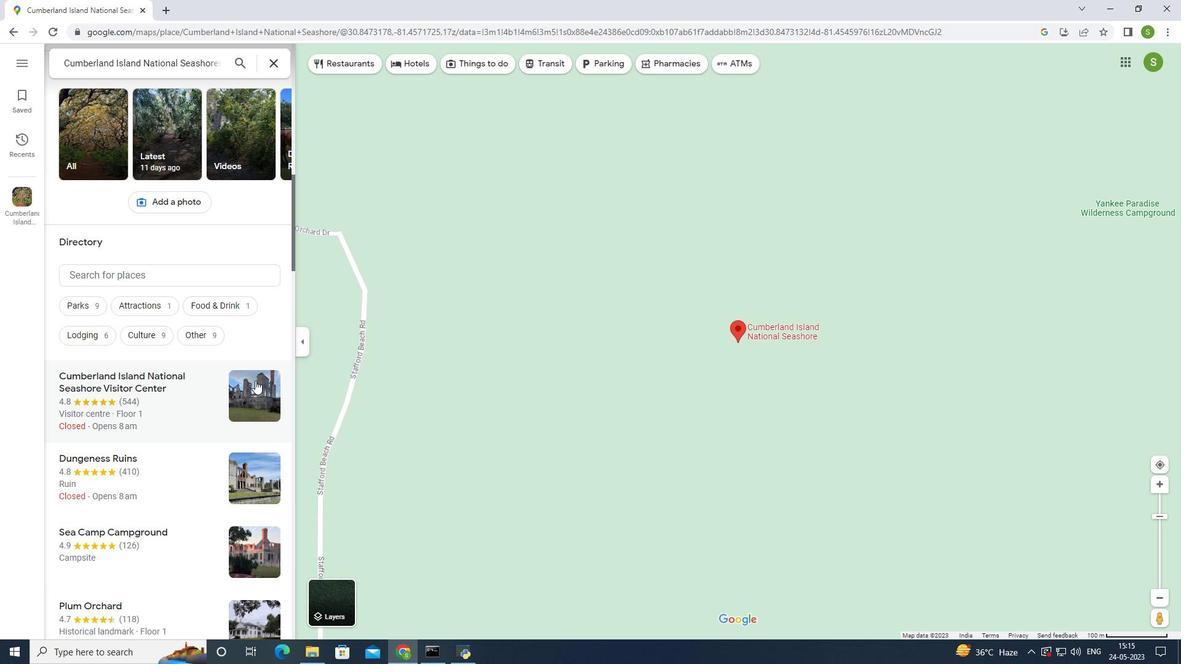 
Action: Mouse scrolled (255, 380) with delta (0, 0)
Screenshot: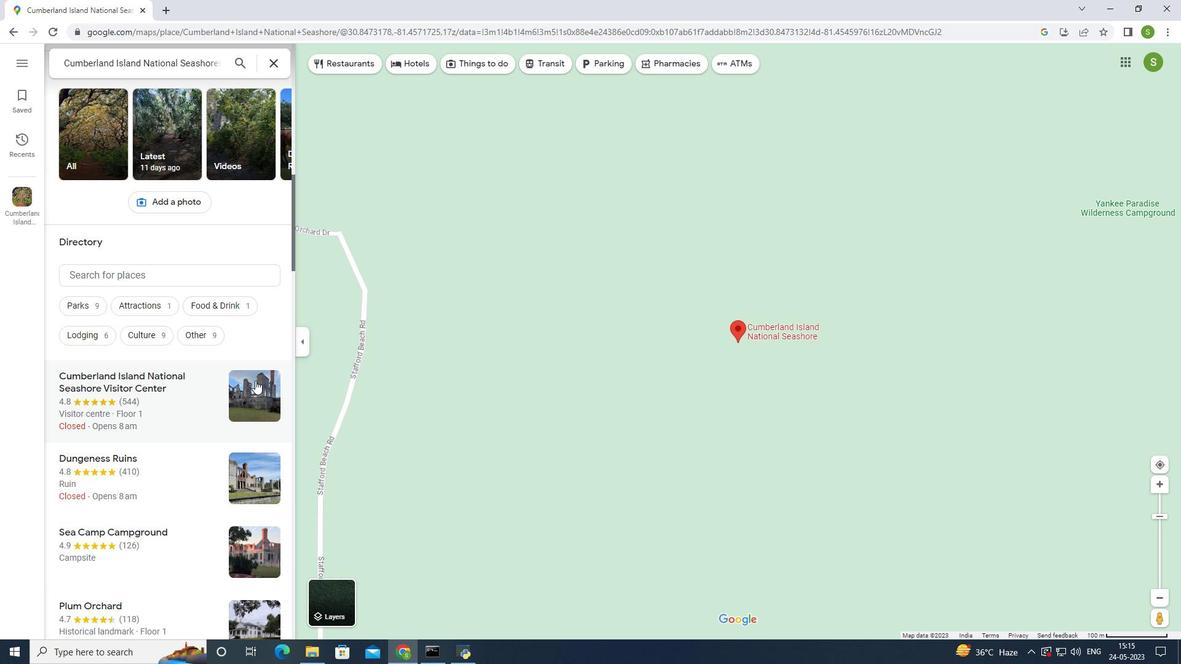 
Action: Mouse moved to (255, 379)
Screenshot: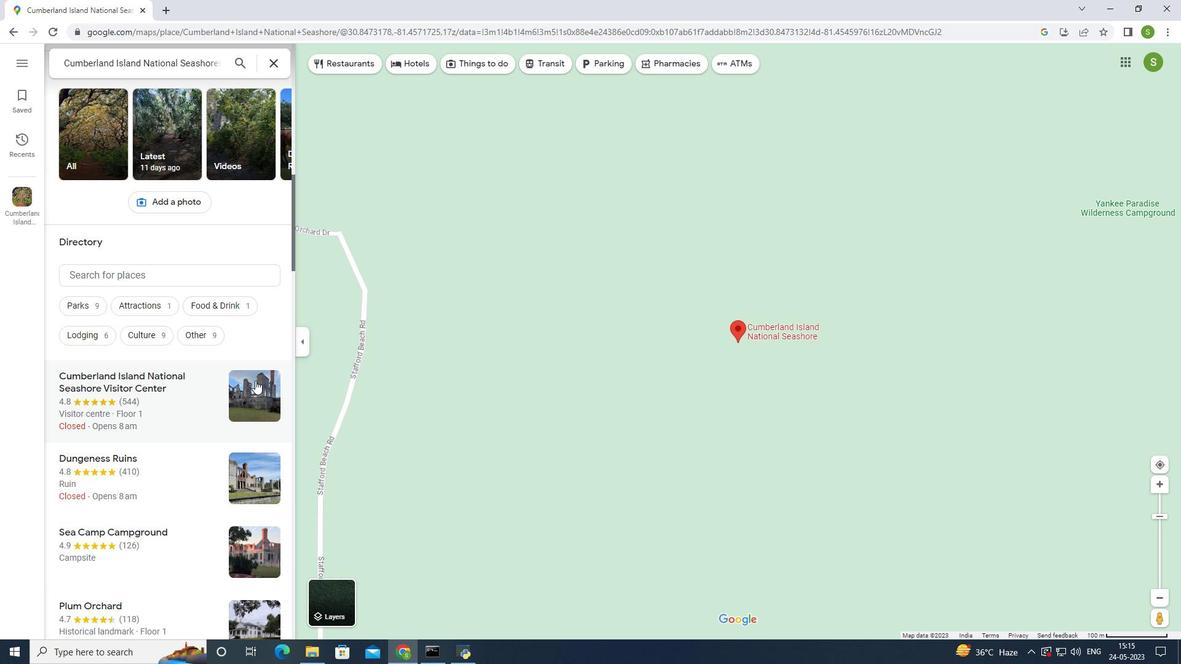 
Action: Mouse scrolled (255, 379) with delta (0, 0)
Screenshot: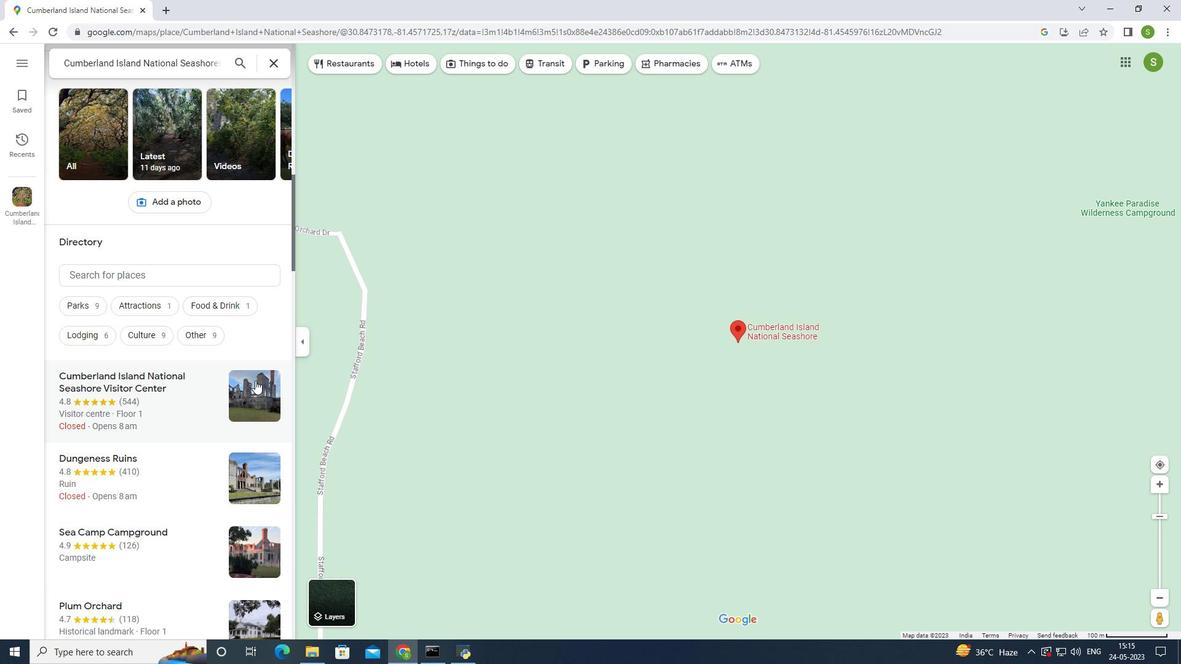 
Action: Mouse scrolled (255, 379) with delta (0, 0)
Screenshot: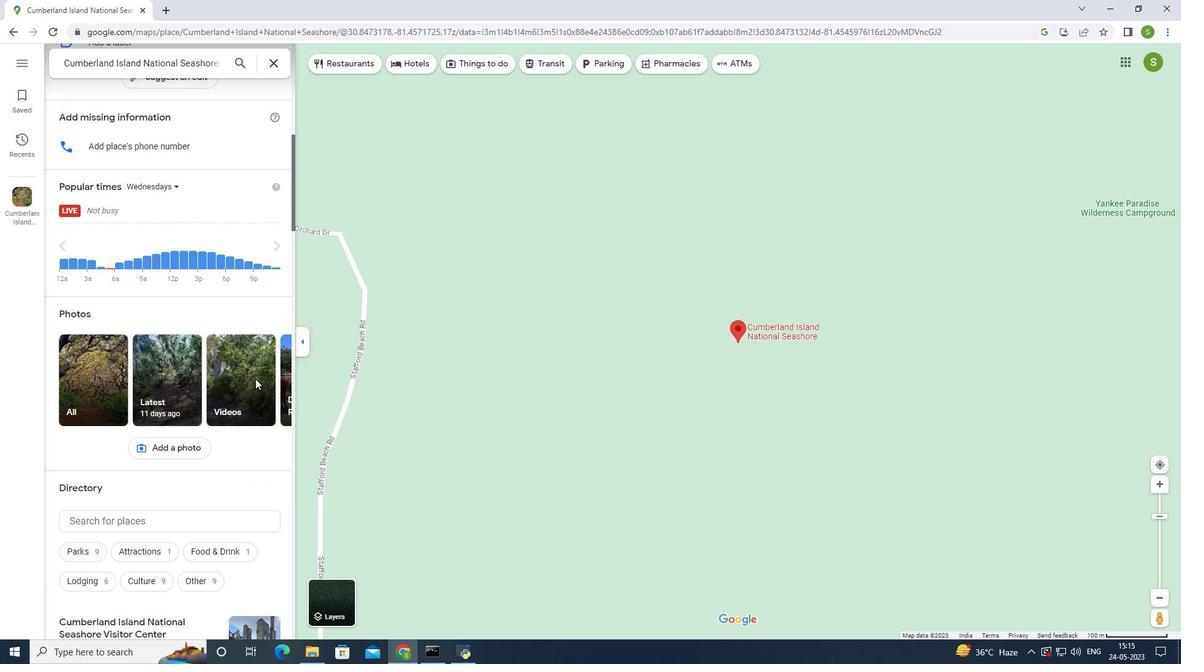 
Action: Mouse scrolled (255, 379) with delta (0, 0)
Screenshot: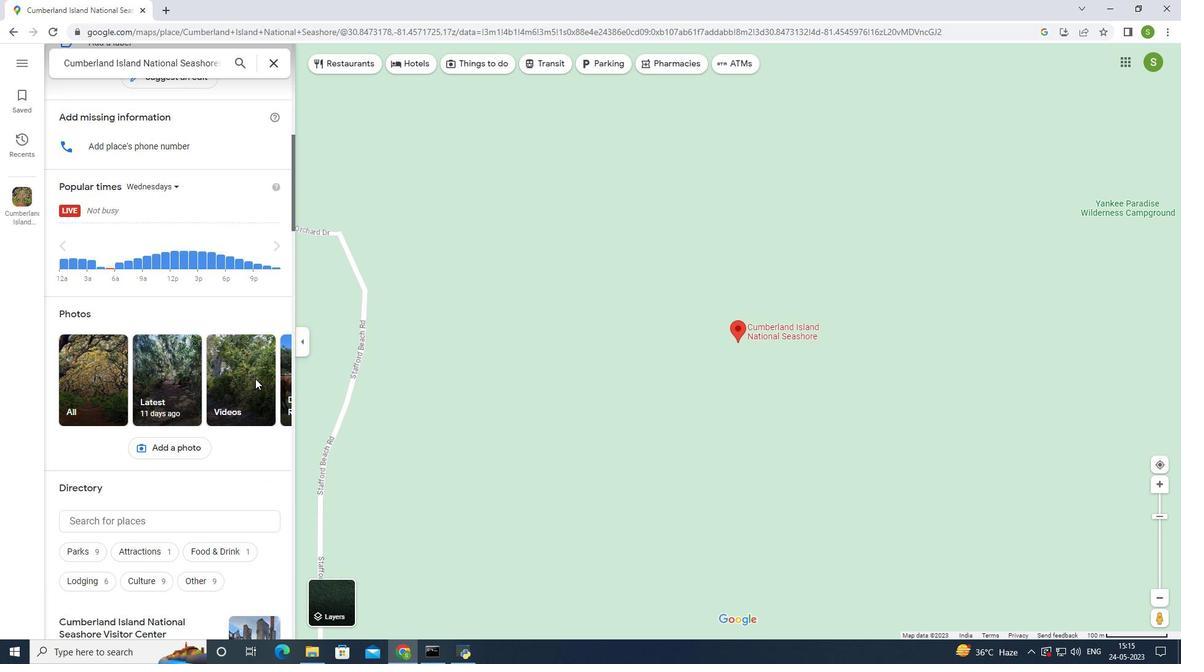 
Action: Mouse moved to (255, 379)
Screenshot: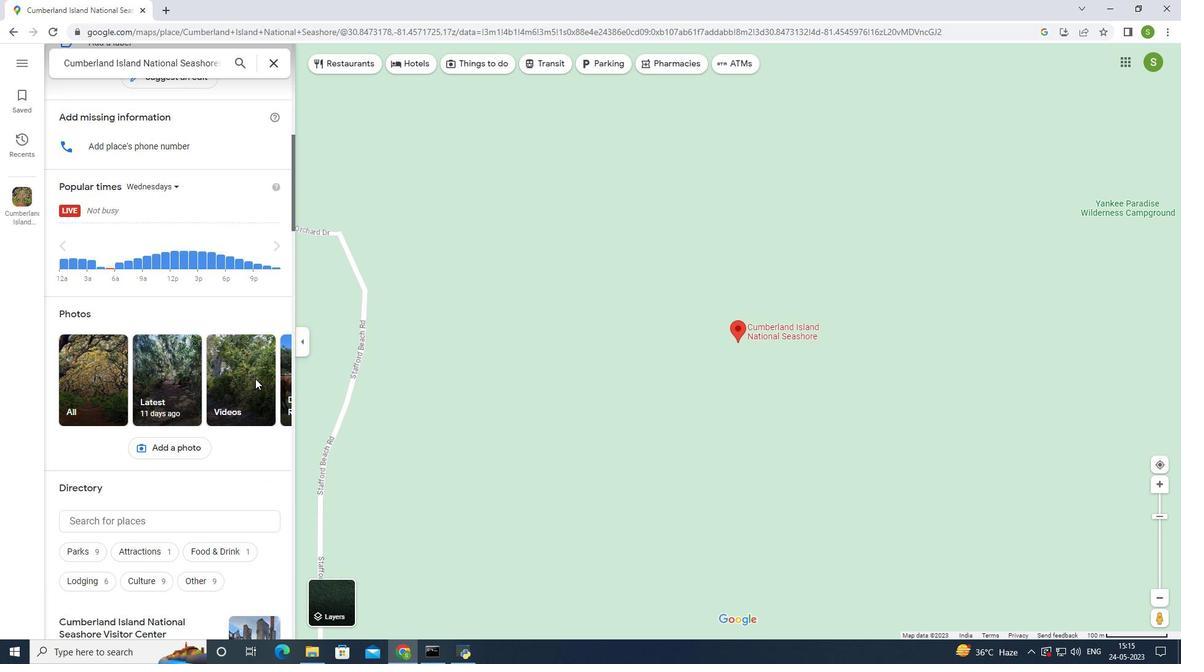 
Action: Mouse scrolled (255, 379) with delta (0, 0)
Screenshot: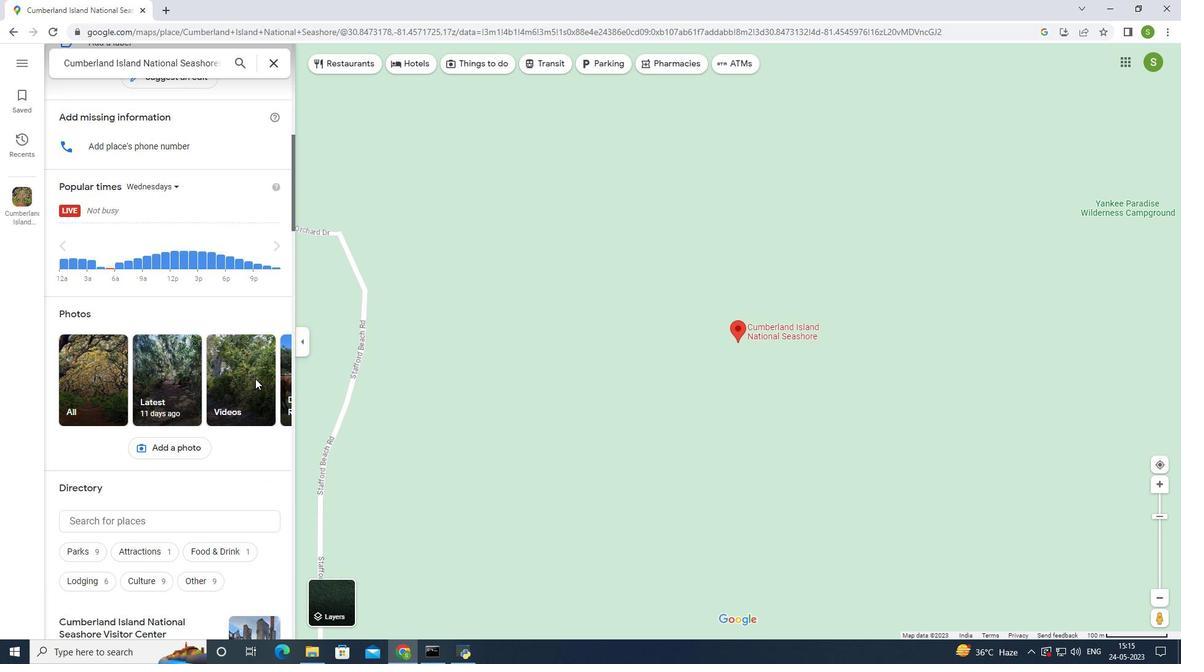 
Action: Mouse moved to (256, 377)
Screenshot: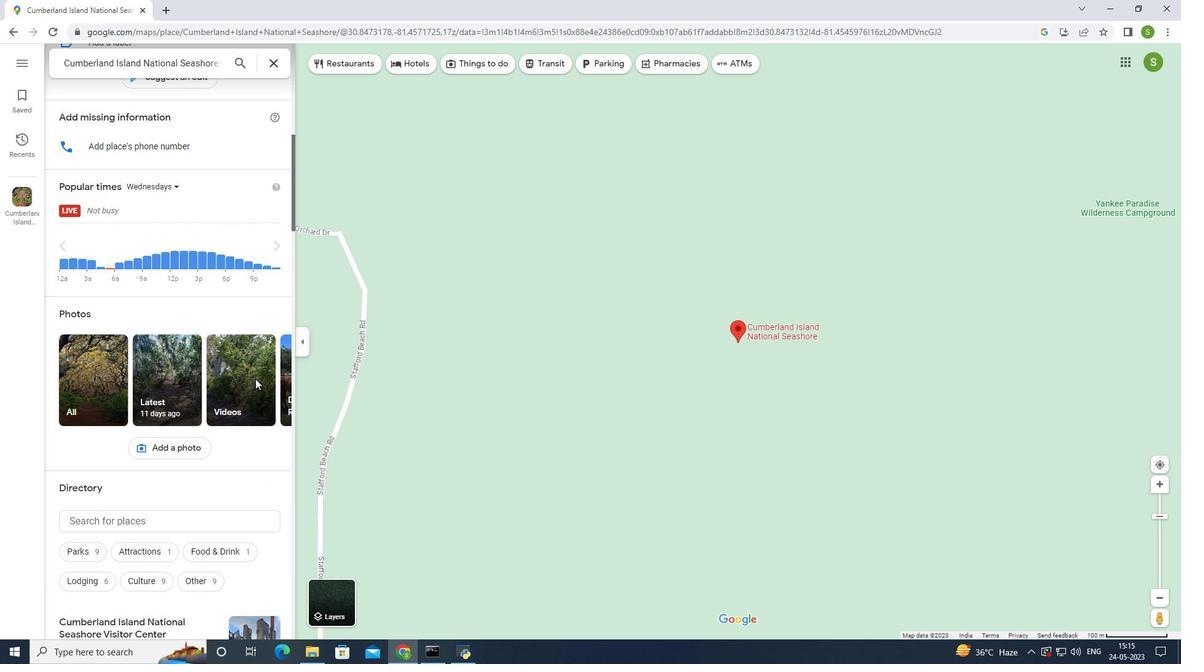 
Action: Mouse scrolled (256, 377) with delta (0, 0)
Screenshot: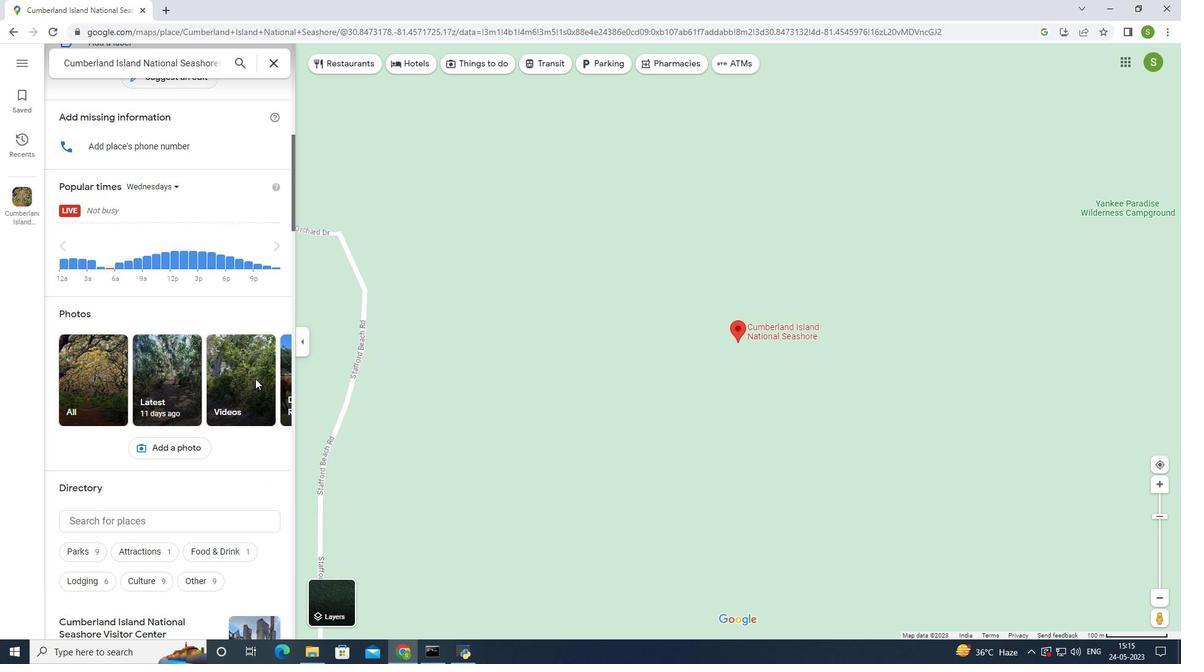 
Action: Mouse moved to (256, 373)
Screenshot: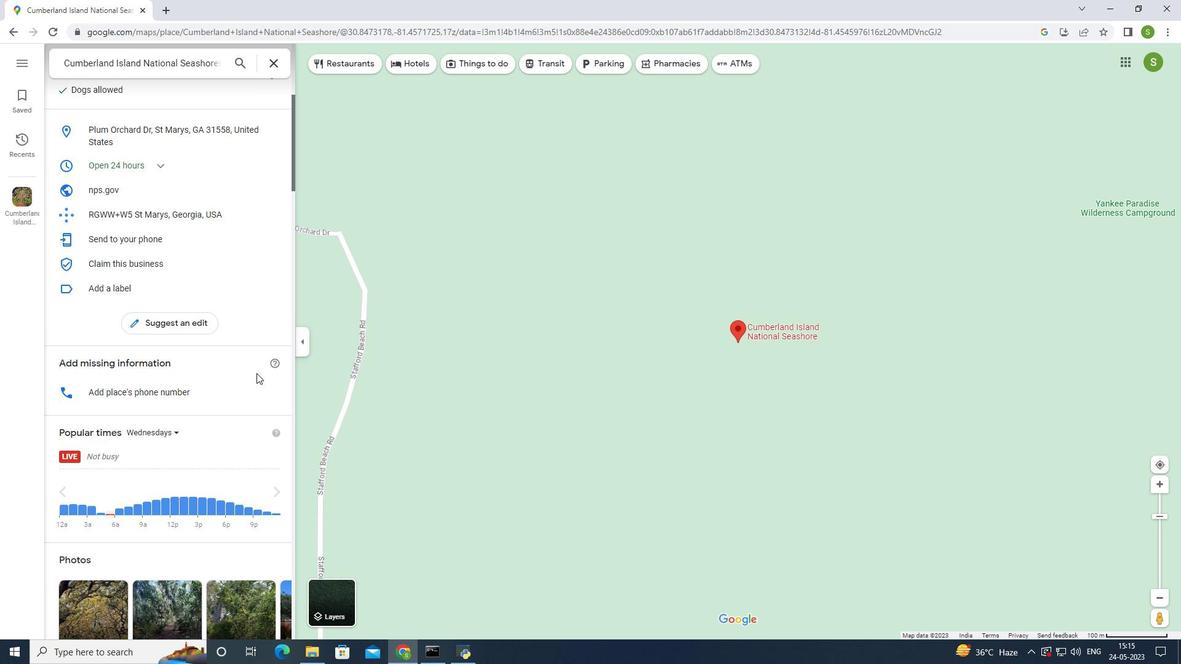 
Action: Mouse scrolled (256, 374) with delta (0, 0)
Screenshot: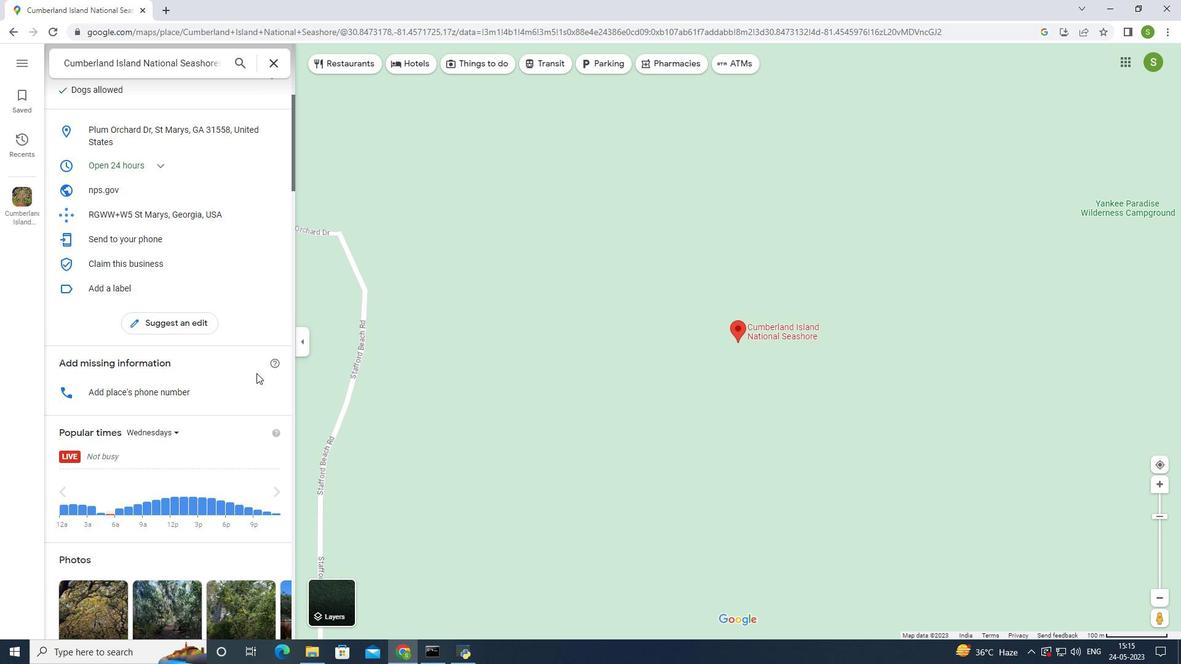 
Action: Mouse scrolled (256, 374) with delta (0, 0)
Screenshot: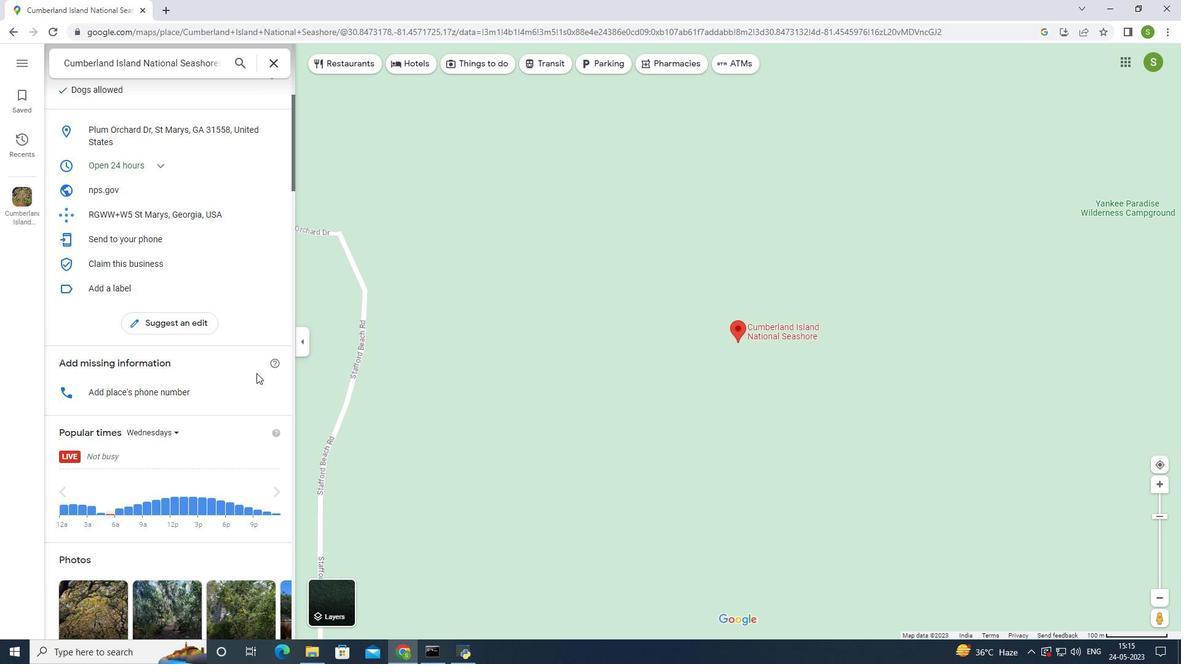 
Action: Mouse moved to (256, 372)
Screenshot: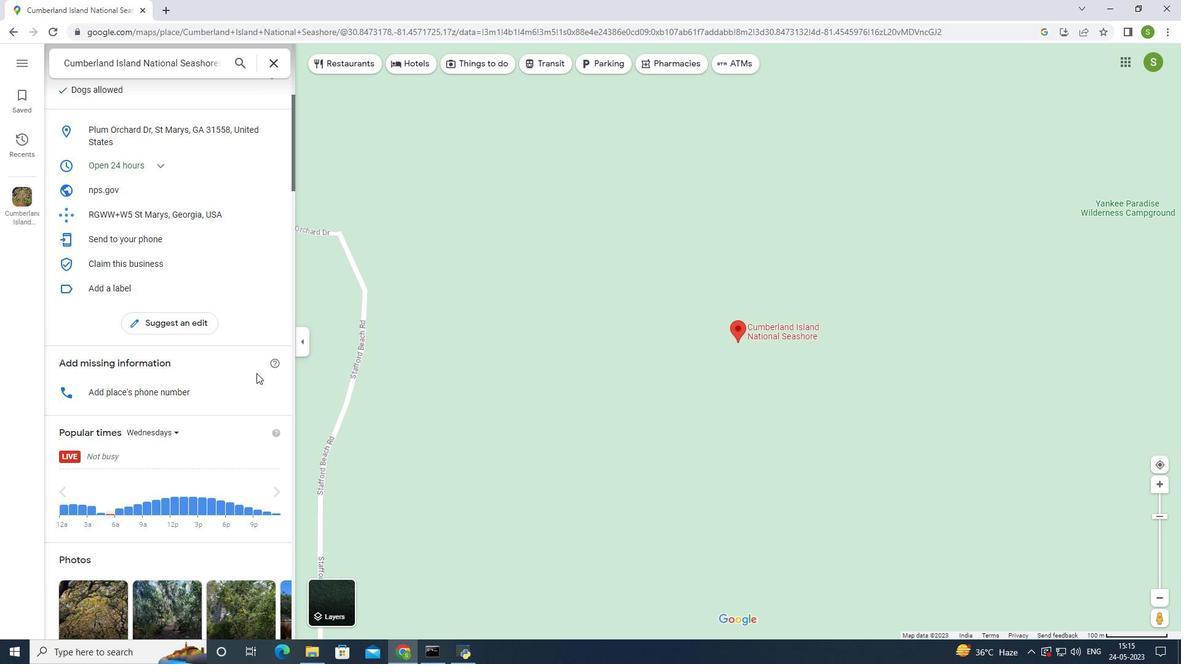
Action: Mouse scrolled (256, 373) with delta (0, 0)
Screenshot: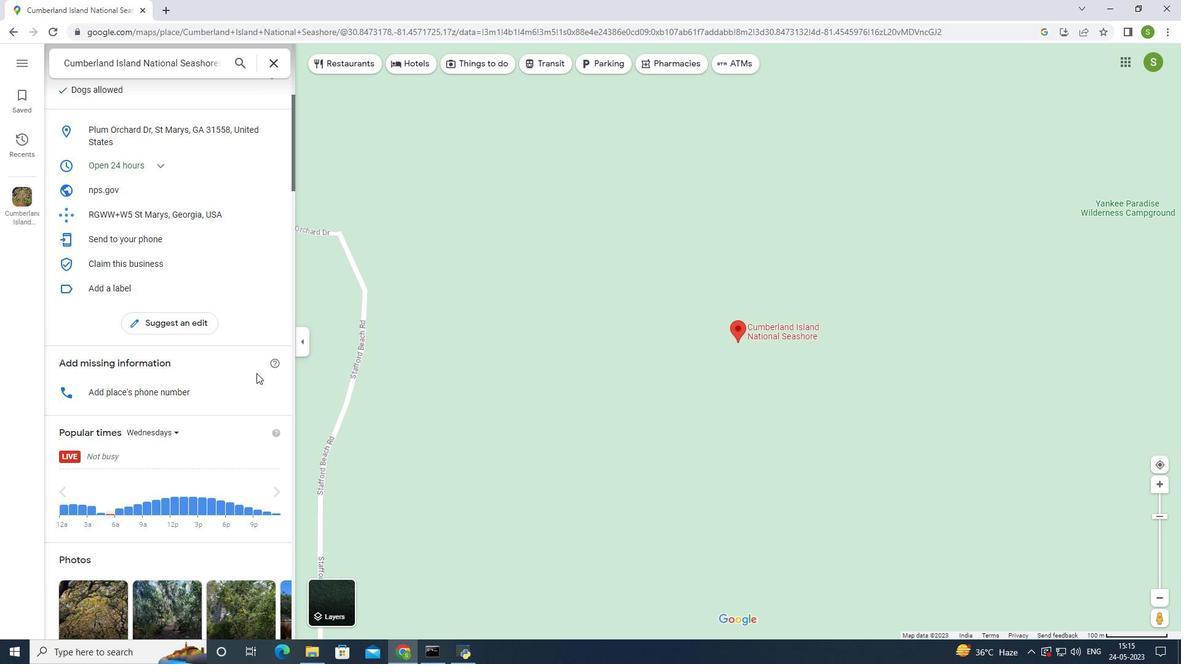 
Action: Mouse moved to (256, 372)
Screenshot: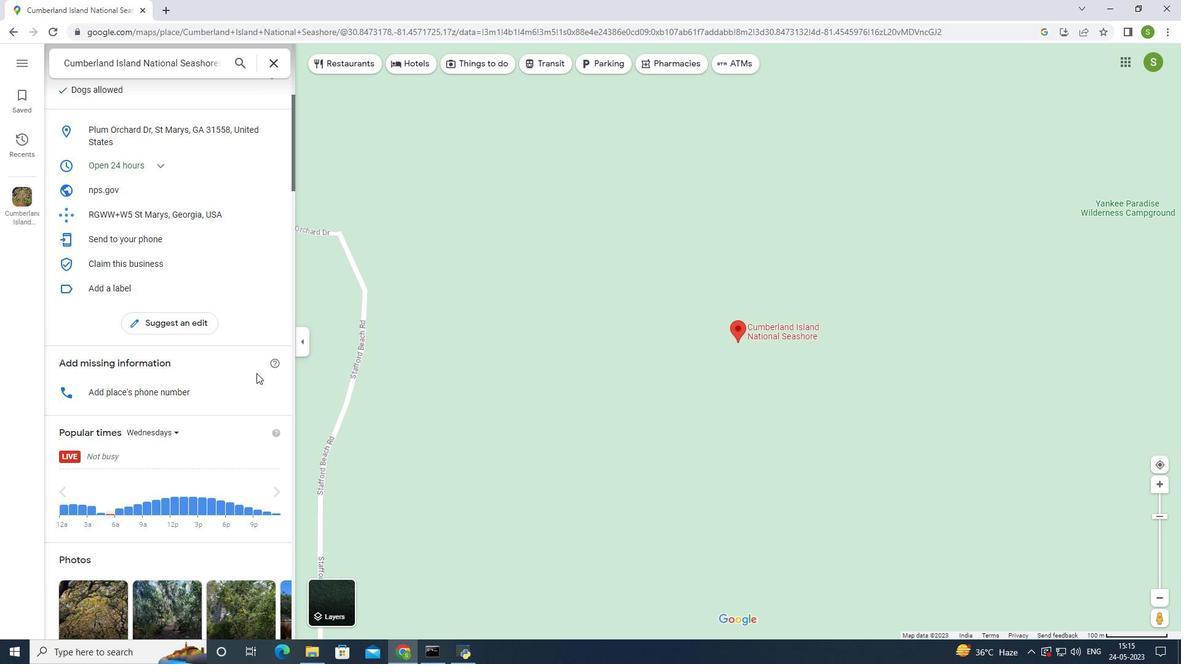 
Action: Mouse scrolled (256, 372) with delta (0, 0)
Screenshot: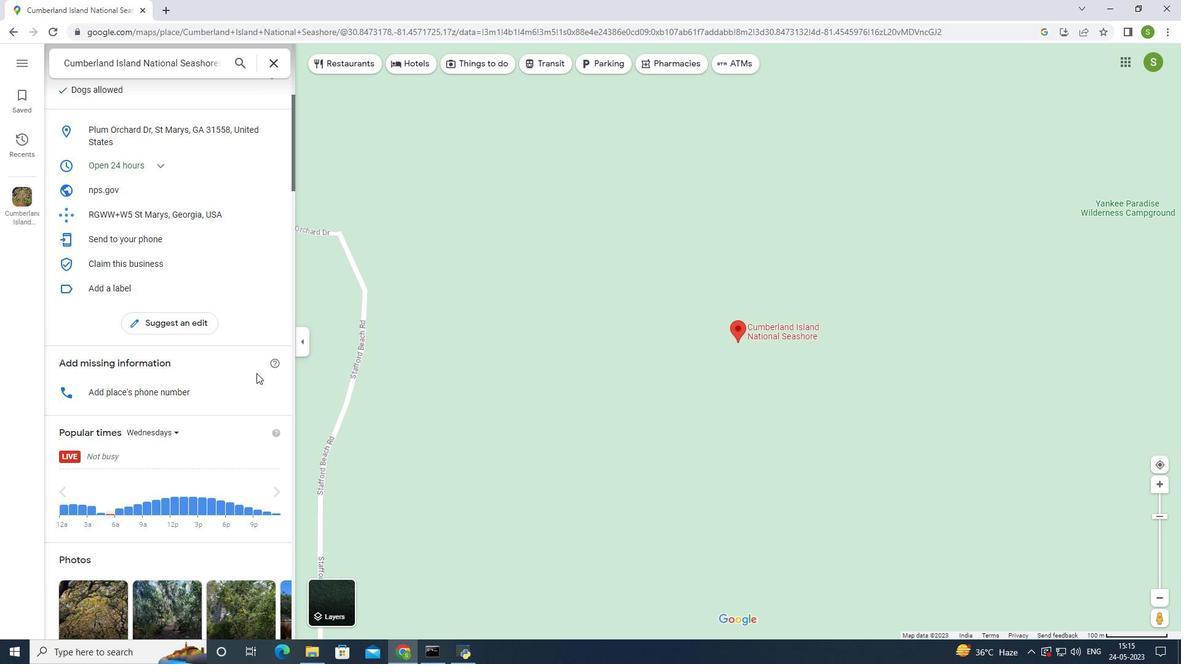 
Action: Mouse scrolled (256, 372) with delta (0, 0)
Screenshot: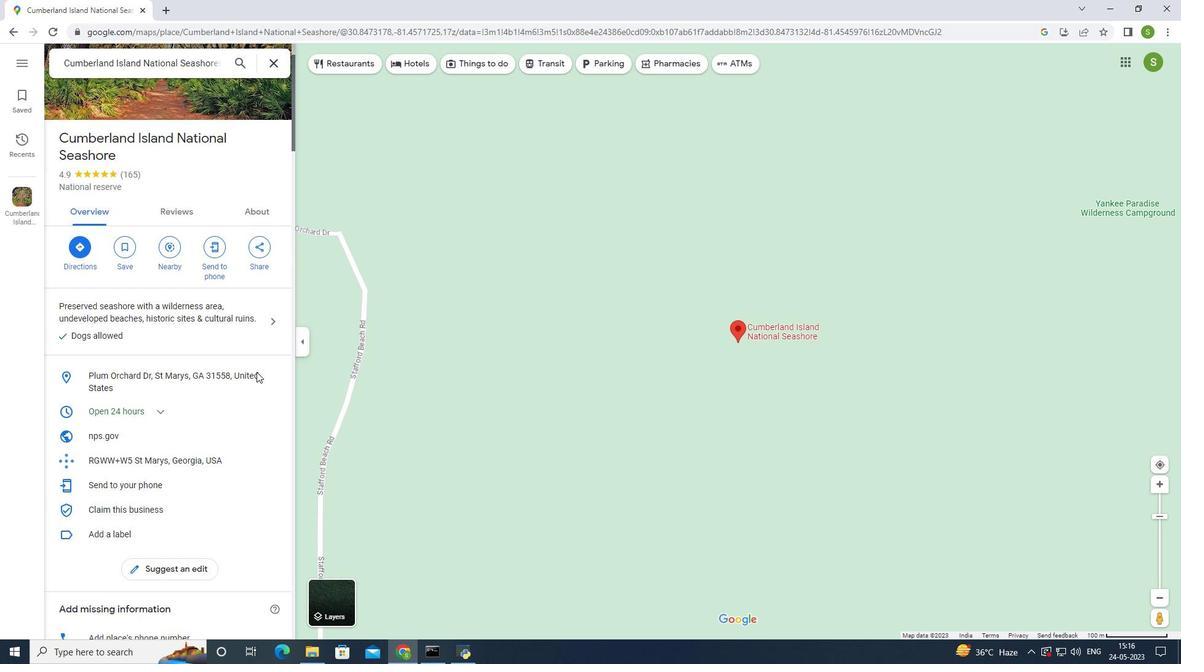 
Action: Mouse scrolled (256, 372) with delta (0, 0)
Screenshot: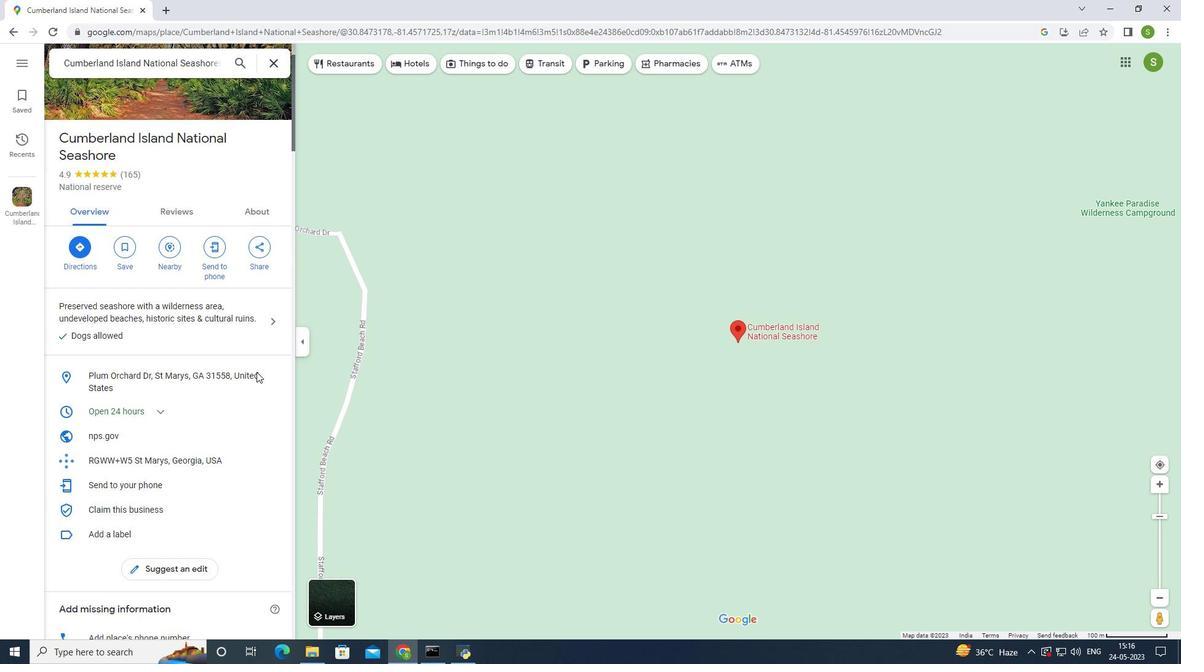 
Action: Mouse scrolled (256, 372) with delta (0, 0)
Screenshot: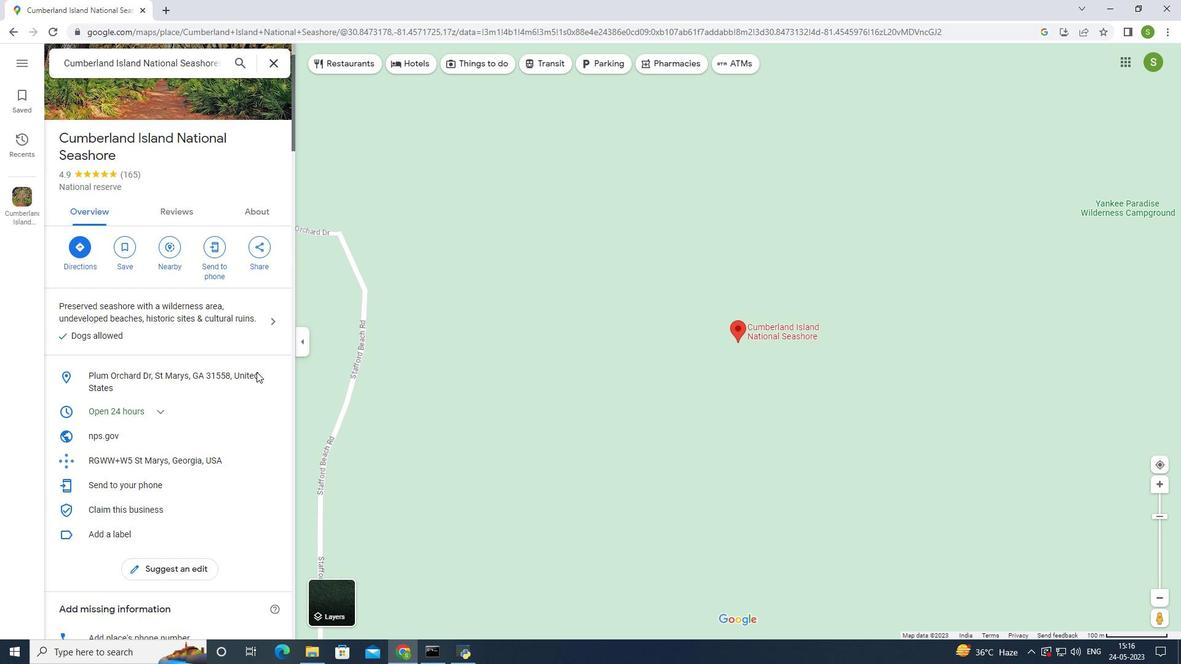 
Action: Mouse scrolled (256, 372) with delta (0, 0)
Screenshot: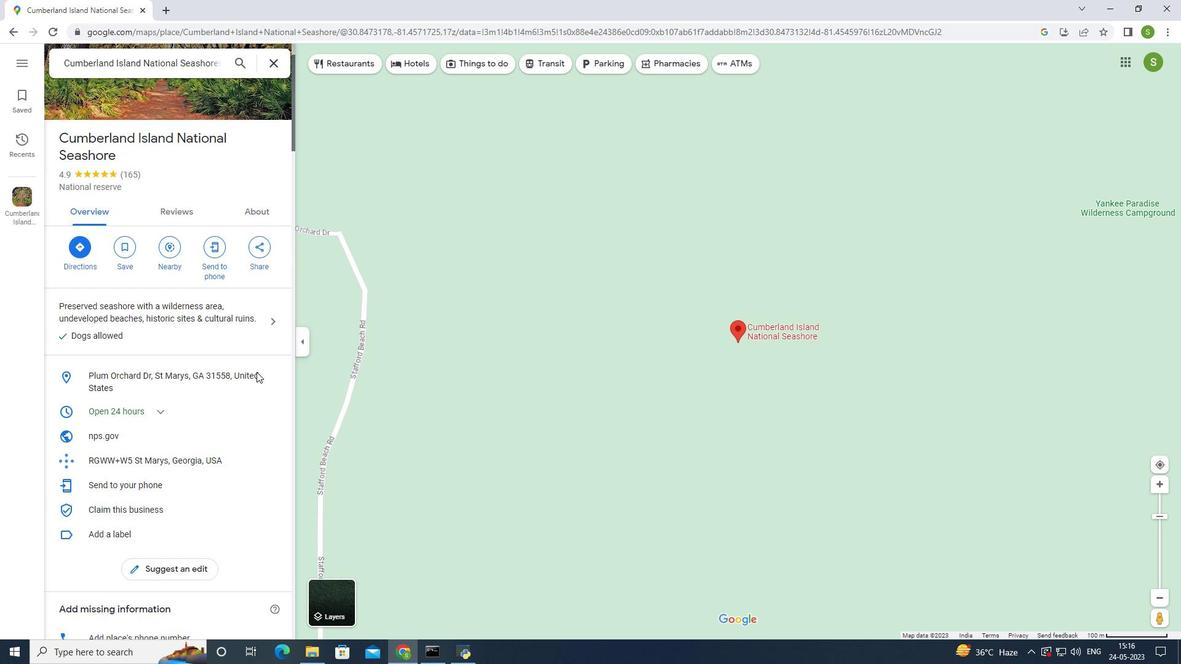 
Action: Mouse scrolled (256, 372) with delta (0, 0)
Screenshot: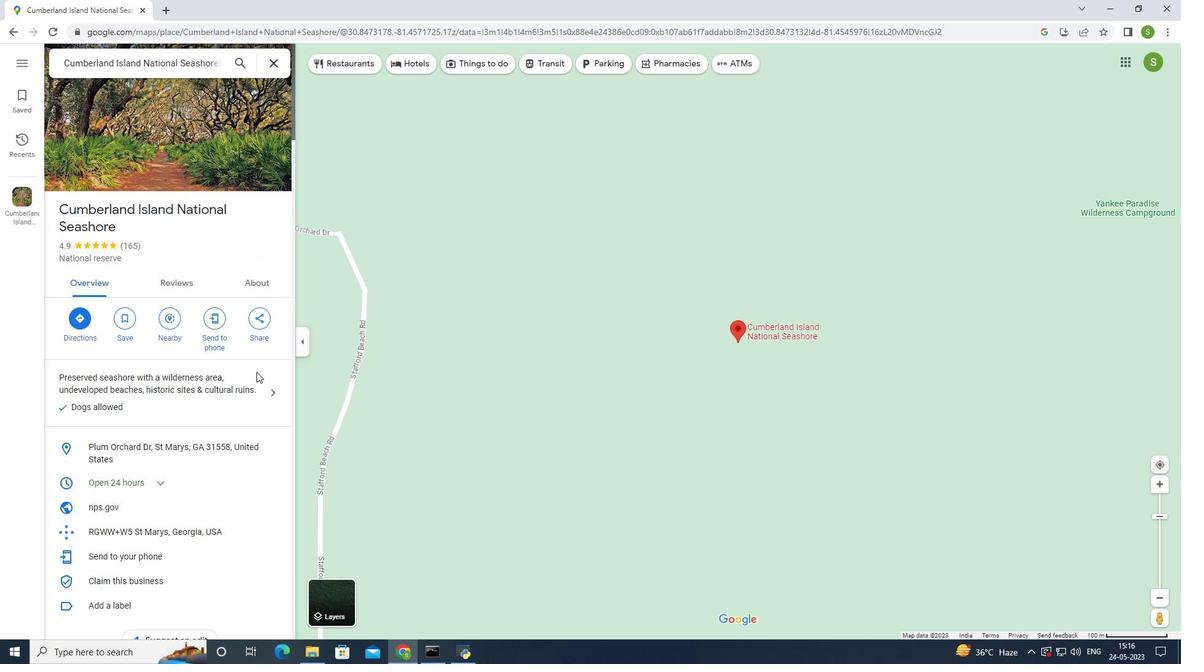 
Action: Mouse scrolled (256, 372) with delta (0, 0)
Screenshot: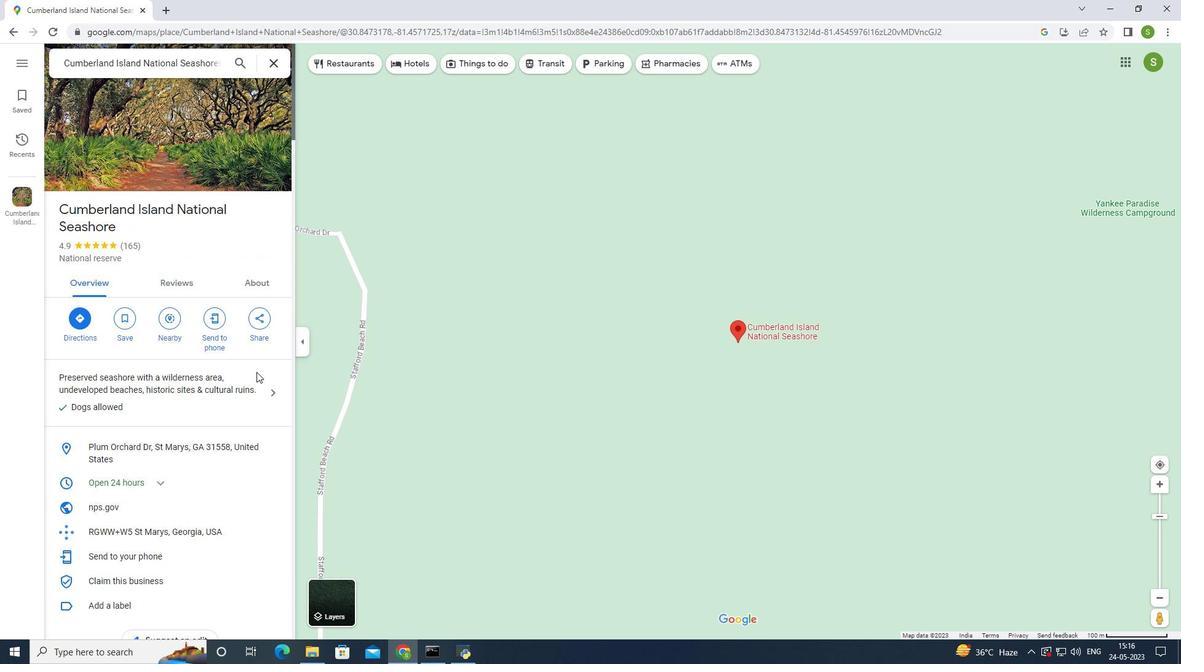 
Action: Mouse scrolled (256, 372) with delta (0, 0)
Screenshot: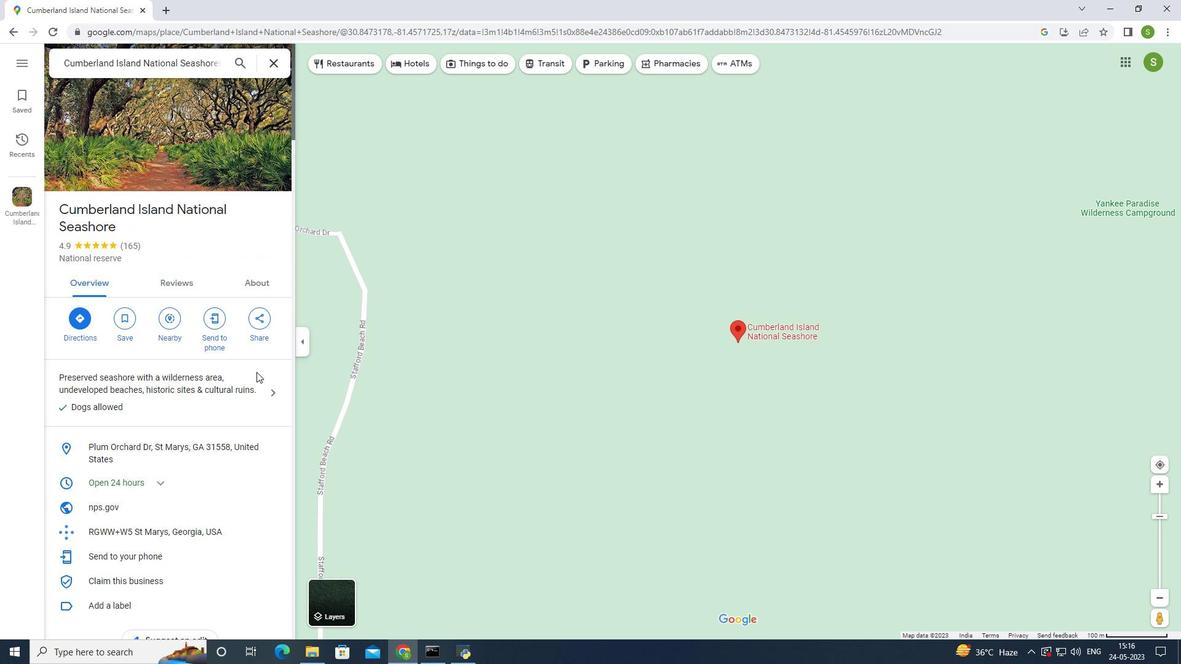 
Action: Mouse scrolled (256, 372) with delta (0, 0)
Screenshot: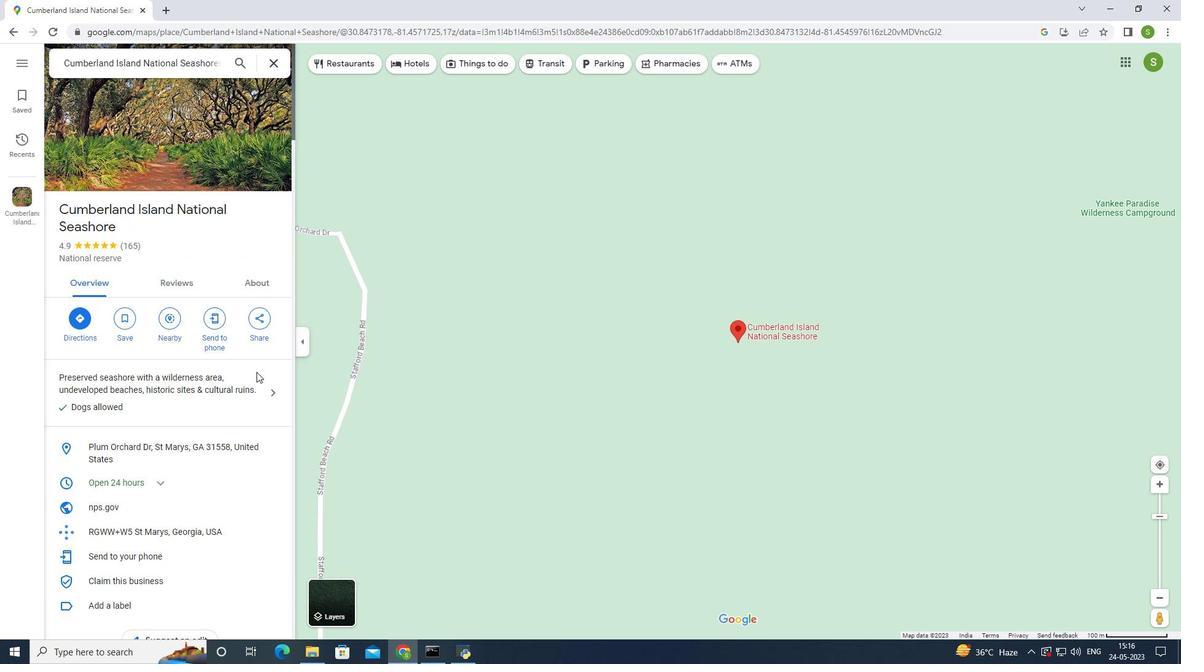 
Action: Mouse scrolled (256, 372) with delta (0, 0)
Screenshot: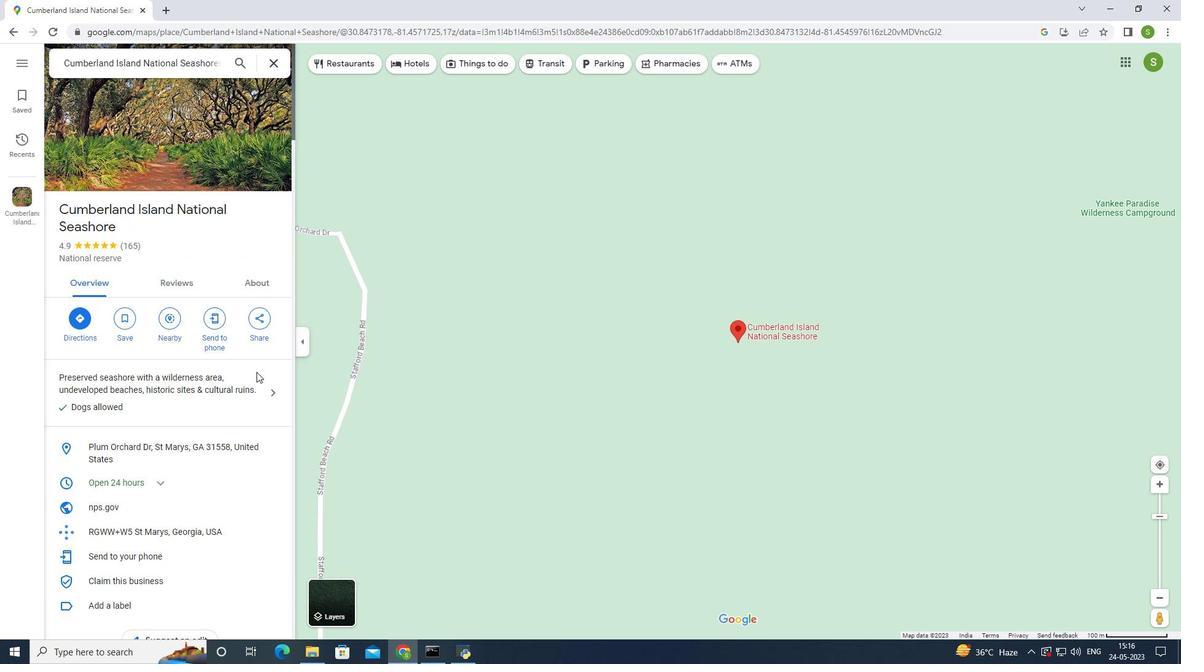 
Action: Mouse scrolled (256, 372) with delta (0, 0)
Screenshot: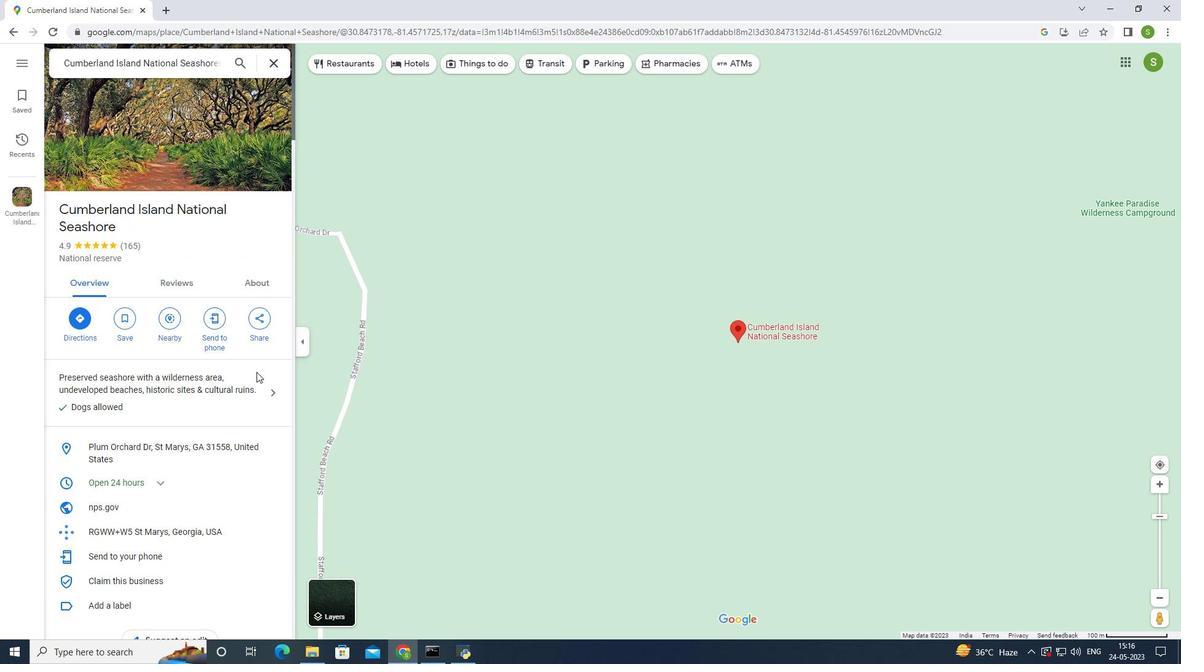 
Action: Mouse scrolled (256, 372) with delta (0, 0)
Screenshot: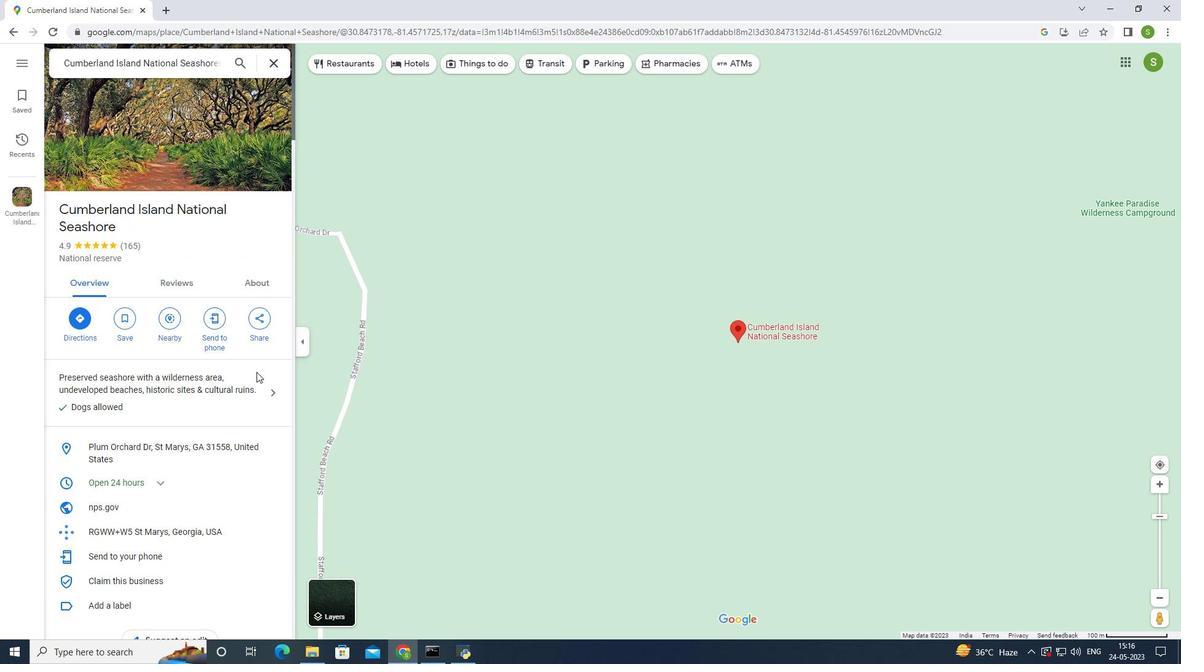 
Action: Mouse moved to (412, 68)
Screenshot: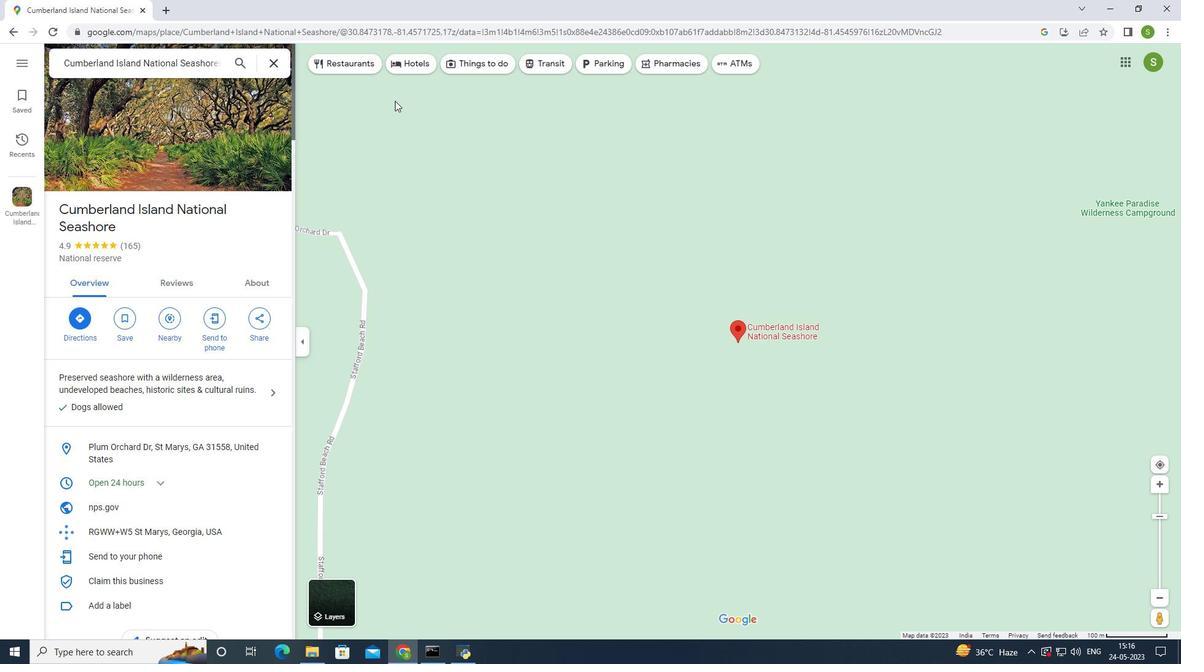 
Action: Mouse pressed left at (412, 68)
Screenshot: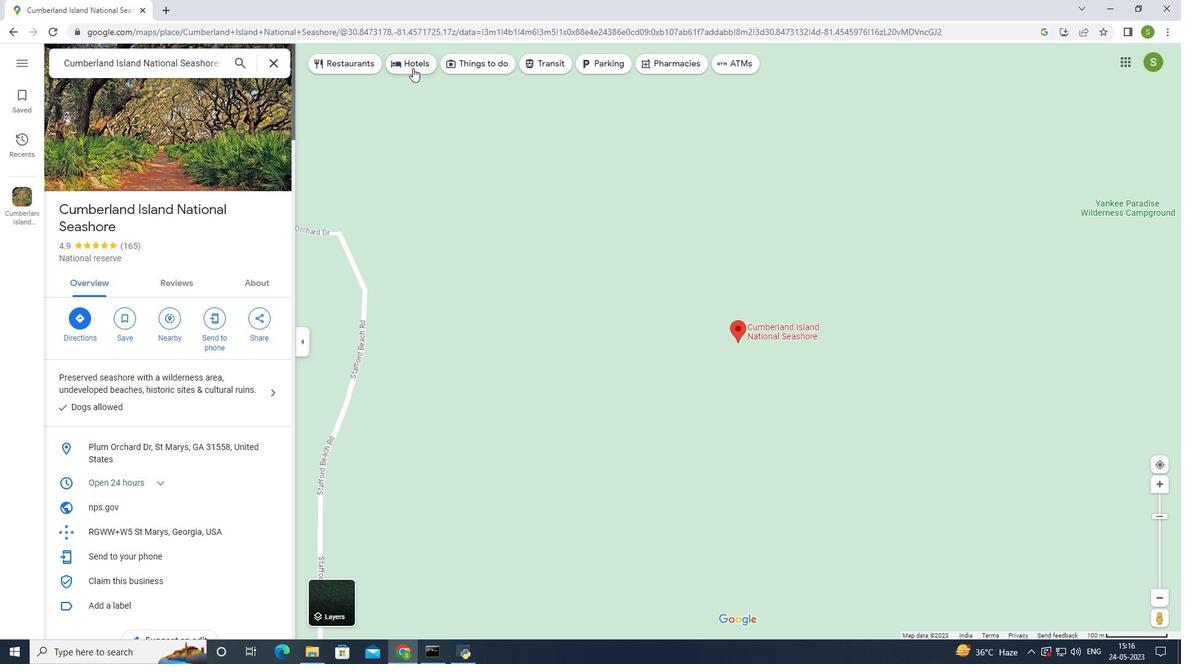 
Action: Mouse moved to (737, 335)
Screenshot: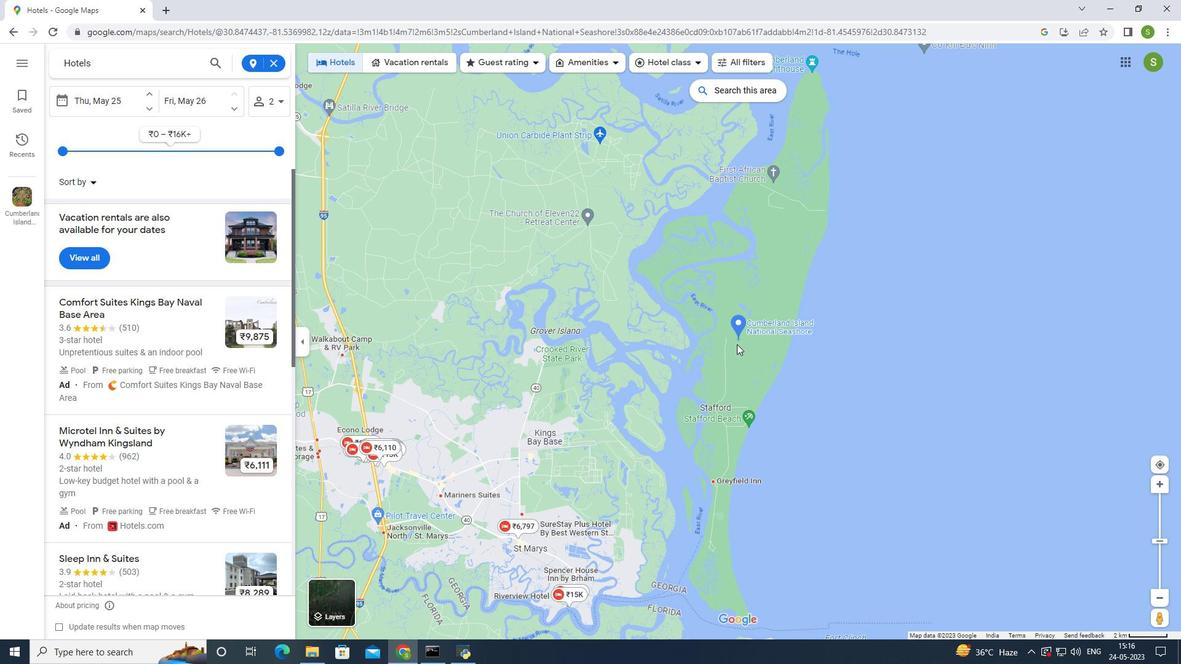 
Action: Mouse scrolled (737, 336) with delta (0, 0)
Screenshot: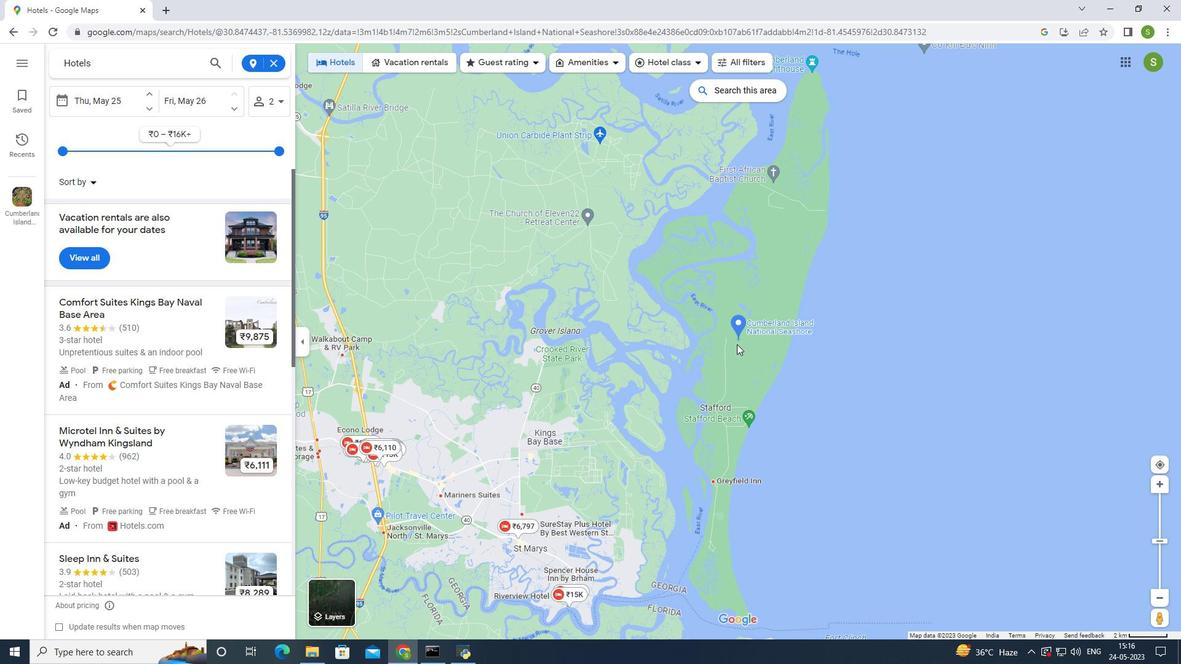
Action: Mouse moved to (737, 335)
Screenshot: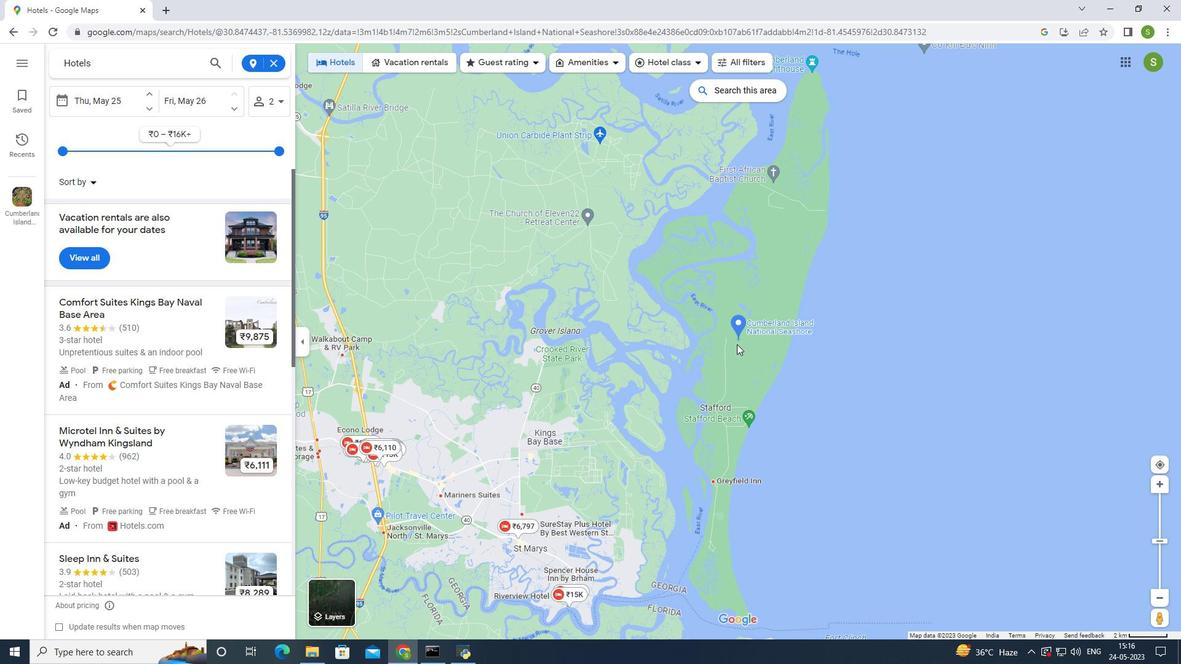 
Action: Mouse scrolled (737, 335) with delta (0, 0)
Screenshot: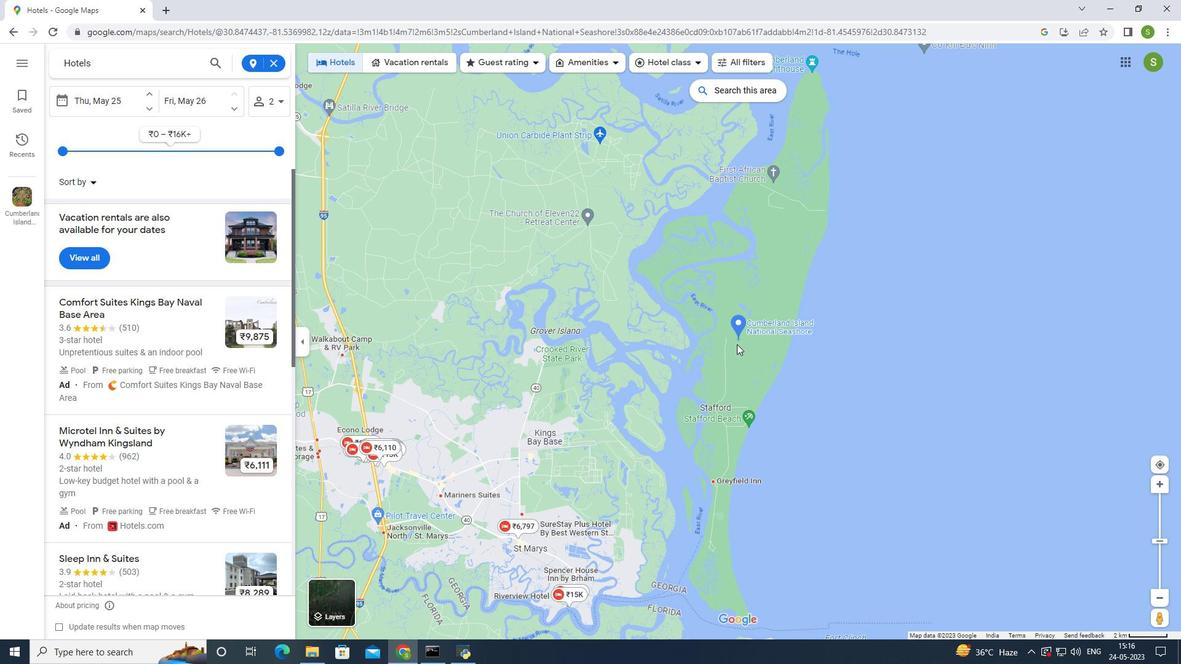 
Action: Mouse moved to (737, 334)
Screenshot: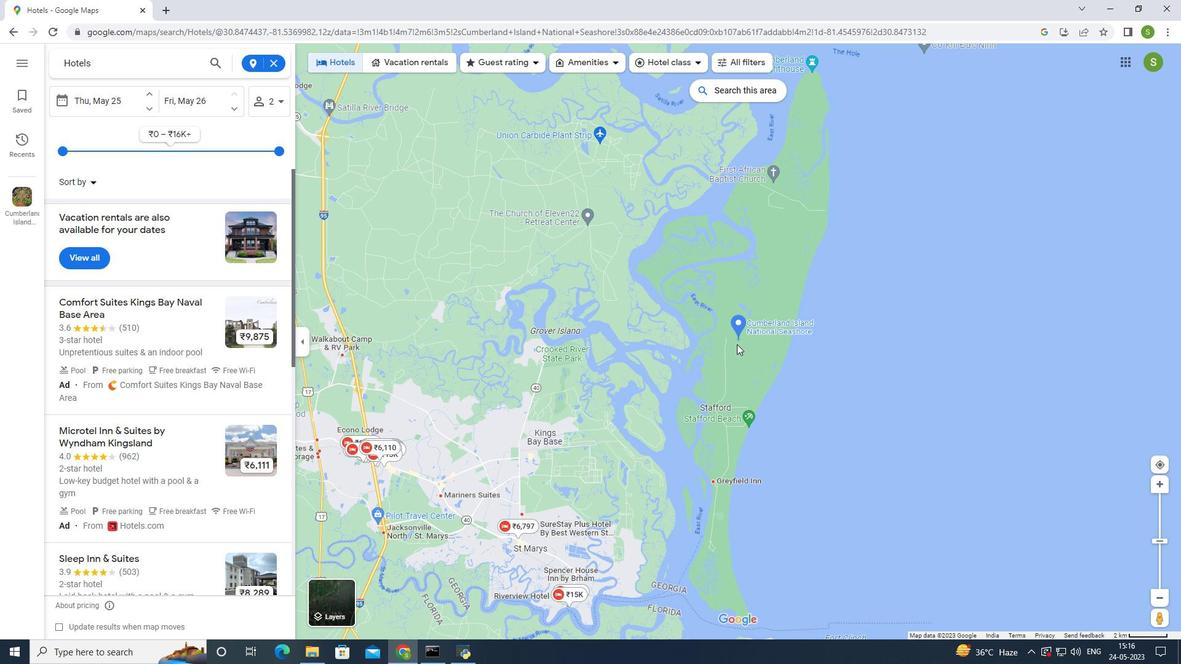 
Action: Mouse scrolled (737, 335) with delta (0, 0)
Screenshot: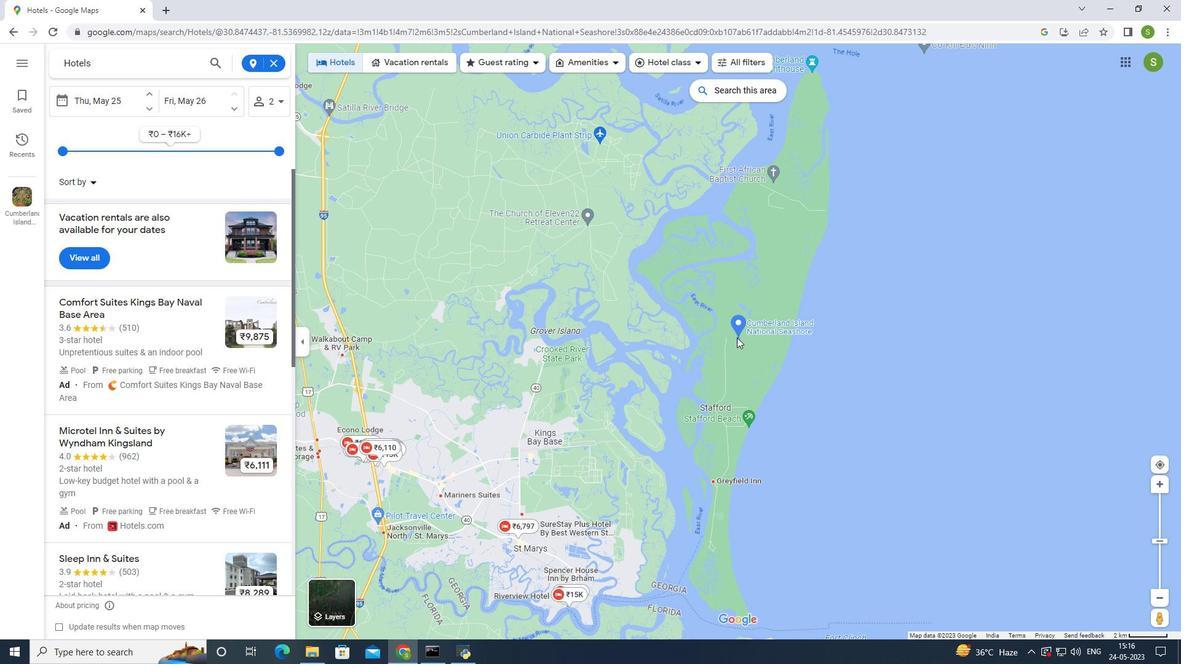 
Action: Mouse moved to (737, 334)
Screenshot: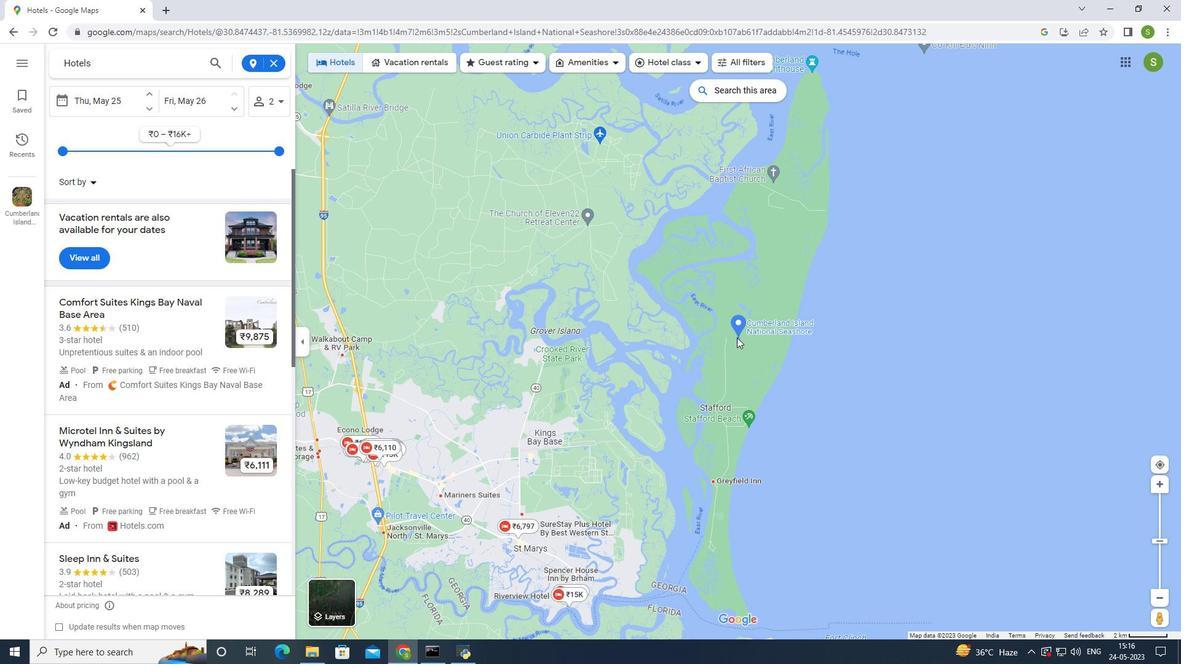 
Action: Mouse scrolled (737, 335) with delta (0, 0)
Screenshot: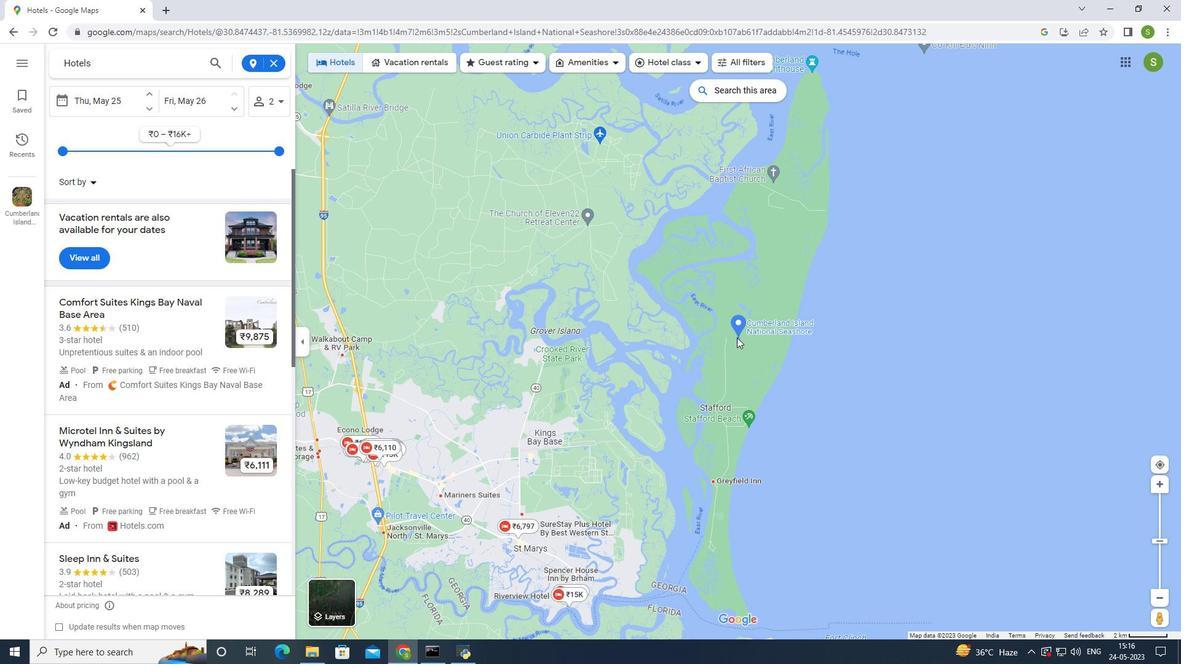 
Action: Mouse scrolled (737, 335) with delta (0, 0)
Screenshot: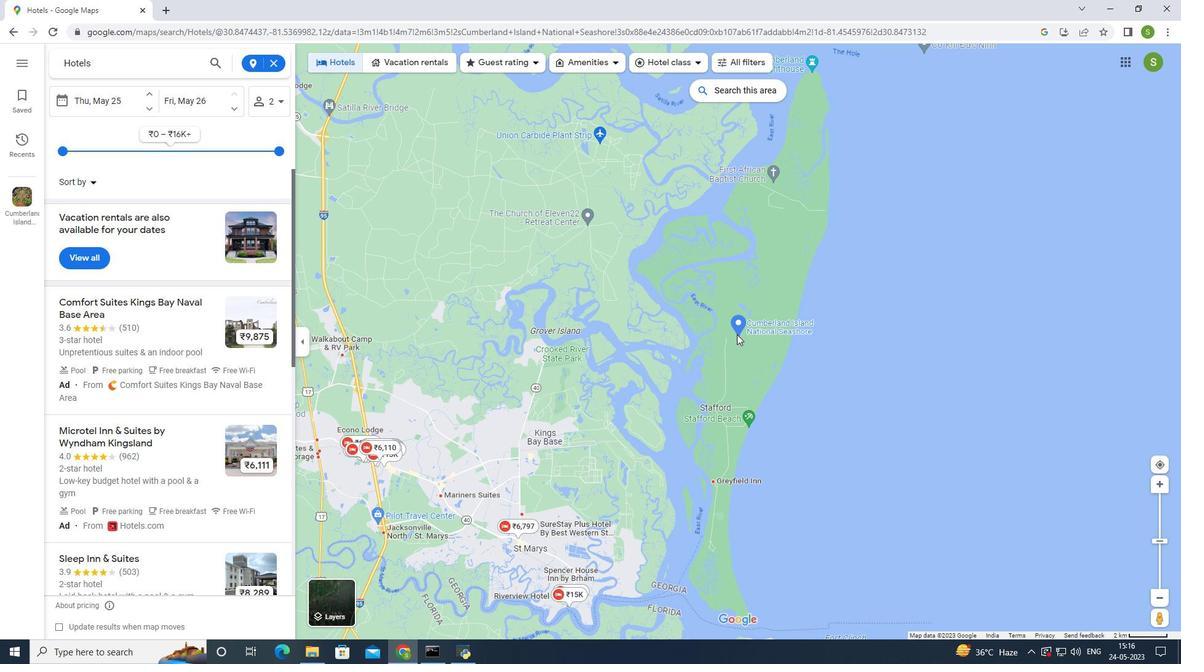 
Action: Mouse scrolled (737, 335) with delta (0, 0)
Screenshot: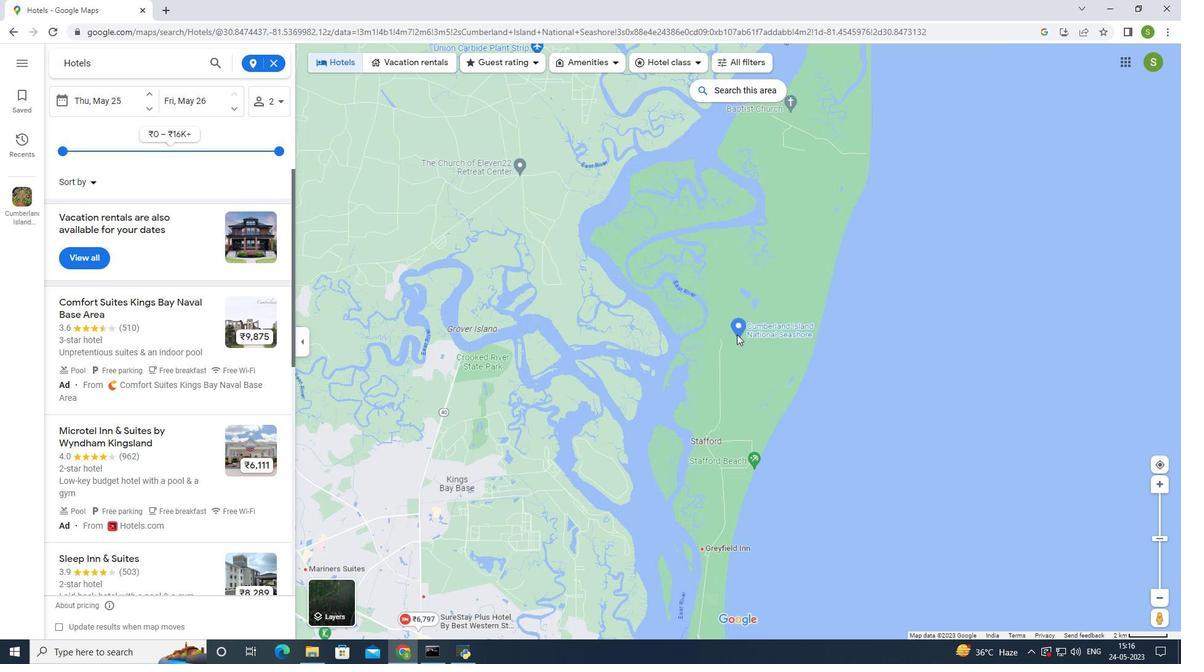 
Action: Mouse scrolled (737, 335) with delta (0, 0)
Screenshot: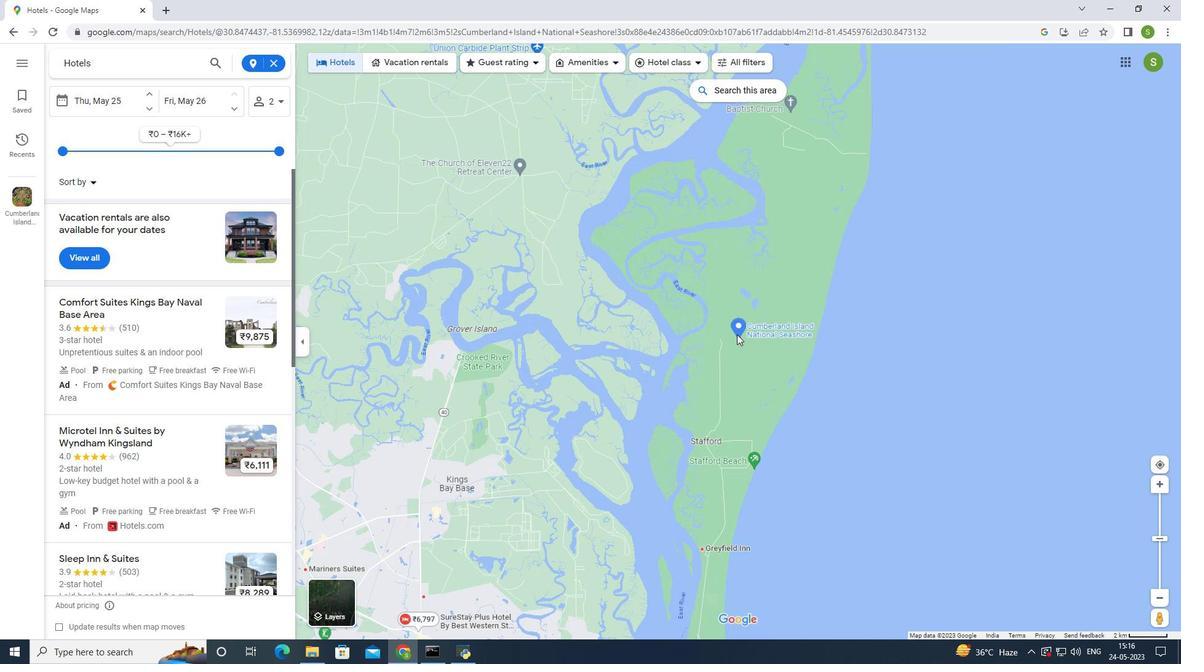 
Action: Mouse moved to (737, 334)
Screenshot: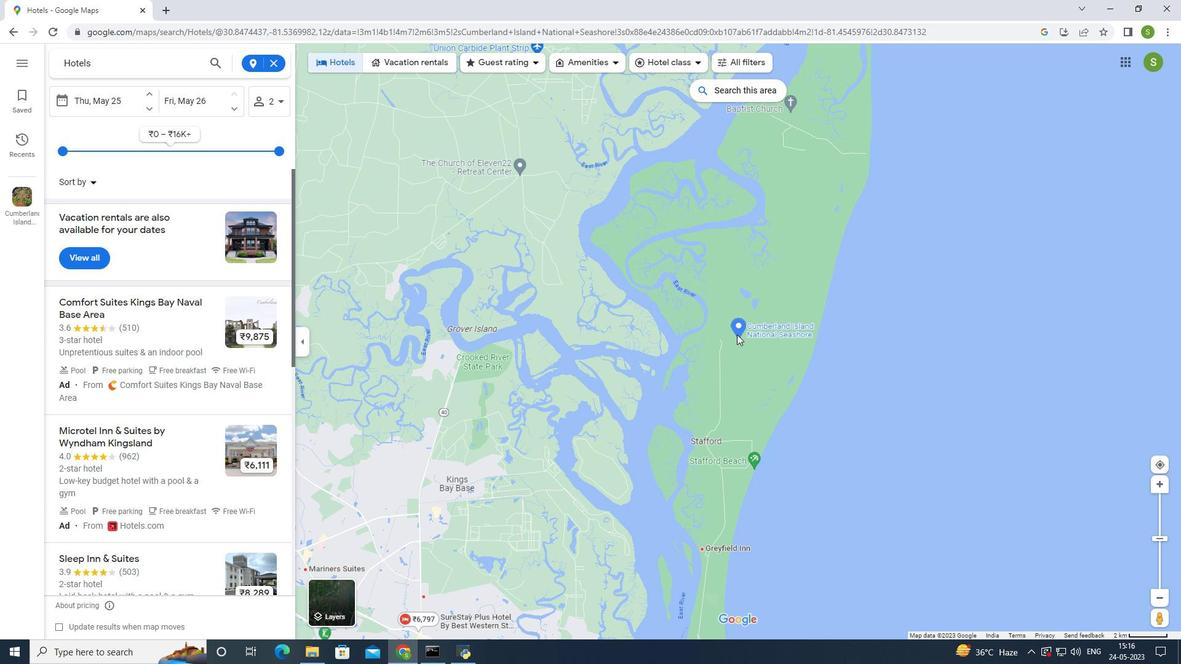 
Action: Mouse scrolled (737, 334) with delta (0, 0)
Screenshot: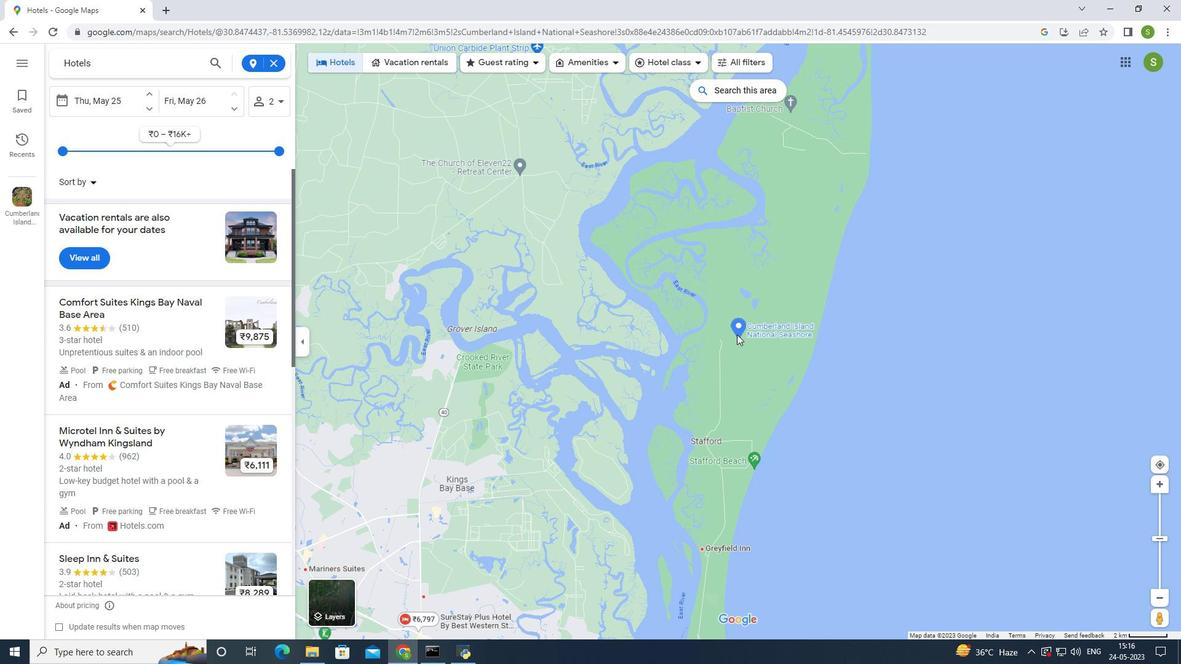 
Action: Mouse scrolled (737, 334) with delta (0, 0)
Screenshot: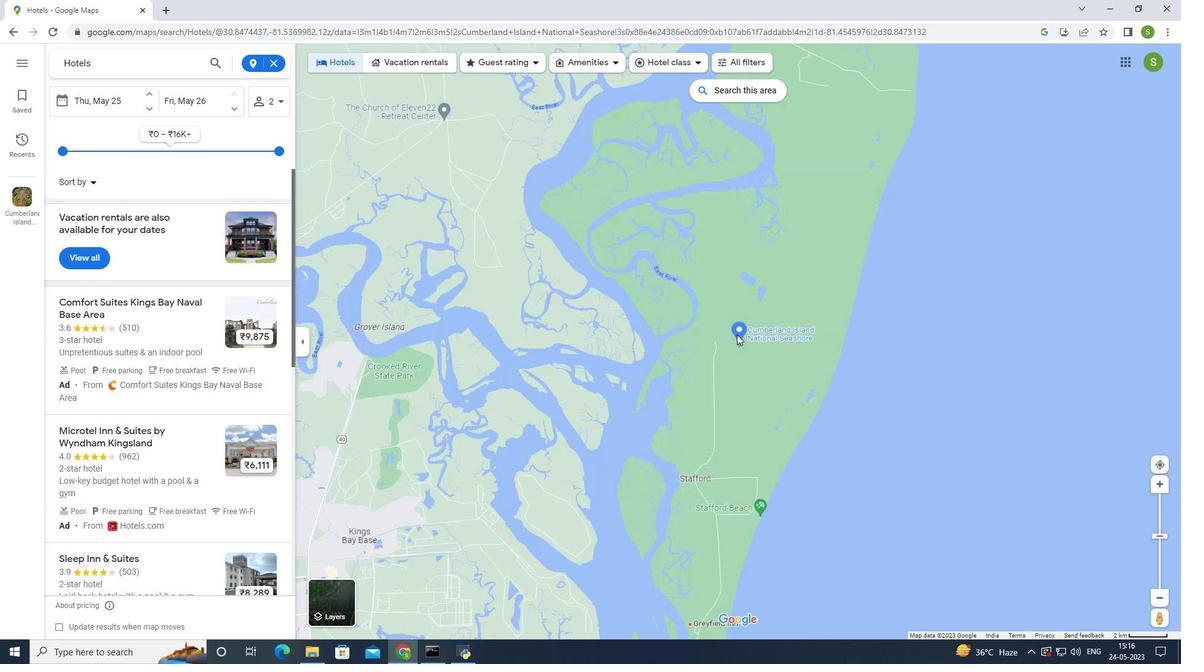 
Action: Mouse scrolled (737, 334) with delta (0, 0)
Screenshot: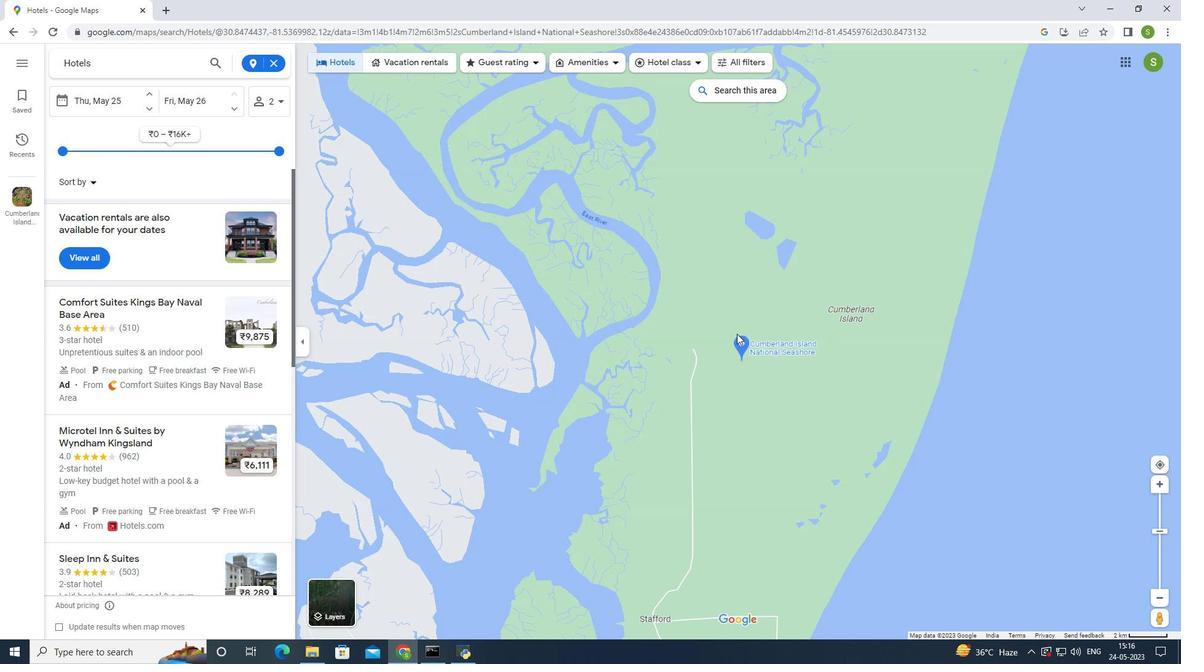 
Action: Mouse moved to (737, 333)
Screenshot: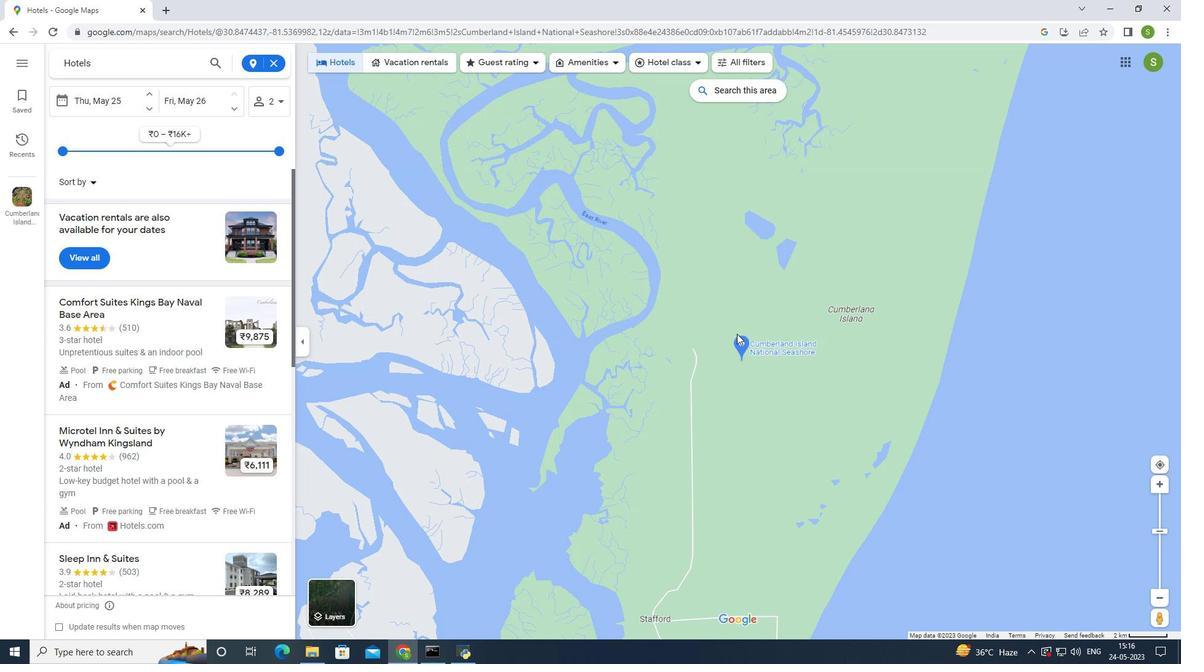 
Action: Mouse scrolled (737, 334) with delta (0, 0)
Screenshot: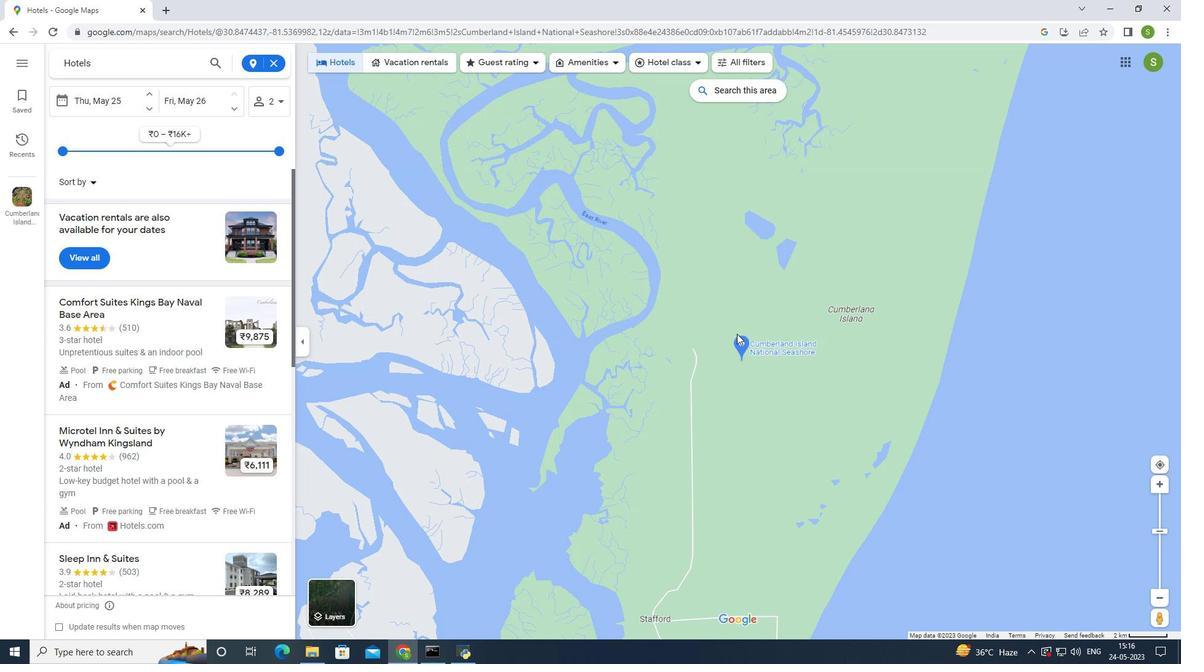 
Action: Mouse scrolled (737, 334) with delta (0, 0)
Screenshot: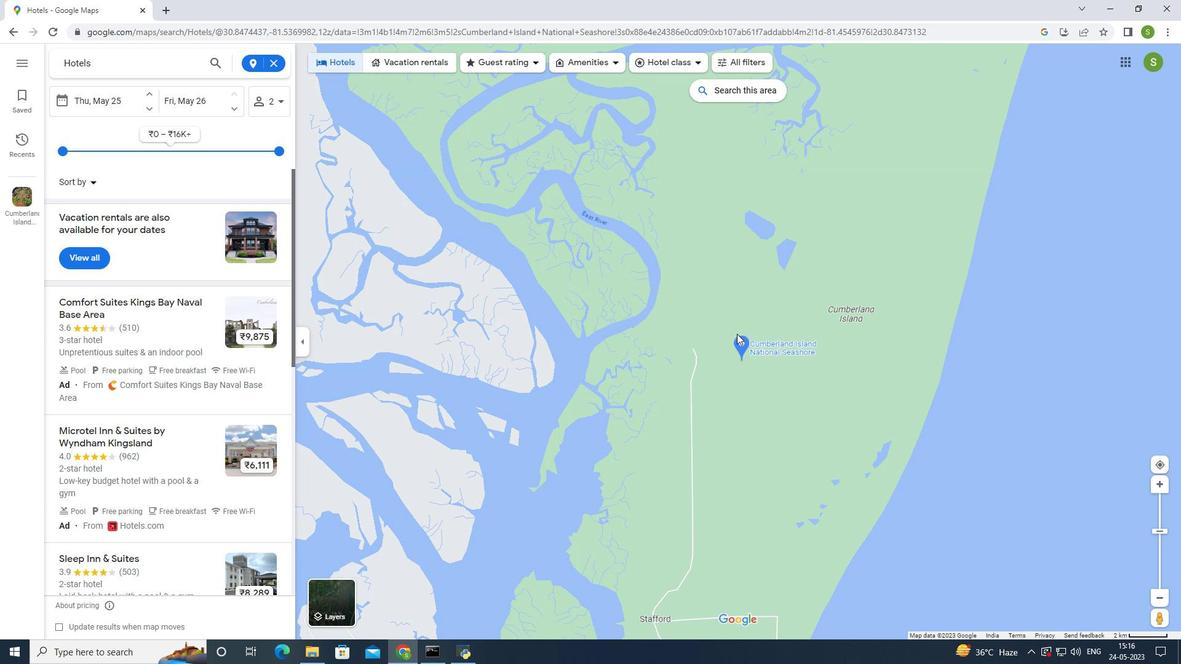 
Action: Mouse scrolled (737, 334) with delta (0, 0)
Screenshot: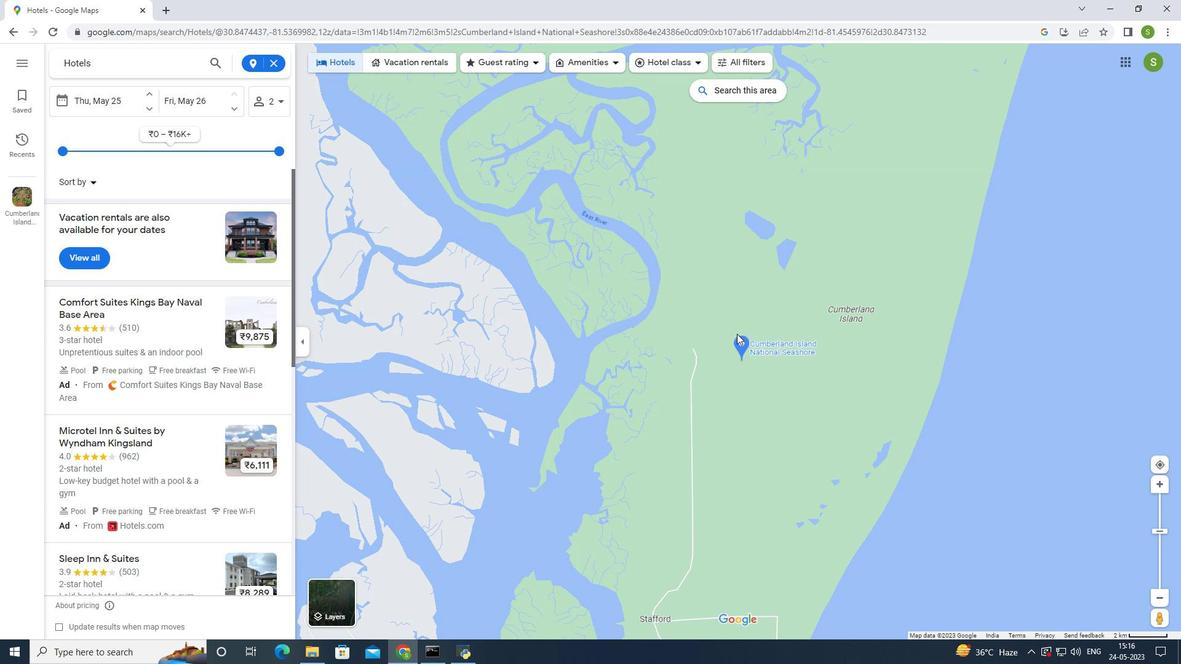 
Action: Mouse scrolled (737, 334) with delta (0, 0)
Screenshot: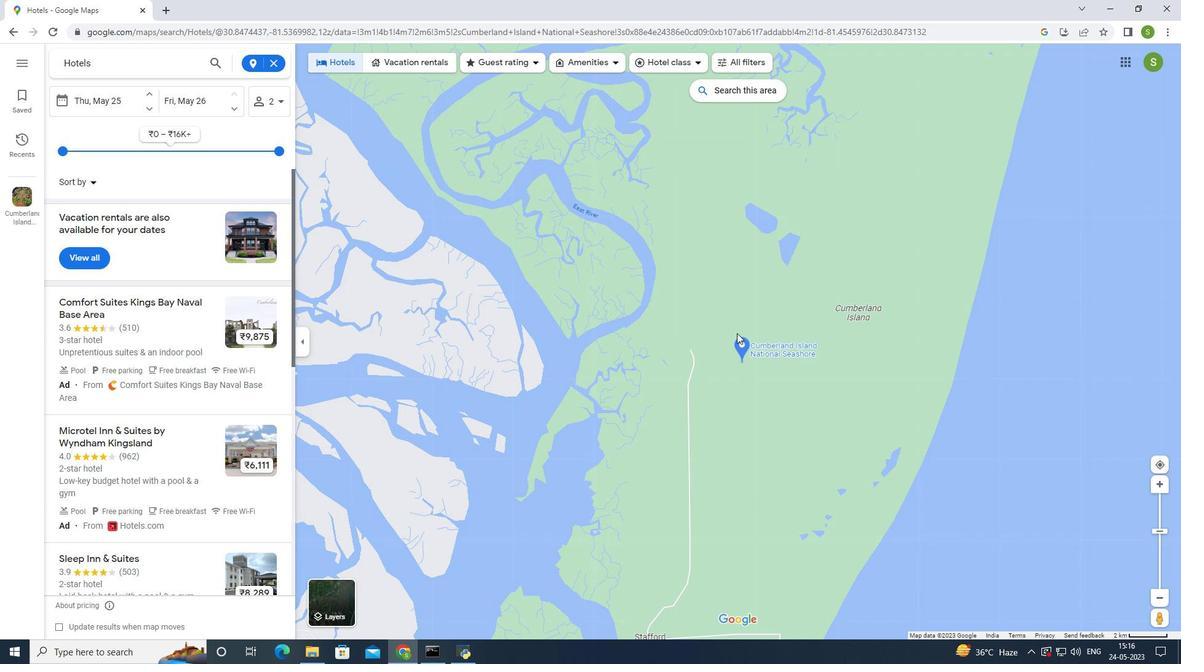 
Action: Mouse moved to (739, 388)
Screenshot: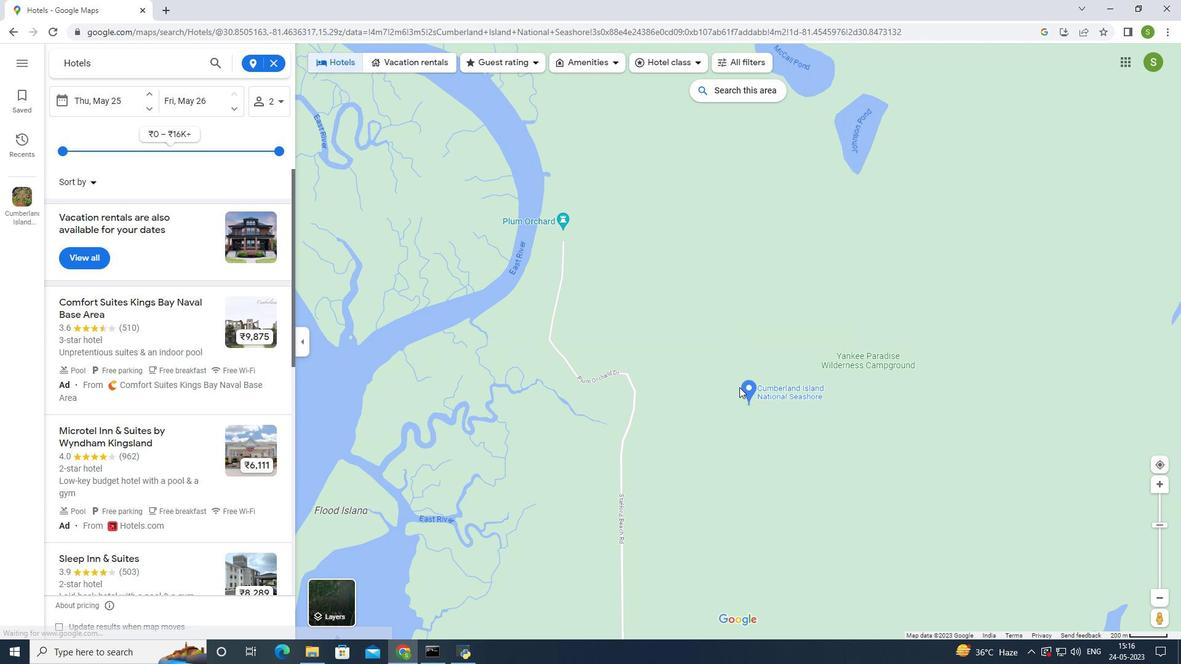 
Action: Mouse scrolled (739, 389) with delta (0, 0)
Screenshot: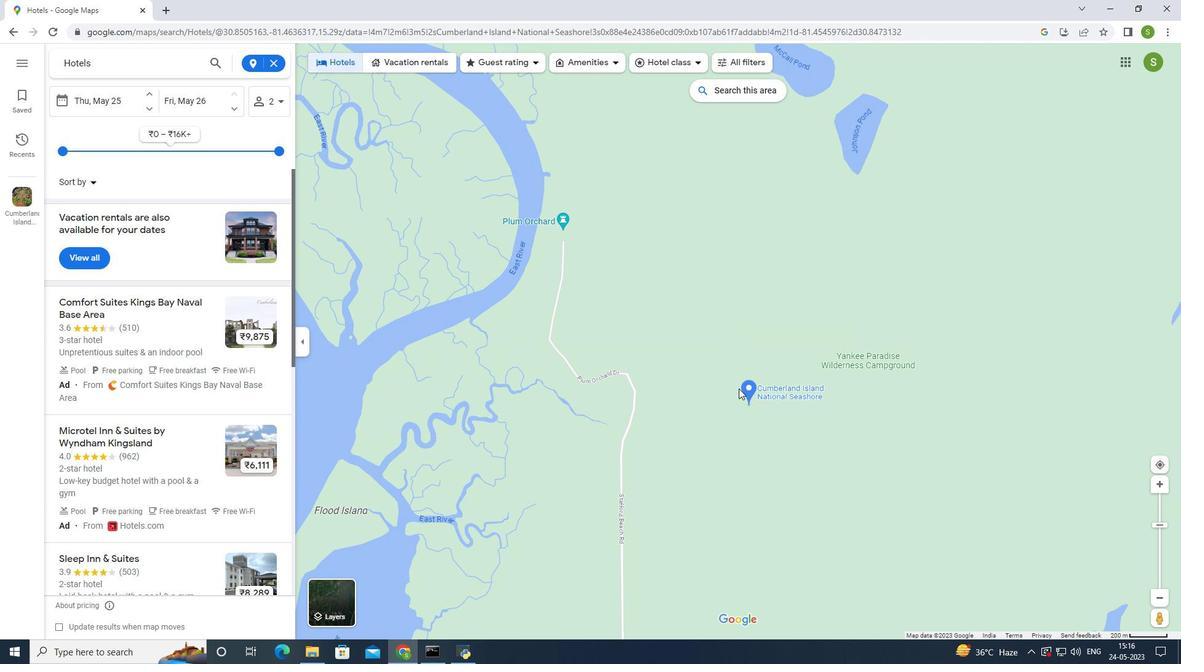 
Action: Mouse scrolled (739, 389) with delta (0, 0)
Screenshot: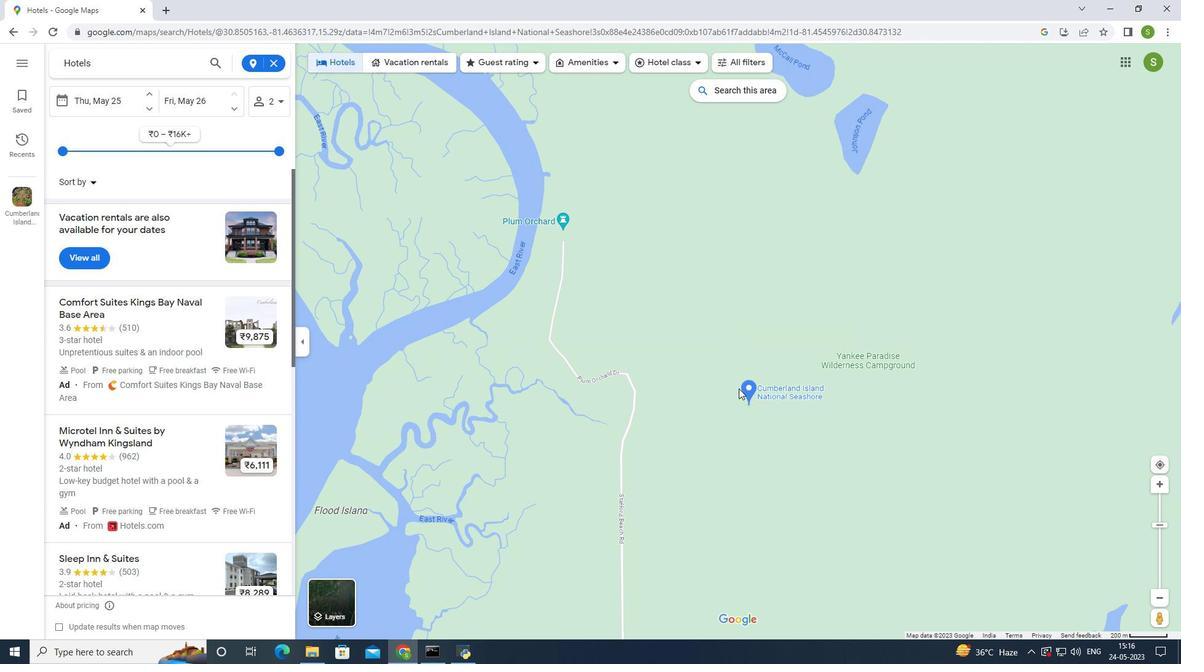 
Action: Mouse scrolled (739, 389) with delta (0, 0)
Screenshot: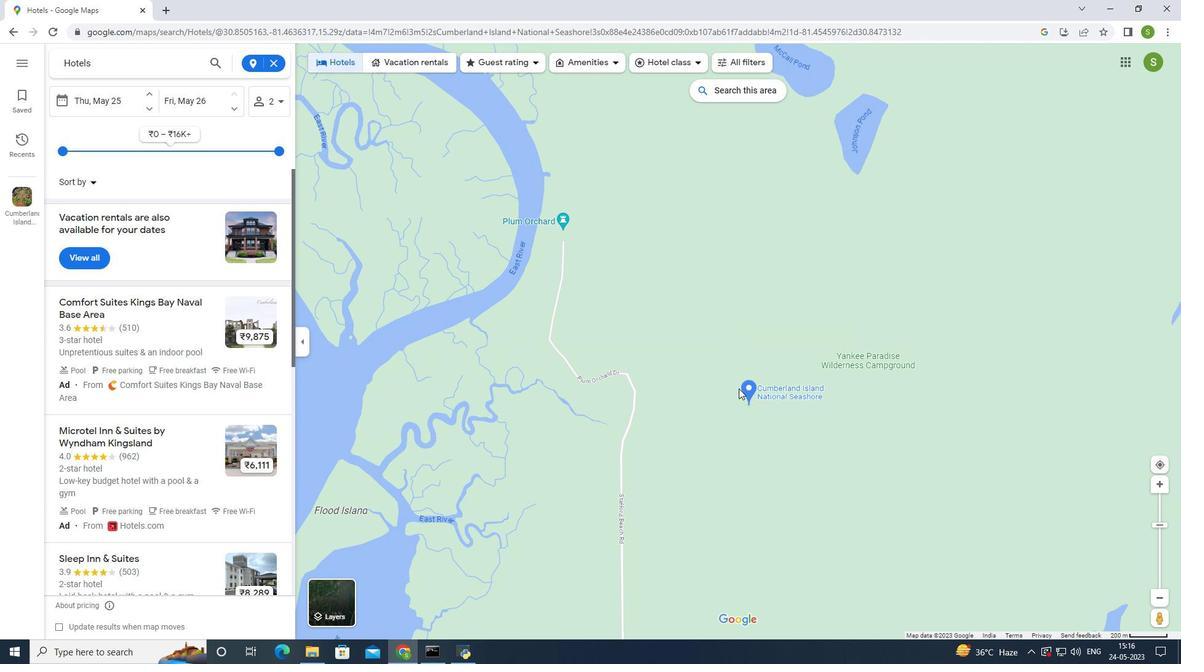 
Action: Mouse scrolled (739, 389) with delta (0, 0)
Screenshot: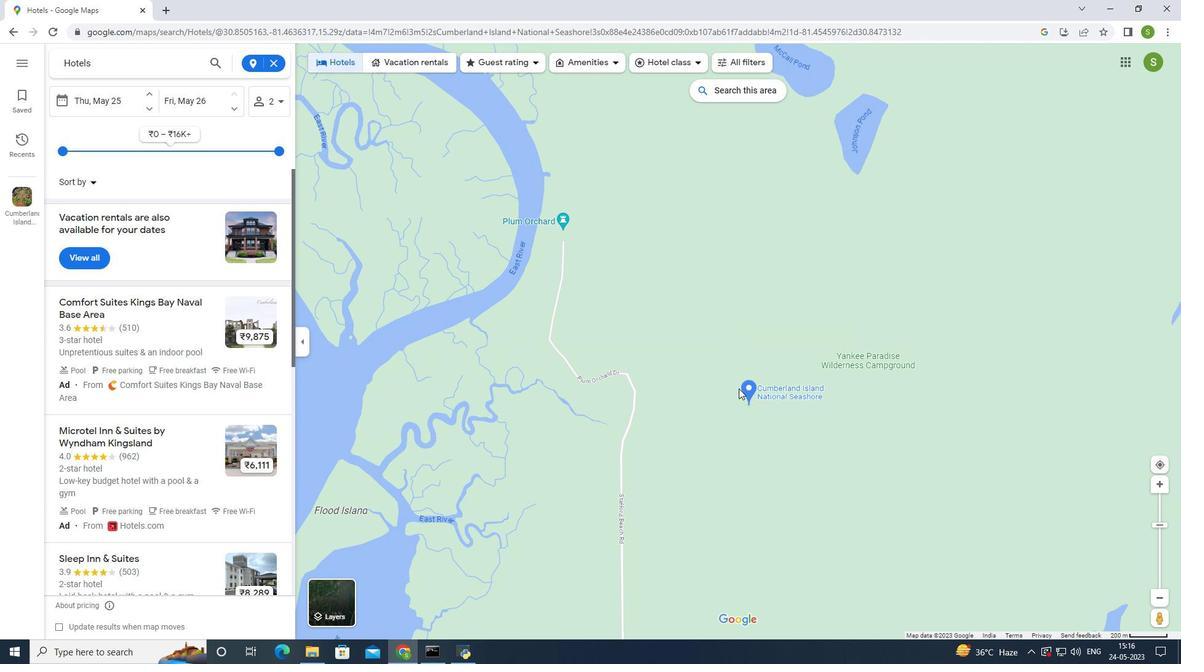 
Action: Mouse moved to (738, 388)
Screenshot: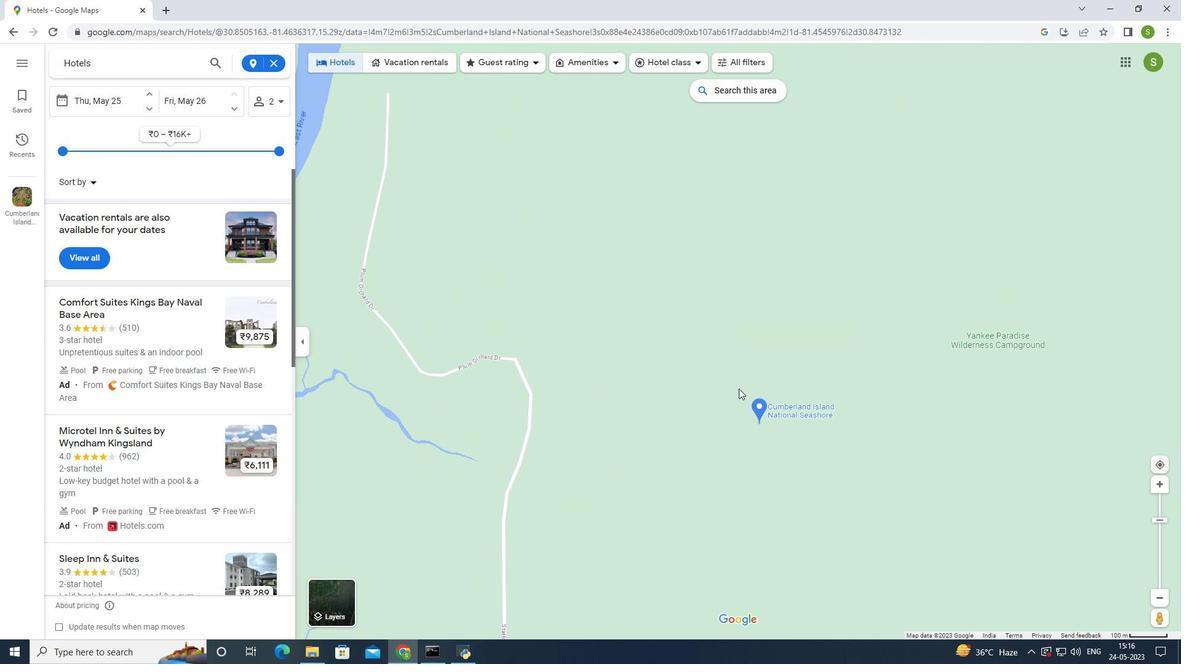 
Action: Mouse scrolled (738, 388) with delta (0, 0)
Screenshot: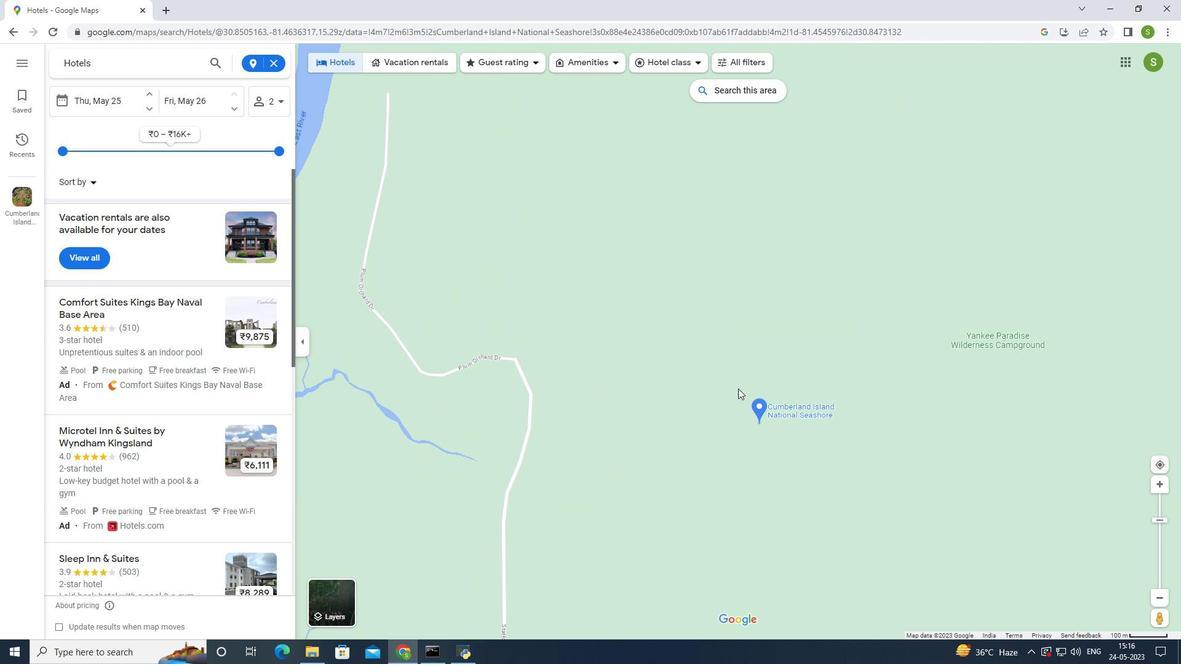 
Action: Mouse scrolled (738, 388) with delta (0, 0)
Screenshot: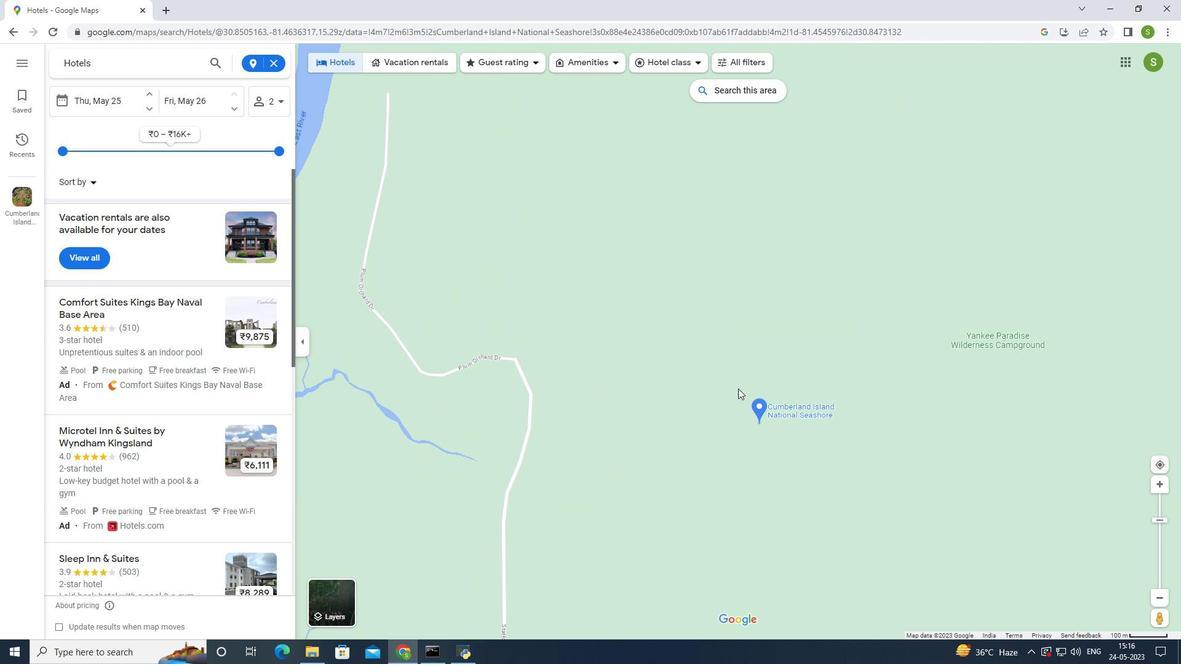 
Action: Mouse scrolled (738, 388) with delta (0, 0)
Screenshot: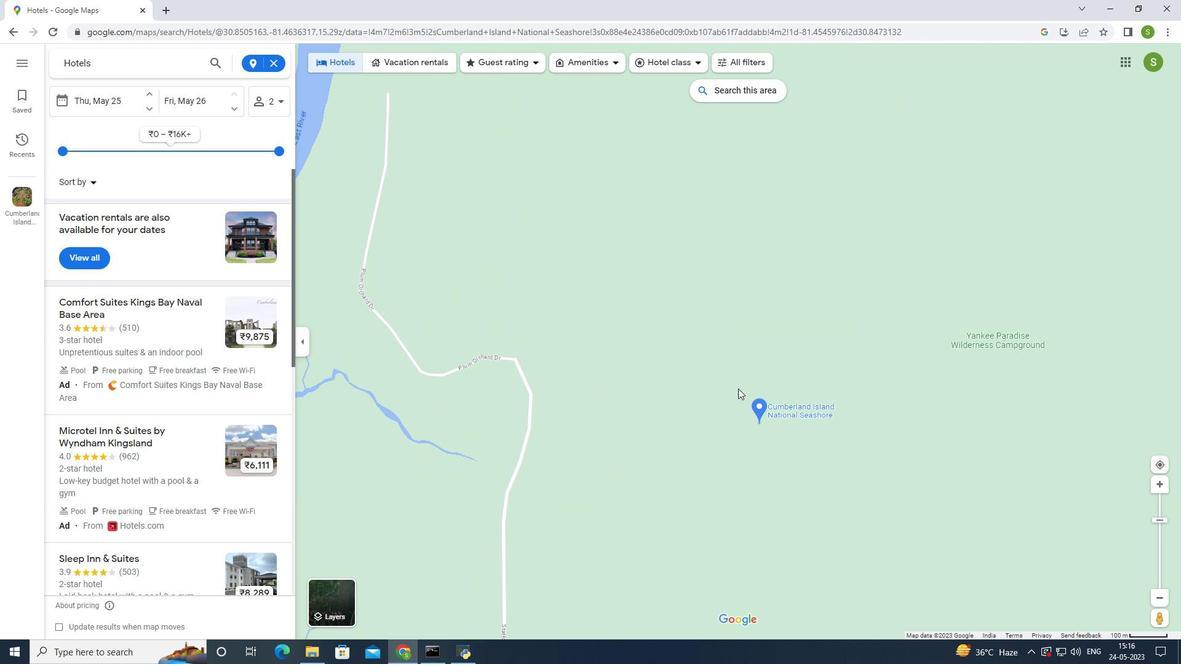 
Action: Mouse scrolled (738, 388) with delta (0, 0)
Screenshot: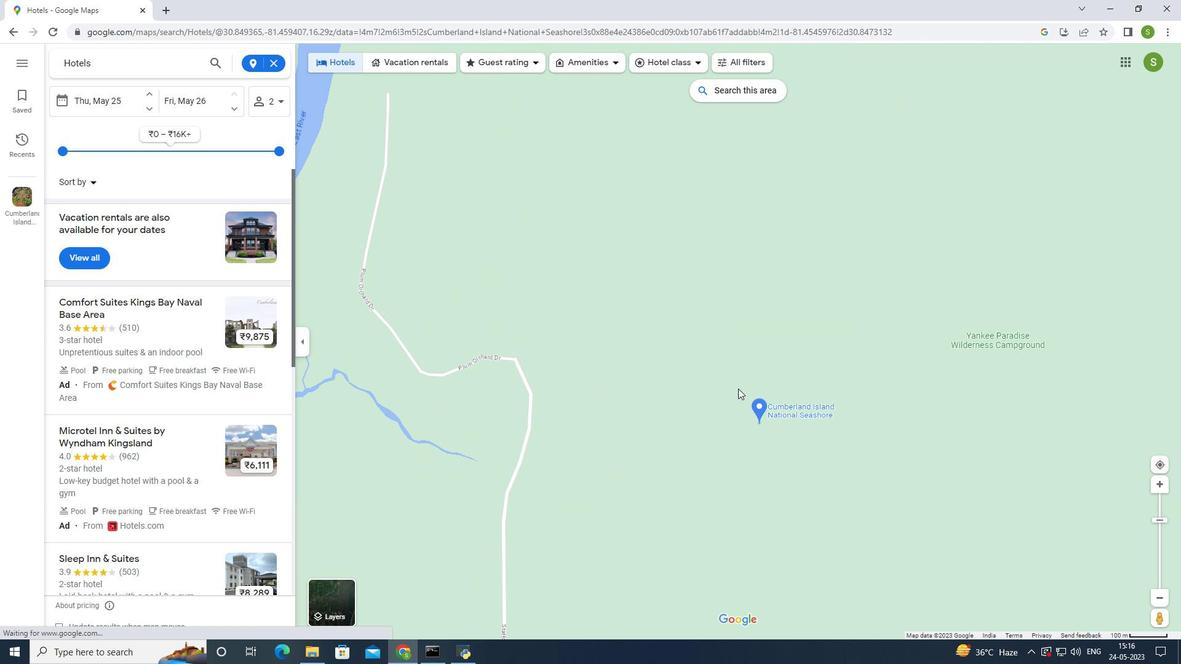 
Action: Mouse moved to (737, 377)
Screenshot: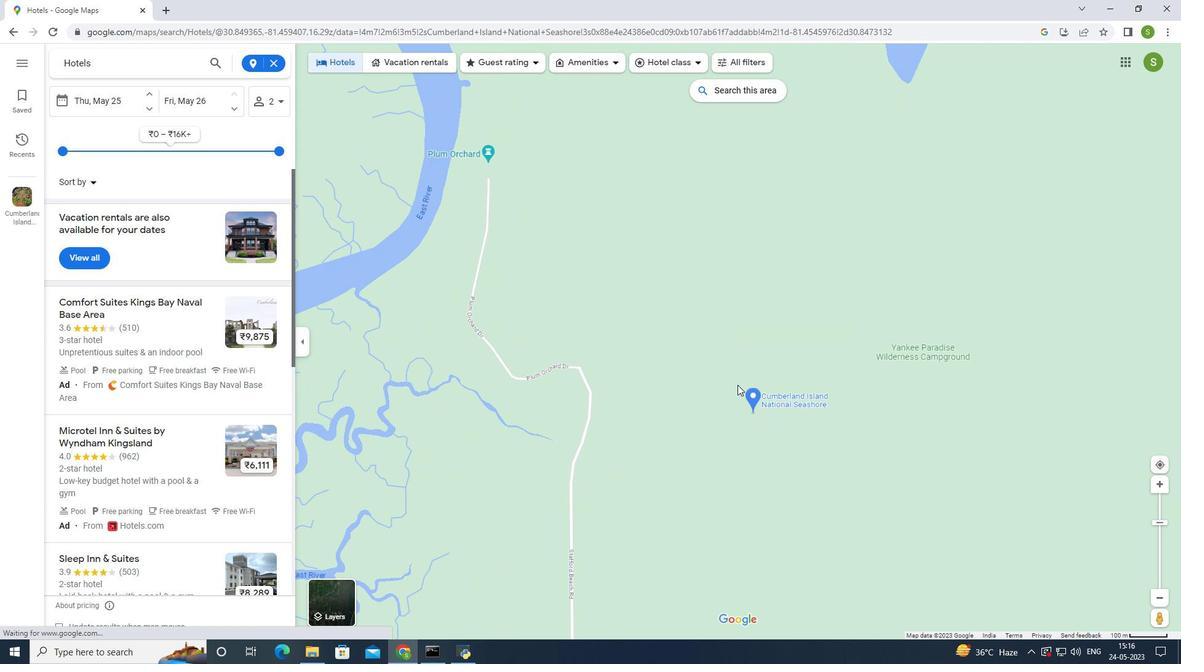 
Action: Mouse scrolled (737, 376) with delta (0, 0)
Screenshot: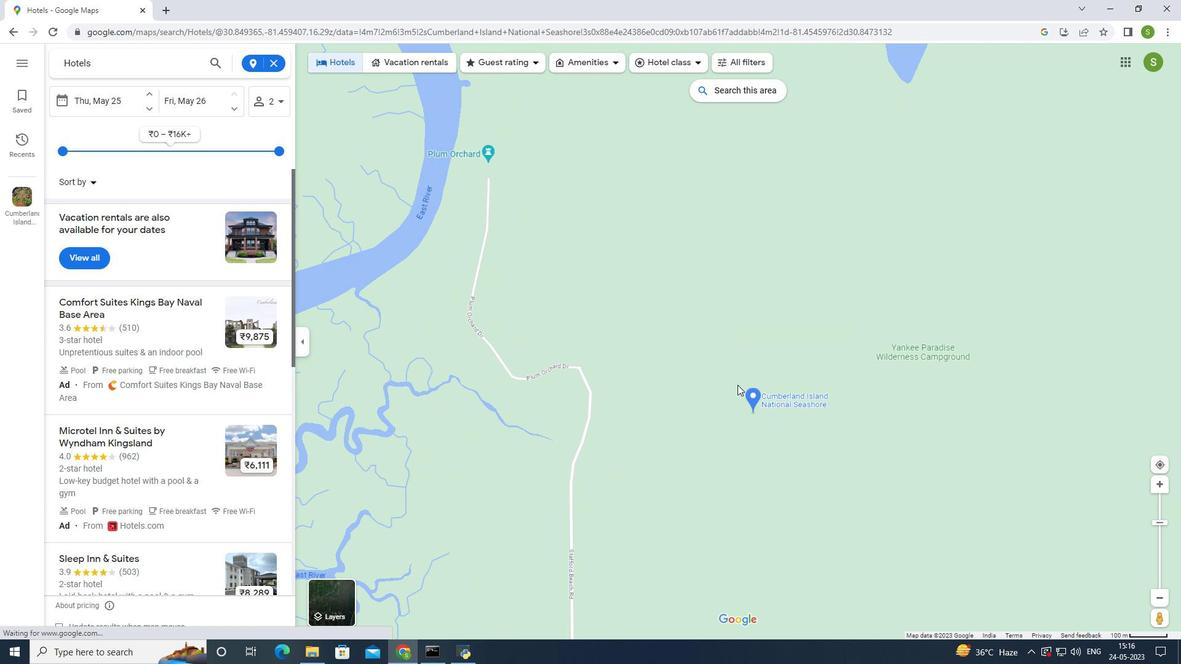 
Action: Mouse scrolled (737, 376) with delta (0, 0)
Screenshot: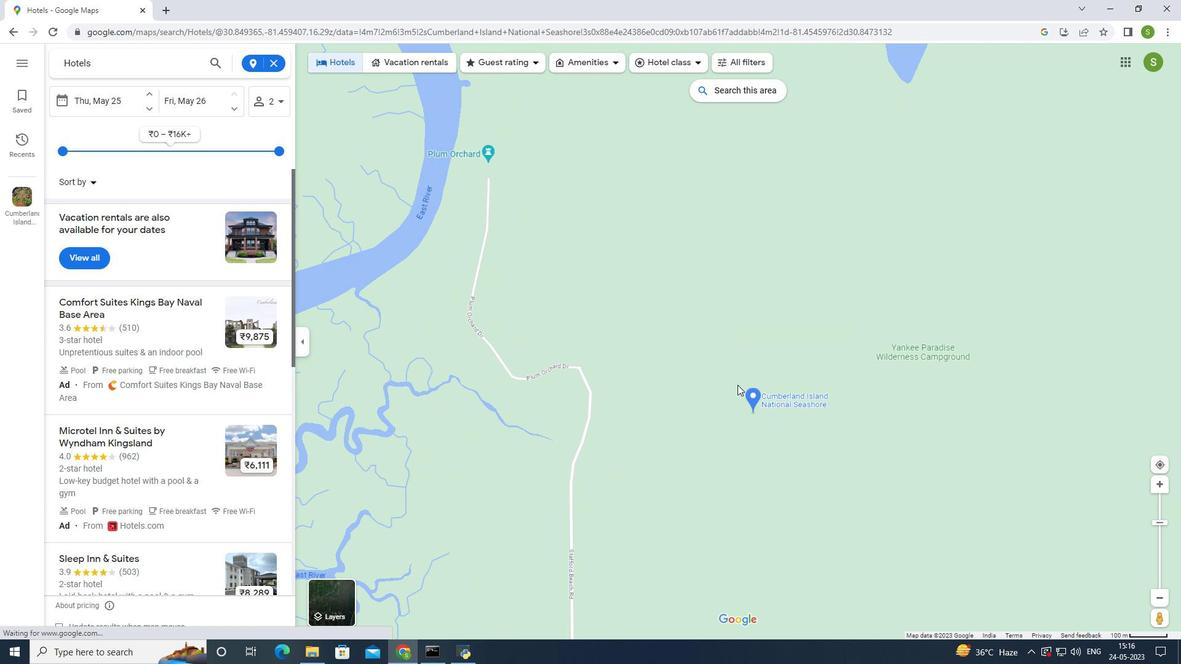 
Action: Mouse scrolled (737, 376) with delta (0, 0)
Screenshot: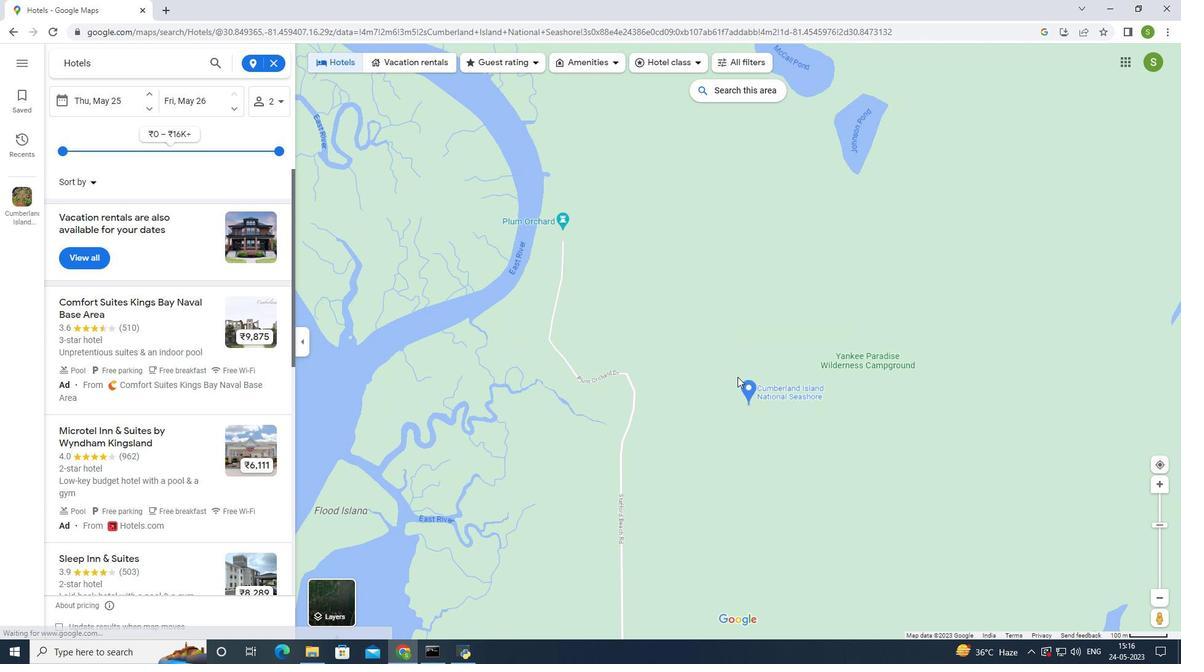 
Action: Mouse scrolled (737, 376) with delta (0, 0)
Screenshot: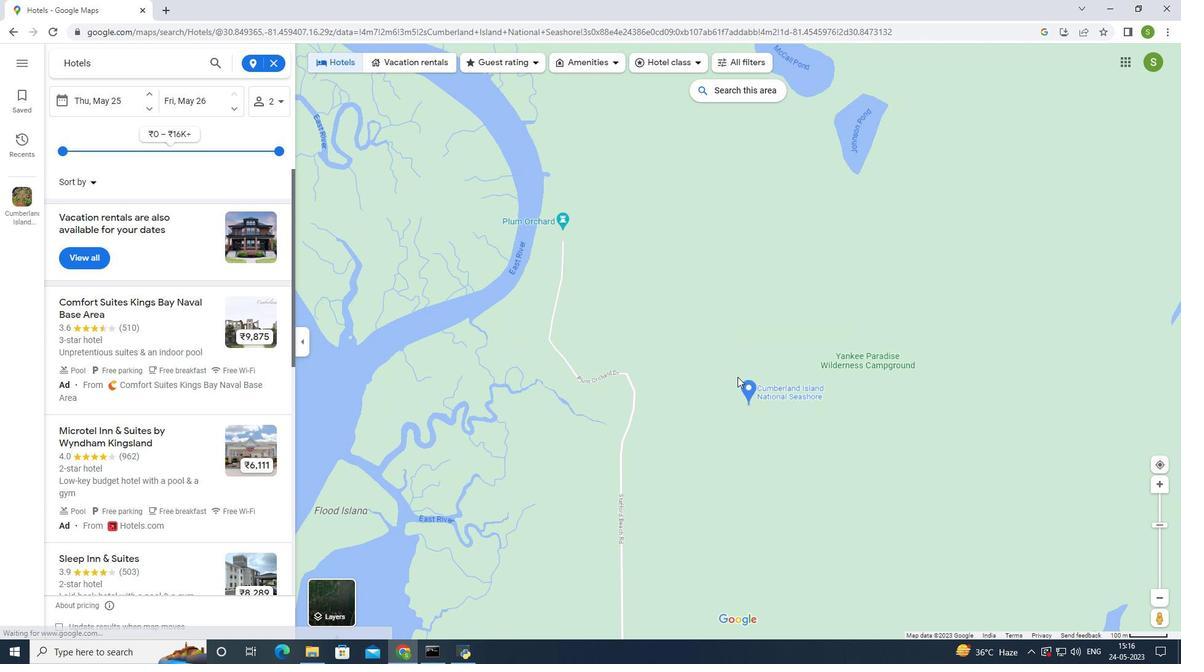 
Action: Mouse moved to (737, 366)
Screenshot: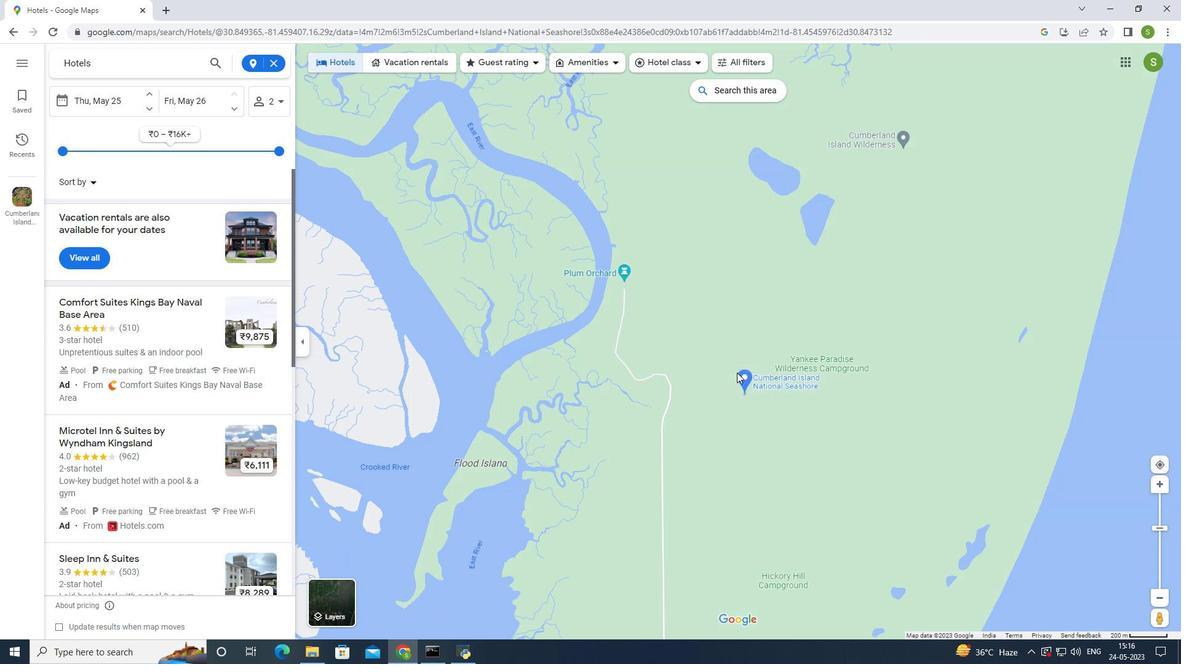 
Action: Mouse scrolled (737, 366) with delta (0, 0)
Screenshot: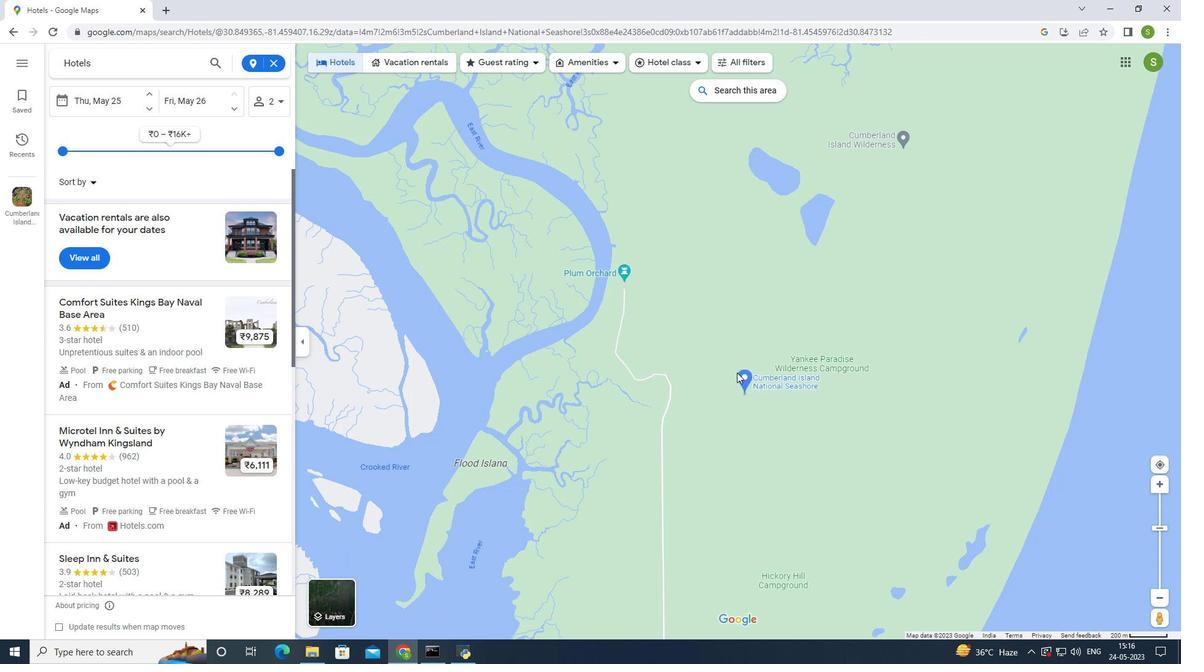 
Action: Mouse scrolled (737, 366) with delta (0, 0)
Screenshot: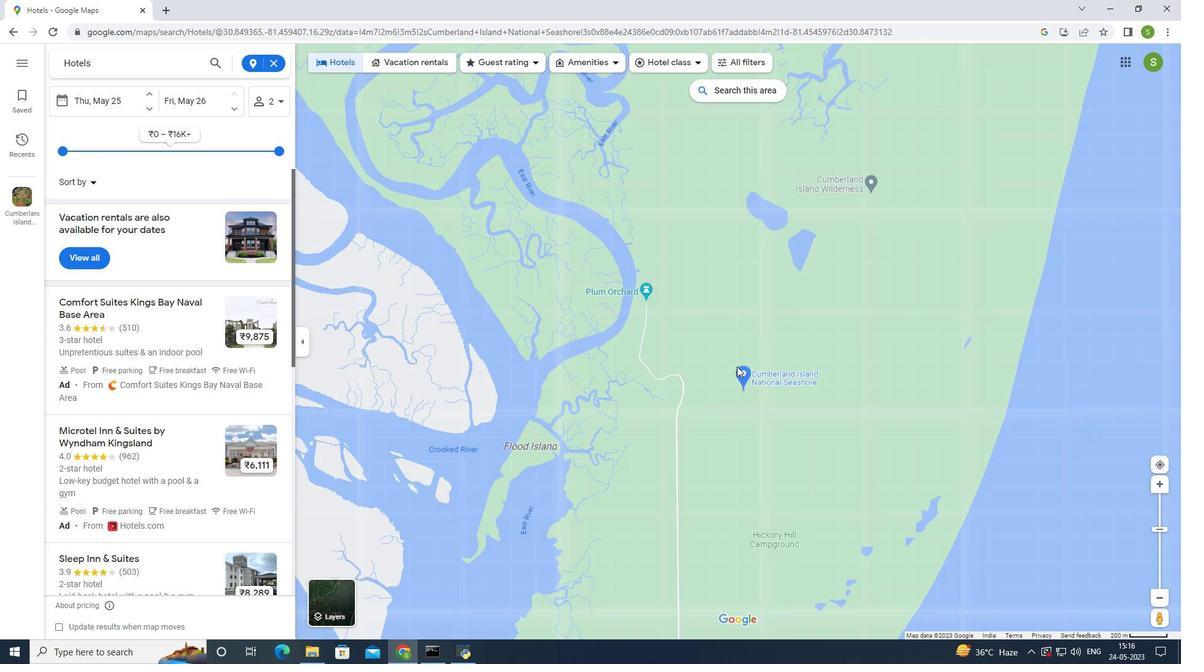 
Action: Mouse scrolled (737, 366) with delta (0, 0)
Screenshot: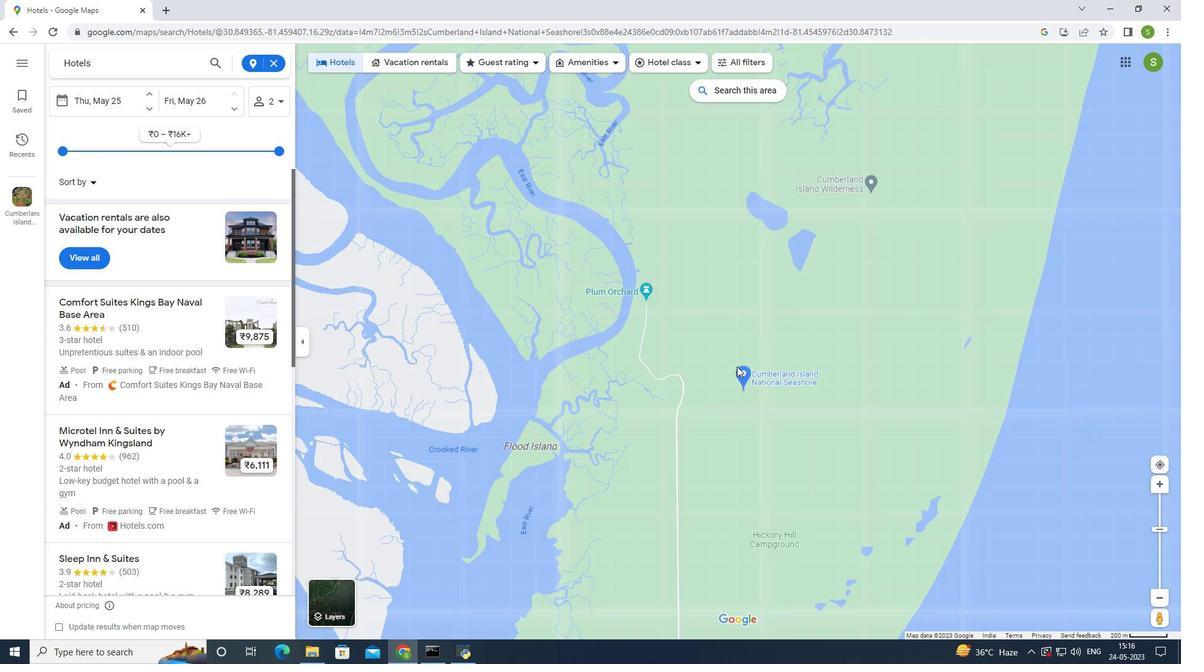 
Action: Mouse moved to (737, 365)
Screenshot: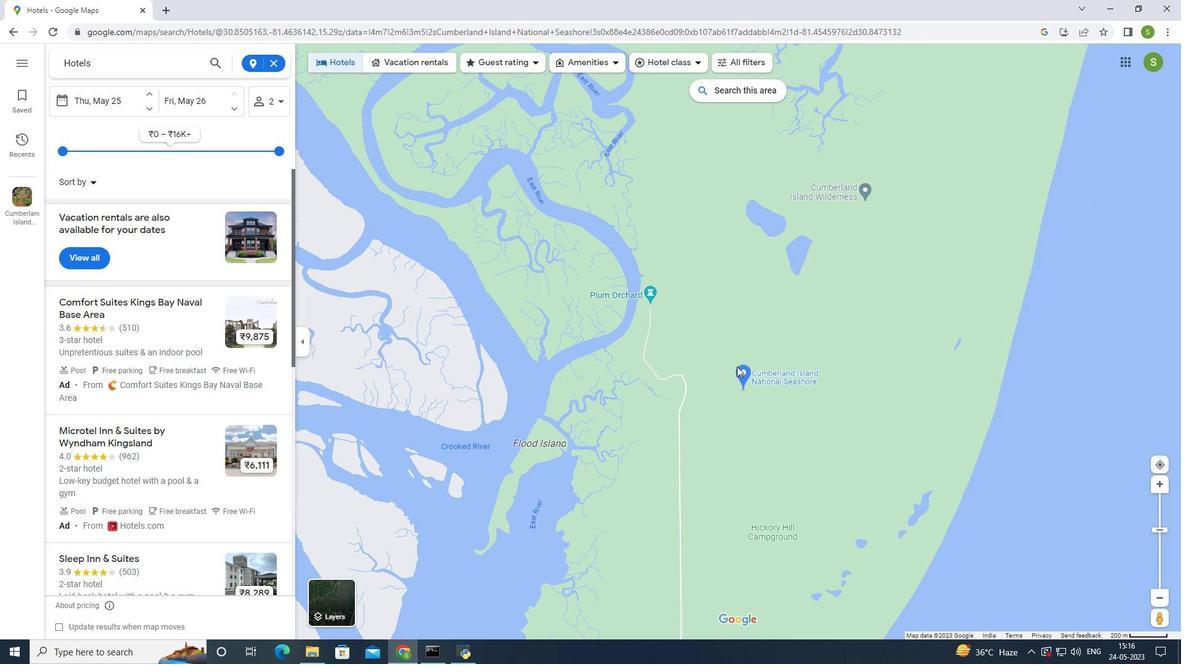 
Action: Mouse scrolled (737, 364) with delta (0, 0)
Screenshot: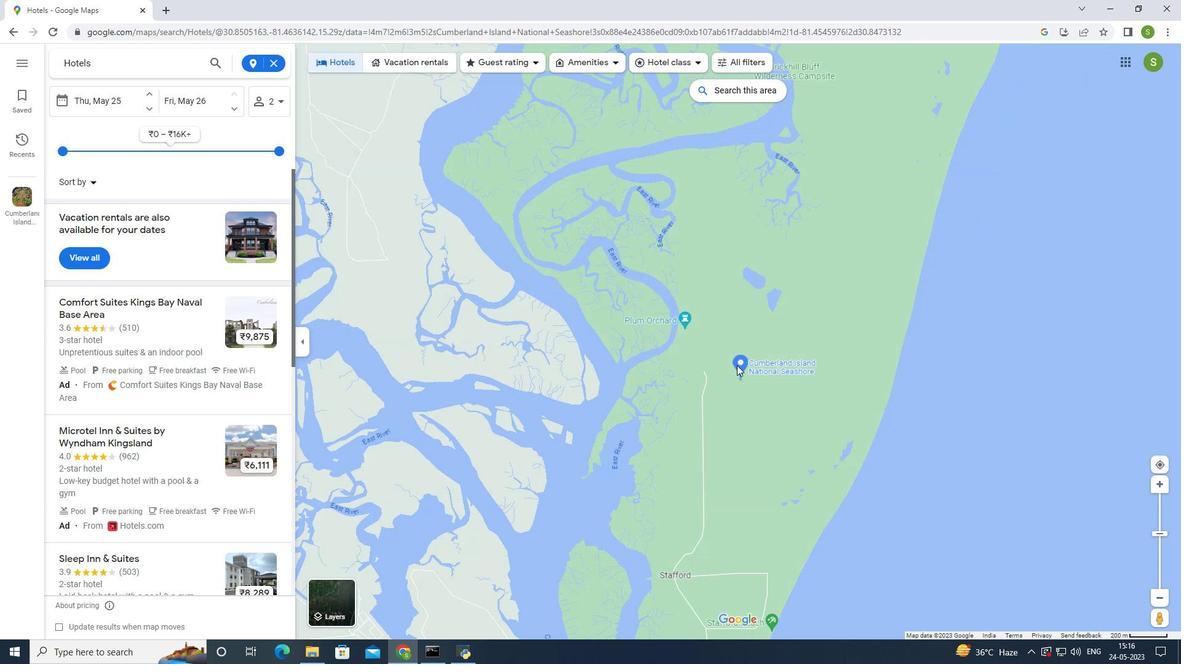 
Action: Mouse scrolled (737, 364) with delta (0, 0)
Screenshot: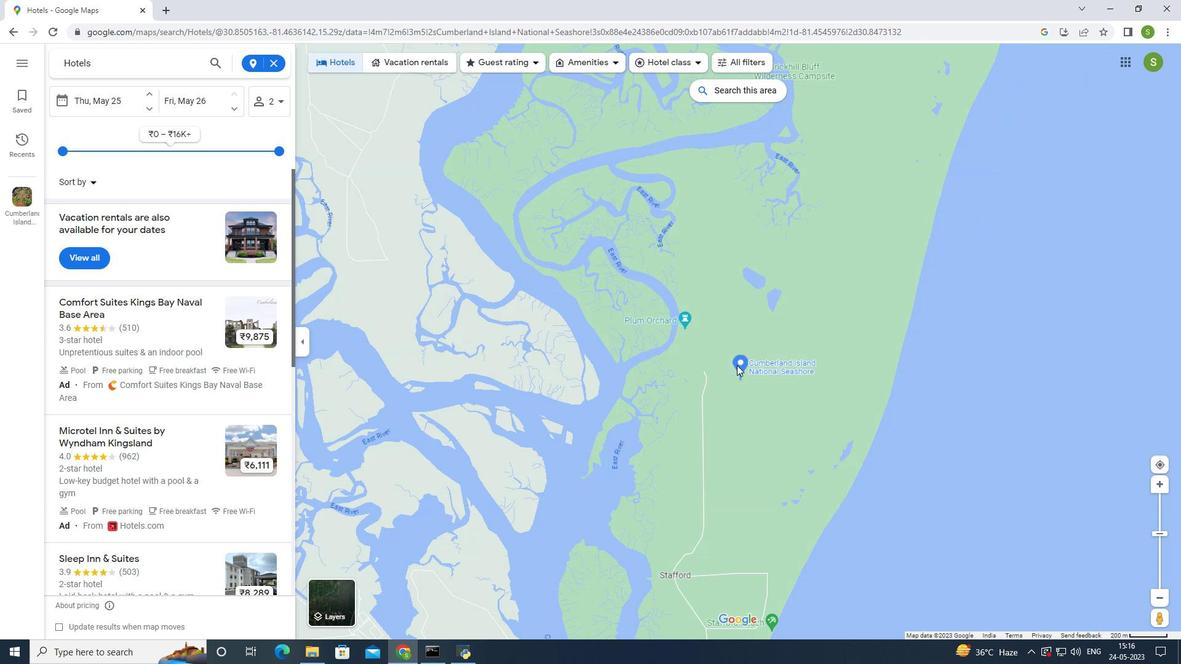 
Action: Mouse scrolled (737, 364) with delta (0, 0)
Screenshot: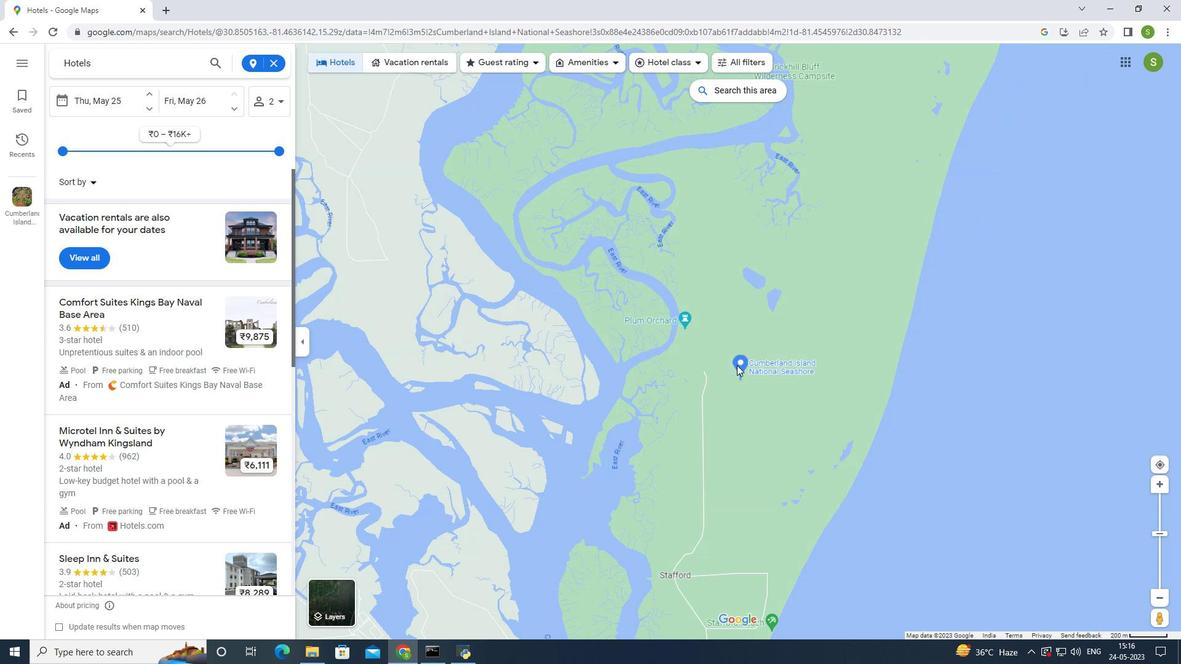 
Action: Mouse scrolled (737, 364) with delta (0, 0)
Screenshot: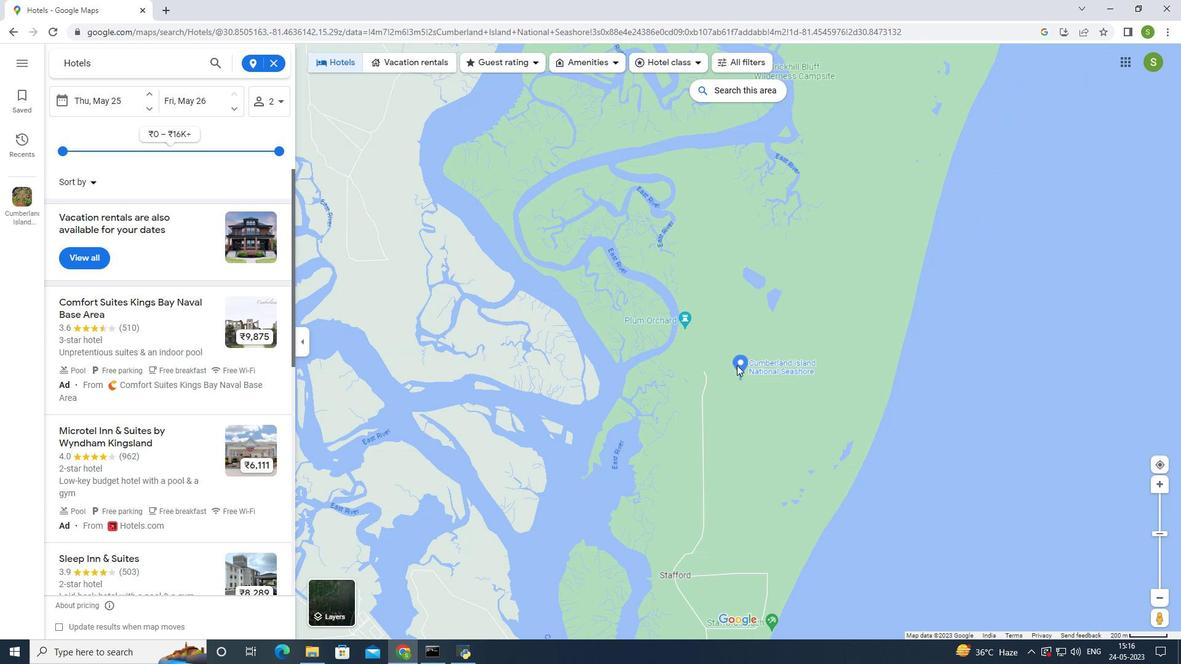 
Action: Mouse moved to (738, 364)
Screenshot: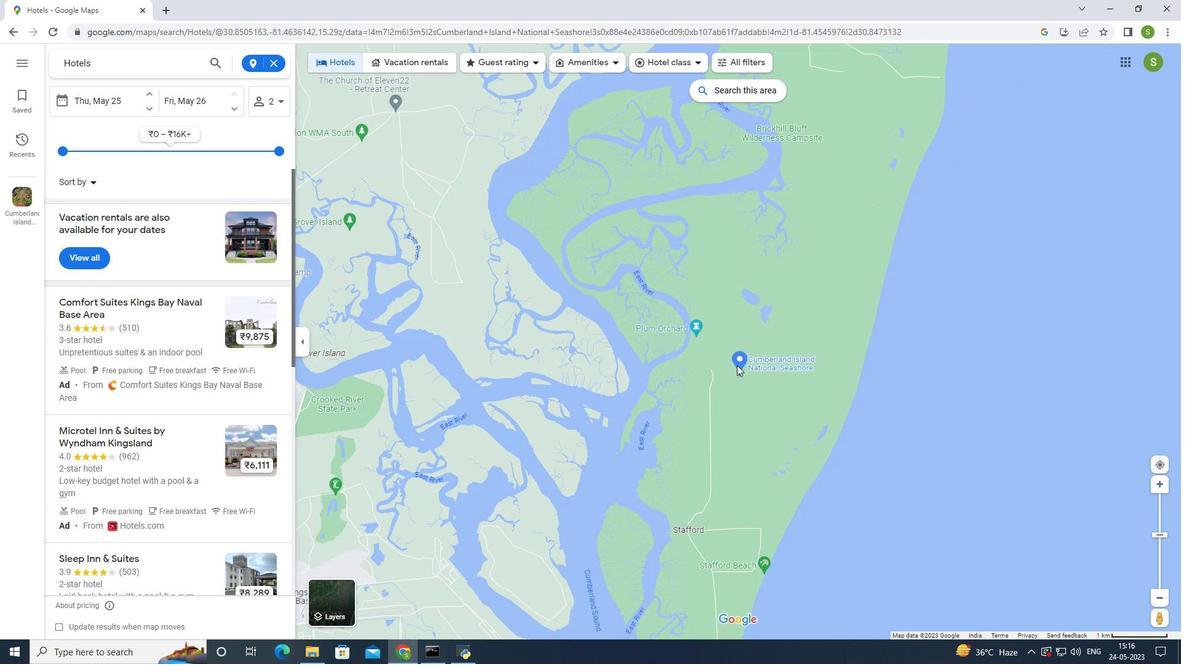 
Action: Mouse scrolled (738, 364) with delta (0, 0)
Screenshot: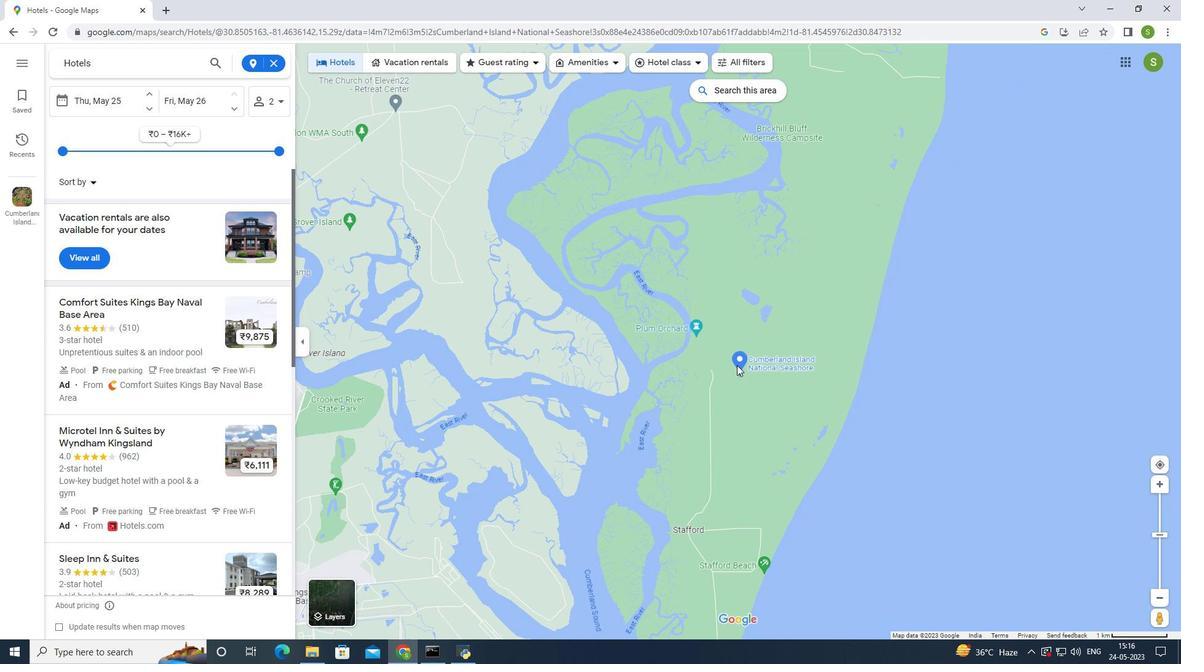 
Action: Mouse scrolled (738, 364) with delta (0, 0)
Screenshot: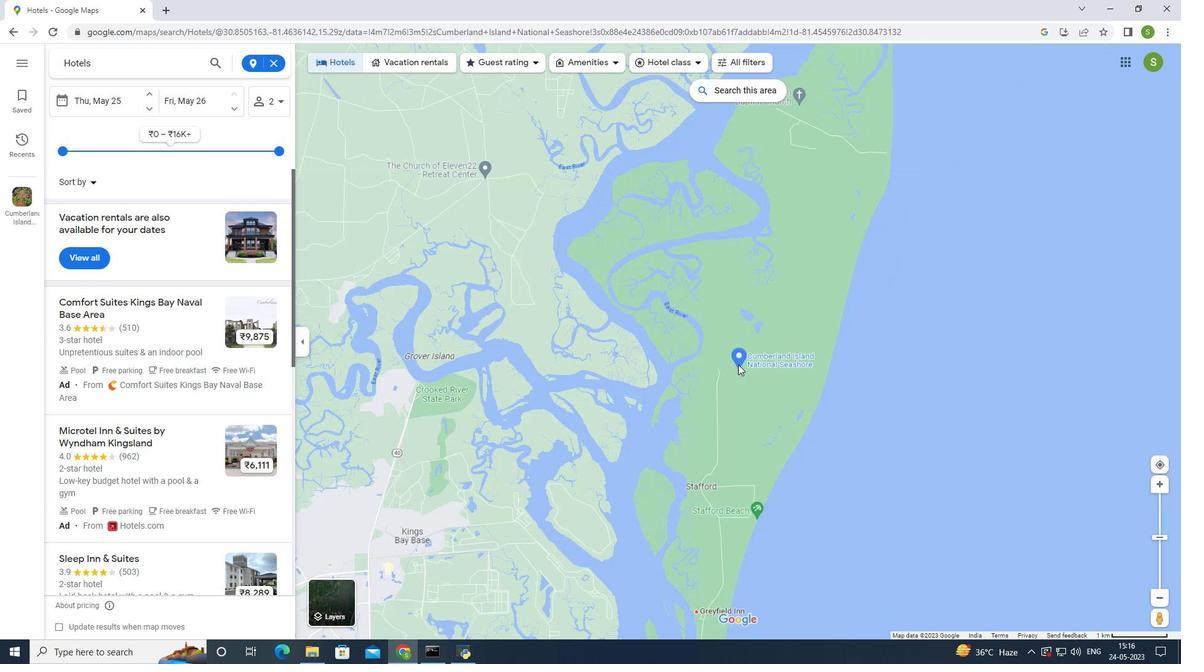 
Action: Mouse scrolled (738, 364) with delta (0, 0)
Screenshot: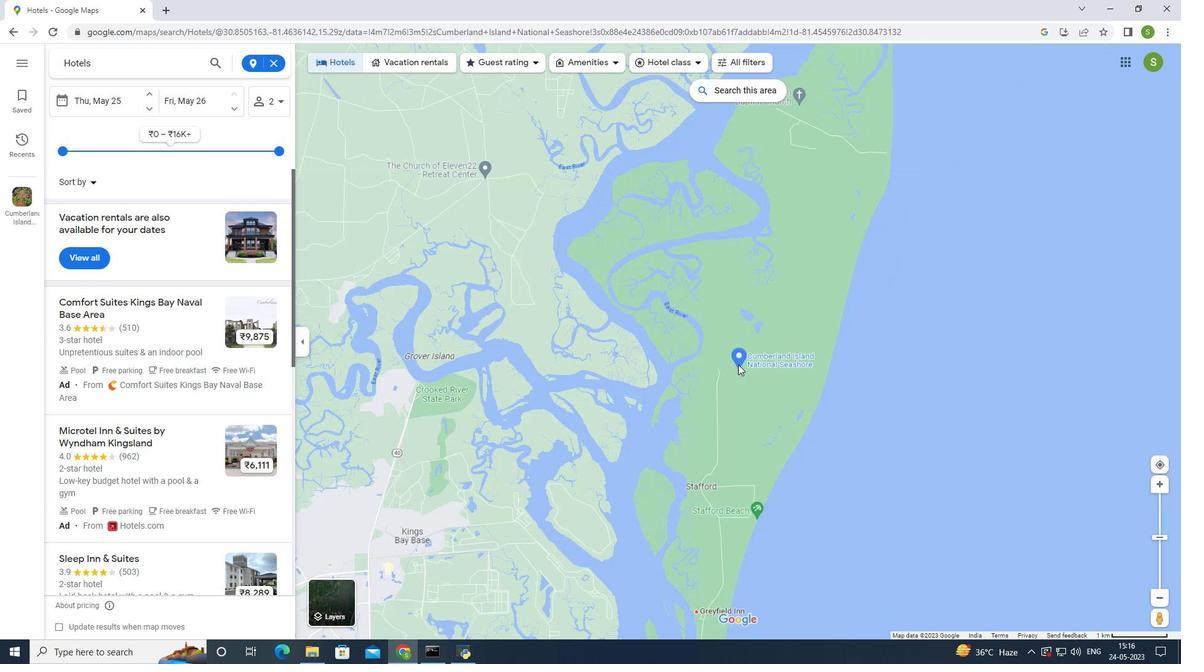 
Action: Mouse scrolled (738, 364) with delta (0, 0)
Screenshot: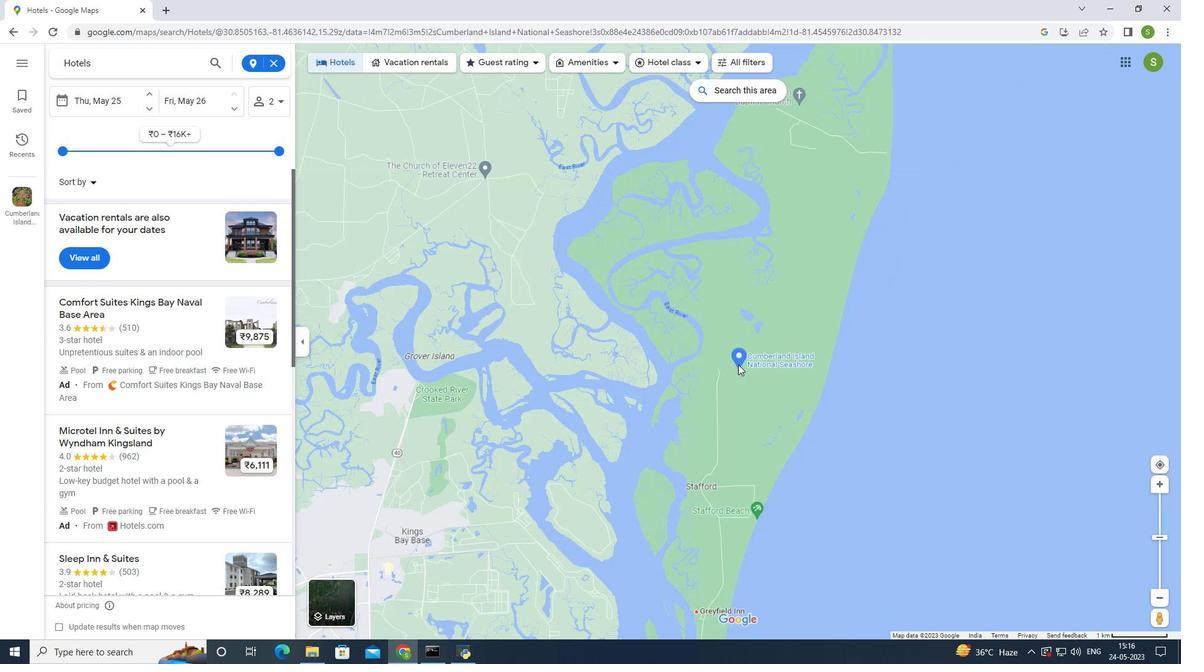 
Action: Mouse moved to (741, 359)
Screenshot: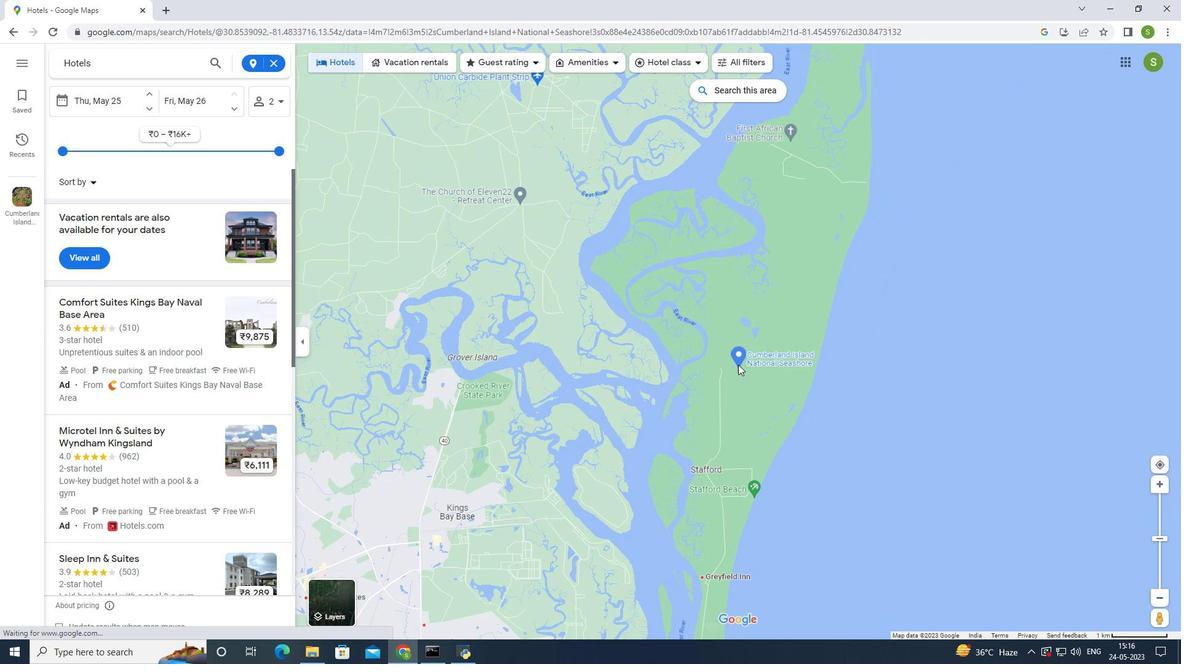 
Action: Mouse scrolled (741, 359) with delta (0, 0)
Screenshot: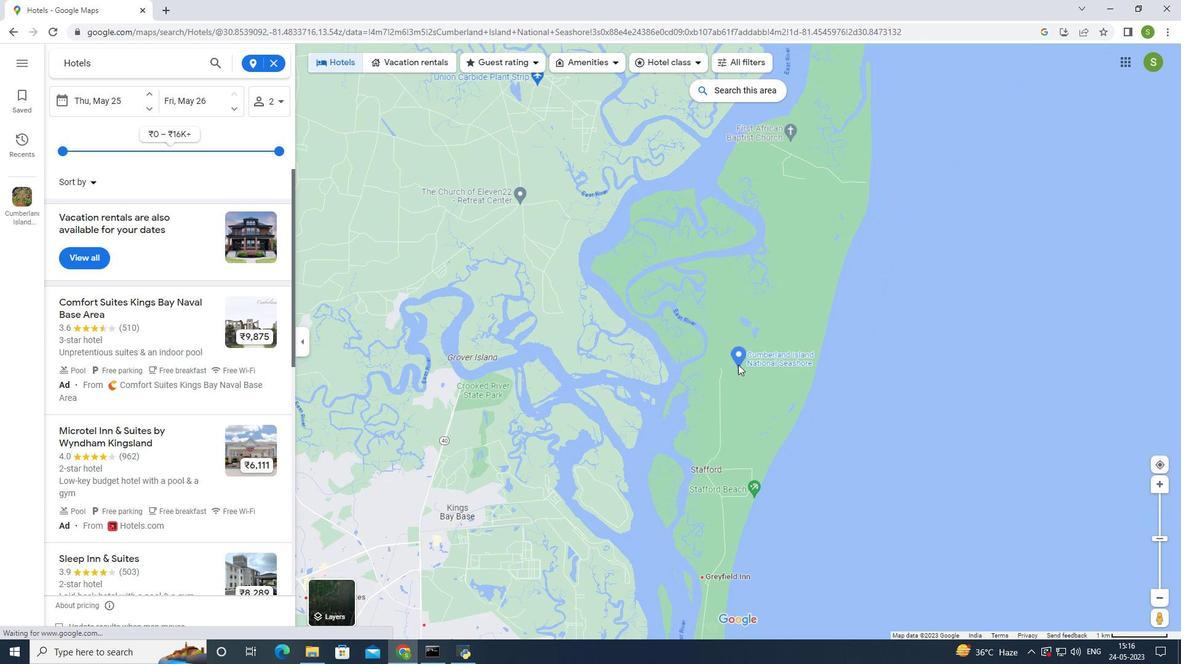 
Action: Mouse scrolled (741, 359) with delta (0, 0)
Screenshot: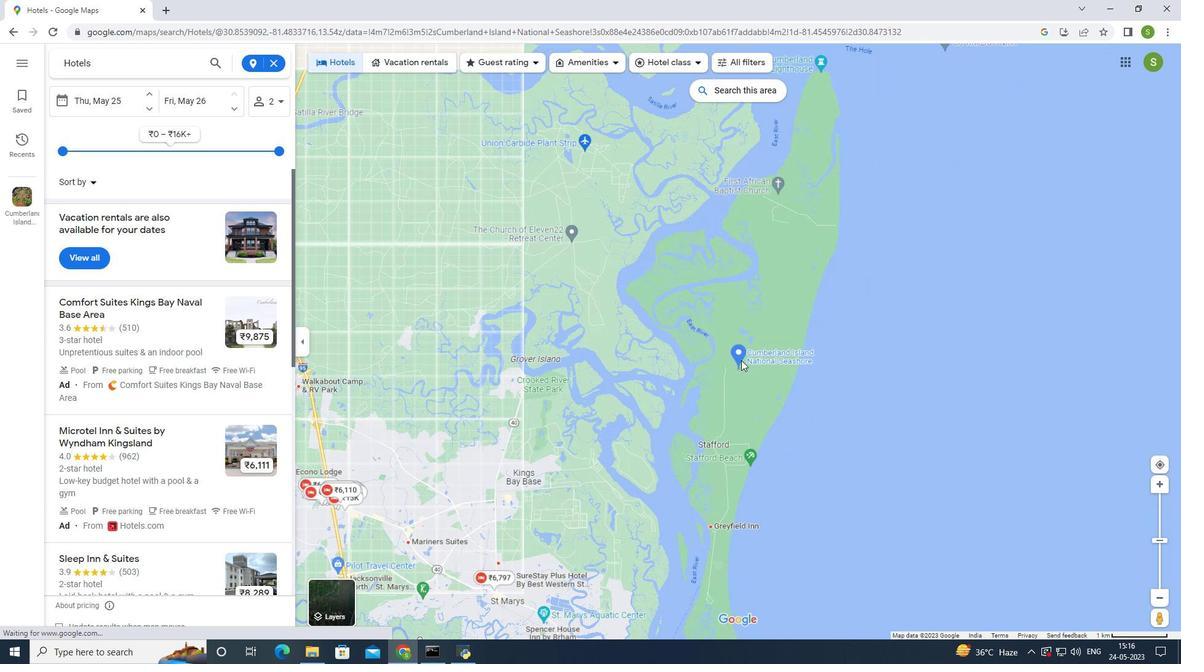 
Action: Mouse scrolled (741, 359) with delta (0, 0)
Screenshot: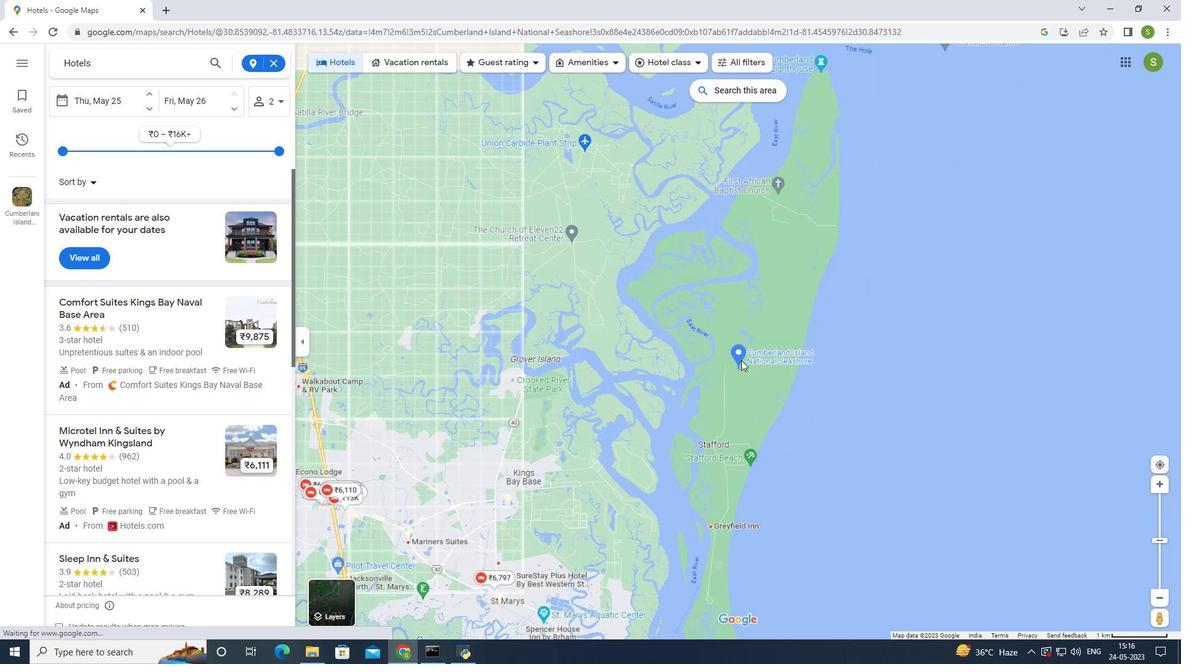 
Action: Mouse moved to (742, 359)
Screenshot: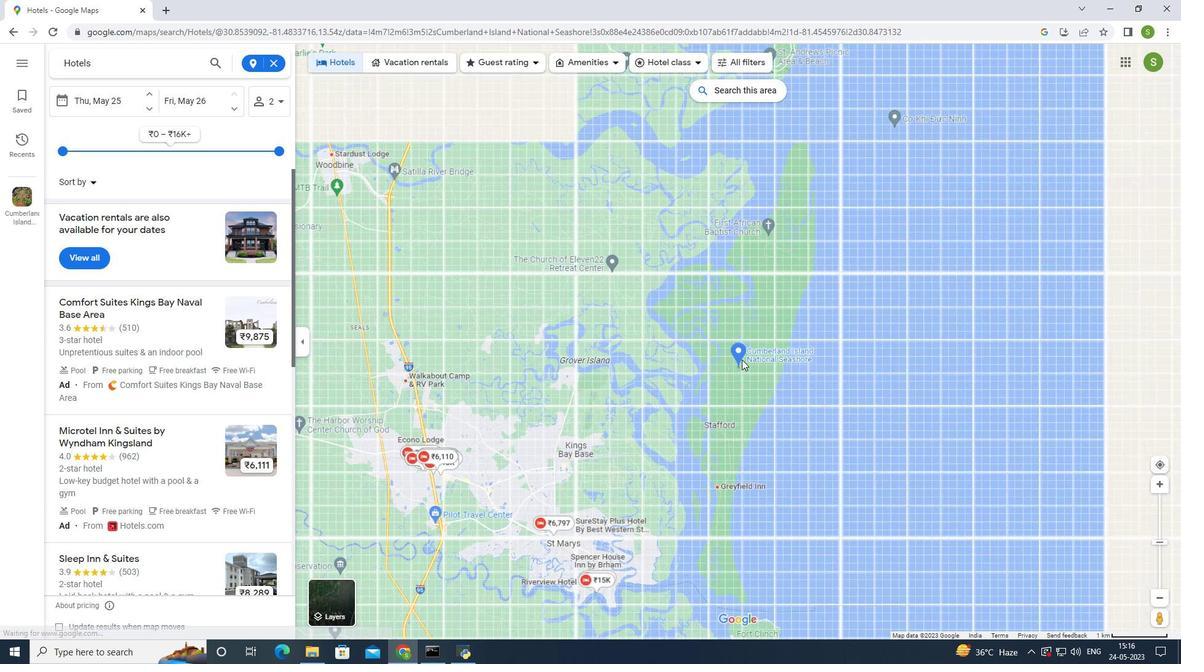 
Action: Mouse scrolled (742, 359) with delta (0, 0)
Screenshot: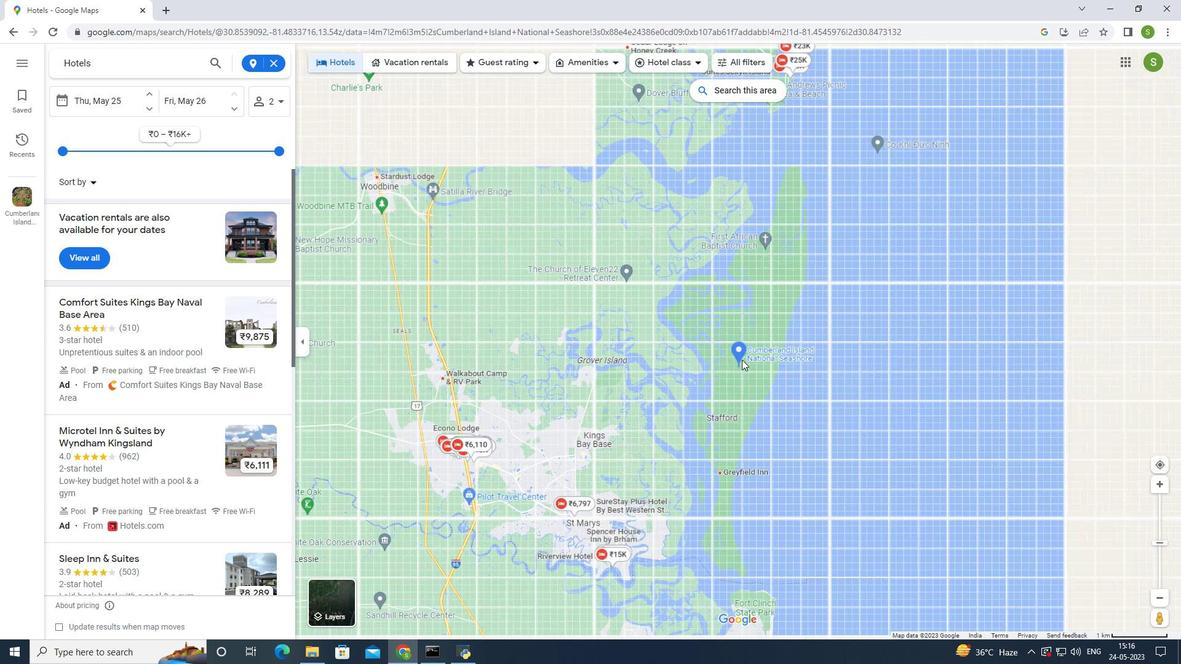 
Action: Mouse scrolled (742, 359) with delta (0, 0)
Screenshot: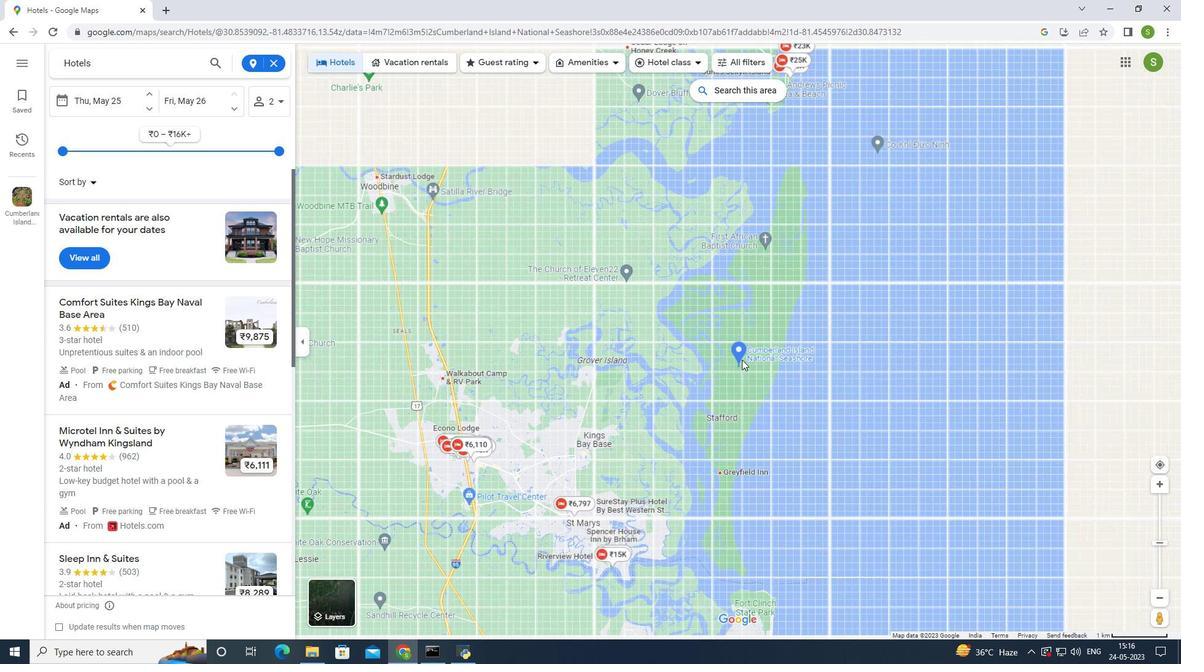 
Action: Mouse scrolled (742, 359) with delta (0, 0)
Screenshot: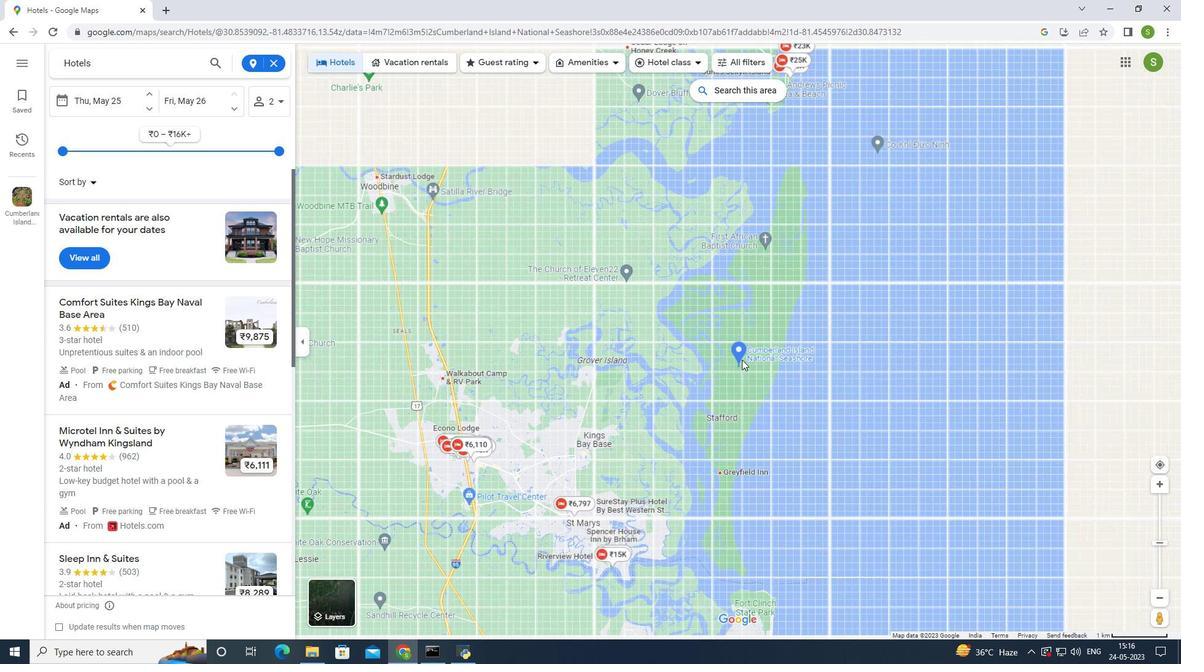 
Action: Mouse scrolled (742, 359) with delta (0, 0)
Screenshot: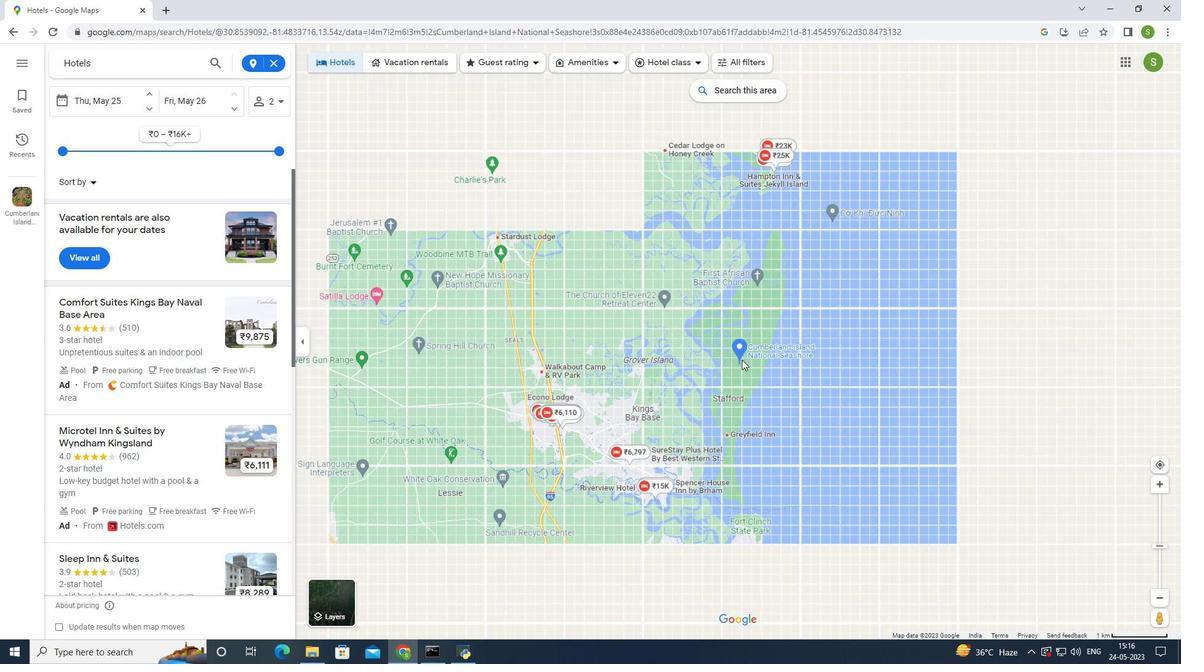 
Action: Mouse scrolled (742, 359) with delta (0, 0)
Screenshot: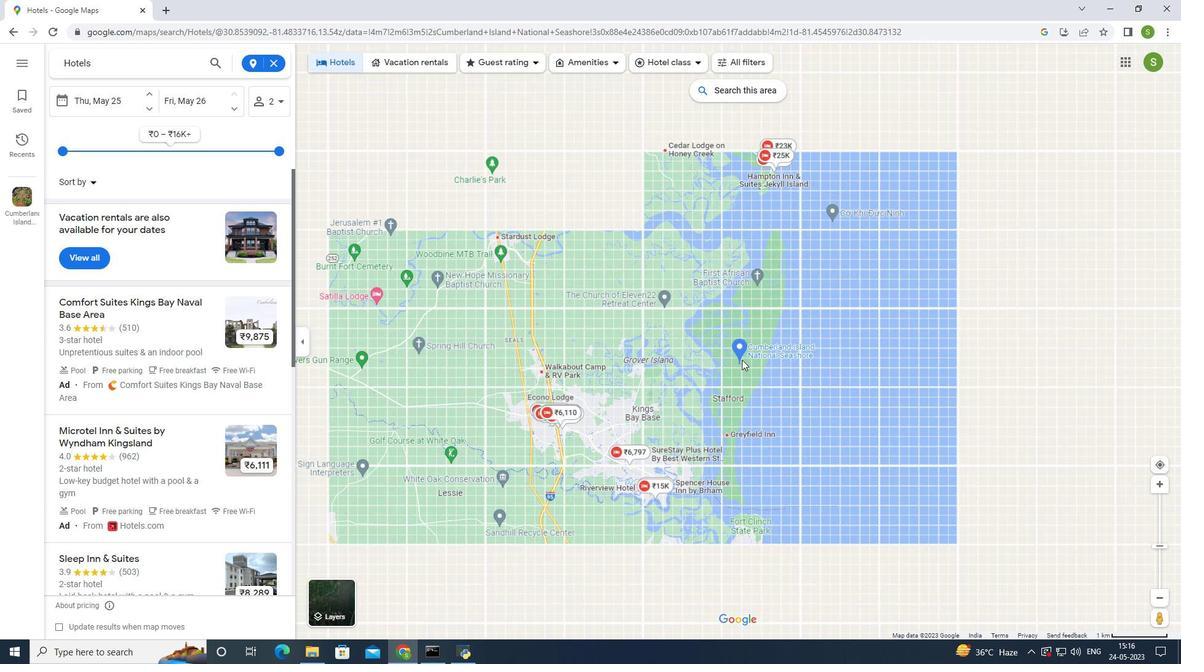 
Action: Mouse moved to (761, 254)
